 Task: Work and Employment Template: Restroom Maintenance Log.
Action: Mouse pressed left at (89, 144)
Screenshot: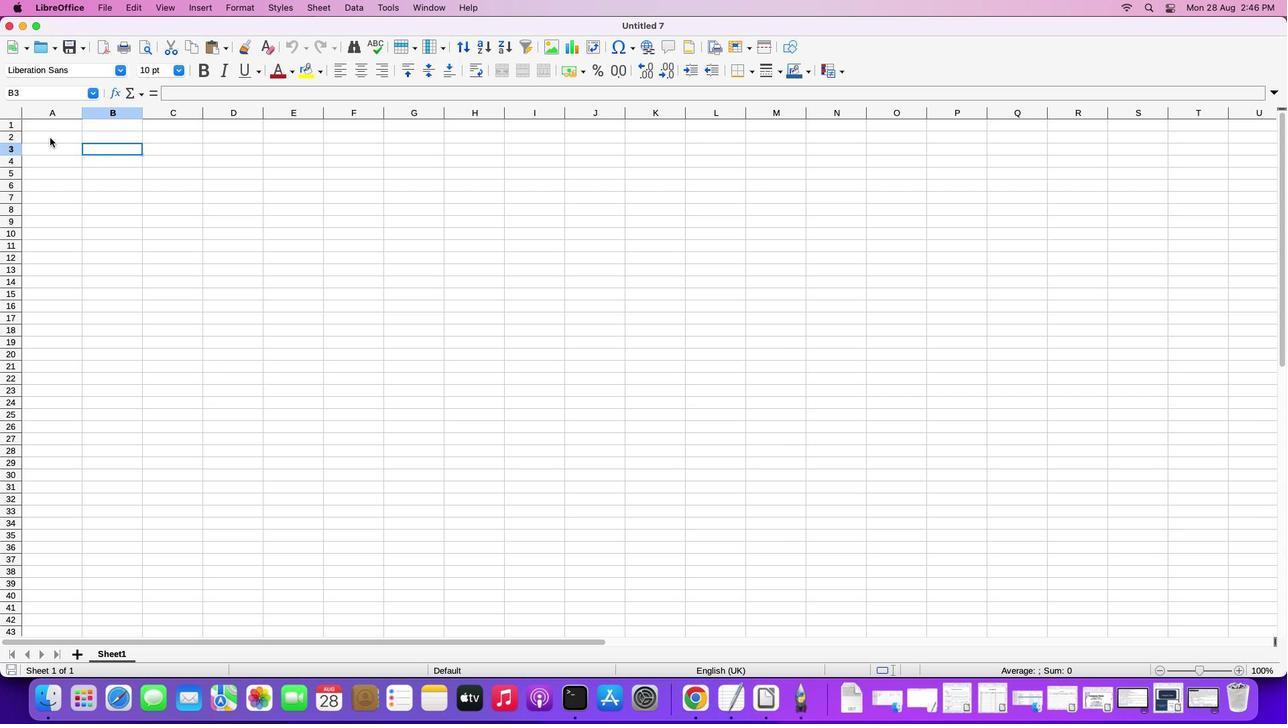 
Action: Mouse moved to (47, 124)
Screenshot: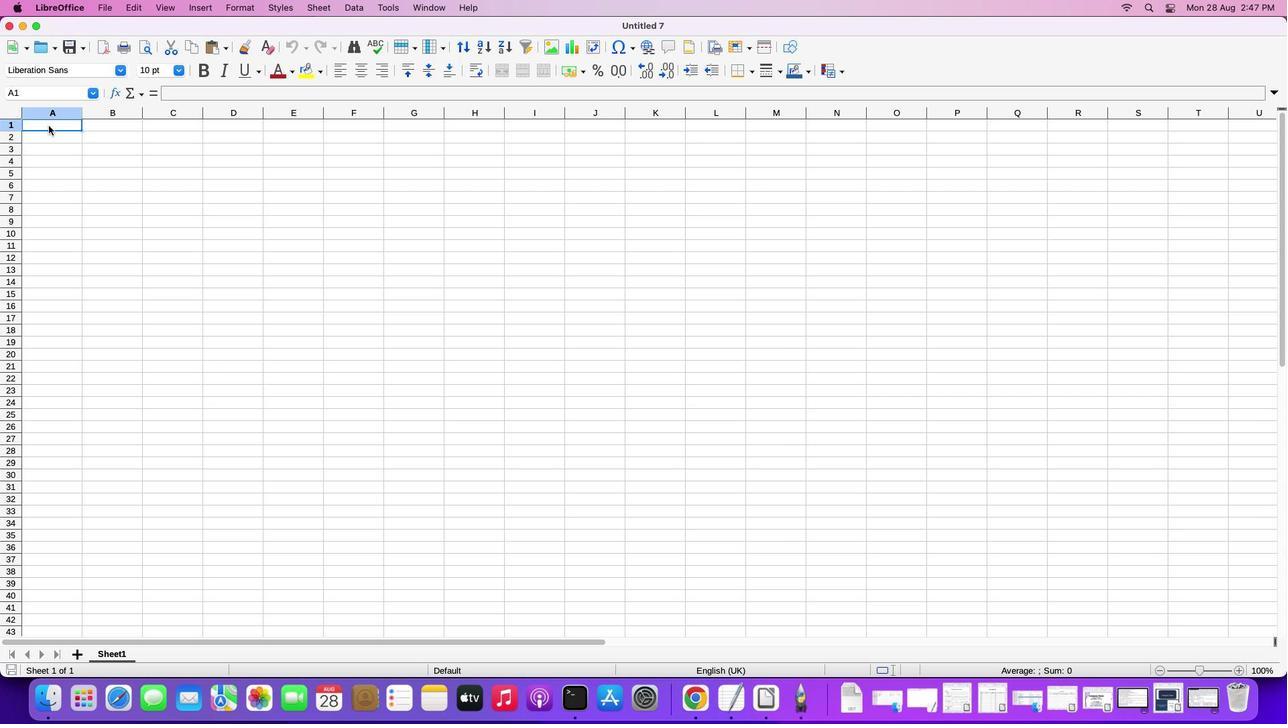 
Action: Mouse pressed left at (47, 124)
Screenshot: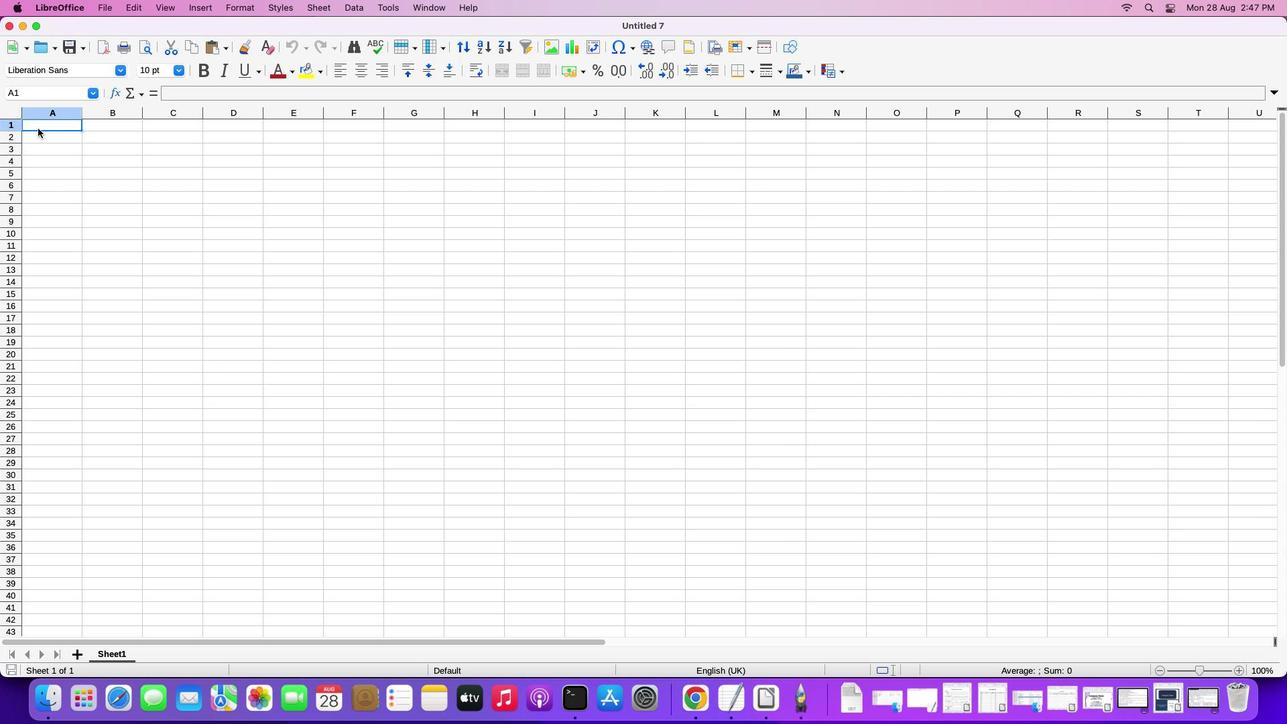 
Action: Mouse moved to (36, 127)
Screenshot: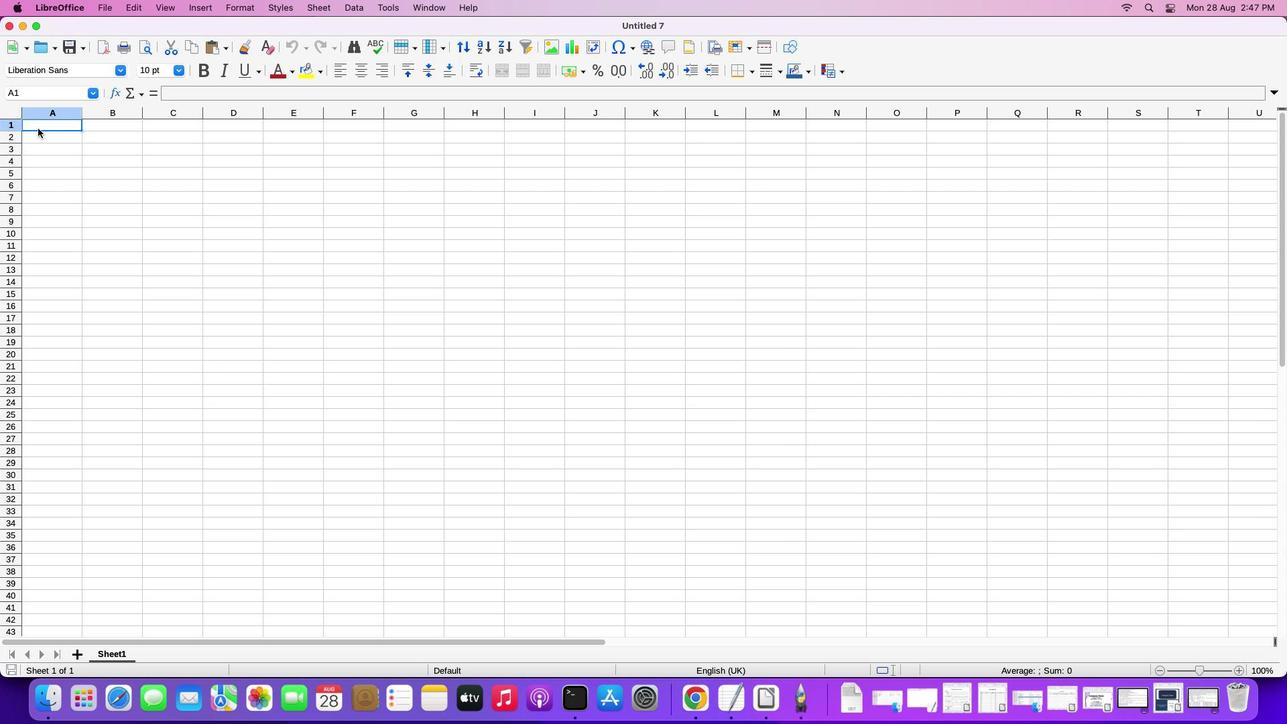 
Action: Key pressed Key.shift'R''e''s''t''r''o''o''m'Key.spaceKey.shift'M''a''i''n''t''e''n''a''n''c''e'Key.spaceKey.shift'L''o''g'Key.enterKey.enterKey.enterKey.enterKey.enterKey.enterKey.enterKey.shift'D''a''t''e'Key.rightKey.rightKey.leftKey.shift'C''l''e''a''n''e''d'Key.space'b''t'Key.backspace'y'Key.rightKey.shift'T''o''i''l''e''t'Key.spaceKey.shift'P''a''p''e''r'Key.downKey.downKey.upKey.shift'C''h''e''c''k''e''d'Key.rightKey.shift'F''i''l''l''e''d'Key.rightKey.upKey.shift'S''e''a''t'Key.downKey.shift'C''h''e''c''k''e''d'Key.rightKey.shift'F''i''l''l''e''d'Key.rightKey.upKey.shift'P''a''p''e''r'Key.spaceKey.shift'T''o''w''e''l''s'Key.downKey.shift'C''h''e''c''k''e''d'Key.rightKey.shift'F''i''l''l''e''d'Key.rightKey.upKey.shift'S''a''o''p'Key.spaceKey.shift'D''i''s''p''e''n''s''e''r''s'Key.leftKey.leftKey.rightKey.right
Screenshot: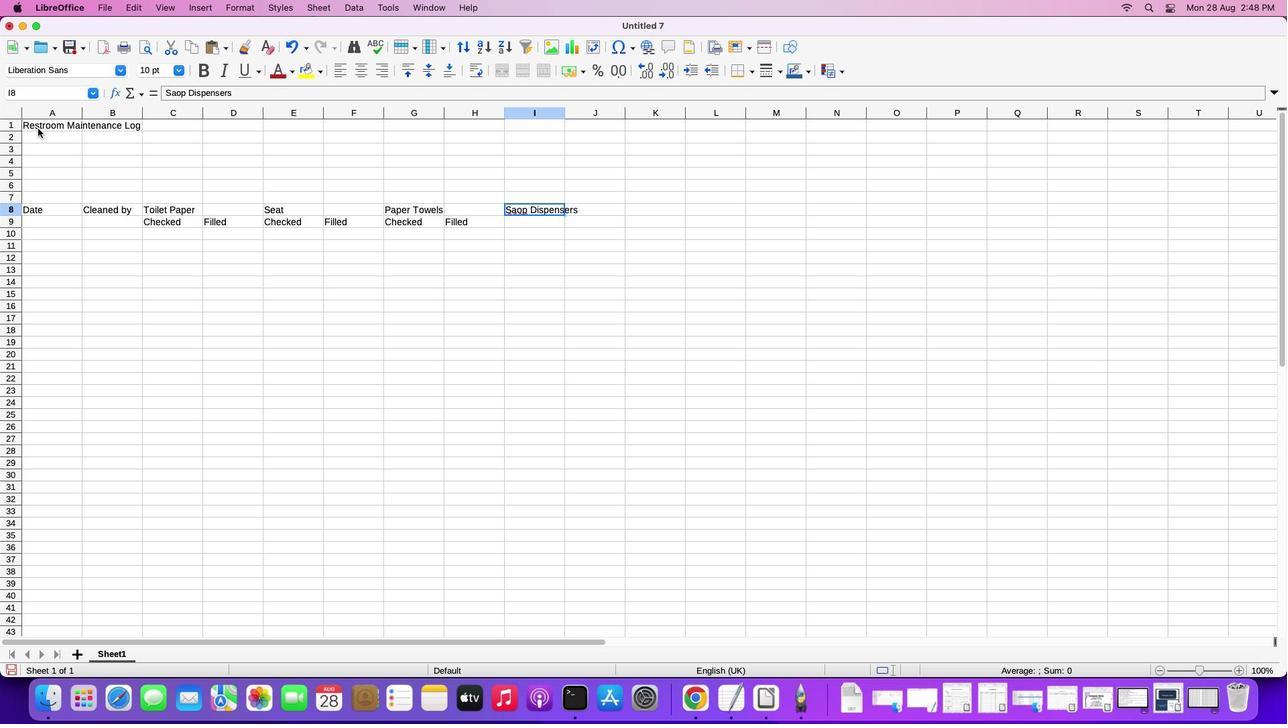 
Action: Mouse moved to (176, 91)
Screenshot: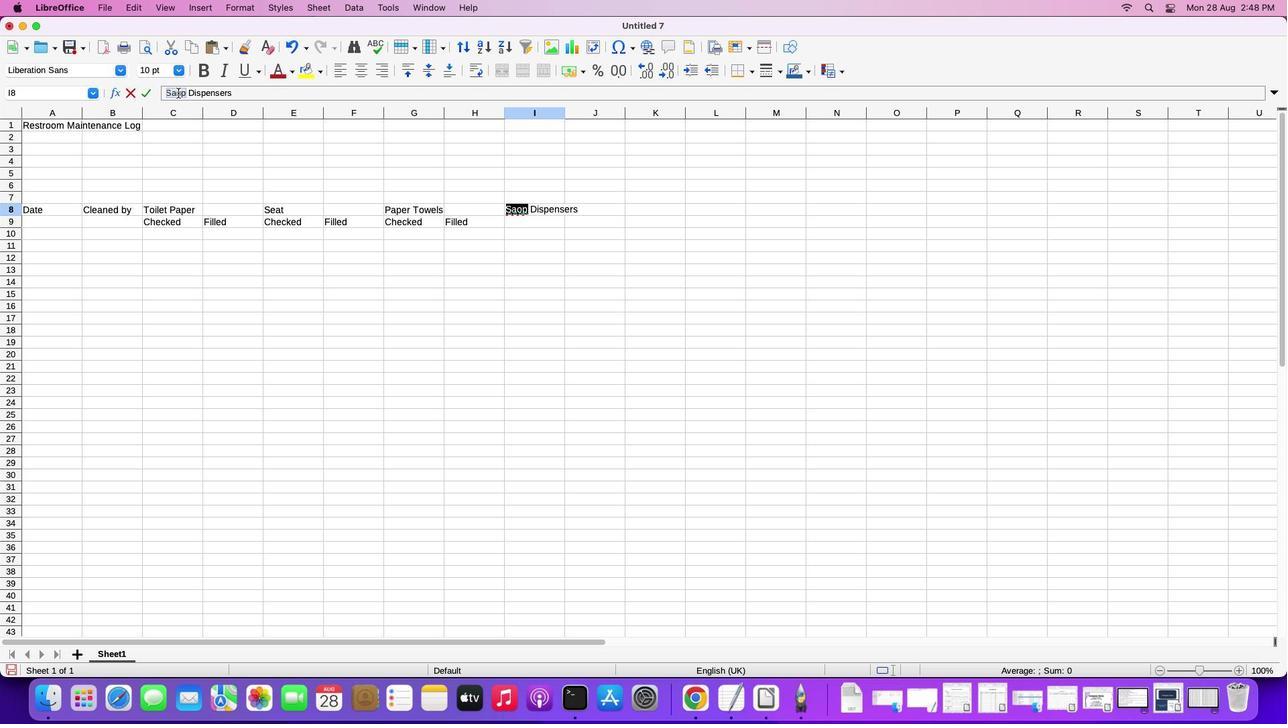 
Action: Mouse pressed left at (176, 91)
Screenshot: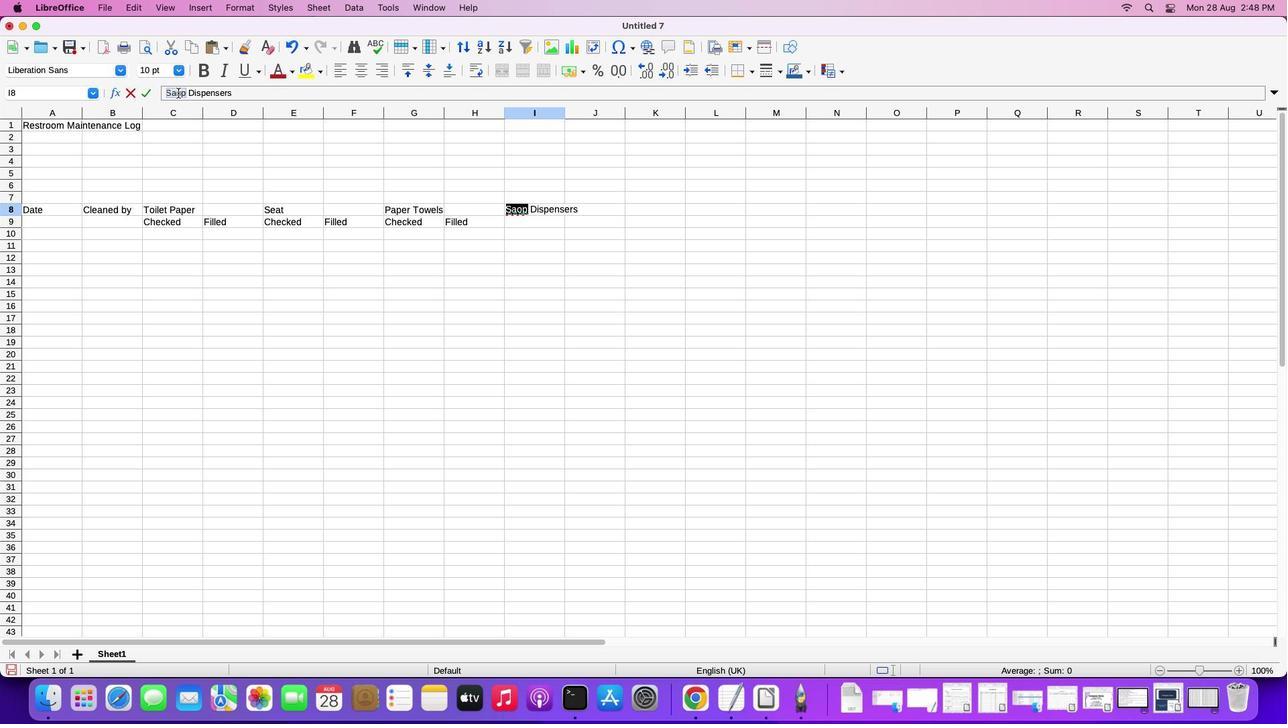 
Action: Mouse pressed left at (176, 91)
Screenshot: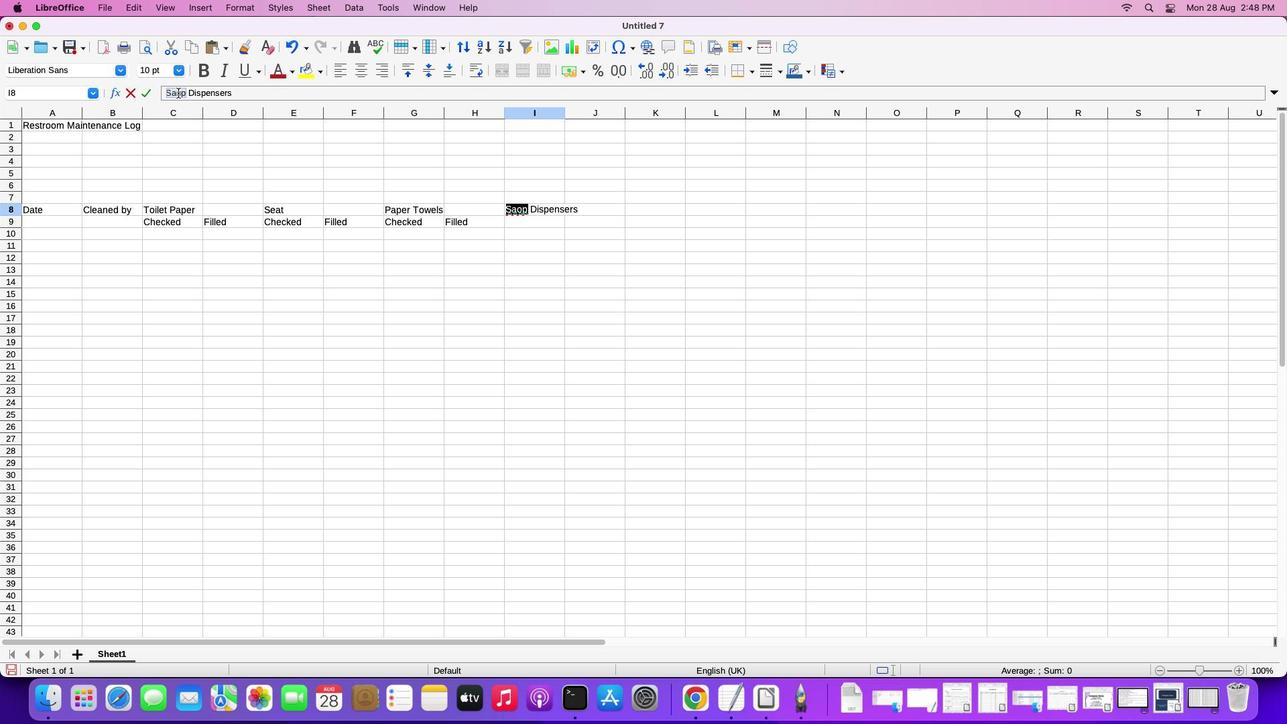 
Action: Mouse moved to (184, 91)
Screenshot: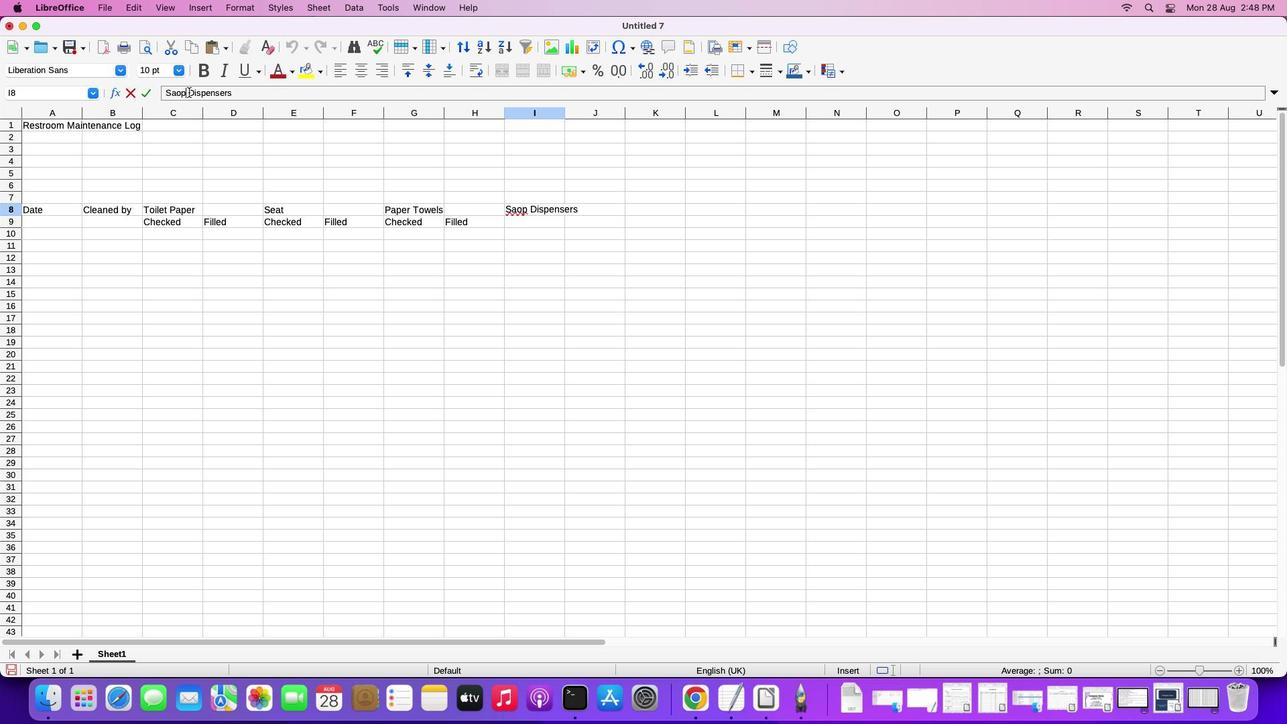 
Action: Mouse pressed left at (184, 91)
Screenshot: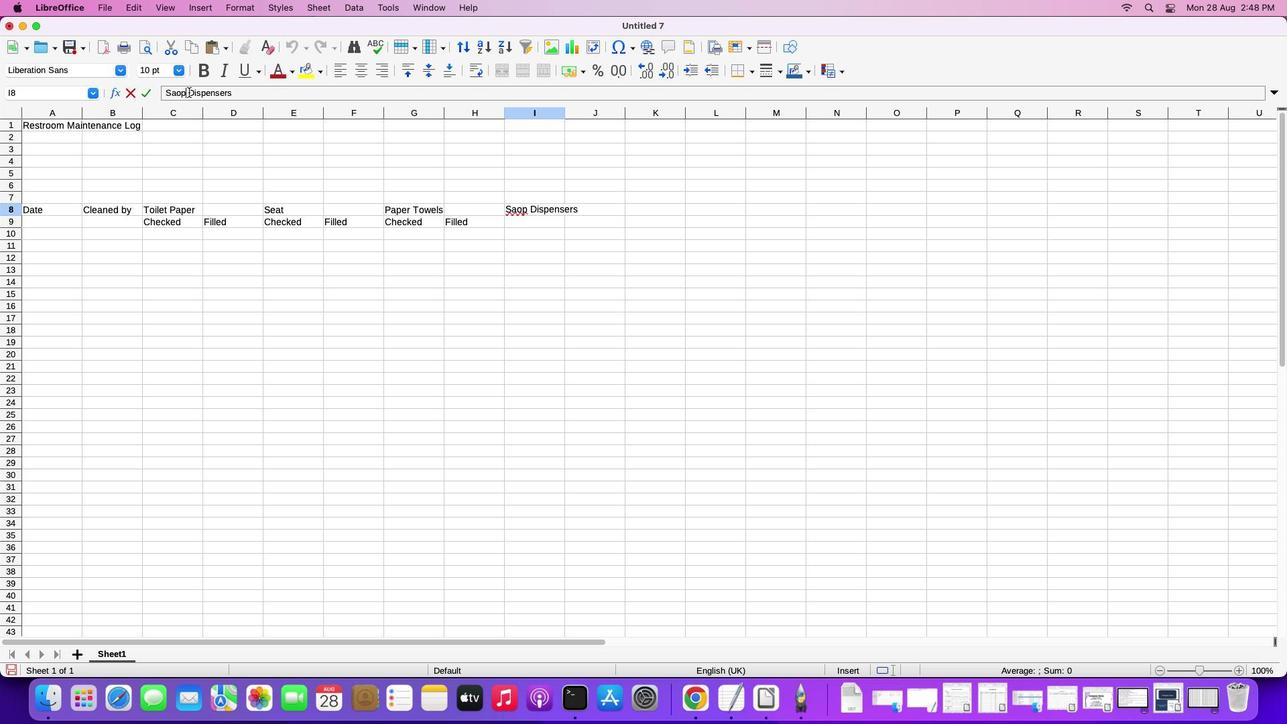 
Action: Mouse moved to (187, 90)
Screenshot: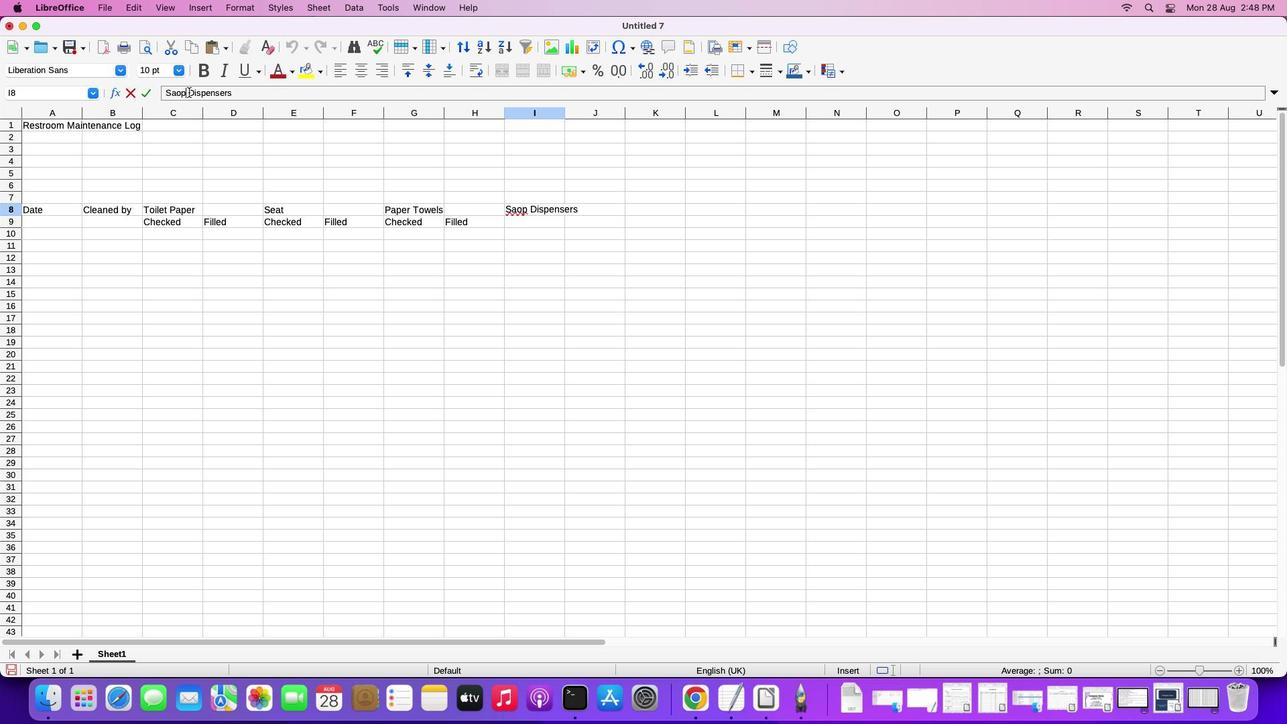 
Action: Key pressed Key.backspaceKey.backspaceKey.backspace'o''a'Key.enter
Screenshot: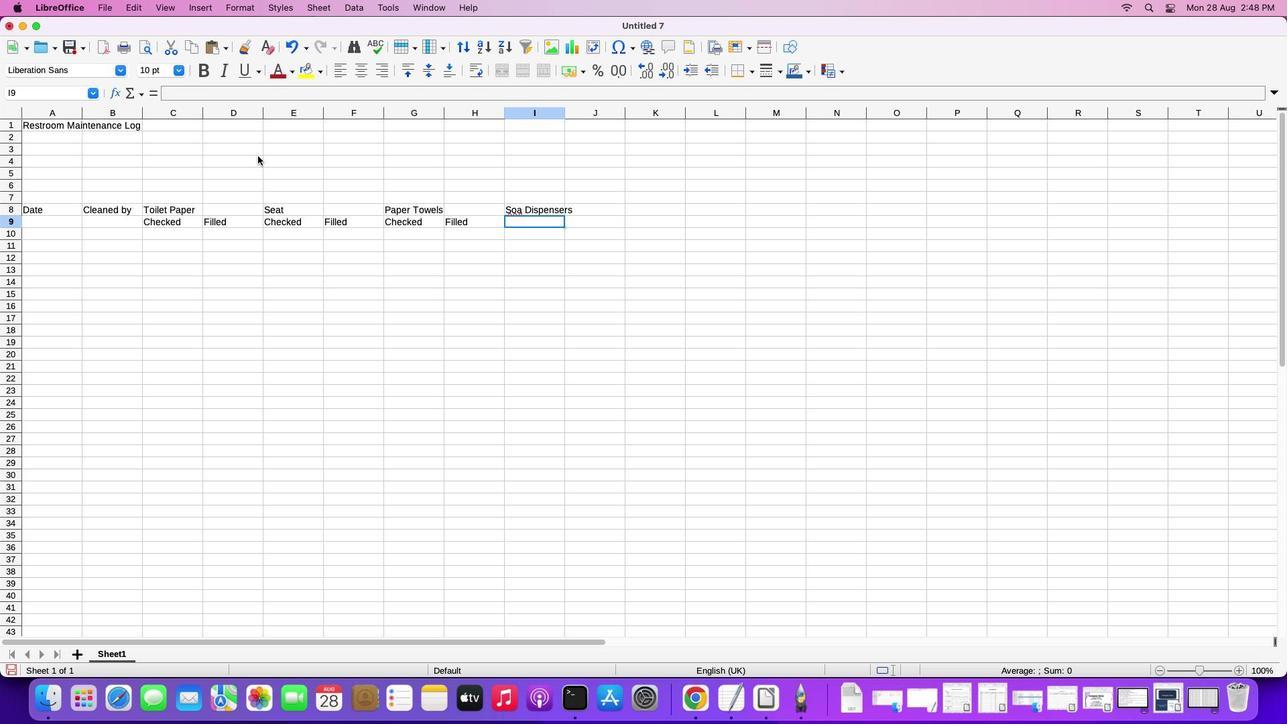 
Action: Mouse moved to (505, 199)
Screenshot: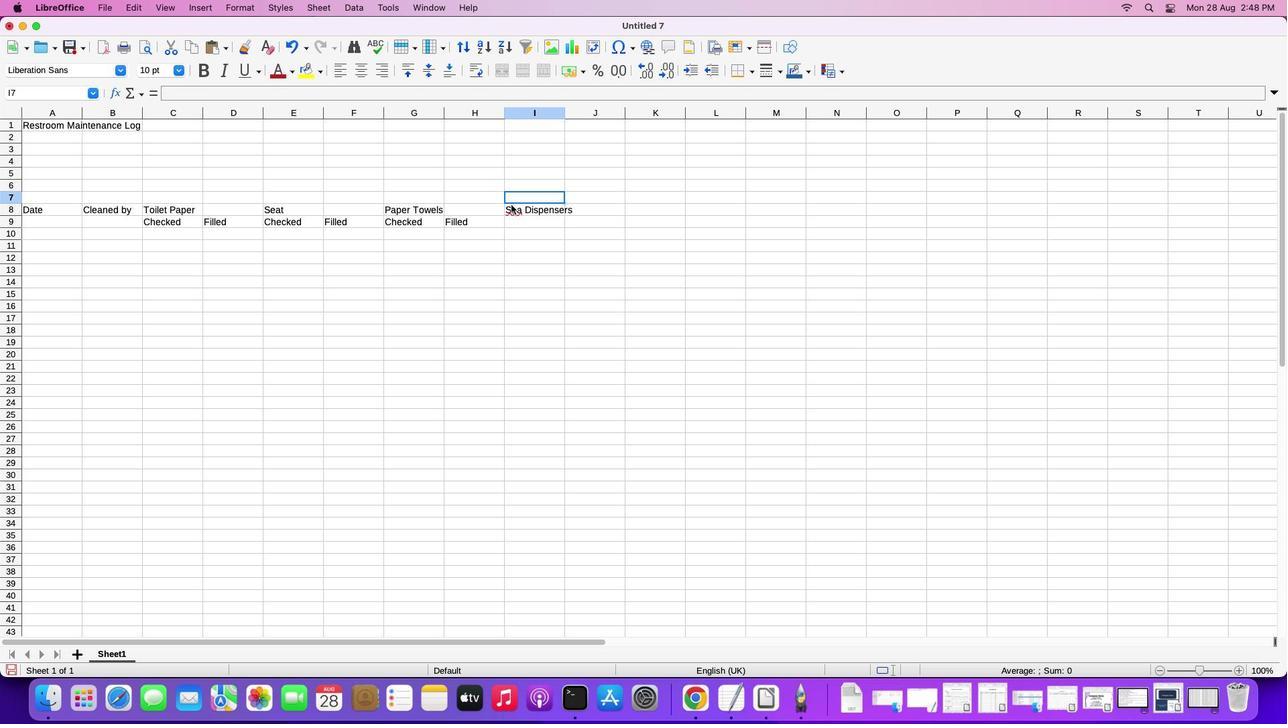 
Action: Mouse pressed left at (505, 199)
Screenshot: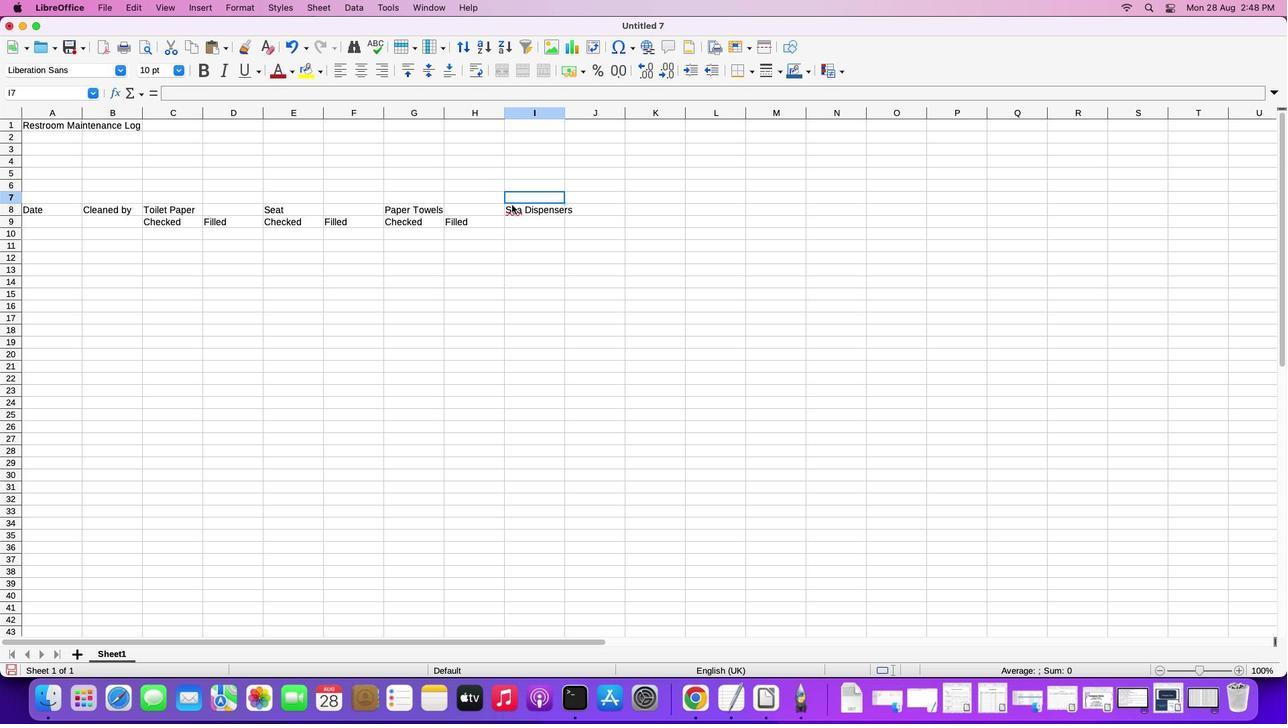 
Action: Mouse moved to (506, 200)
Screenshot: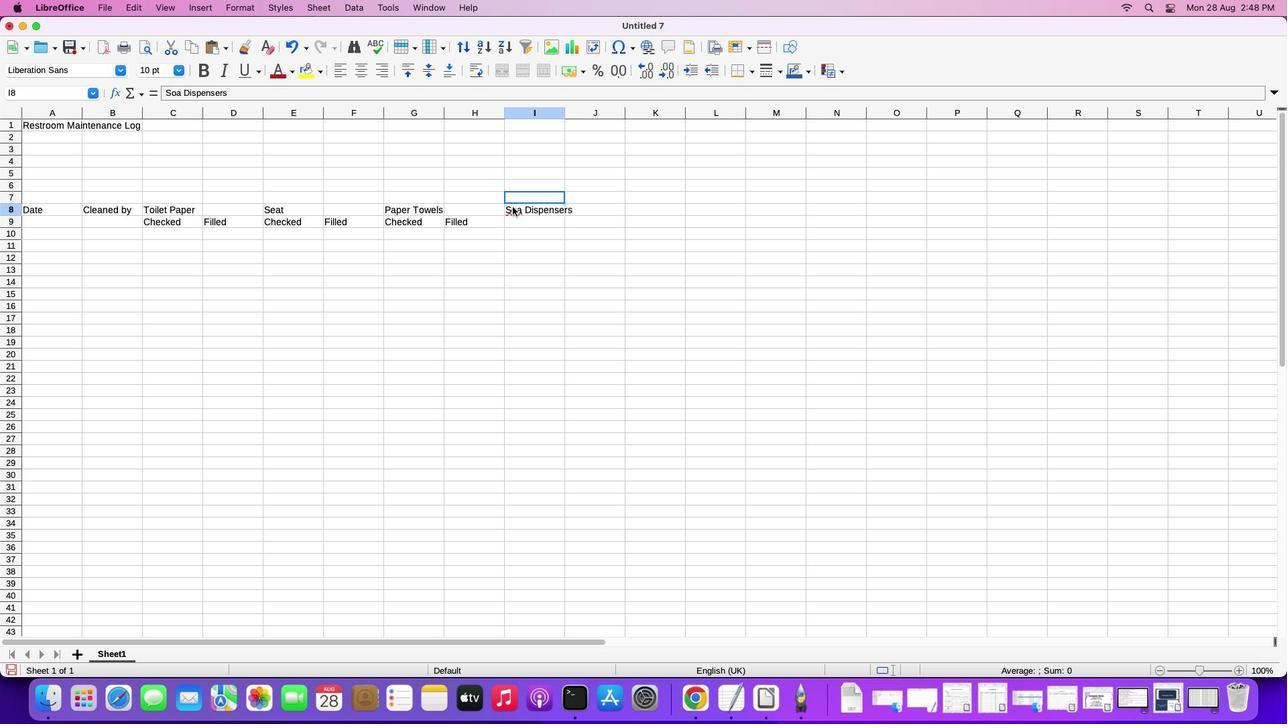 
Action: Mouse pressed left at (506, 200)
Screenshot: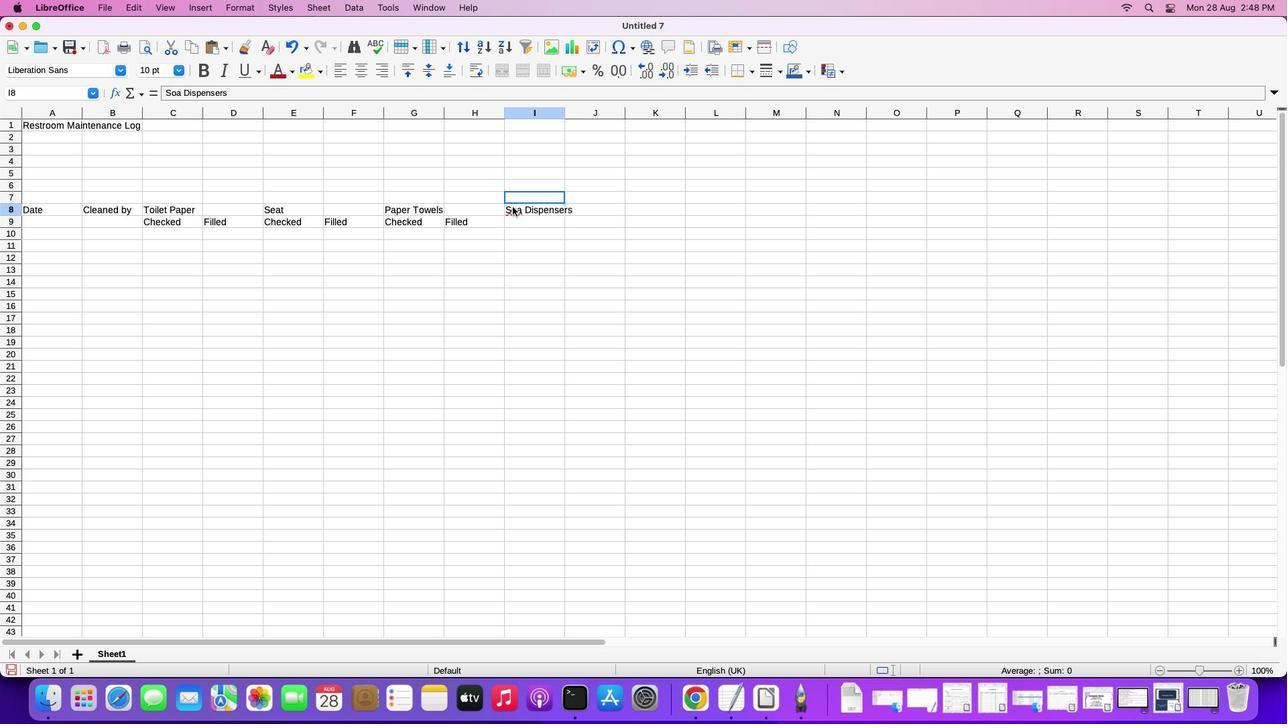 
Action: Mouse moved to (511, 205)
Screenshot: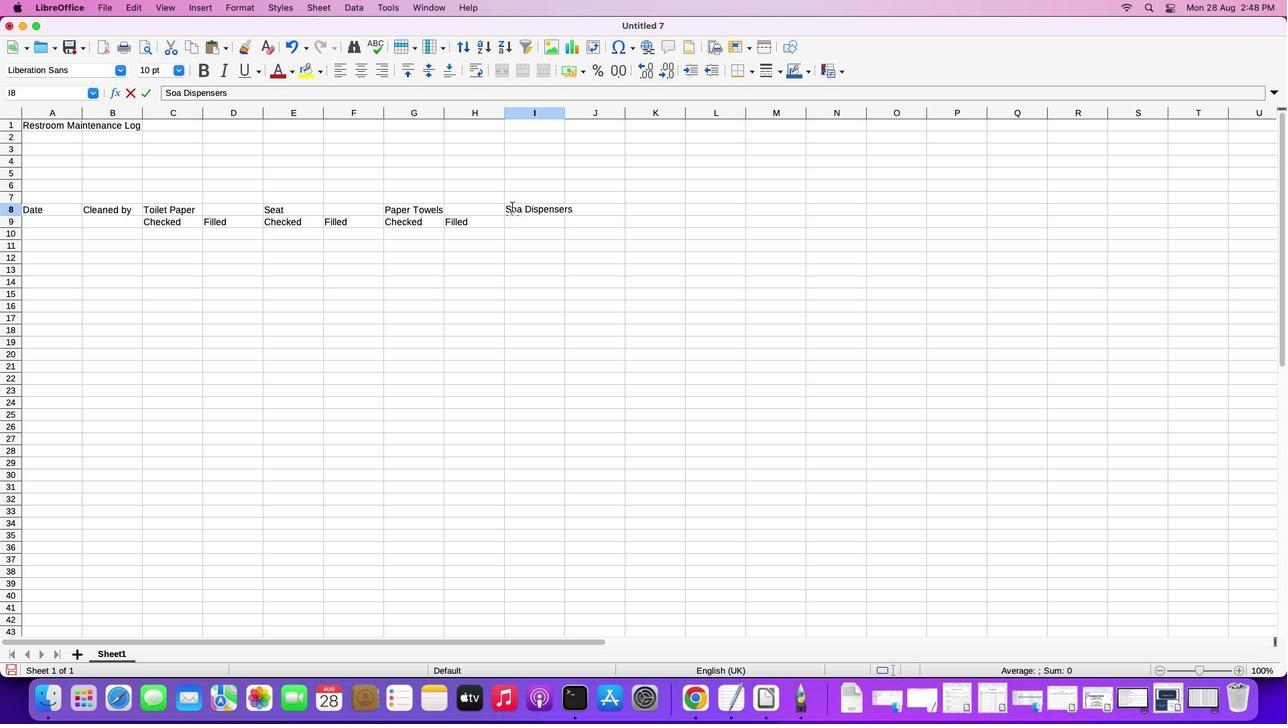 
Action: Mouse pressed left at (511, 205)
Screenshot: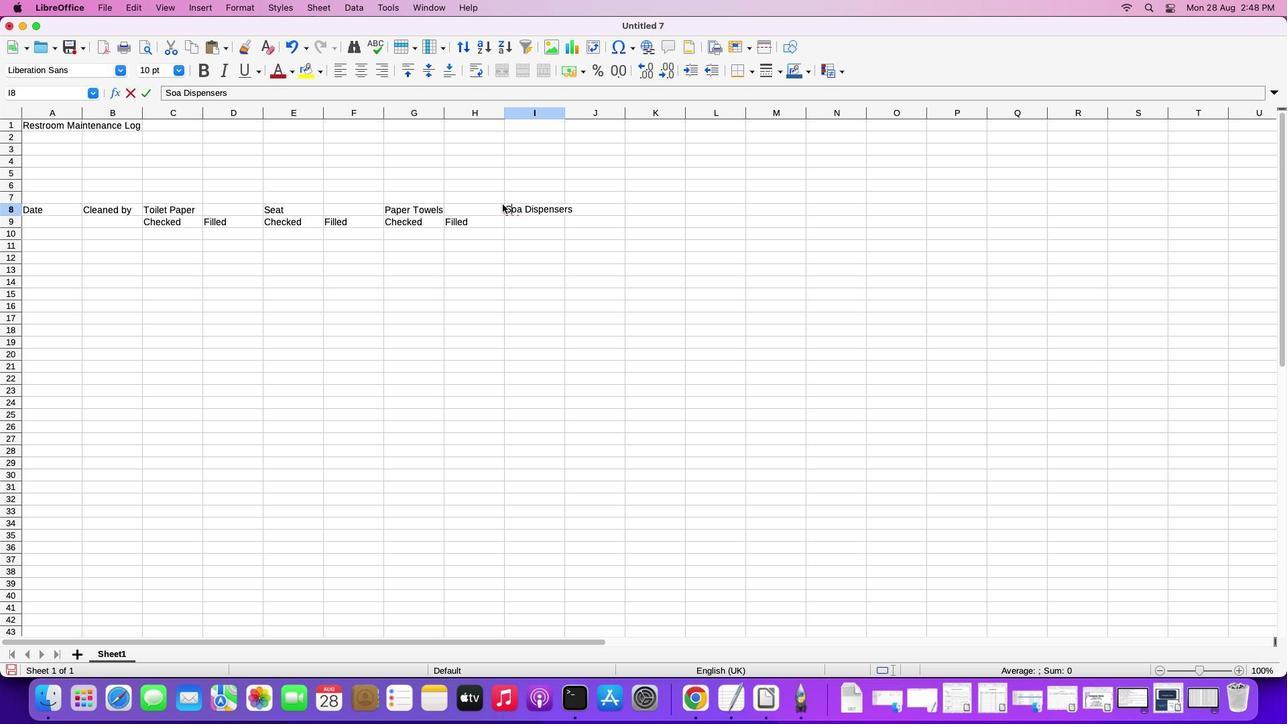 
Action: Mouse moved to (511, 205)
Screenshot: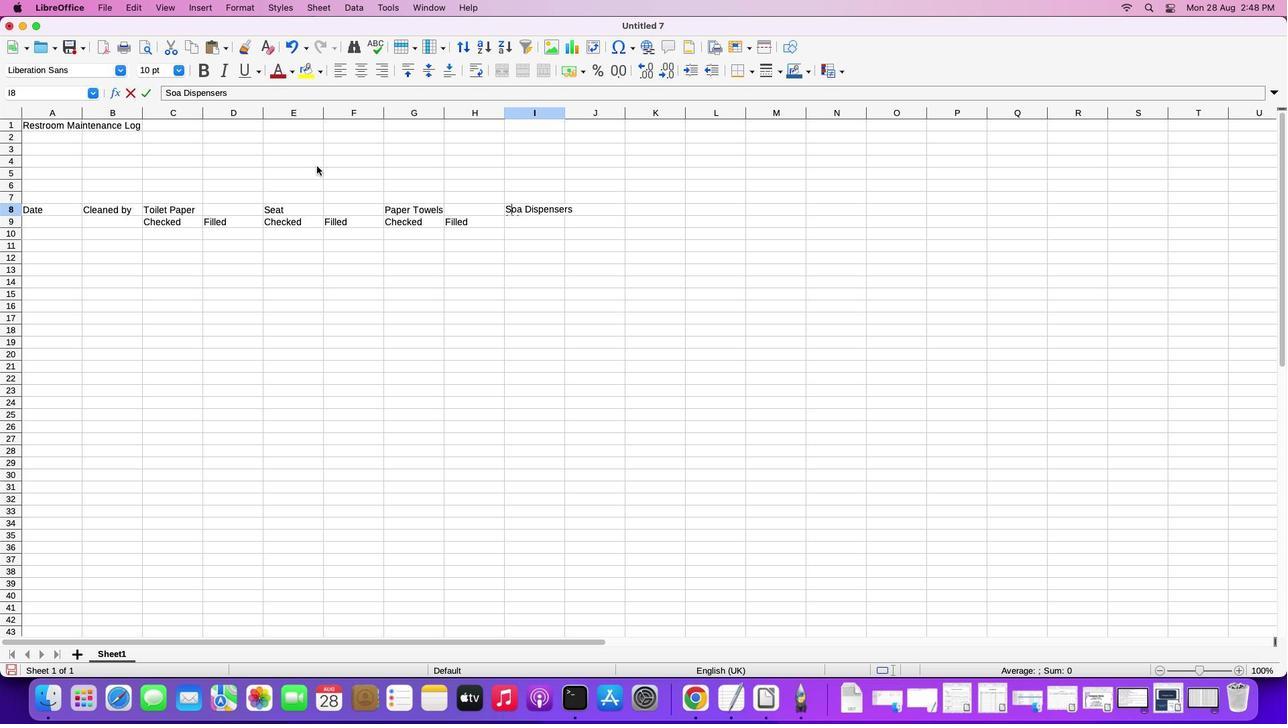 
Action: Mouse pressed left at (511, 205)
Screenshot: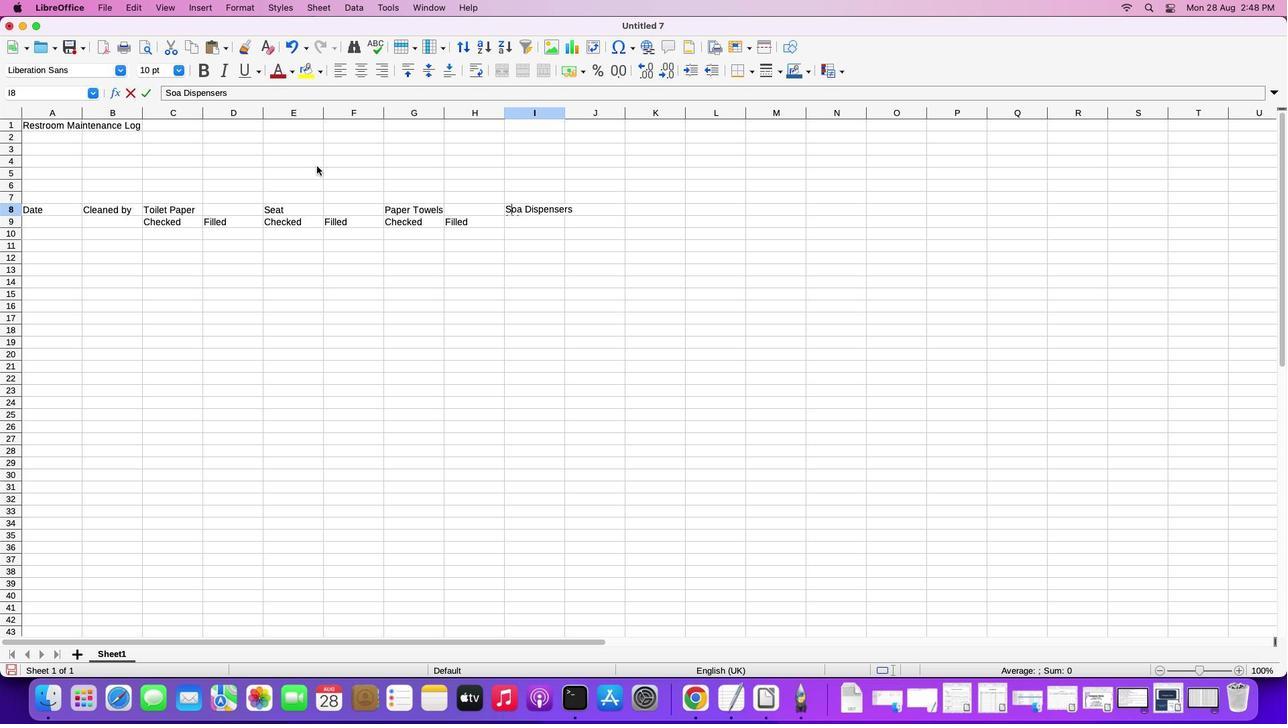 
Action: Mouse moved to (184, 89)
Screenshot: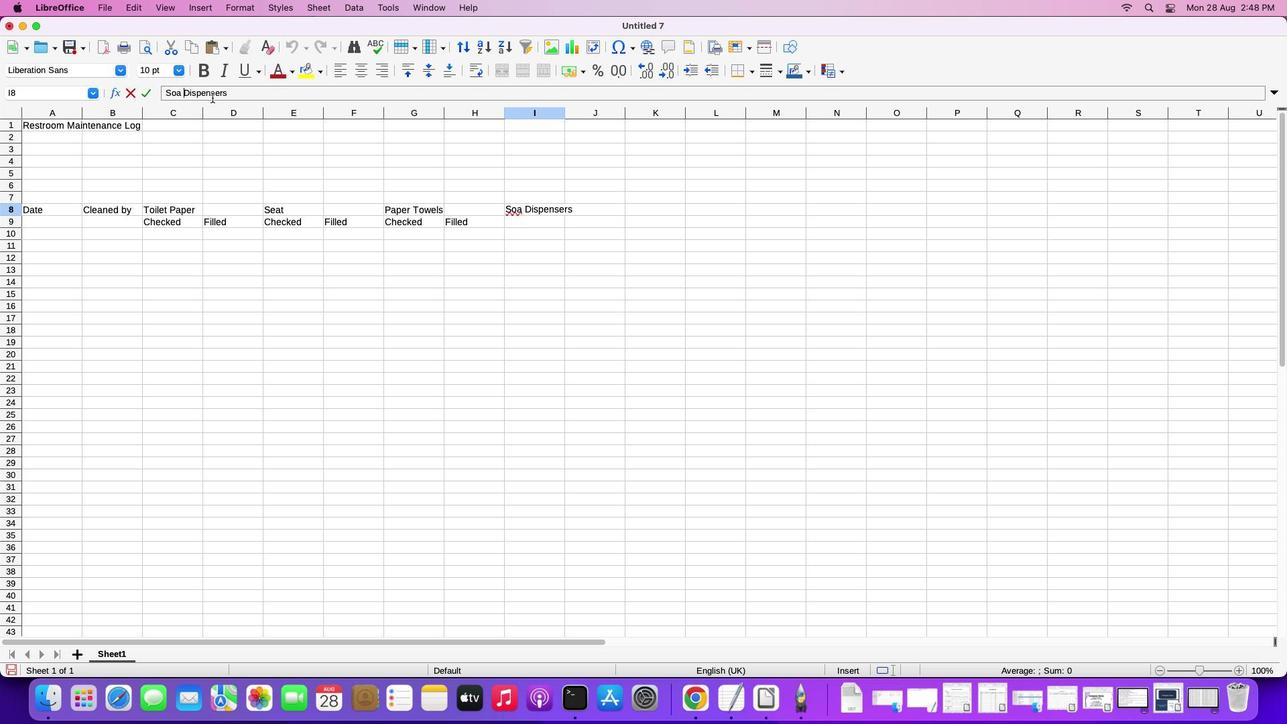 
Action: Mouse pressed left at (184, 89)
Screenshot: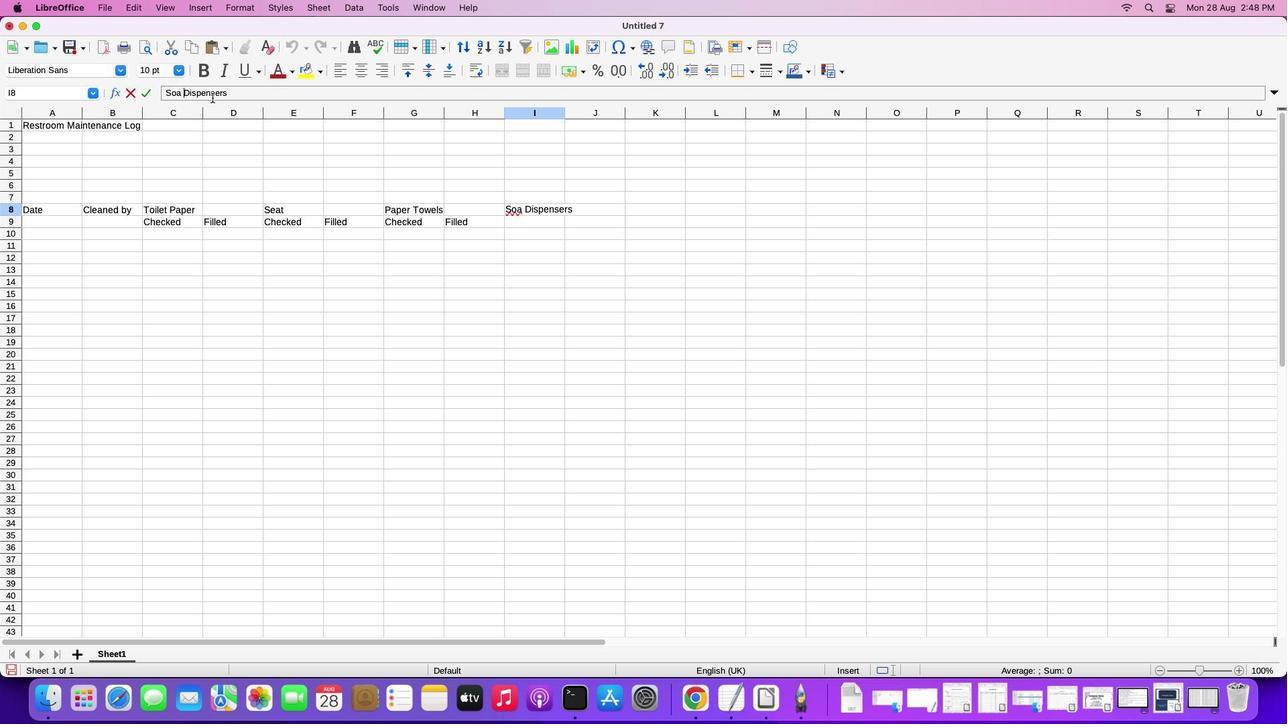 
Action: Mouse moved to (210, 95)
Screenshot: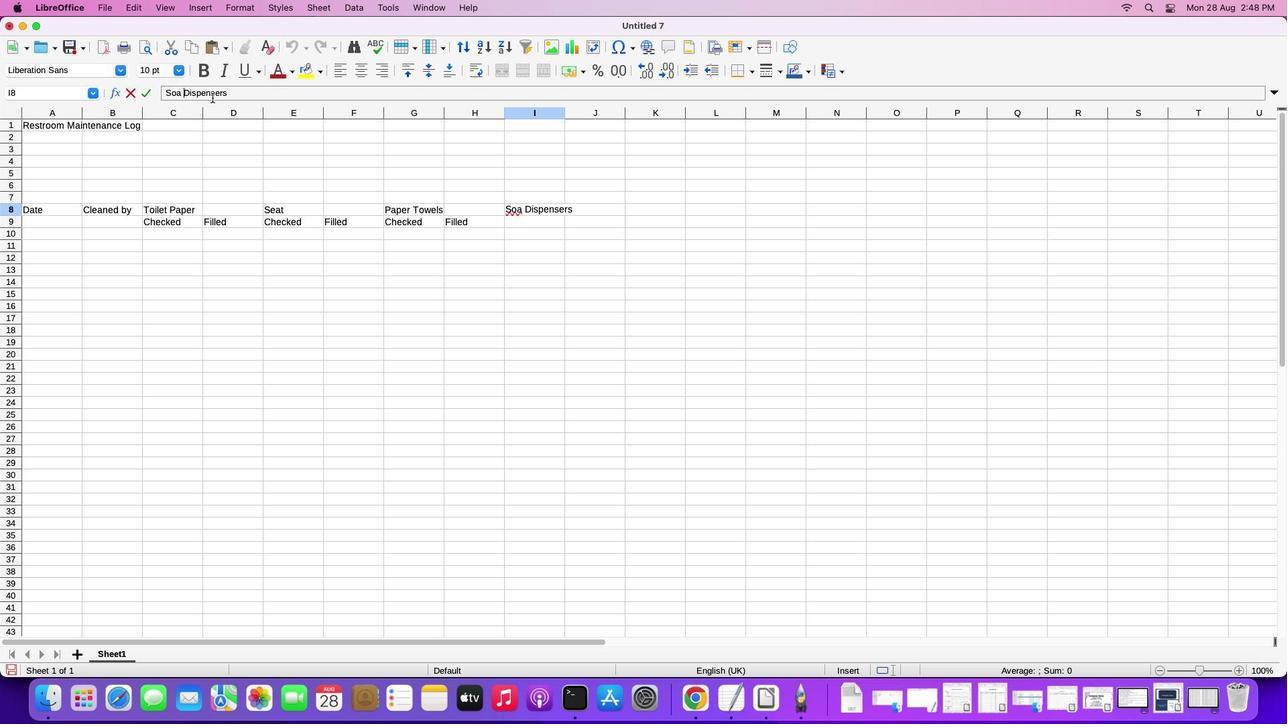 
Action: Key pressed Key.backspace'p'Key.spaceKey.enter
Screenshot: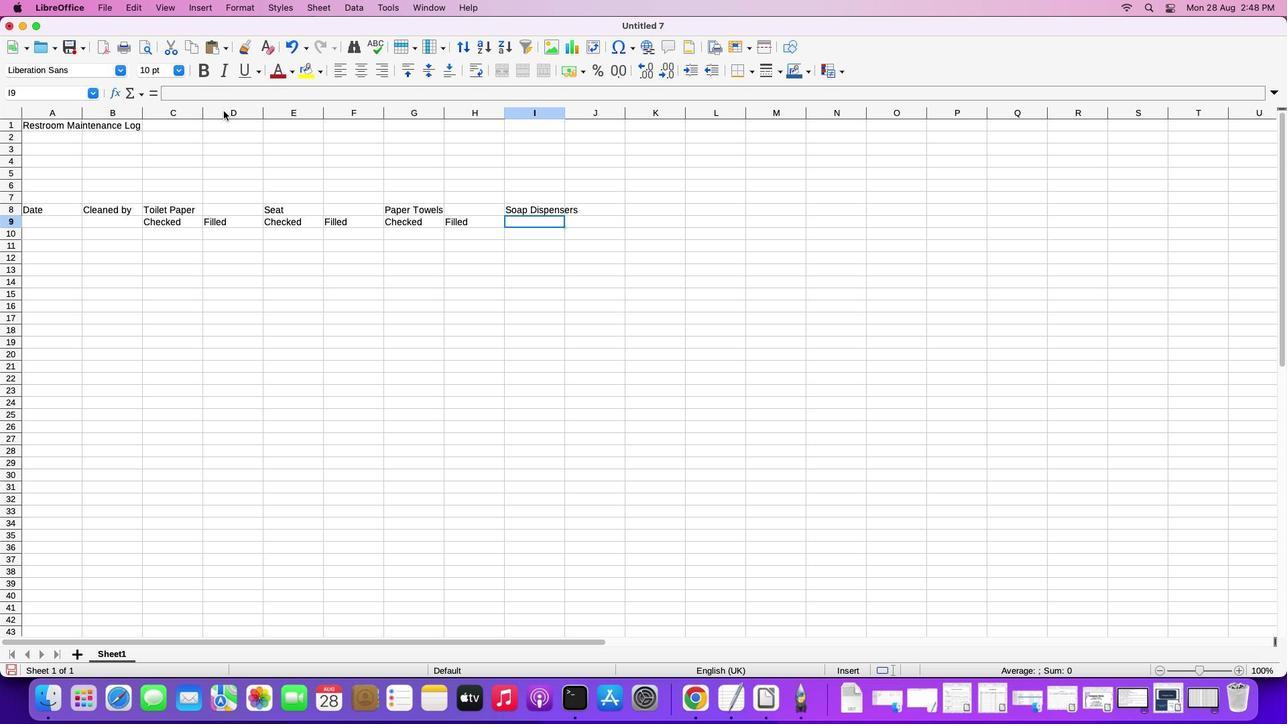 
Action: Mouse moved to (569, 219)
Screenshot: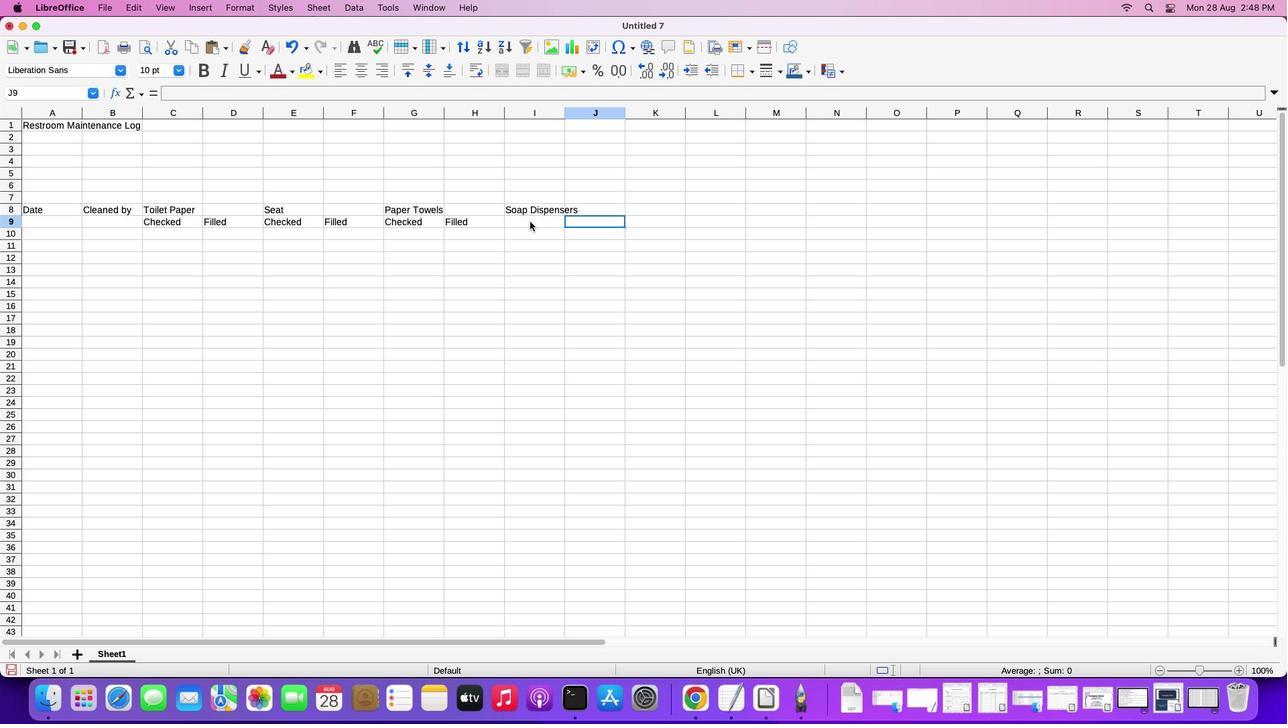 
Action: Mouse pressed left at (569, 219)
Screenshot: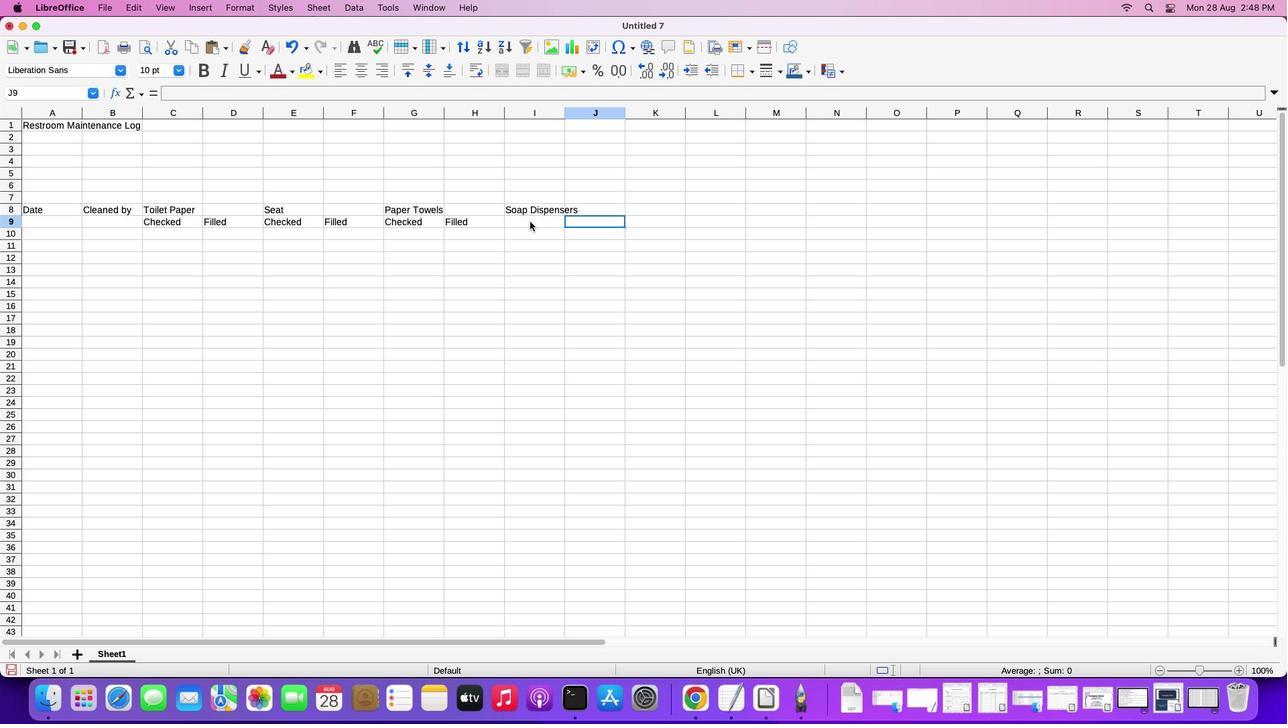 
Action: Mouse moved to (529, 220)
Screenshot: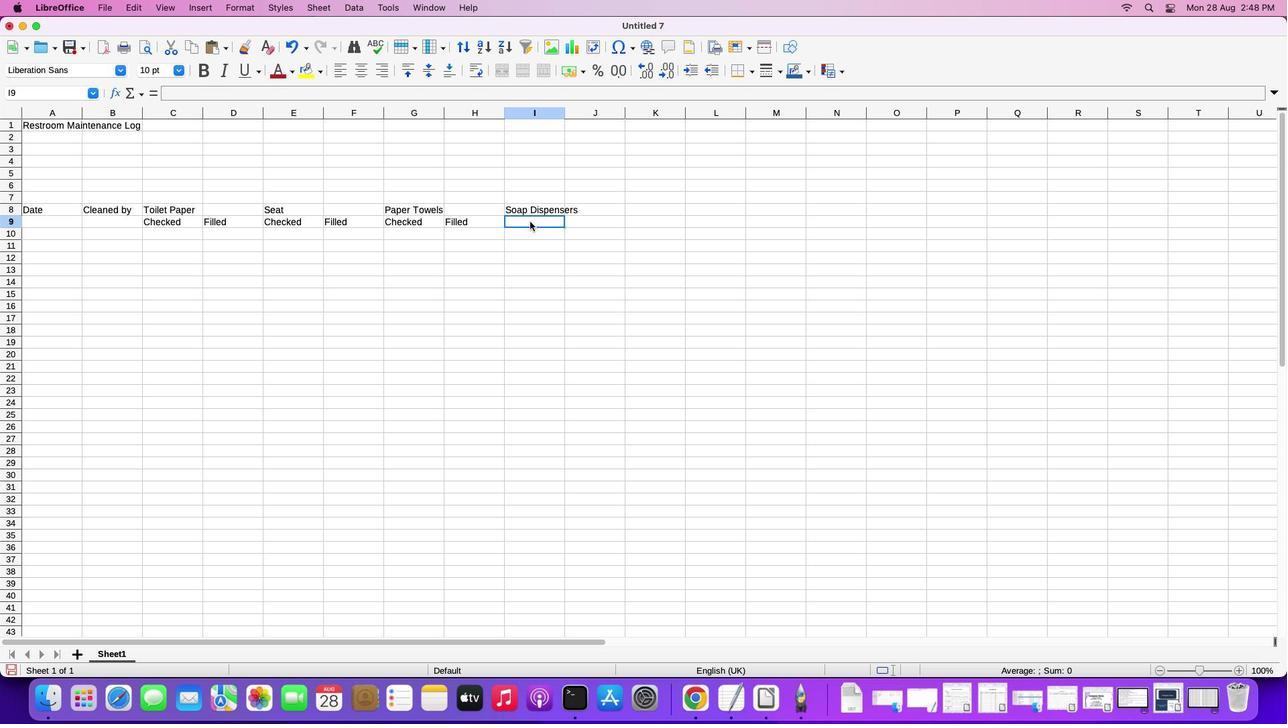 
Action: Mouse pressed left at (529, 220)
Screenshot: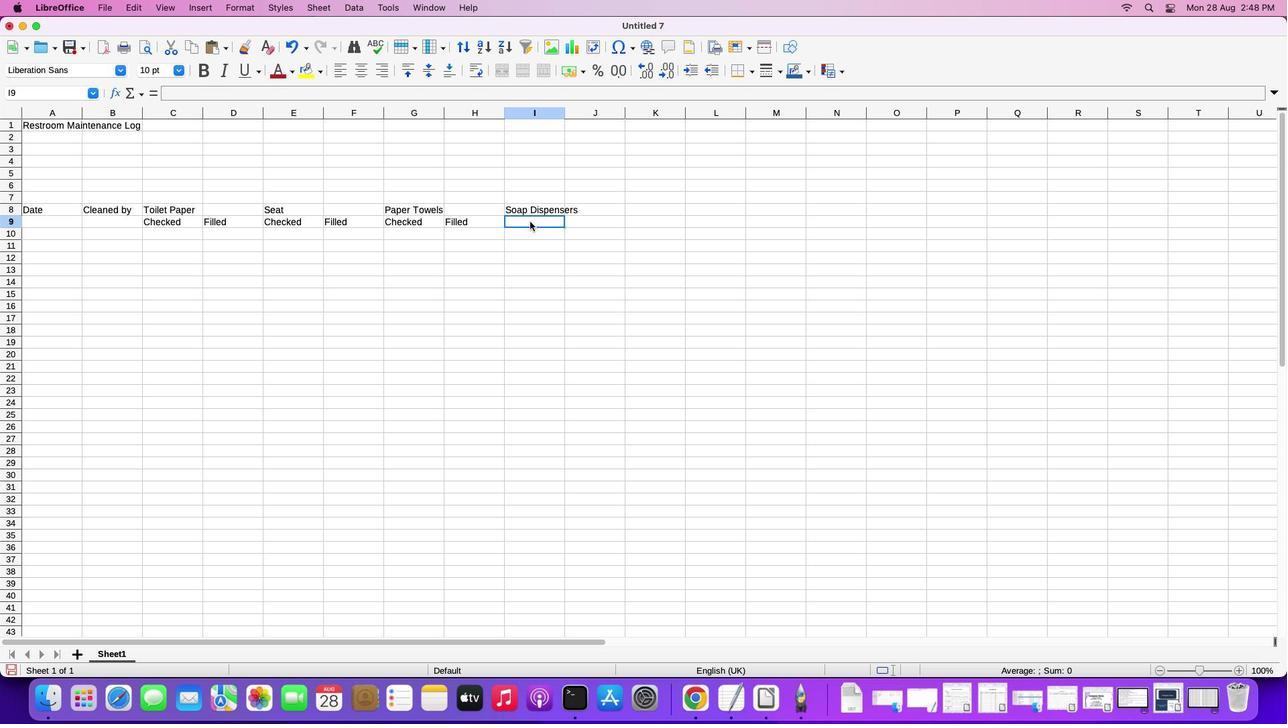 
Action: Key pressed Key.shift'C''h''e''c''k''e''d'Key.spaceKey.rightKey.shift'F''i''l''l''e''d'Key.rightKey.upKey.shift'T''r''a''s''h'Key.rightKey.downKey.leftKey.shift'C''h''e''c''k''e''d'Key.rightKey.shift'F''i''l''l''e''d'Key.rightKey.upKey.shift'A''i''r'Key.spaceKey.shift'F''r''e''s''h''n''e''r'Key.downKey.up
Screenshot: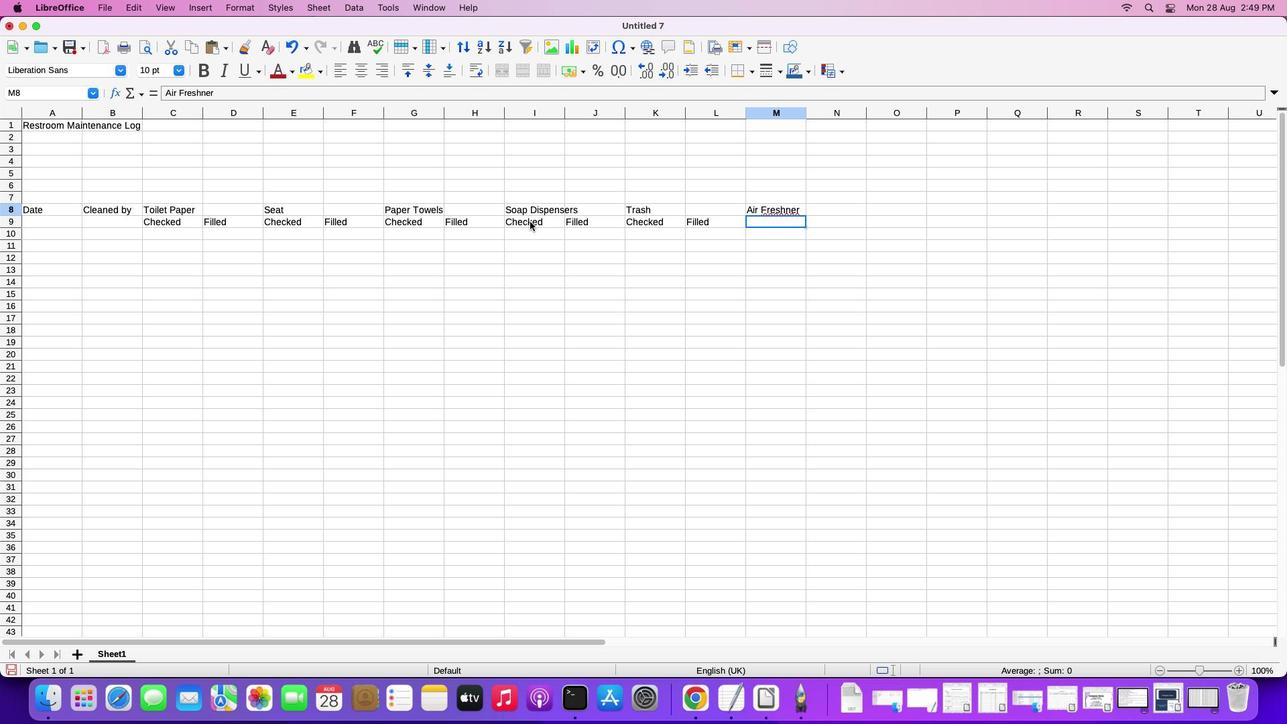 
Action: Mouse moved to (786, 206)
Screenshot: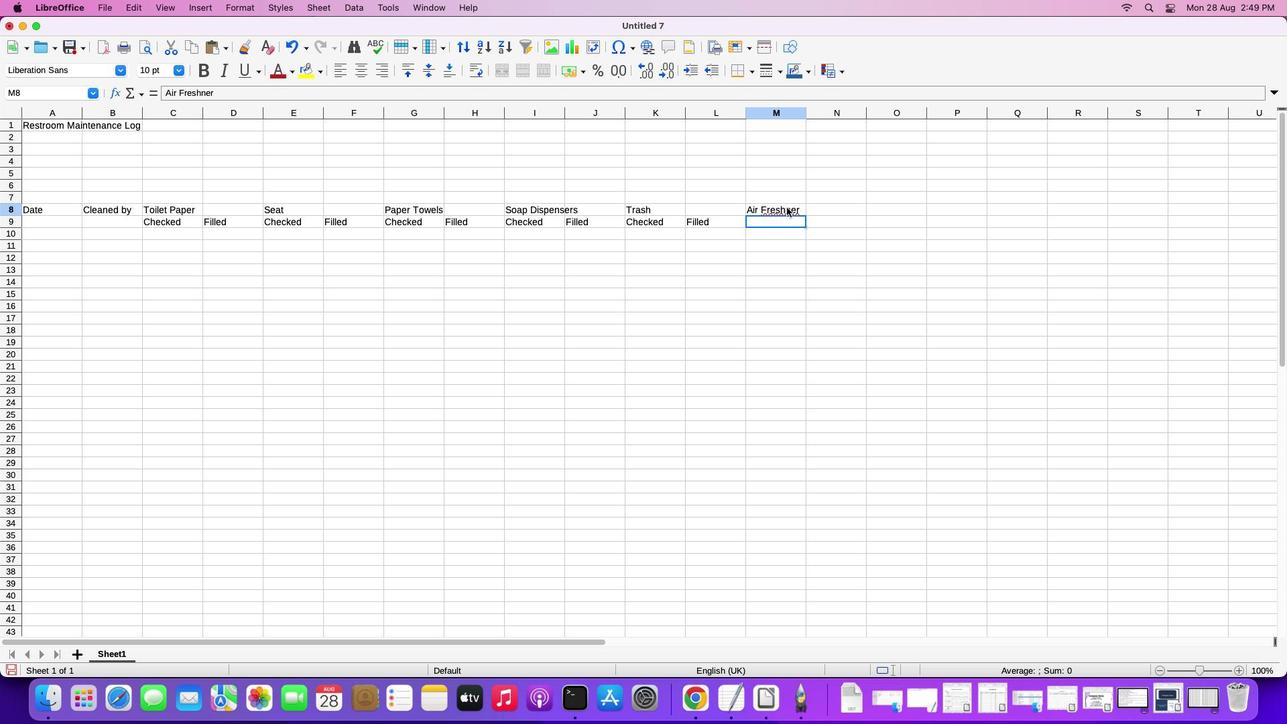 
Action: Mouse pressed left at (786, 206)
Screenshot: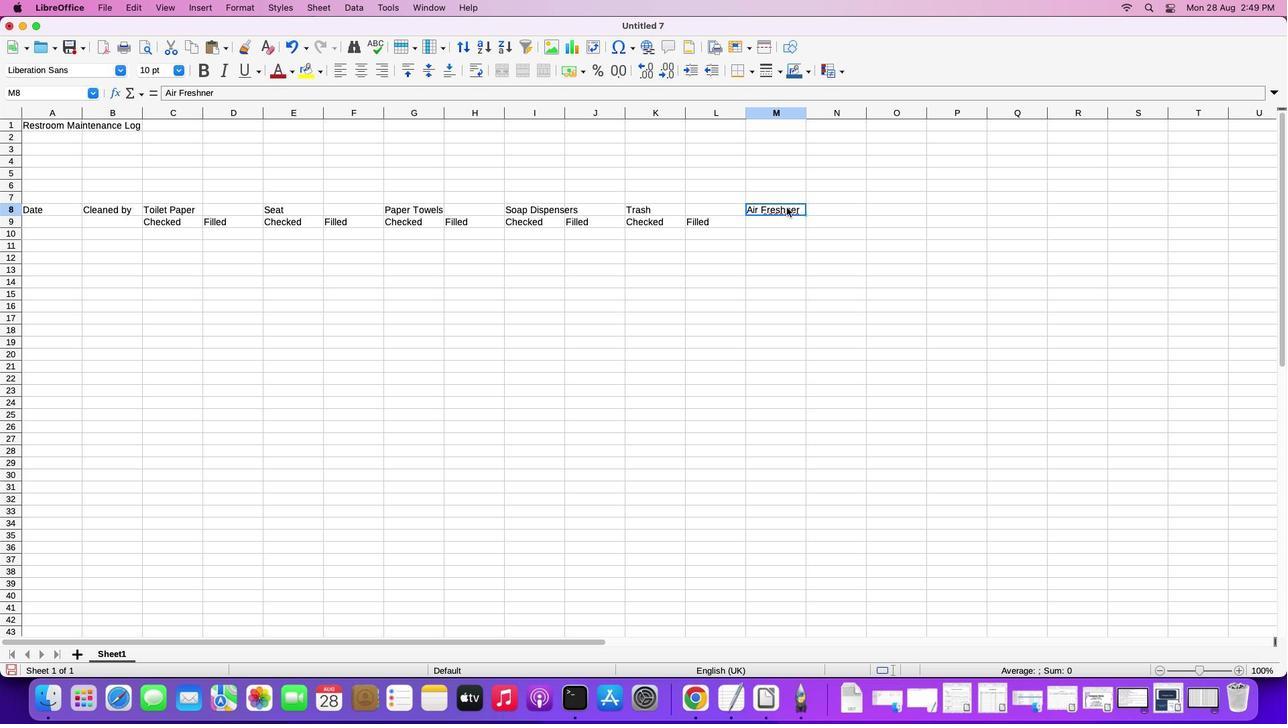 
Action: Mouse pressed left at (786, 206)
Screenshot: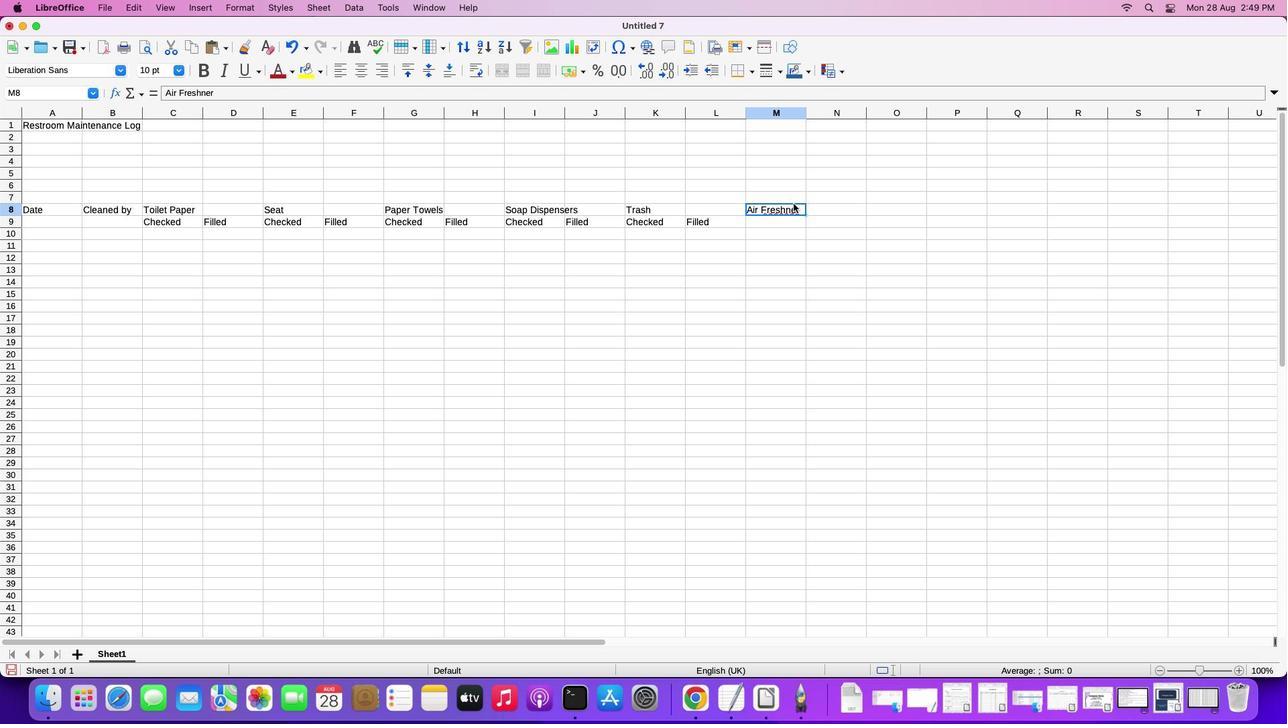 
Action: Mouse moved to (223, 89)
Screenshot: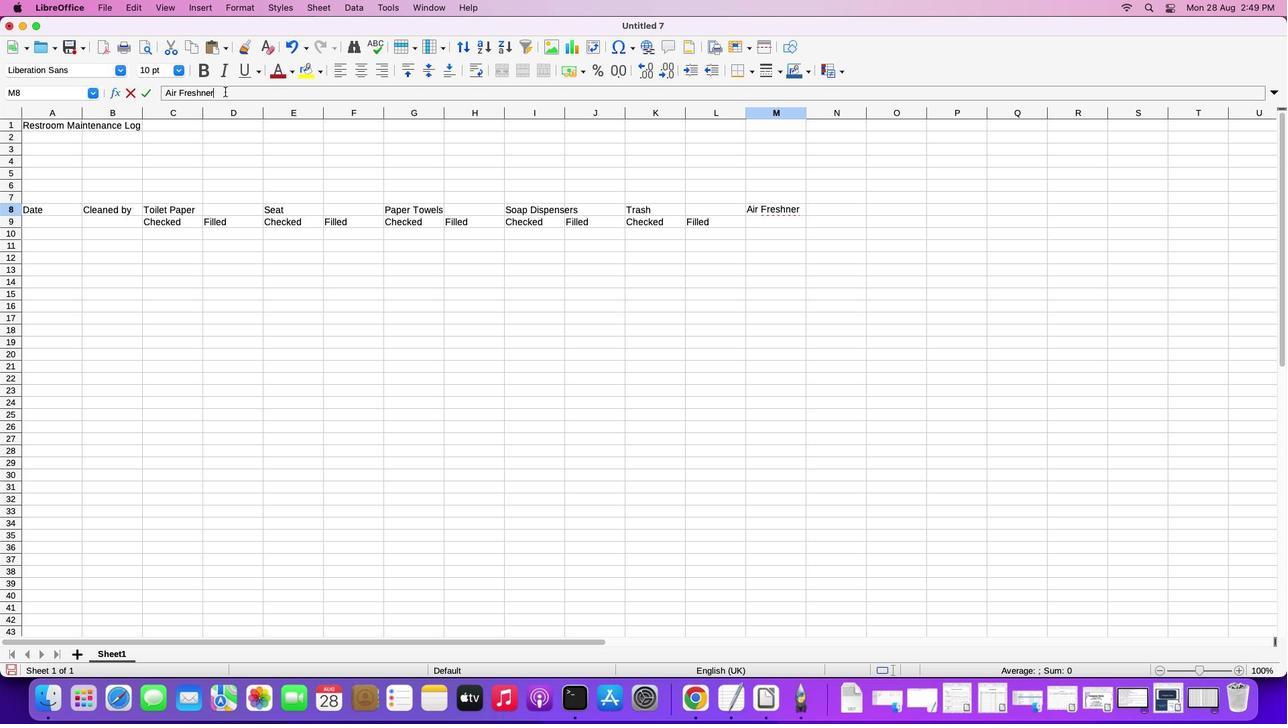 
Action: Mouse pressed left at (223, 89)
Screenshot: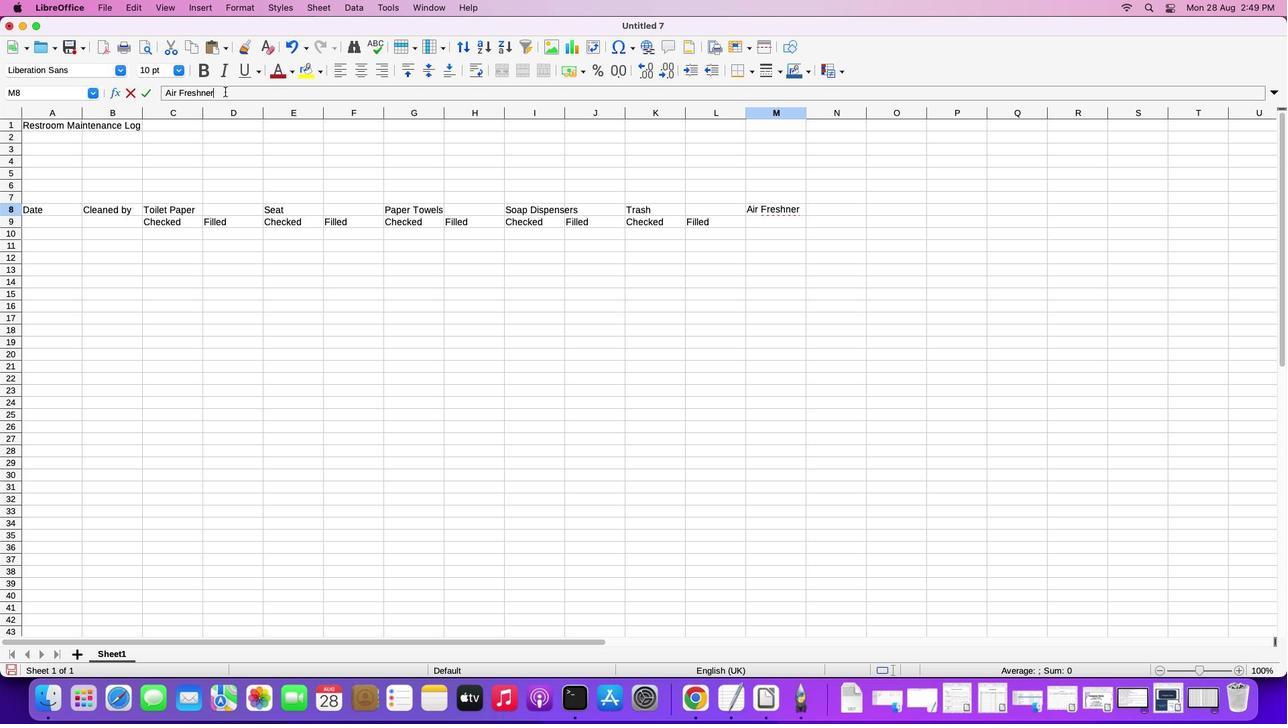 
Action: Mouse moved to (224, 90)
Screenshot: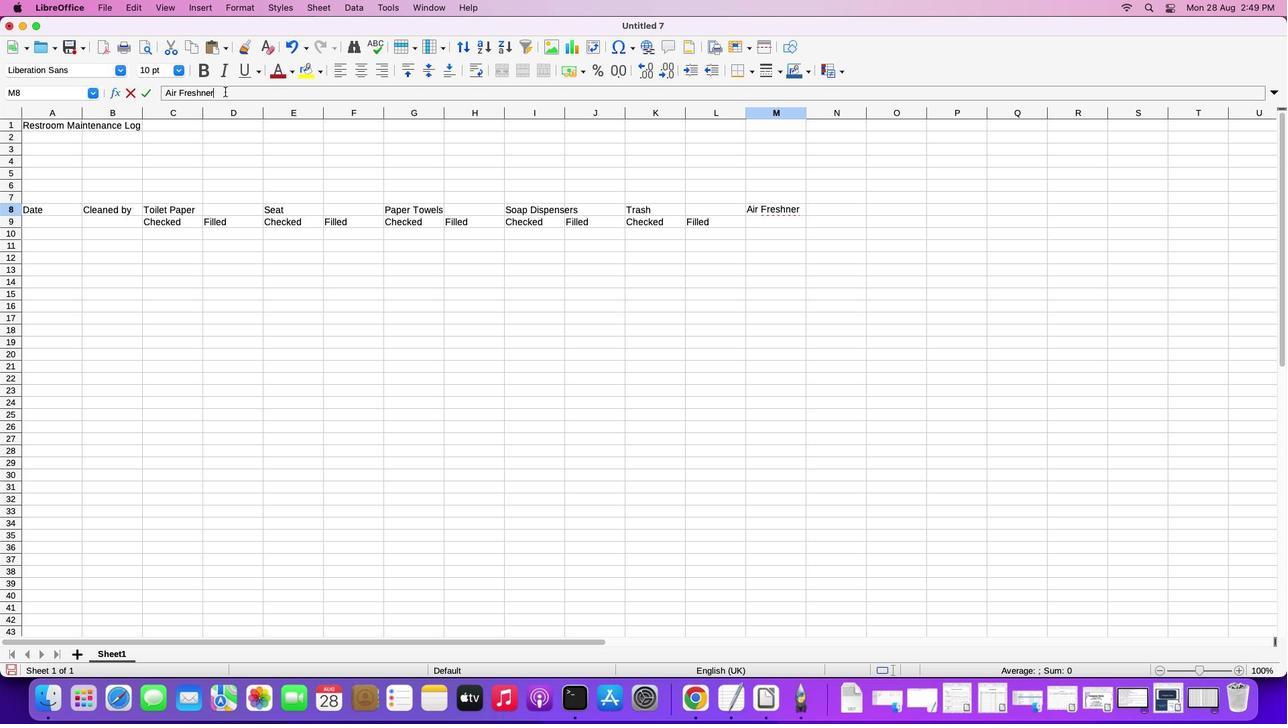 
Action: Key pressed Key.backspaceKey.backspaceKey.backspace'e''n''e''r'Key.enter
Screenshot: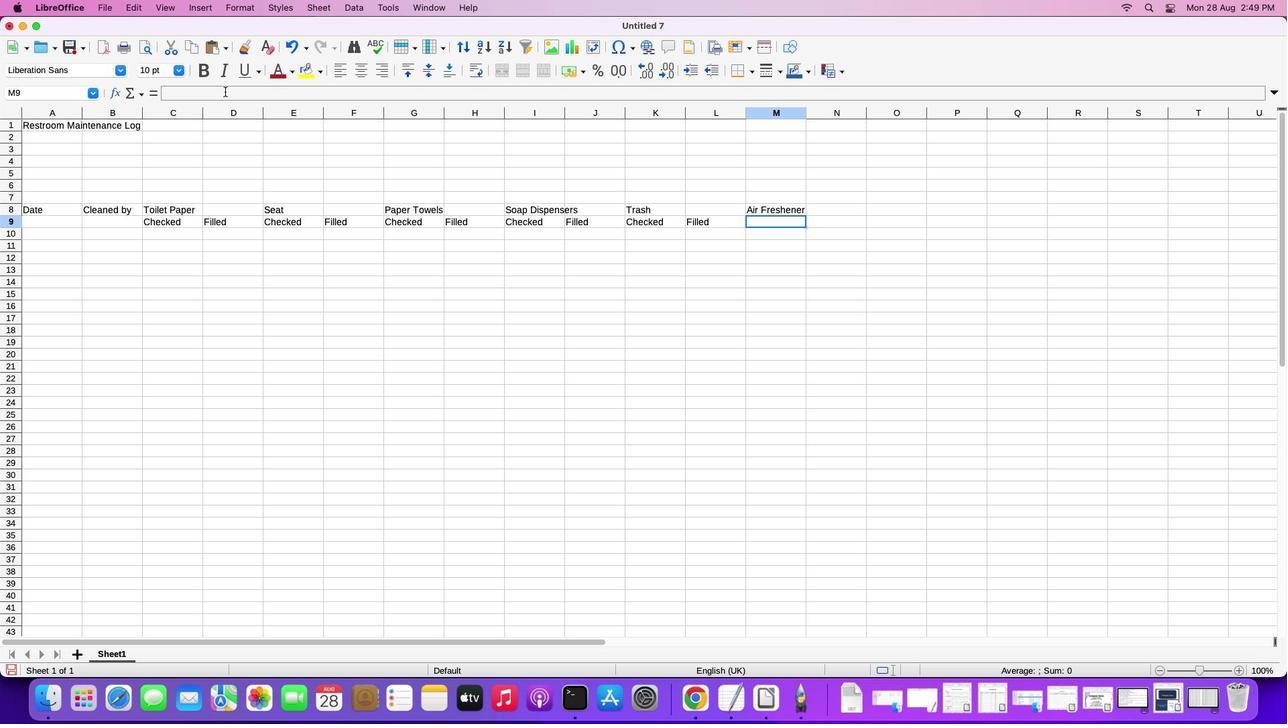 
Action: Mouse moved to (650, 212)
Screenshot: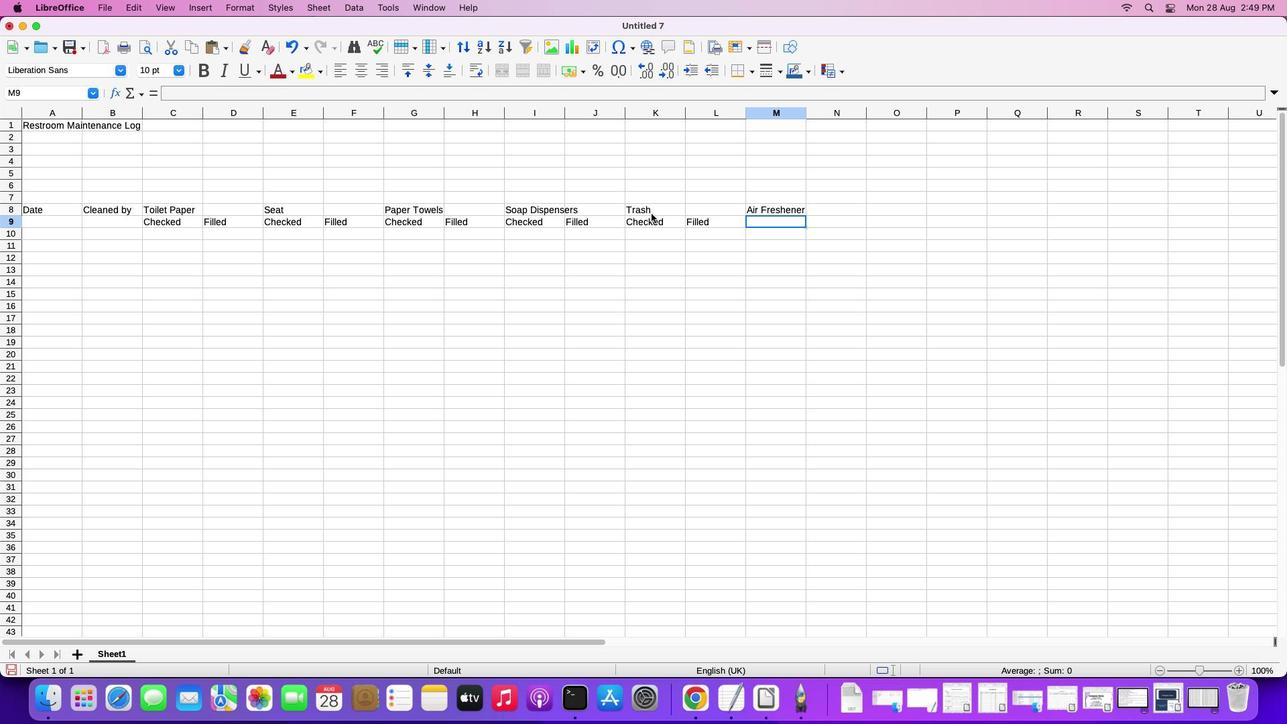 
Action: Key pressed Key.shift'C''h''e''c''k''e''d'Key.spaceKey.rightKey.shift'F''i''l''l''e''d'Key.rightKey.upKey.shift'T''o''i''l''e''t''s'Key.spaceKey.shift'C''l''e''a''n''e''d'Key.rightKey.shift'S''i''n''k''s'Key.spaceKey.shift'C''l''e''a''n''e''d'Key.rightKey.shift'F''l''o''o''r''s'Key.spaceKey.shift'M''o''p''p''e''d'Key.rightKey.shift'F''l''o''o''r''s'Key.spaceKey.shift'S''w''e''p''t'Key.rightKey.shift'M''i''r''r''o''r''s'Key.spaceKey.shift'C''l''e''a''n''e''d'Key.rightKey.shift'I''n''i''t''i''a''l''s'Key.enter
Screenshot: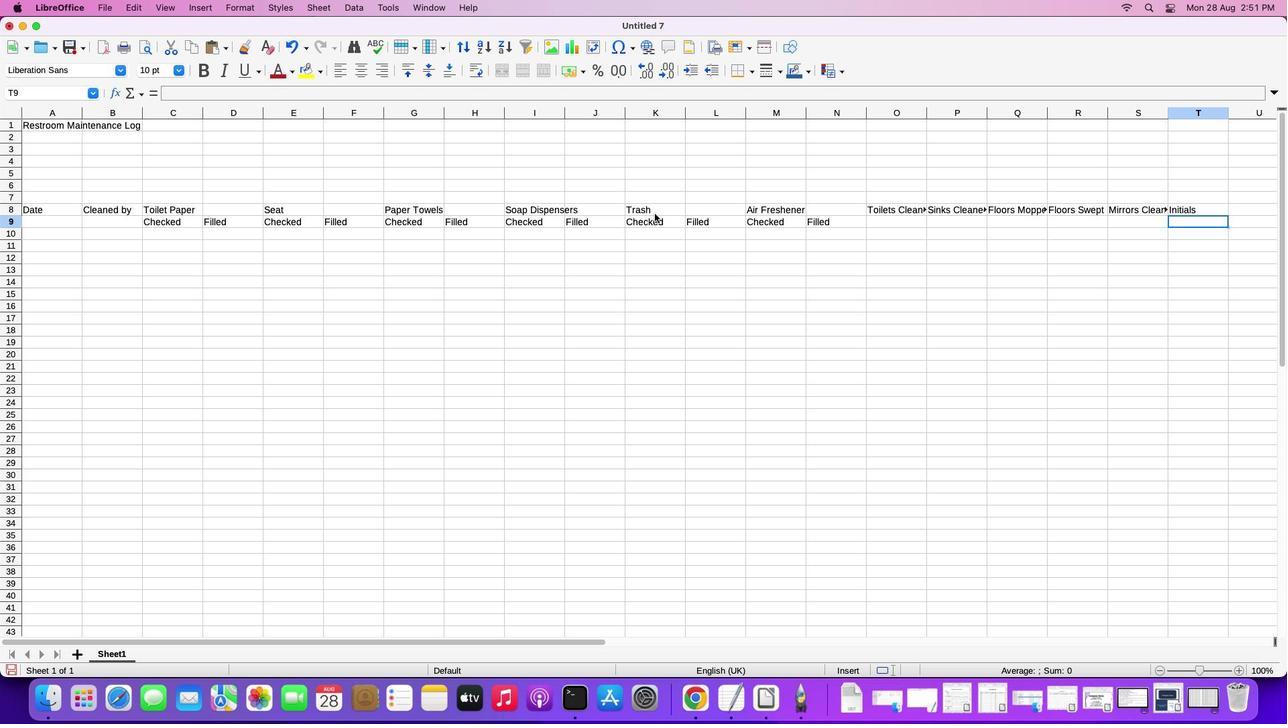 
Action: Mouse moved to (44, 207)
Screenshot: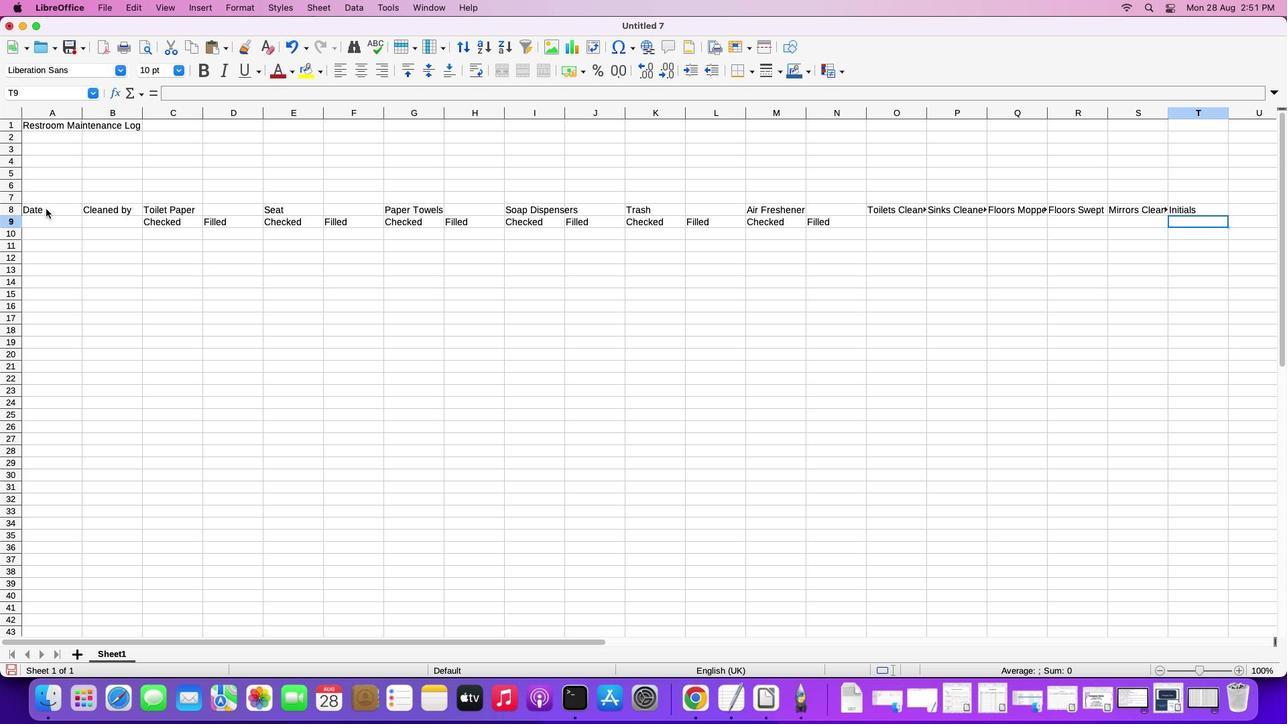 
Action: Mouse pressed left at (44, 207)
Screenshot: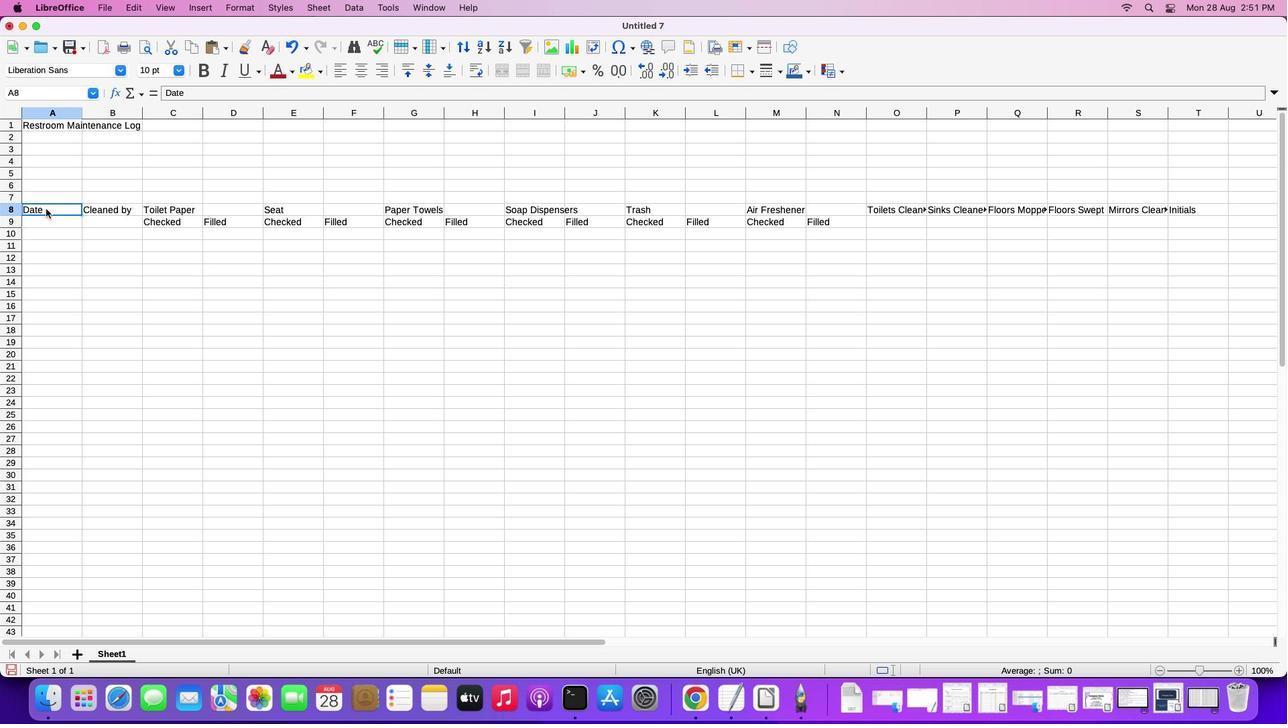 
Action: Key pressed Key.shiftKey.down
Screenshot: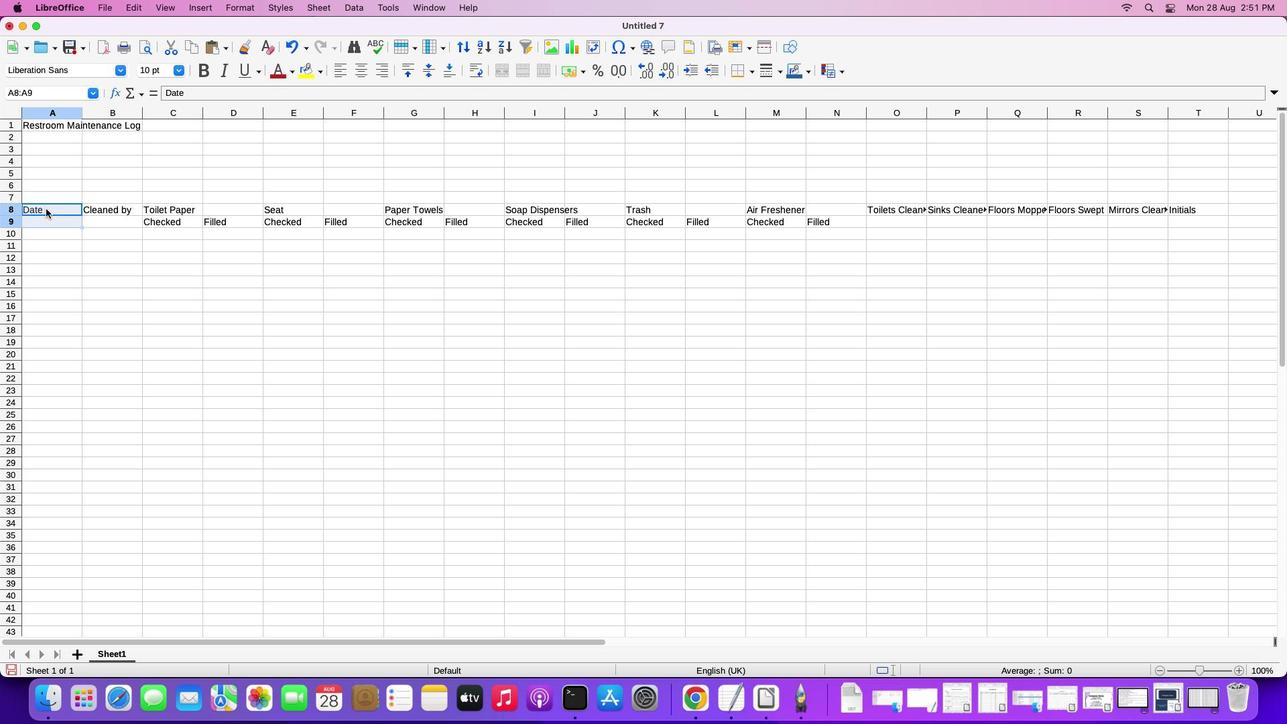 
Action: Mouse moved to (498, 69)
Screenshot: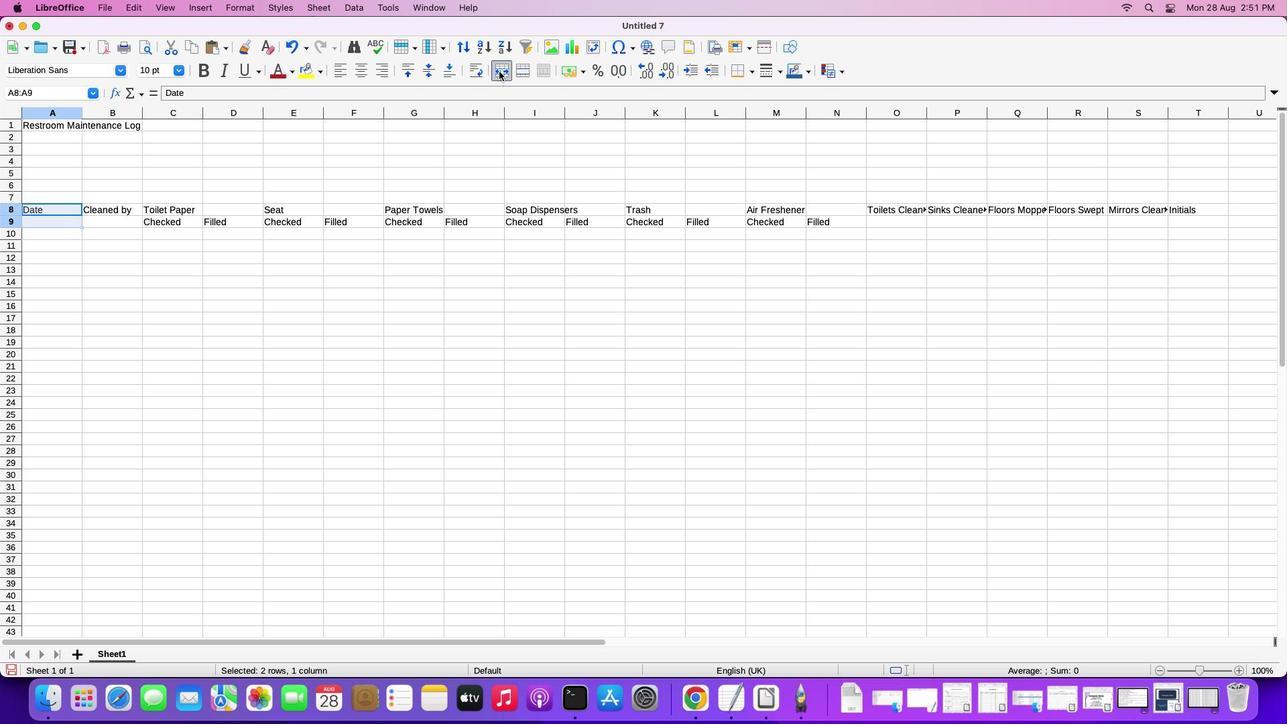 
Action: Mouse pressed left at (498, 69)
Screenshot: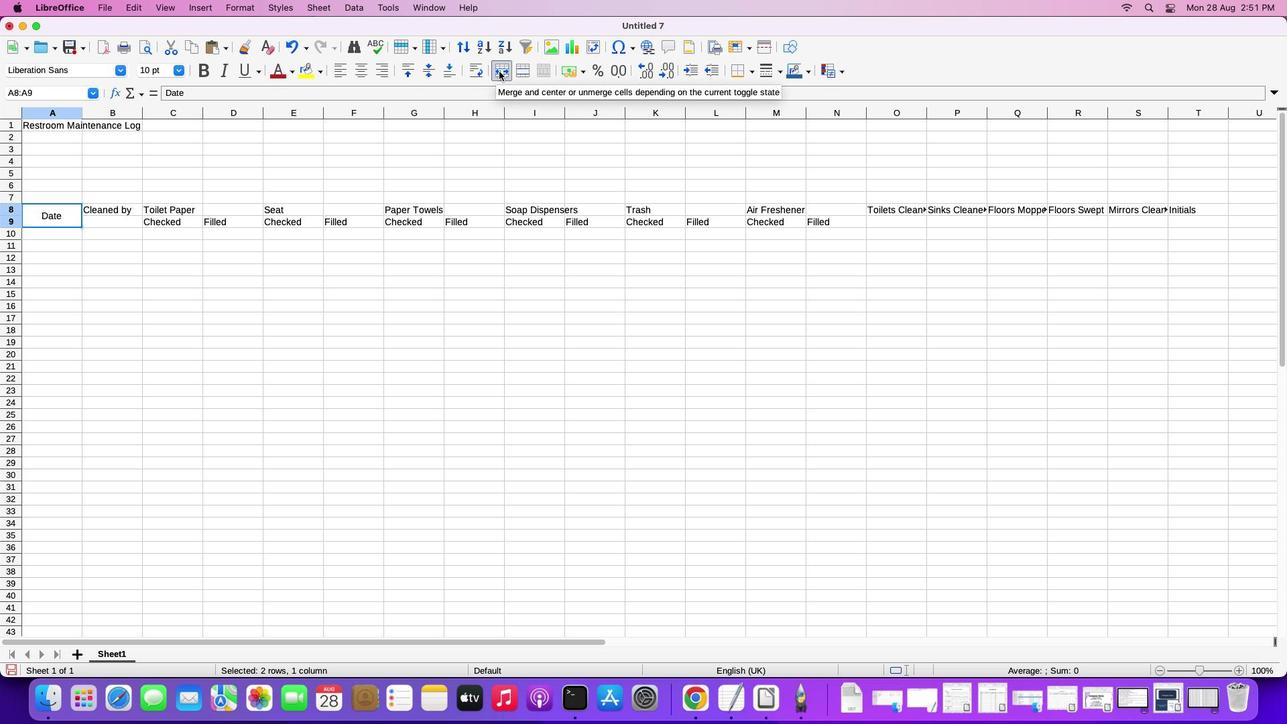 
Action: Mouse moved to (113, 207)
Screenshot: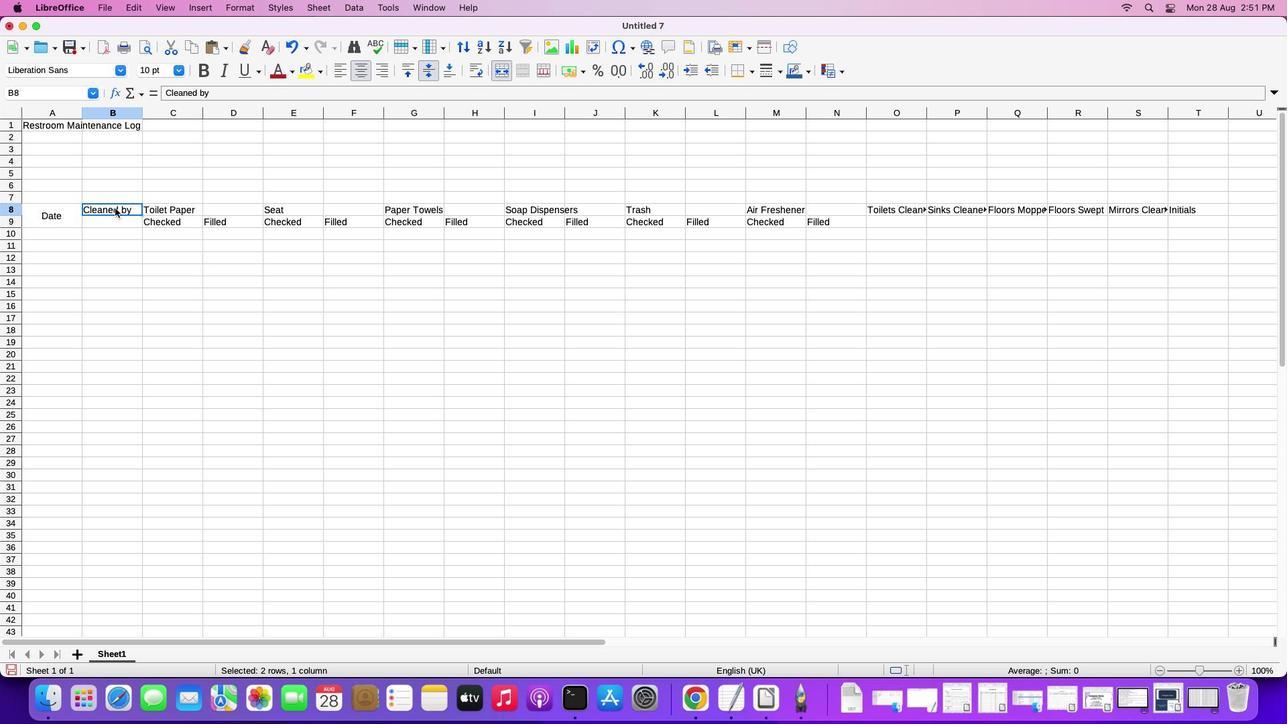 
Action: Mouse pressed left at (113, 207)
Screenshot: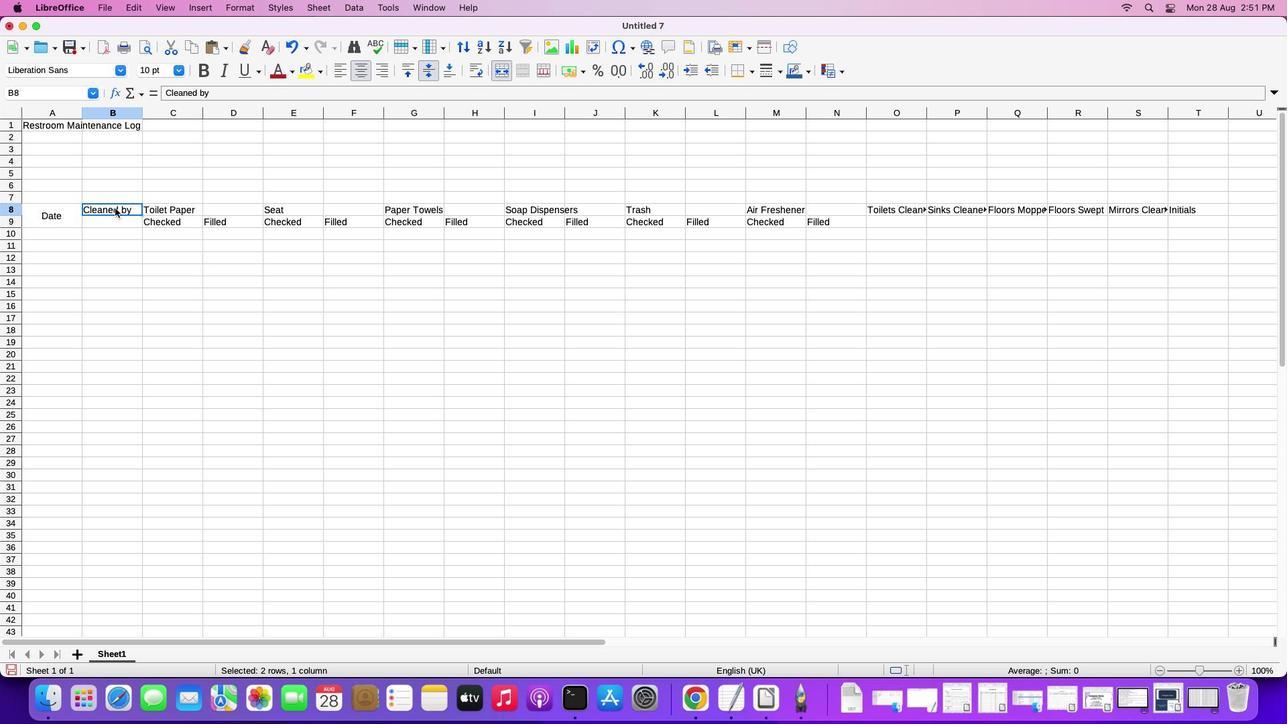 
Action: Key pressed Key.shiftKey.down
Screenshot: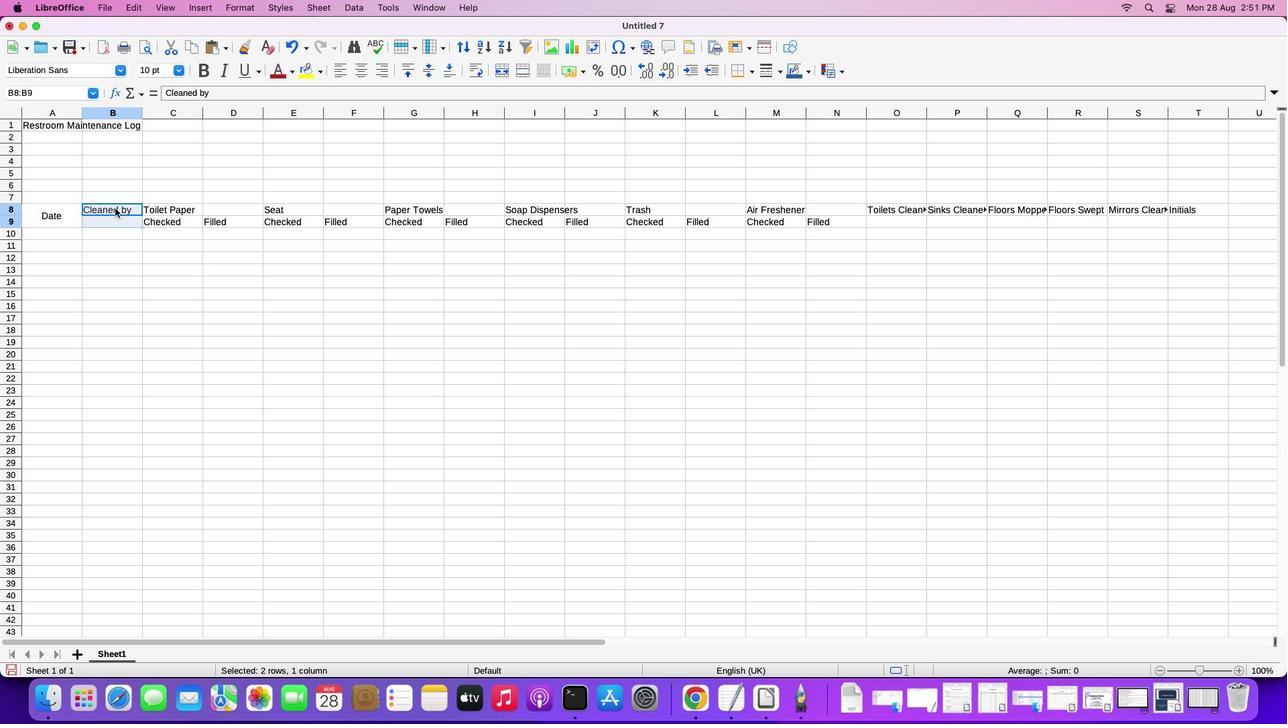 
Action: Mouse moved to (496, 73)
Screenshot: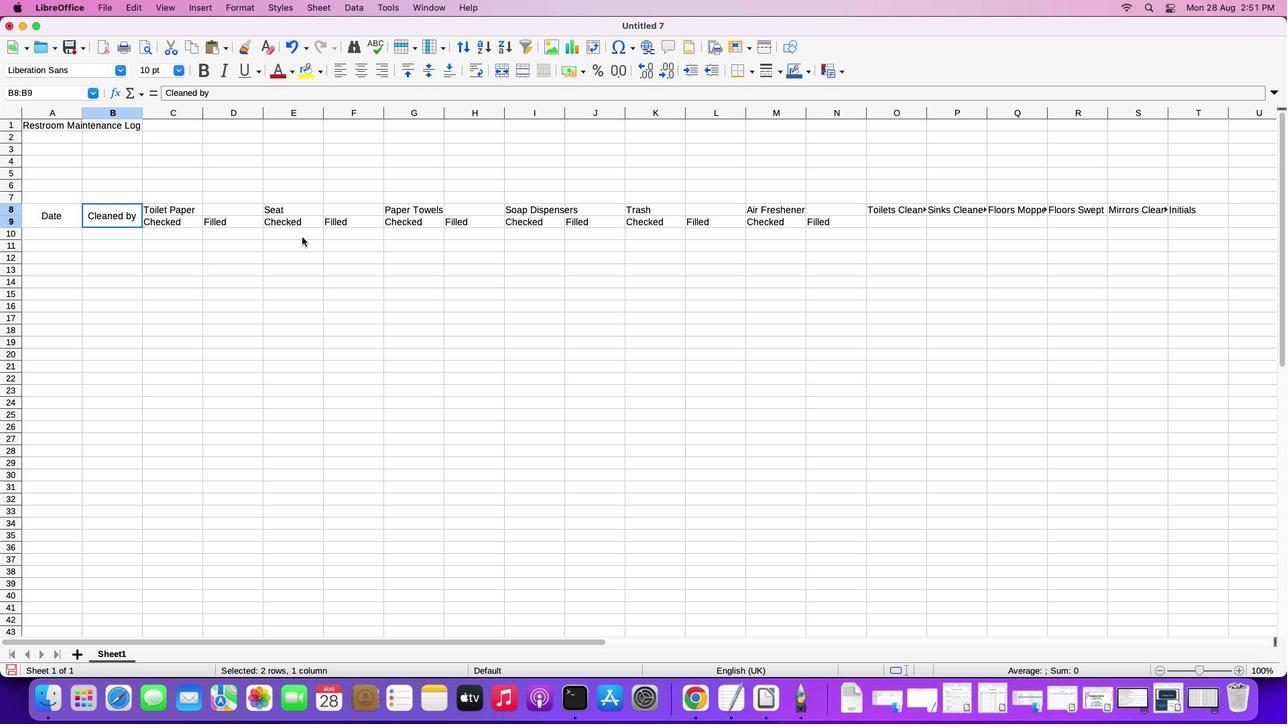 
Action: Mouse pressed left at (496, 73)
Screenshot: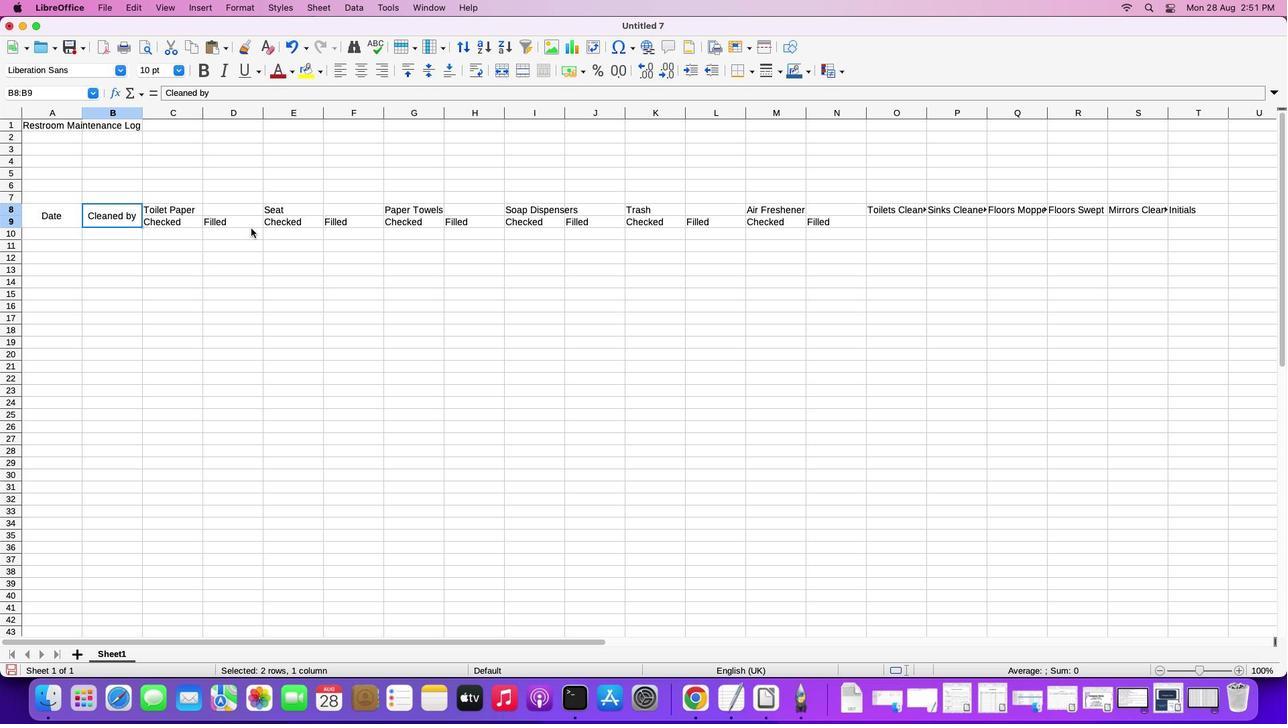 
Action: Mouse moved to (173, 209)
Screenshot: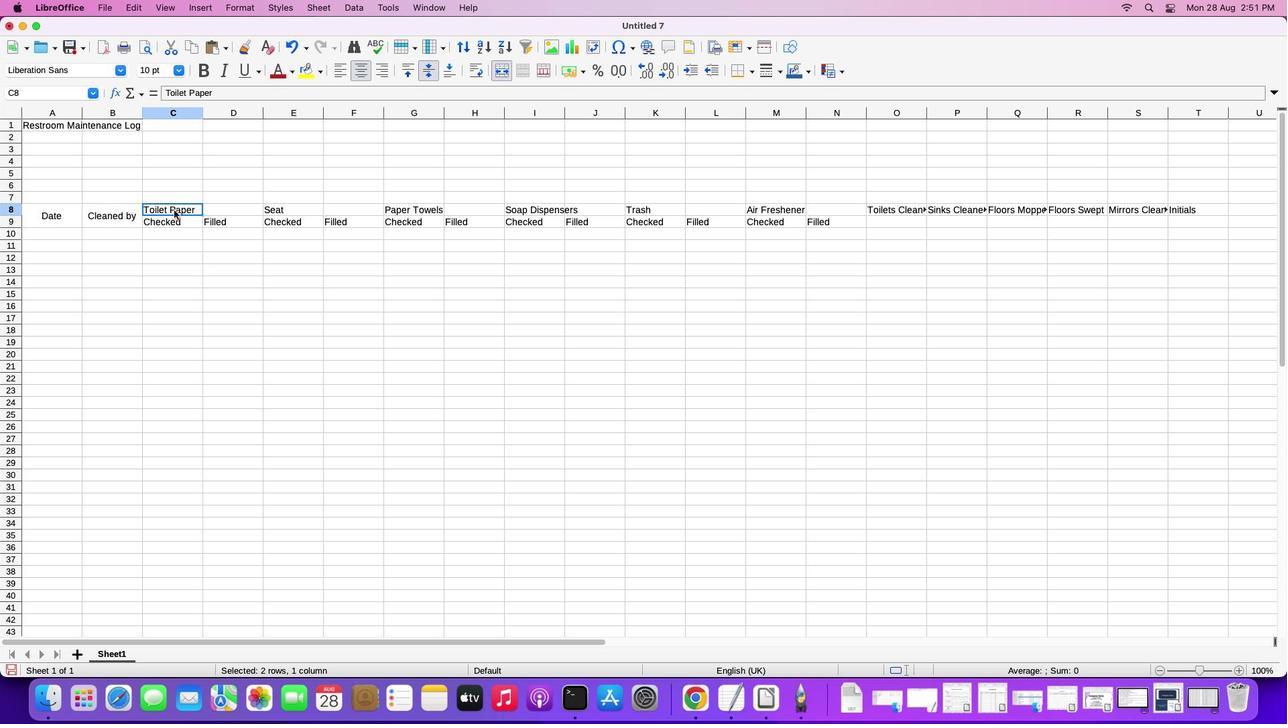 
Action: Mouse pressed left at (173, 209)
Screenshot: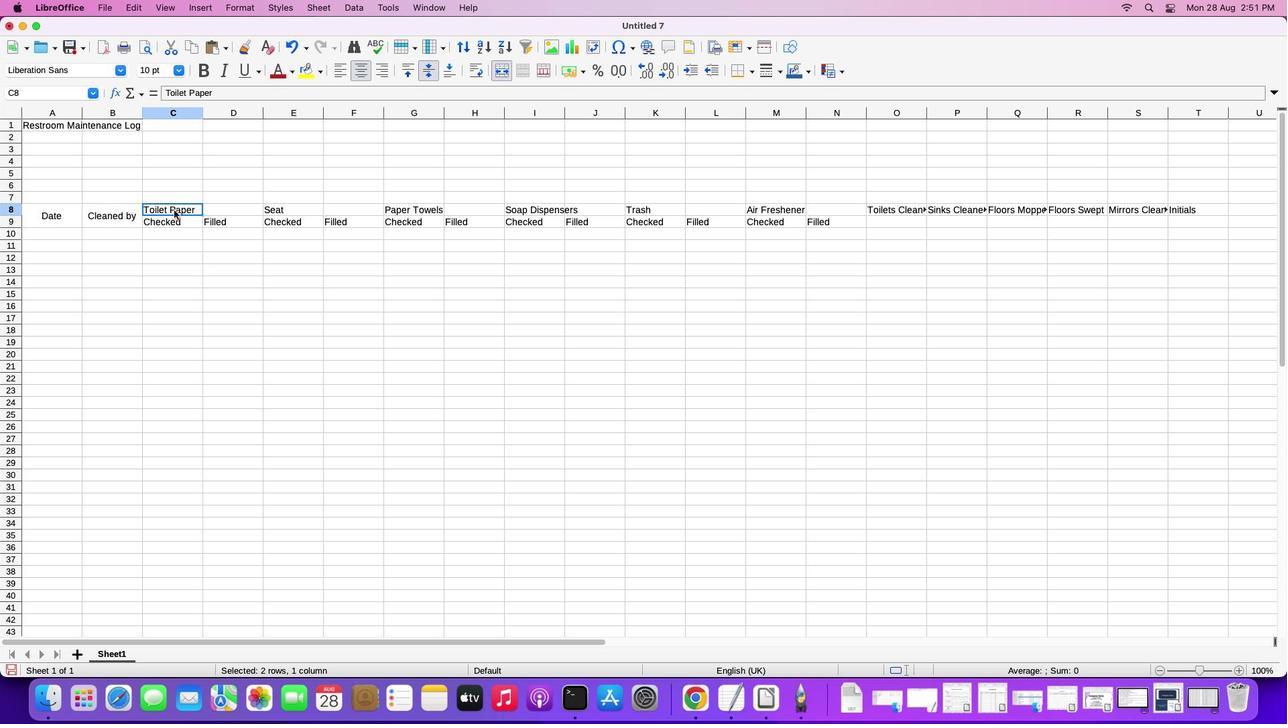 
Action: Mouse moved to (173, 209)
Screenshot: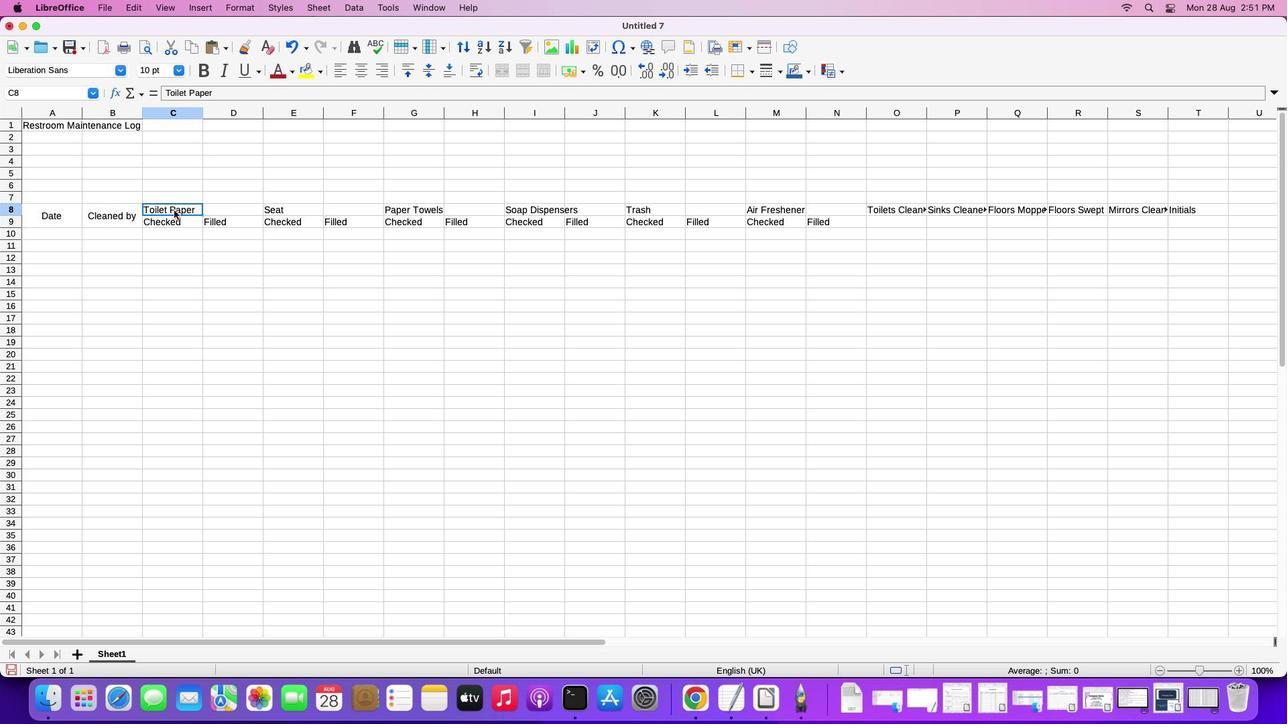 
Action: Key pressed Key.shiftKey.right
Screenshot: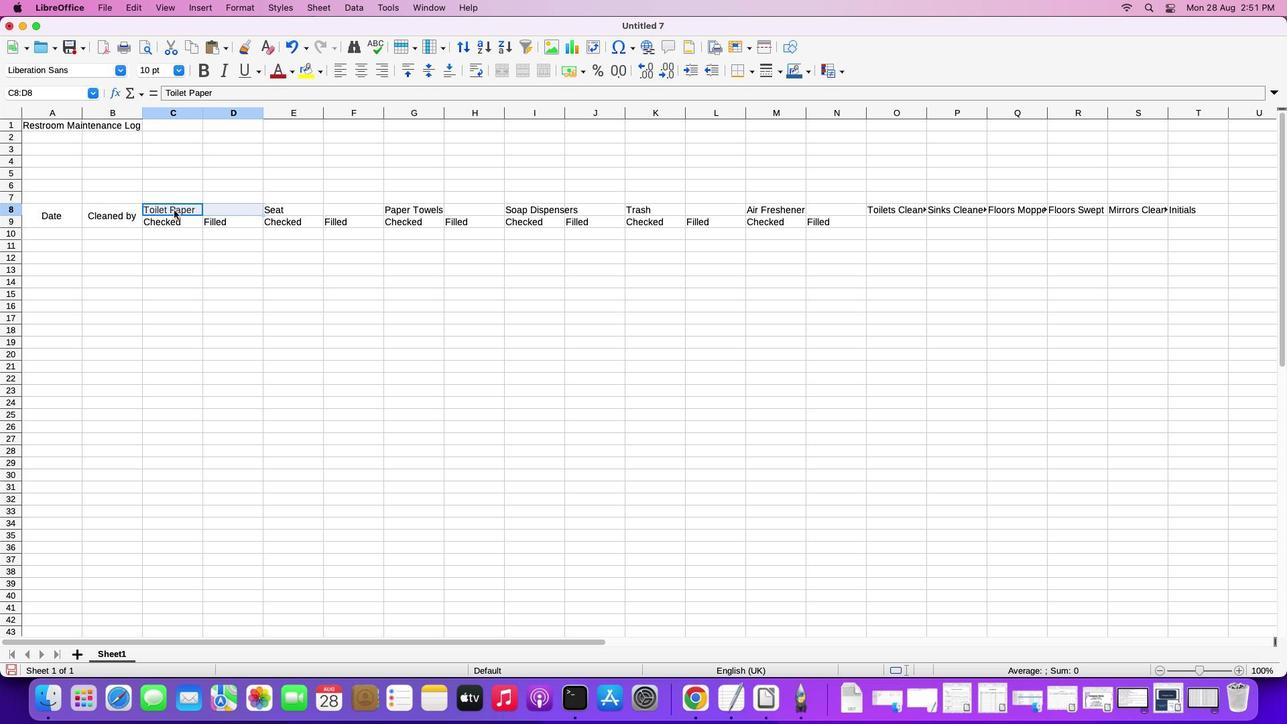 
Action: Mouse moved to (495, 69)
Screenshot: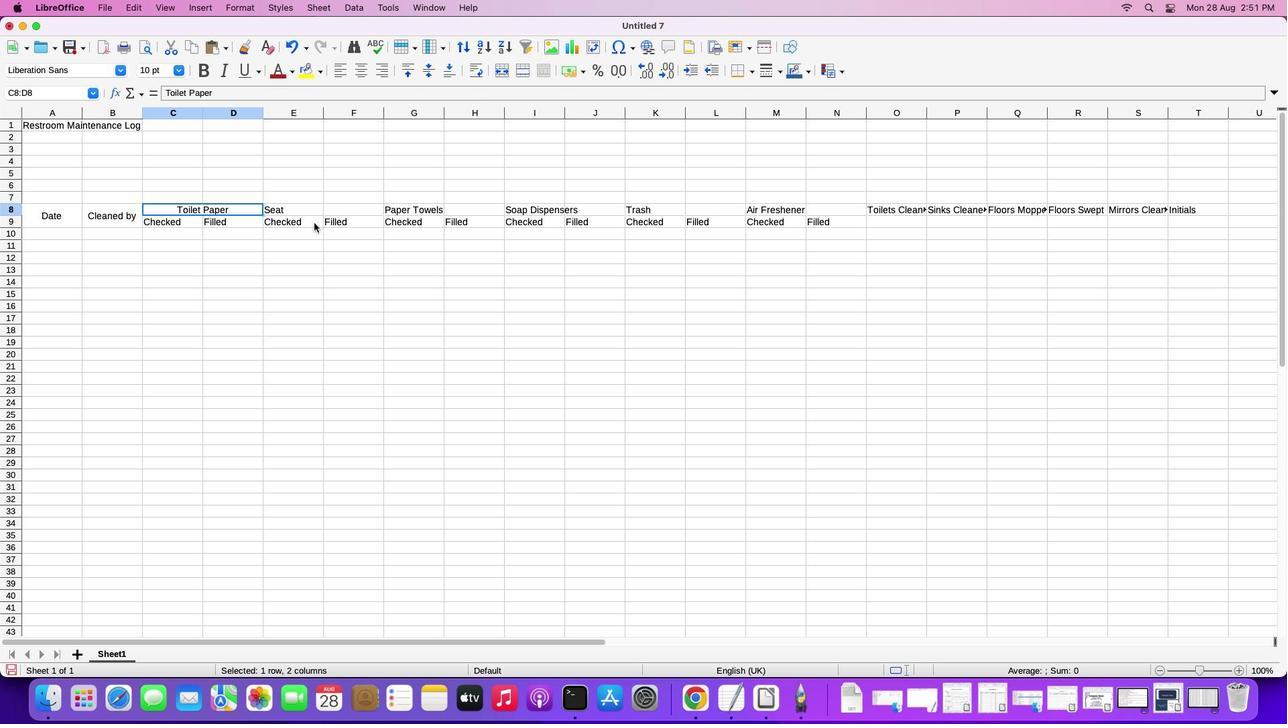 
Action: Mouse pressed left at (495, 69)
Screenshot: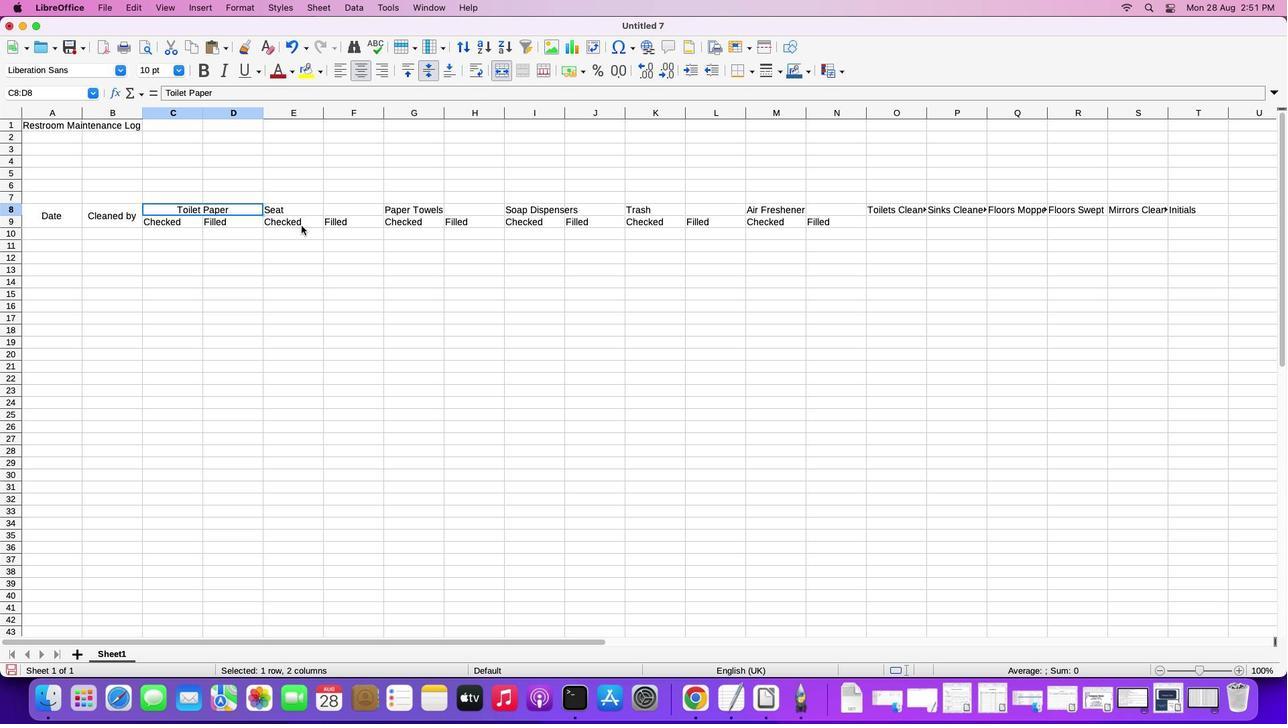 
Action: Mouse moved to (281, 208)
Screenshot: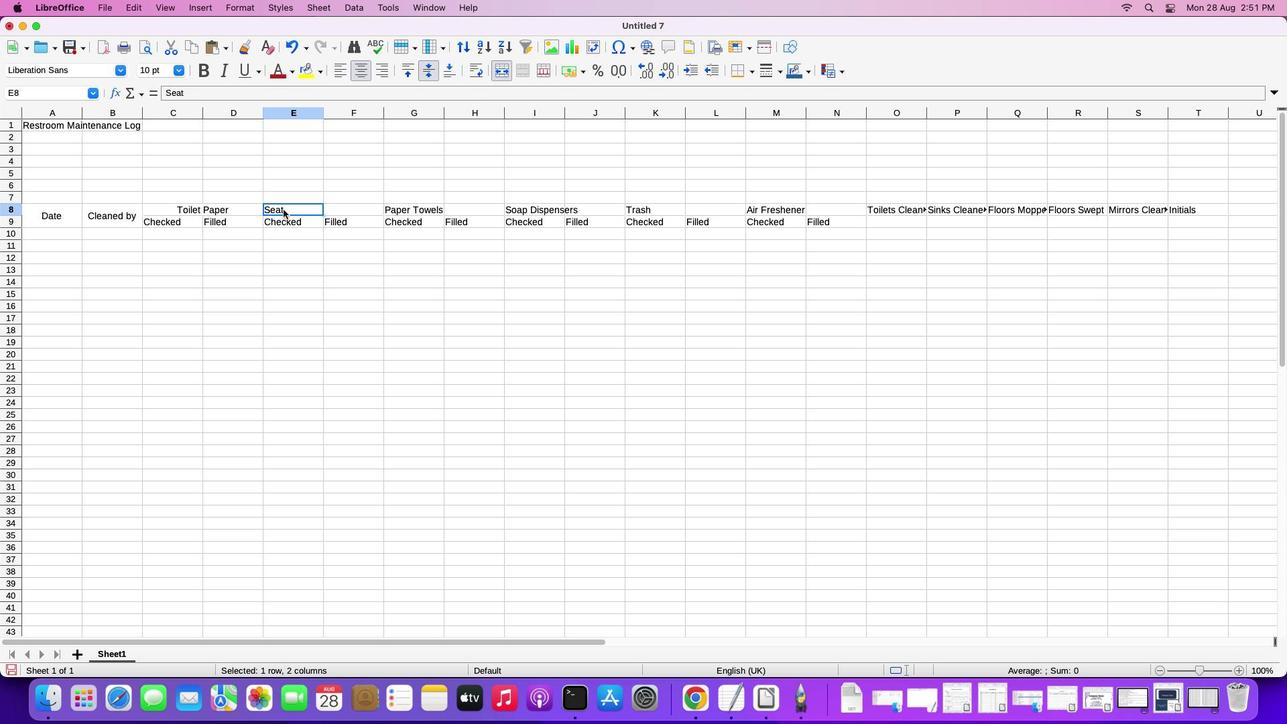 
Action: Mouse pressed left at (281, 208)
Screenshot: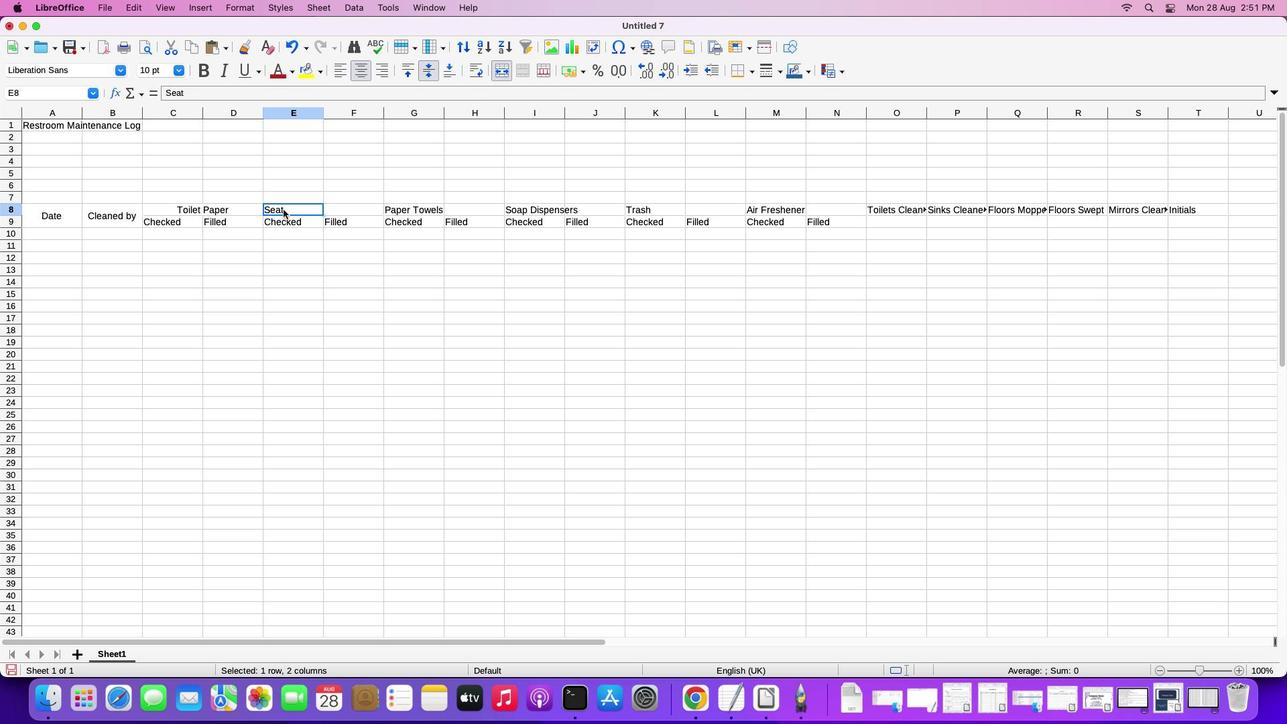 
Action: Mouse moved to (281, 207)
Screenshot: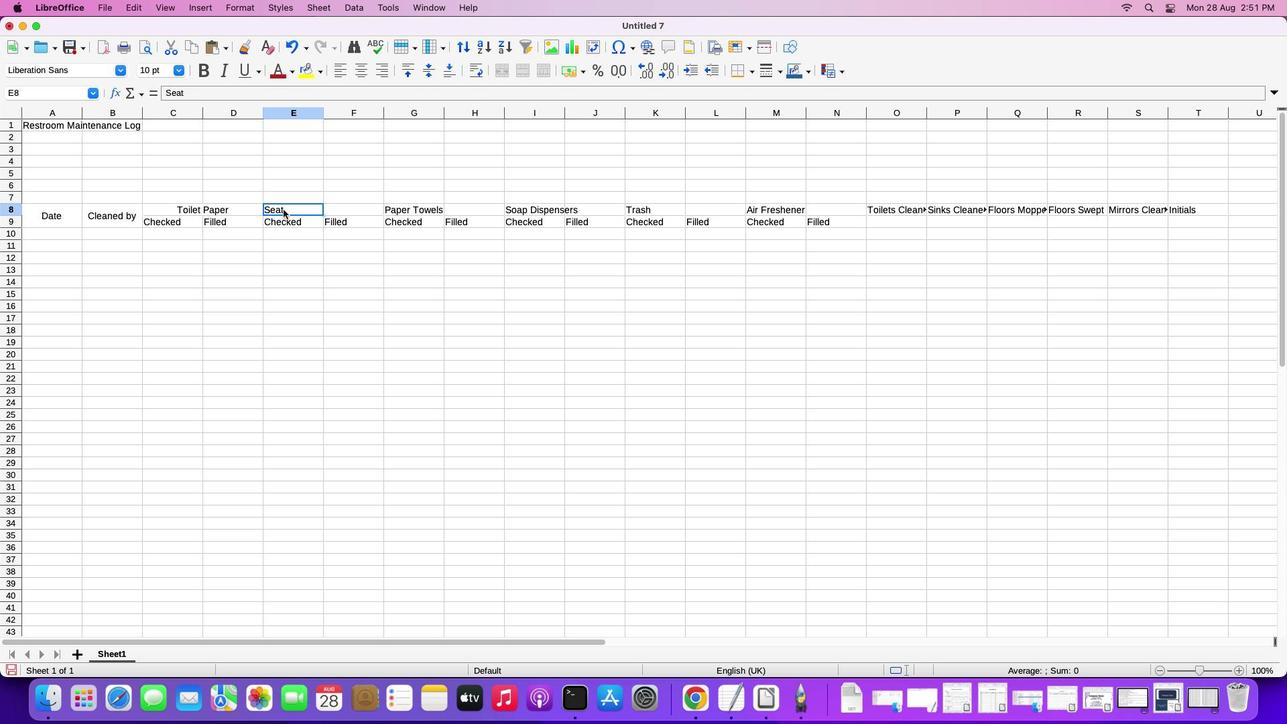 
Action: Key pressed Key.shiftKey.right
Screenshot: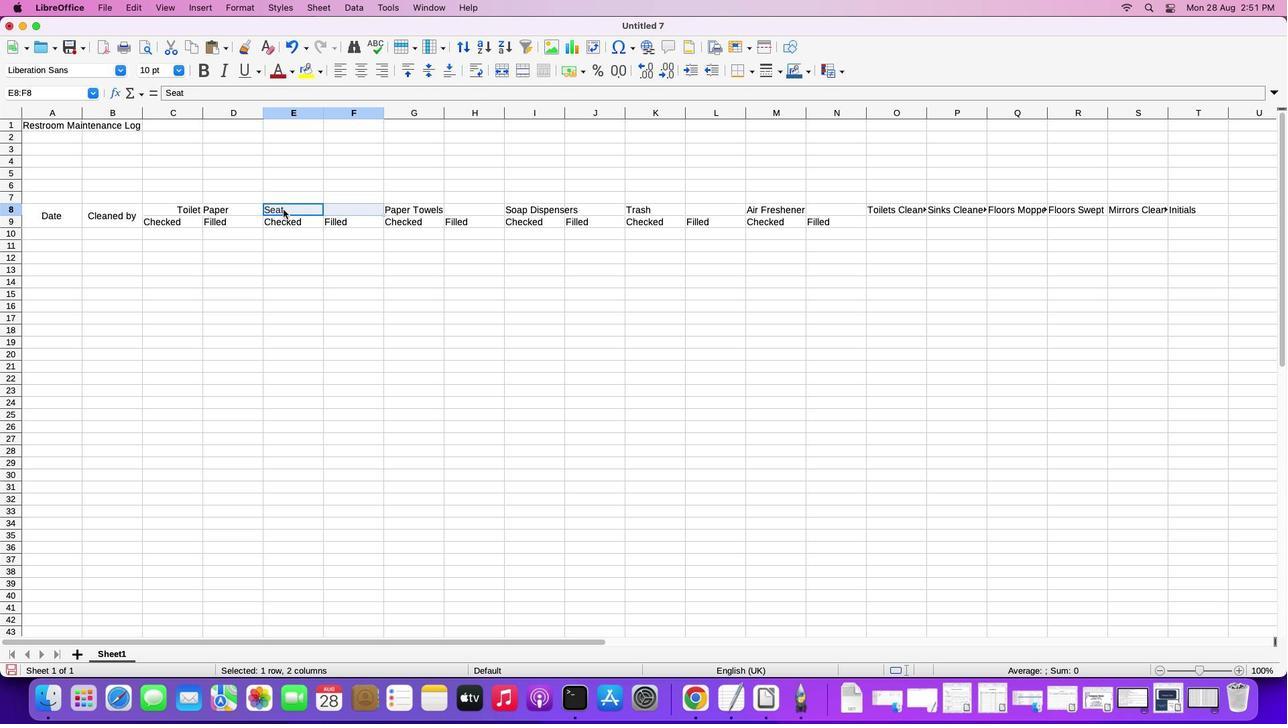 
Action: Mouse moved to (503, 67)
Screenshot: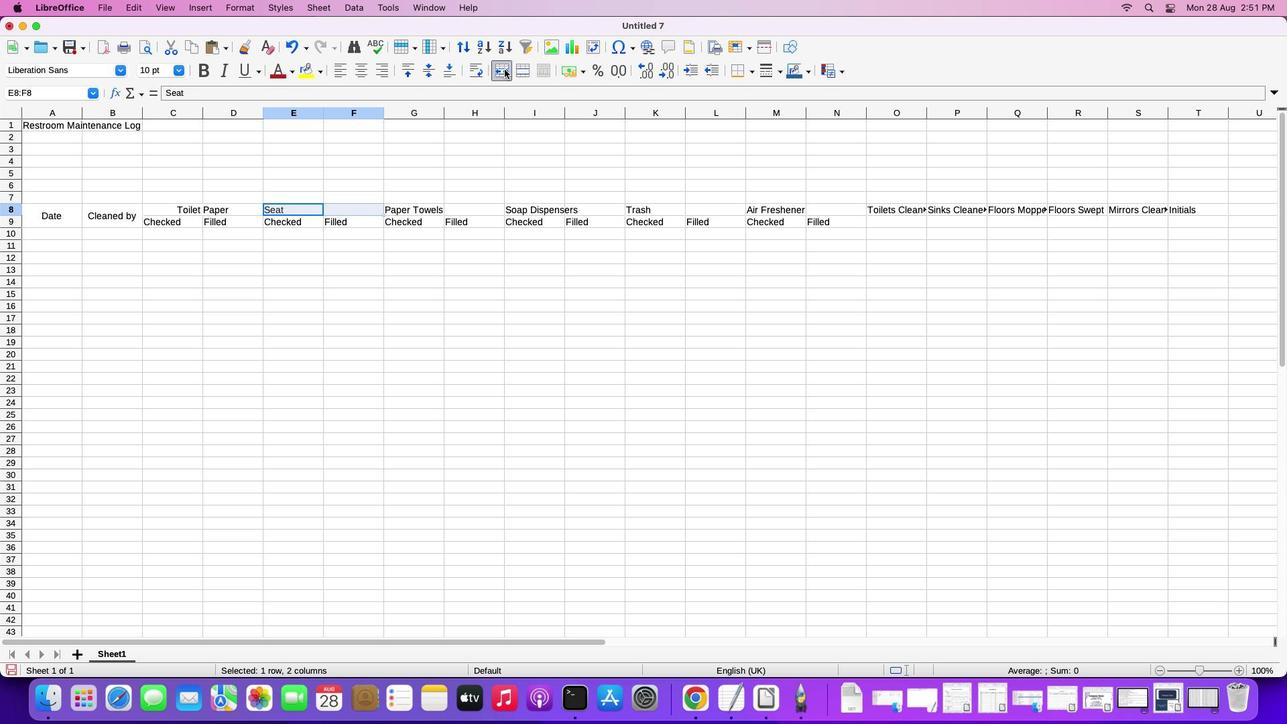 
Action: Mouse pressed left at (503, 67)
Screenshot: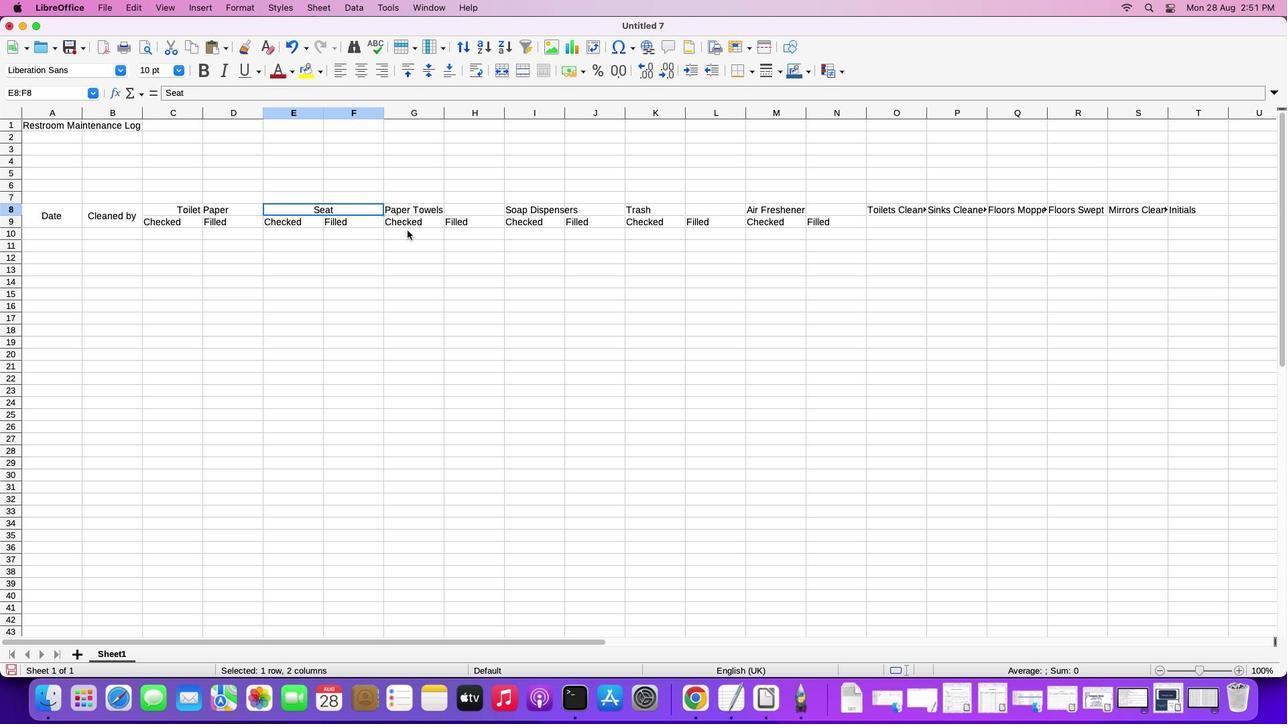 
Action: Mouse moved to (406, 201)
Screenshot: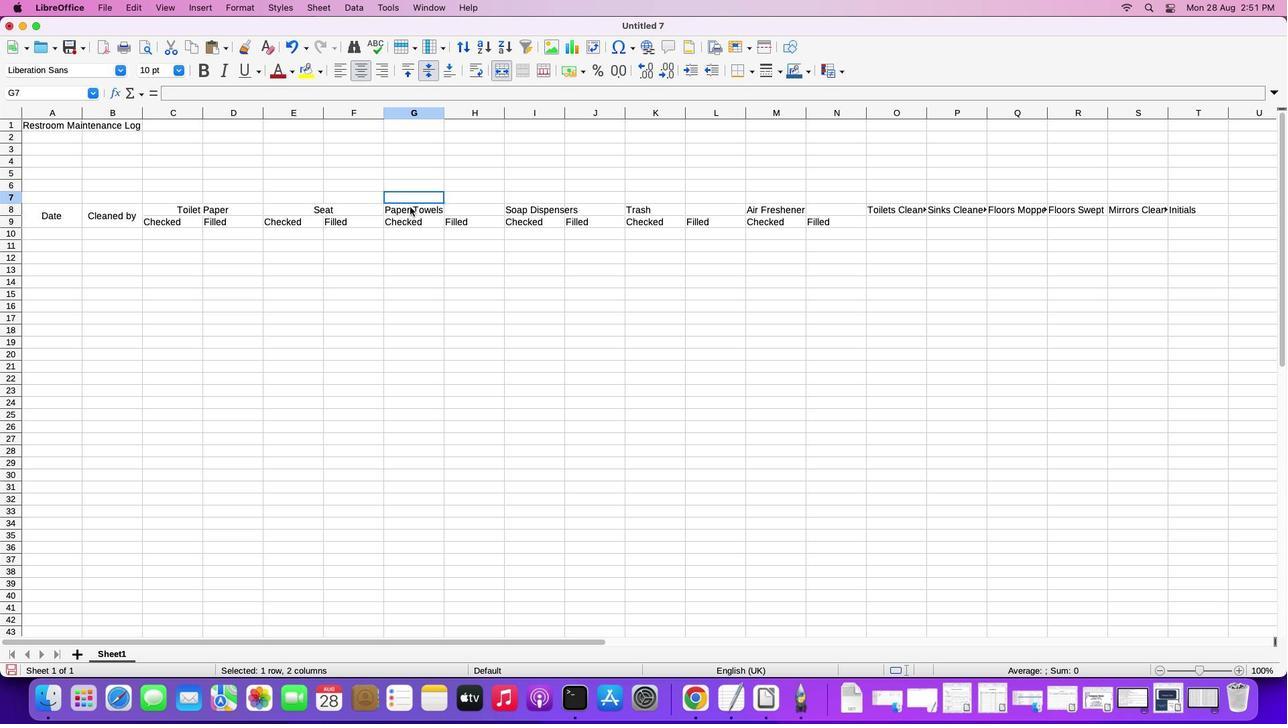 
Action: Mouse pressed left at (406, 201)
Screenshot: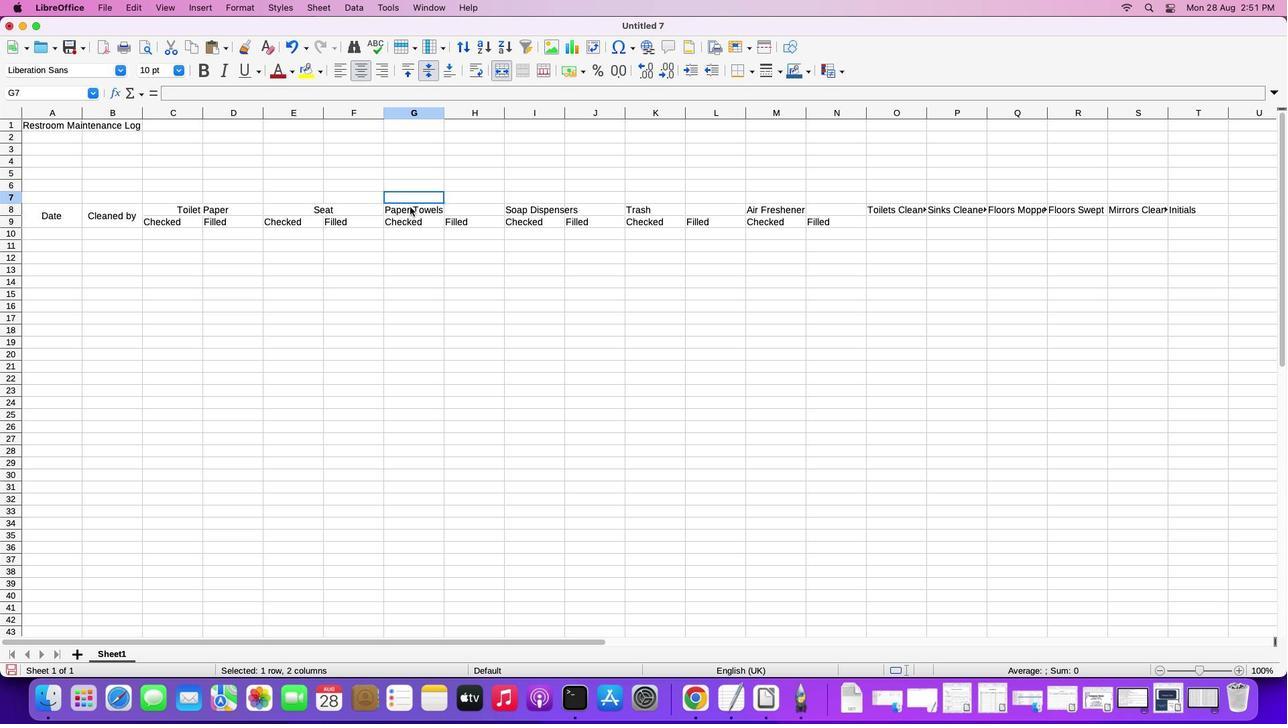
Action: Mouse moved to (409, 206)
Screenshot: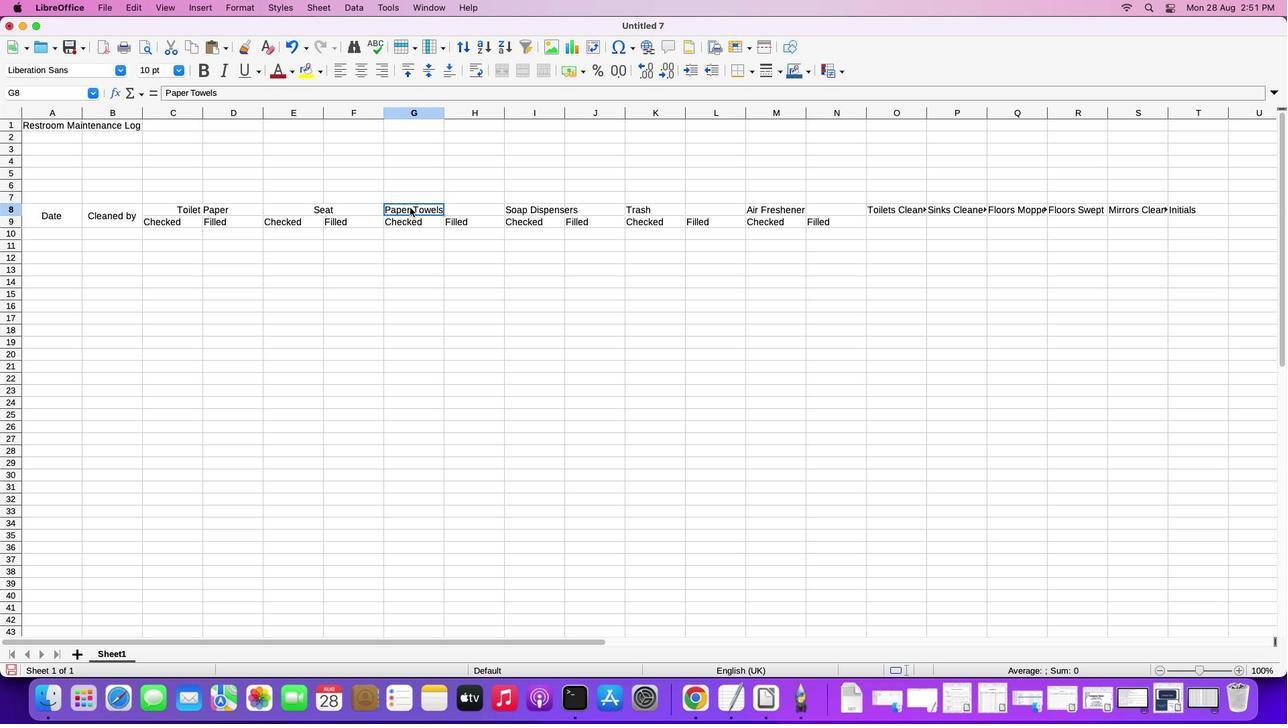 
Action: Mouse pressed left at (409, 206)
Screenshot: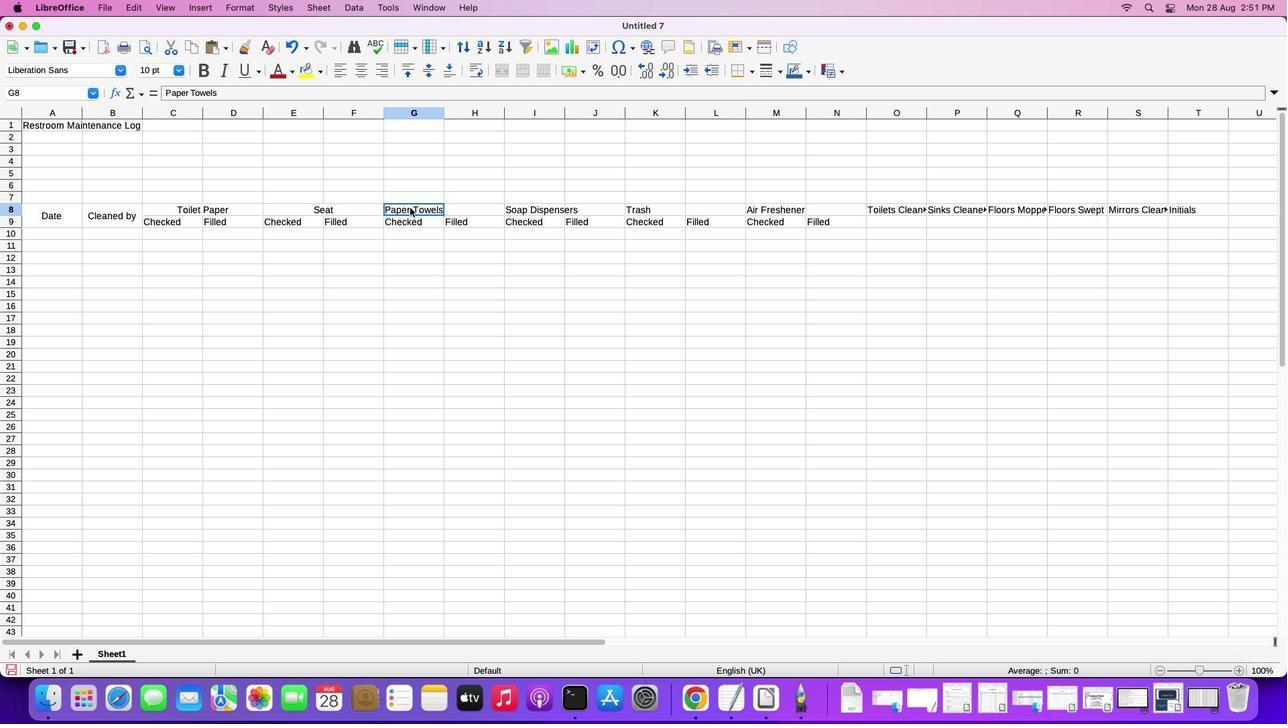 
Action: Key pressed Key.shiftKey.right
Screenshot: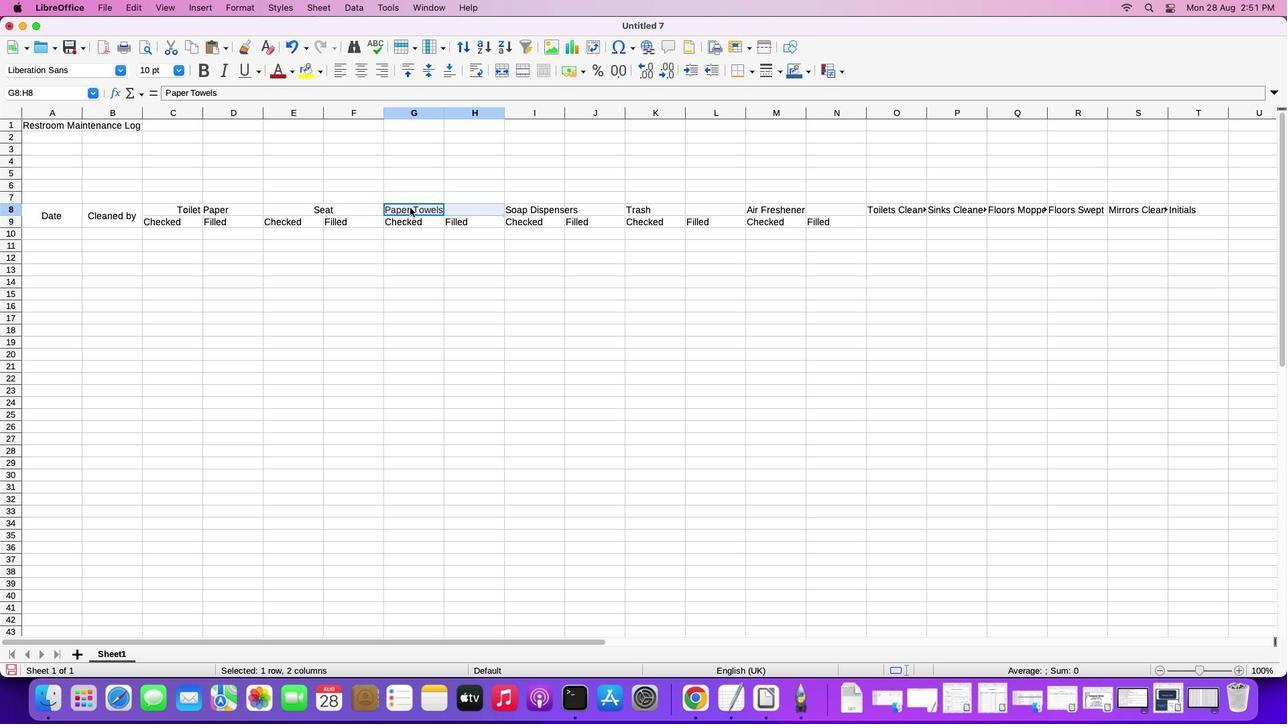 
Action: Mouse moved to (509, 73)
Screenshot: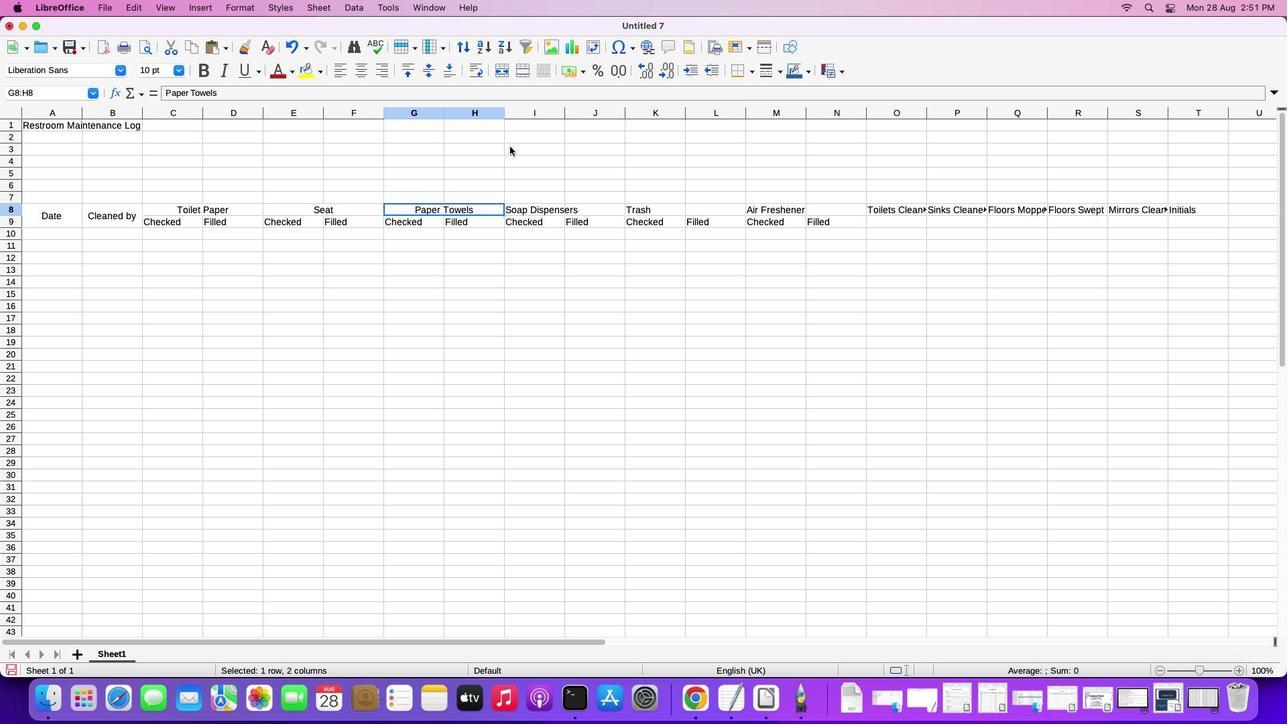 
Action: Mouse pressed left at (509, 73)
Screenshot: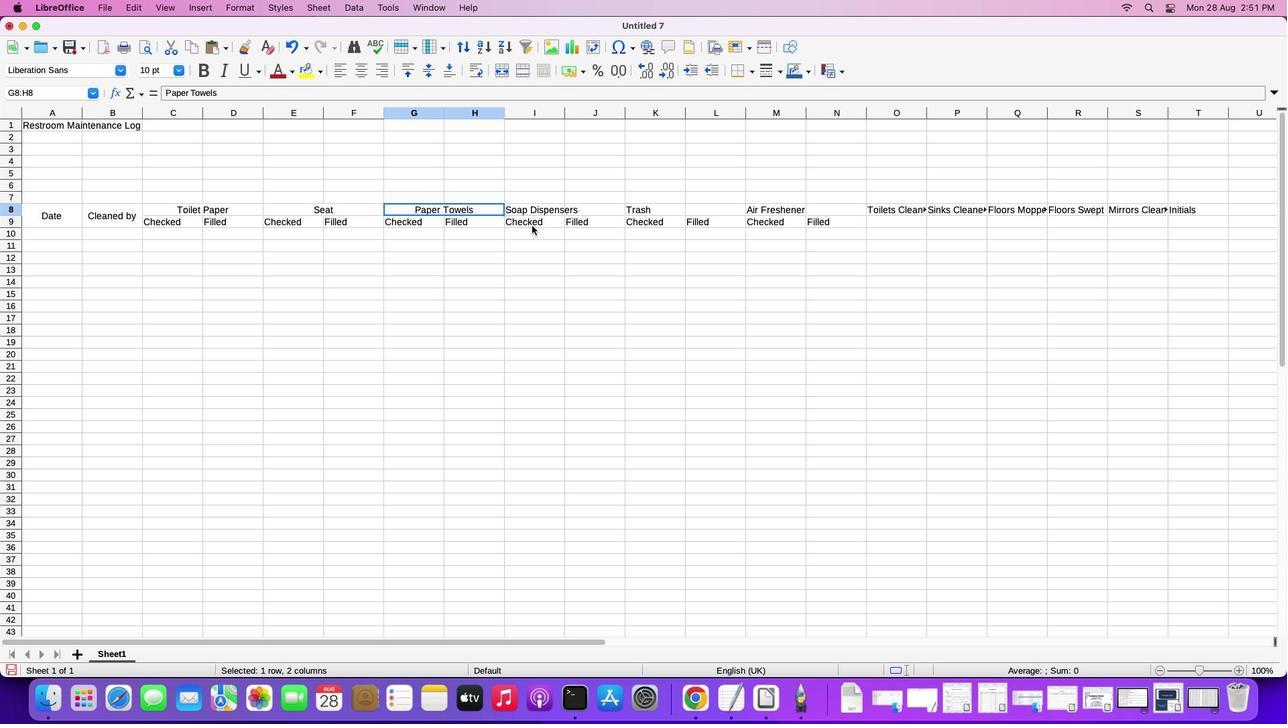 
Action: Mouse moved to (533, 206)
Screenshot: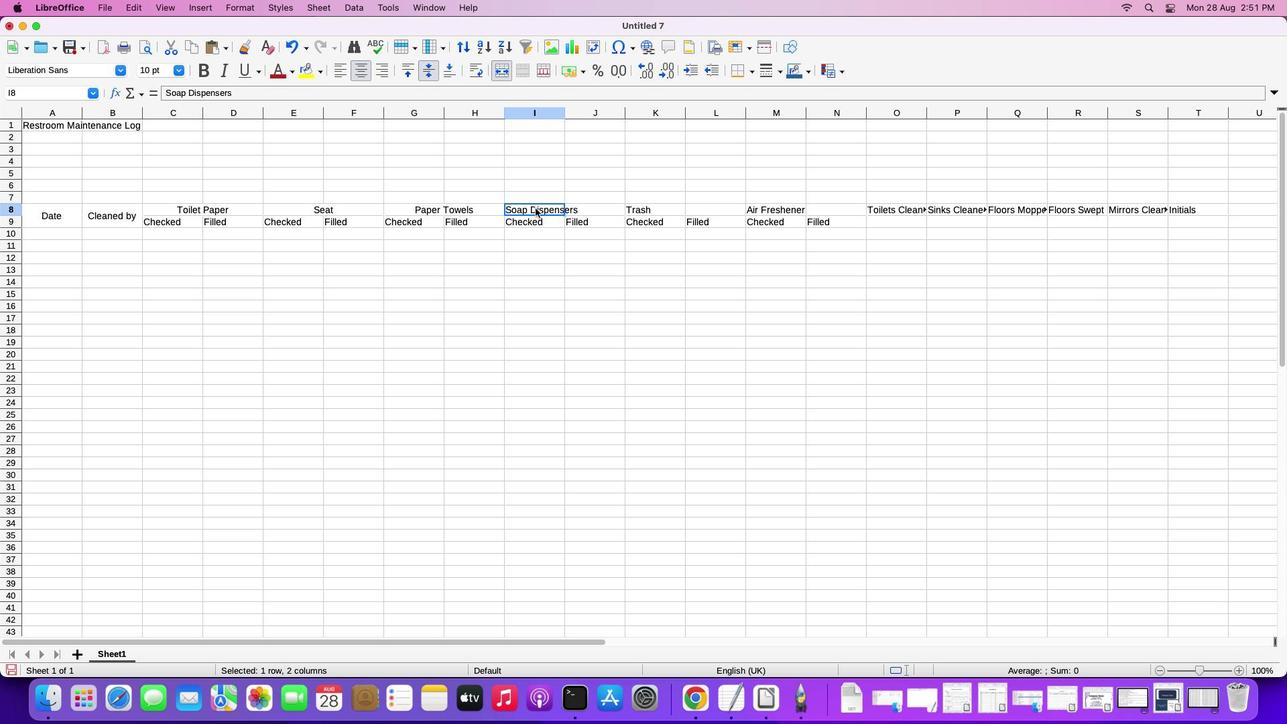 
Action: Mouse pressed left at (533, 206)
Screenshot: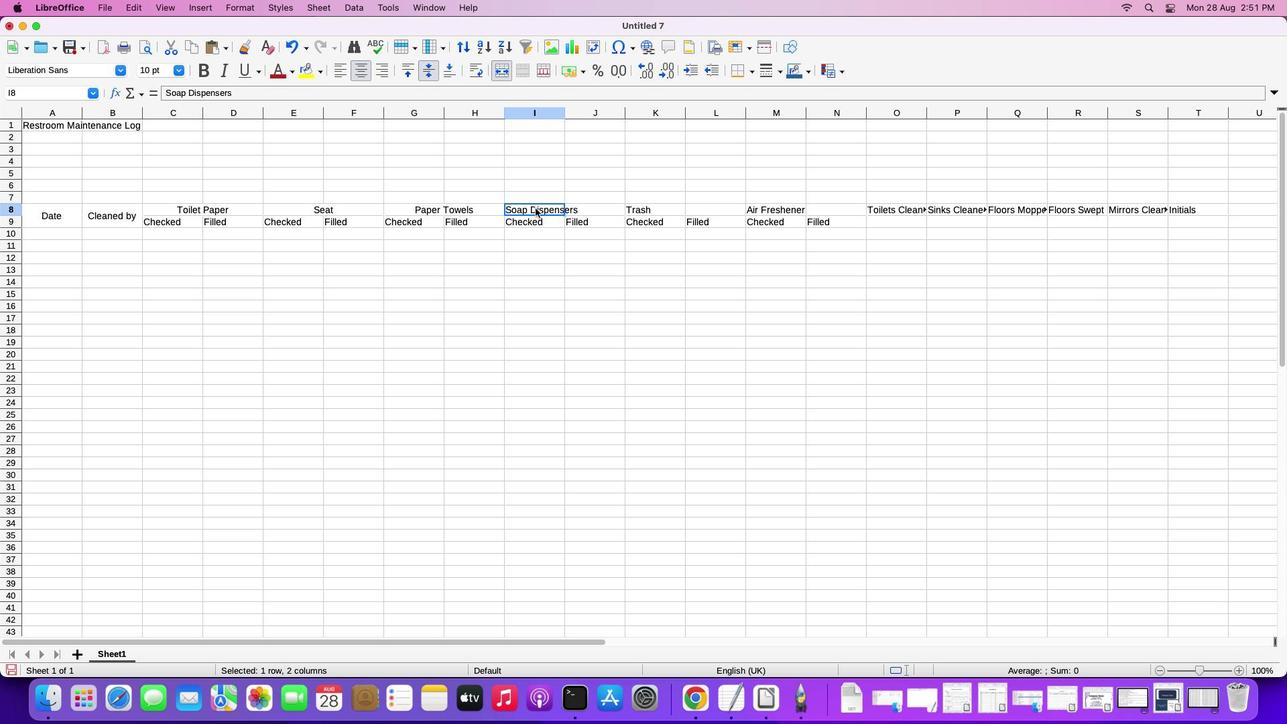 
Action: Key pressed Key.shiftKey.right
Screenshot: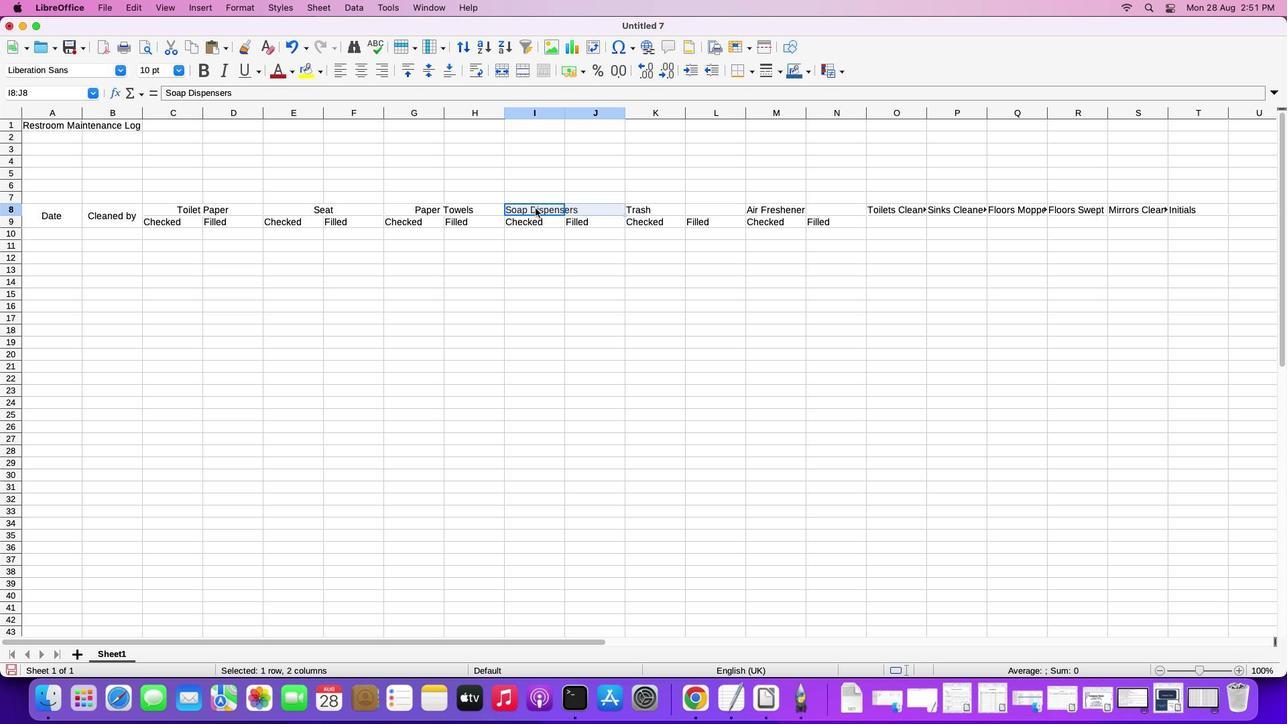
Action: Mouse moved to (506, 71)
Screenshot: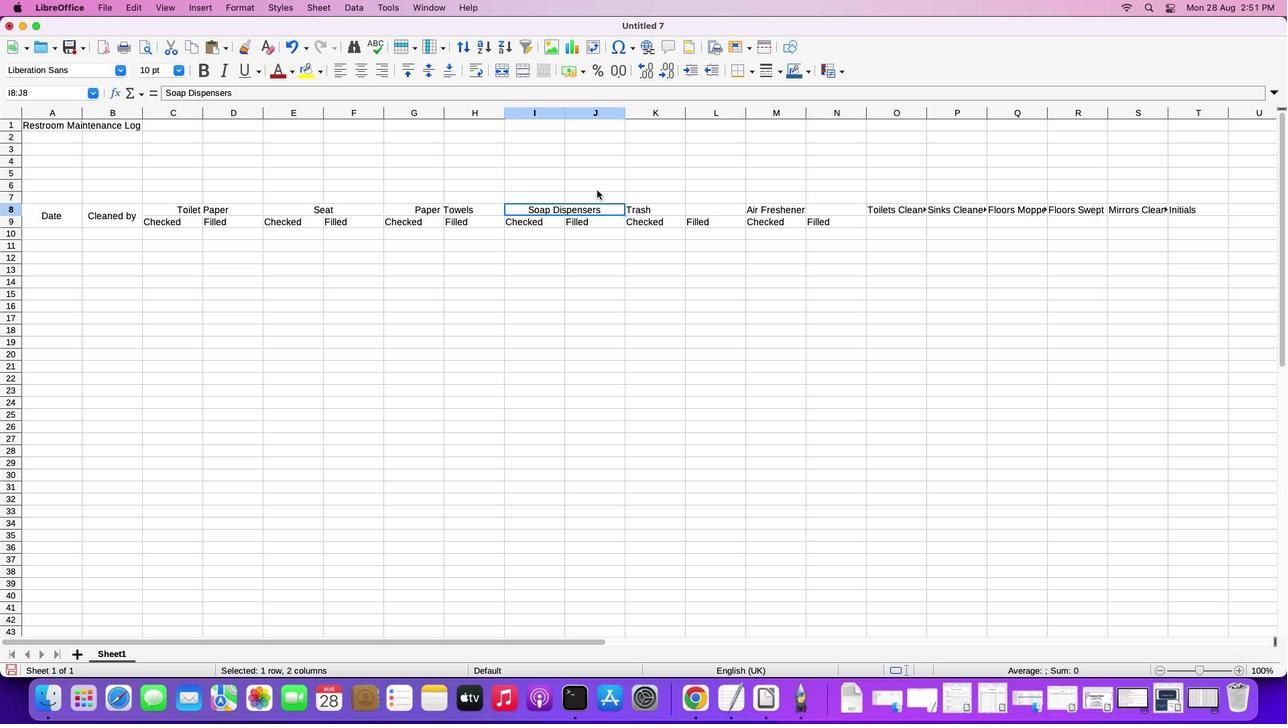 
Action: Mouse pressed left at (506, 71)
Screenshot: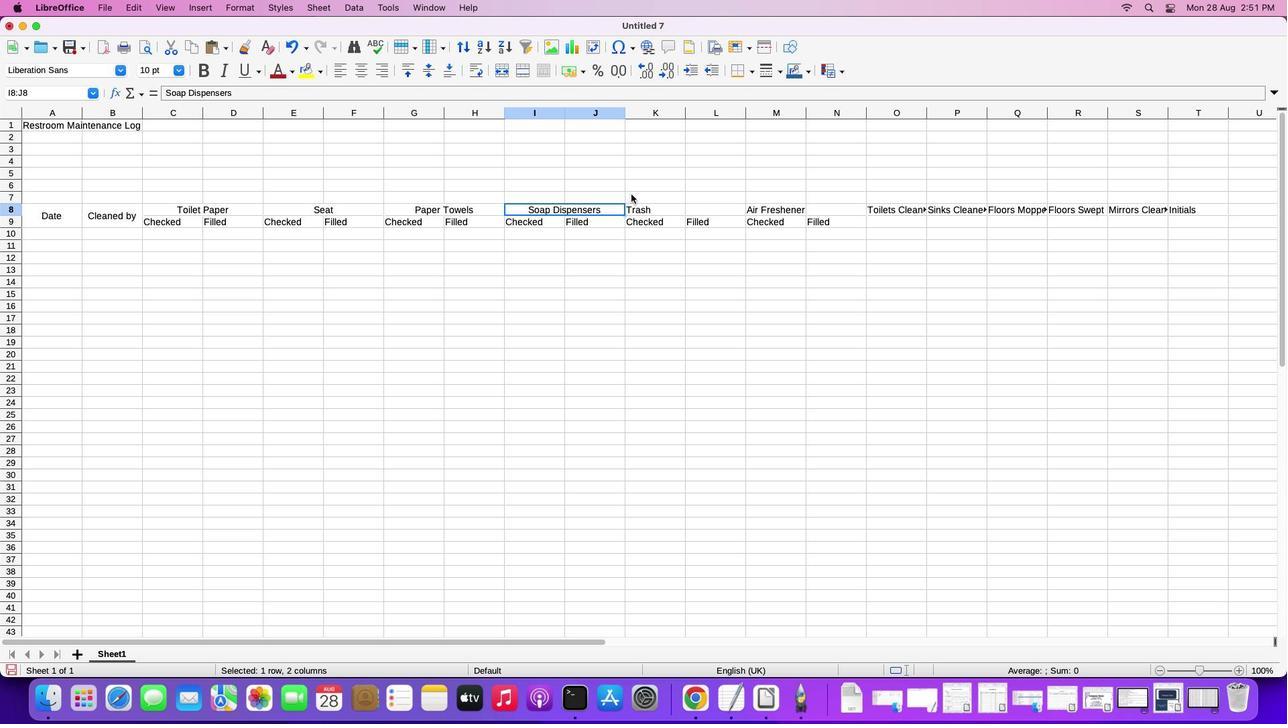 
Action: Mouse moved to (644, 209)
Screenshot: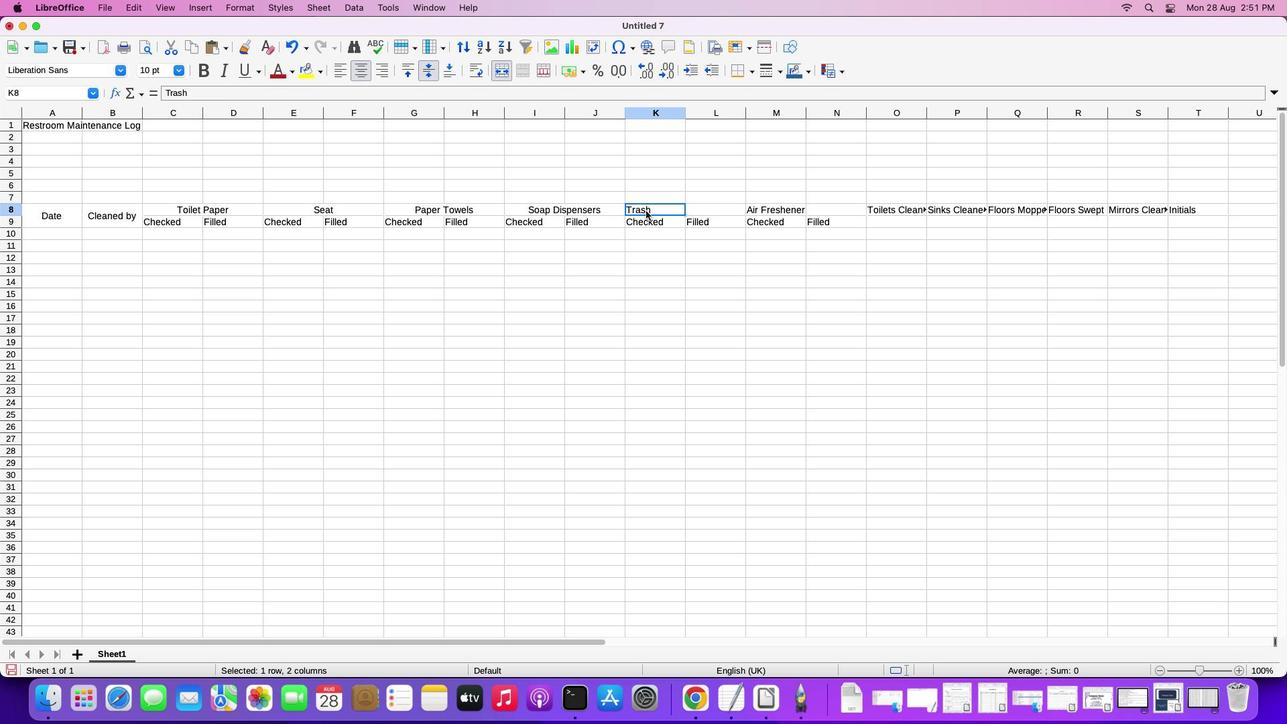 
Action: Mouse pressed left at (644, 209)
Screenshot: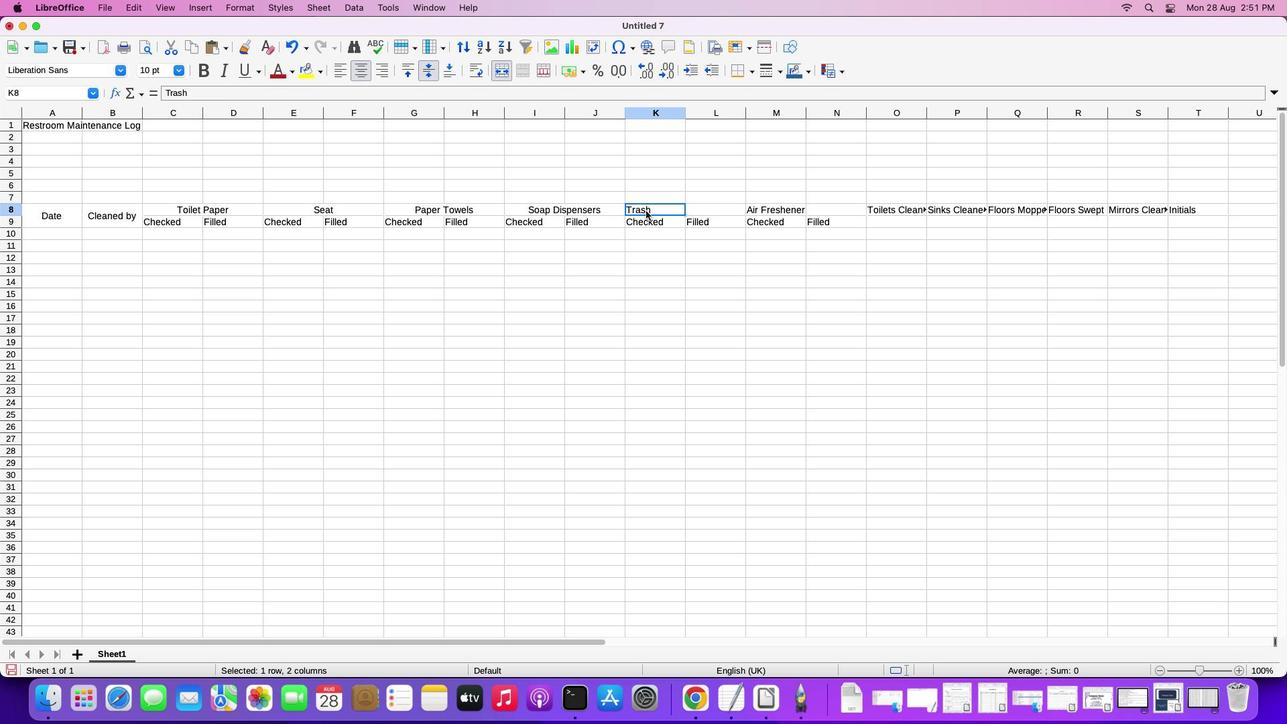 
Action: Key pressed Key.shiftKey.right
Screenshot: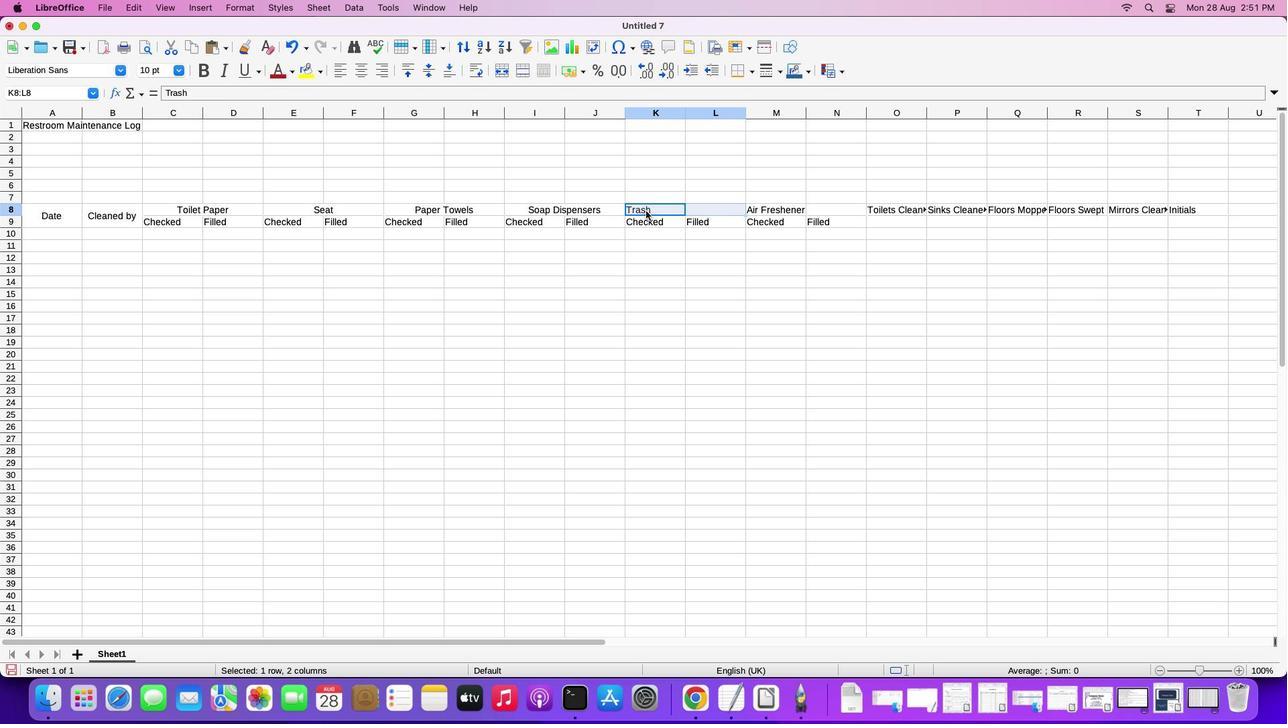 
Action: Mouse moved to (501, 63)
Screenshot: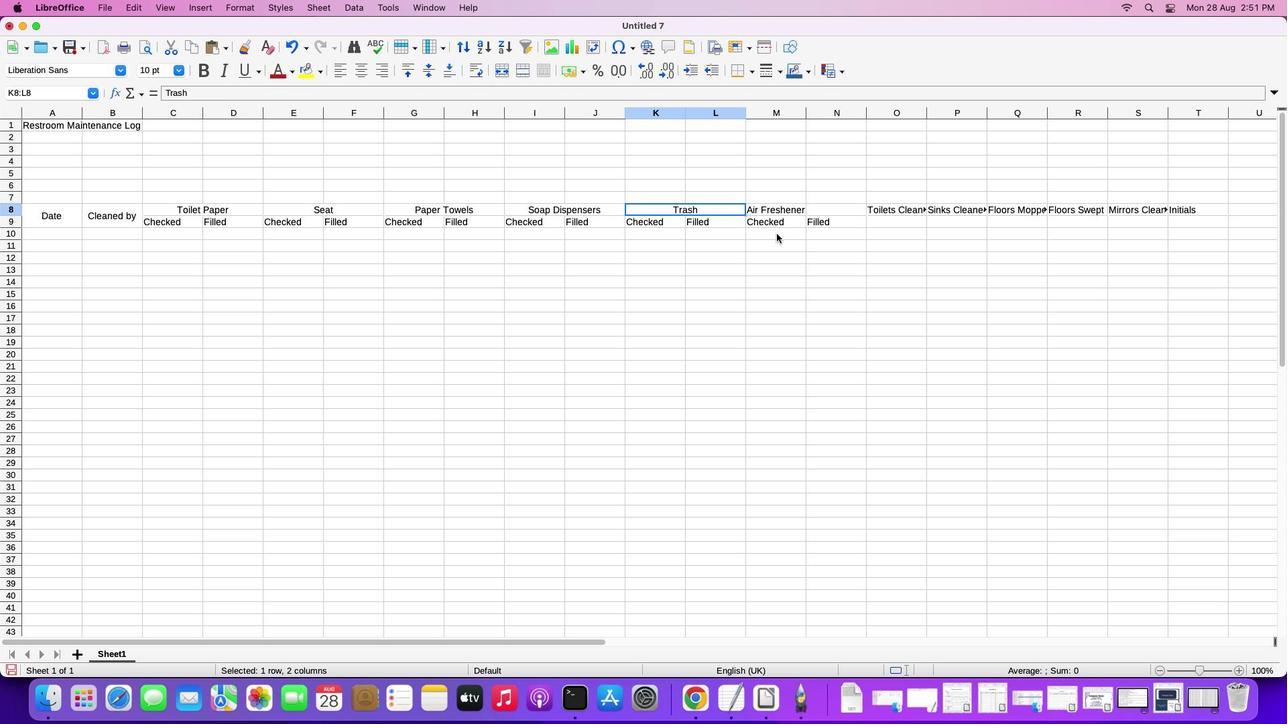 
Action: Mouse pressed left at (501, 63)
Screenshot: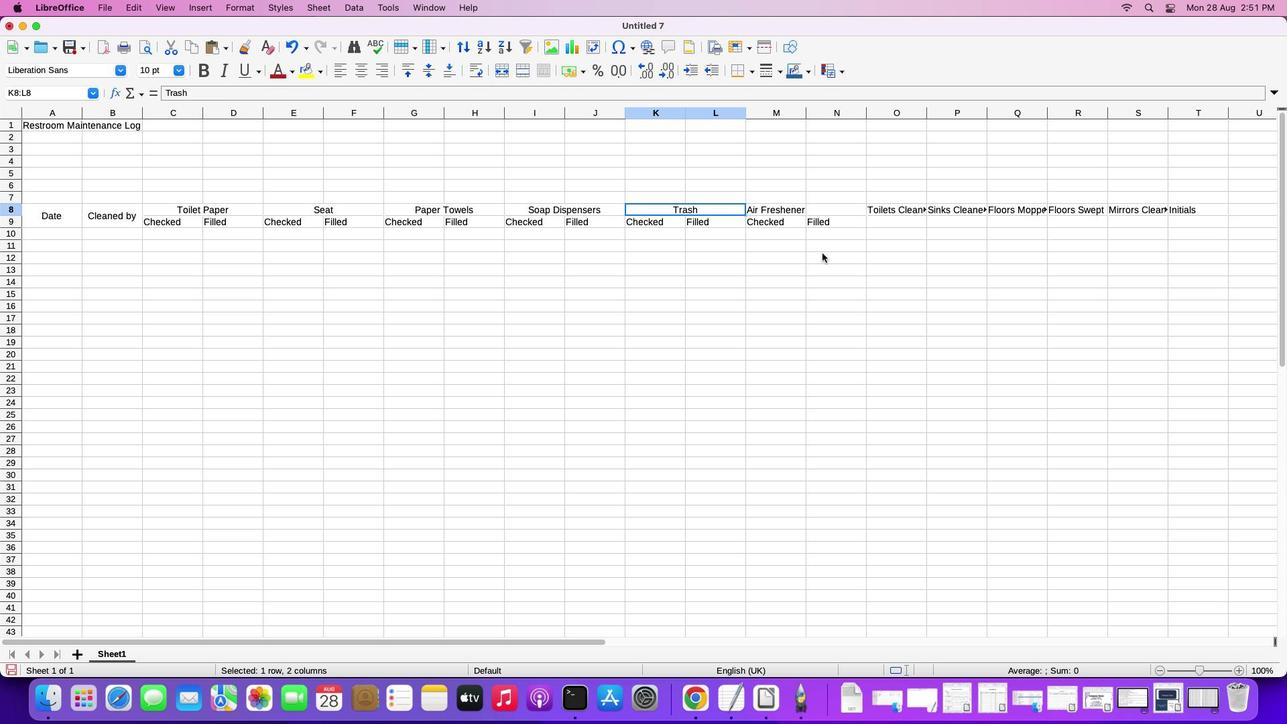
Action: Mouse moved to (776, 203)
Screenshot: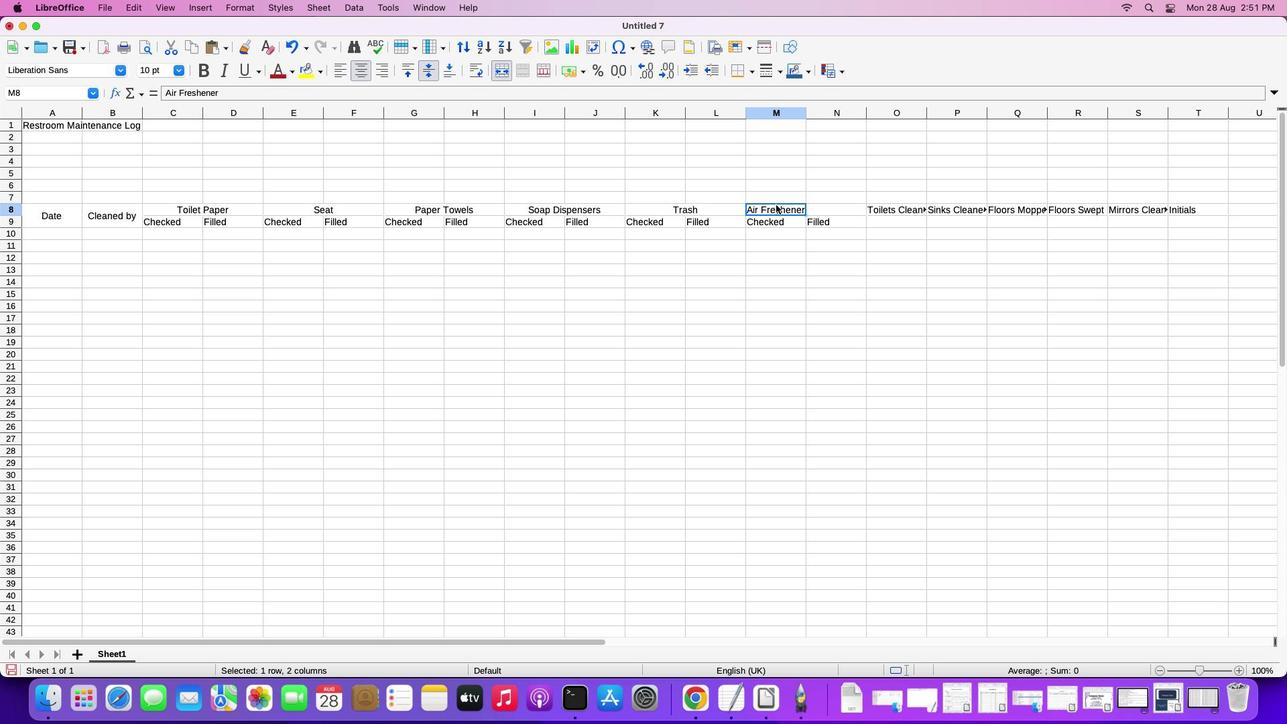 
Action: Mouse pressed left at (776, 203)
Screenshot: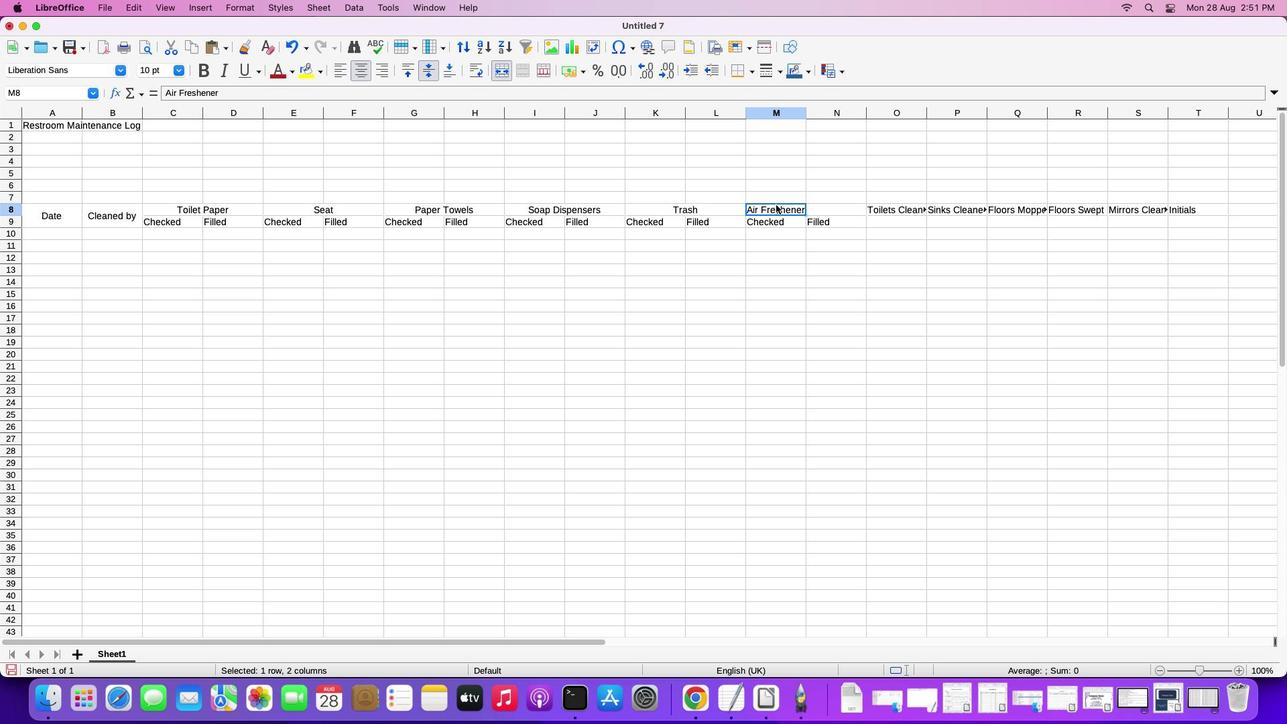 
Action: Mouse moved to (775, 203)
Screenshot: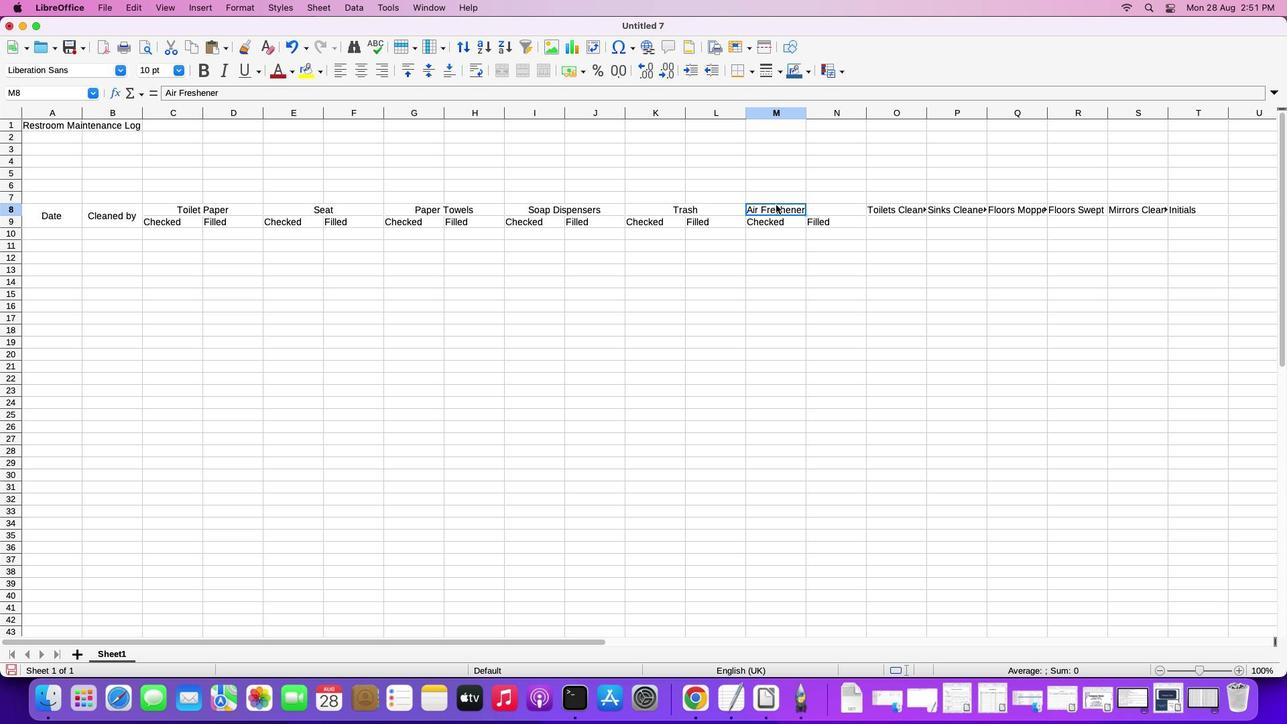 
Action: Key pressed Key.shiftKey.right
Screenshot: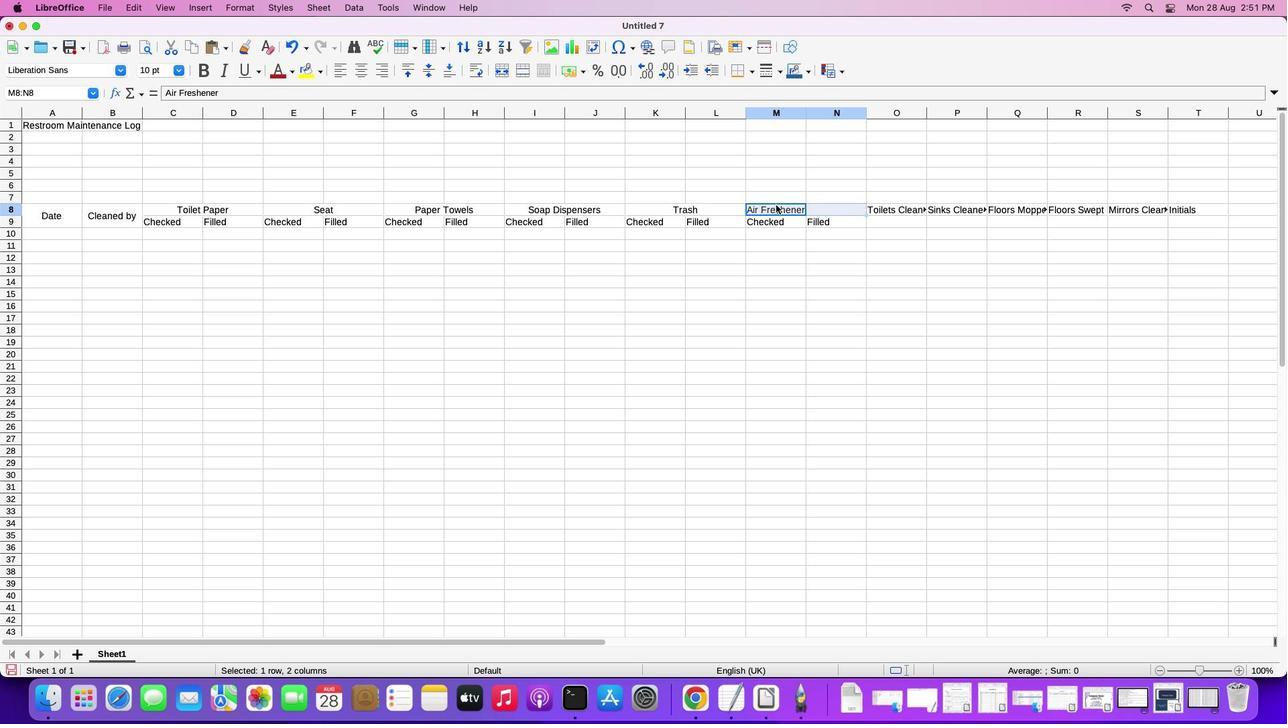 
Action: Mouse moved to (500, 75)
Screenshot: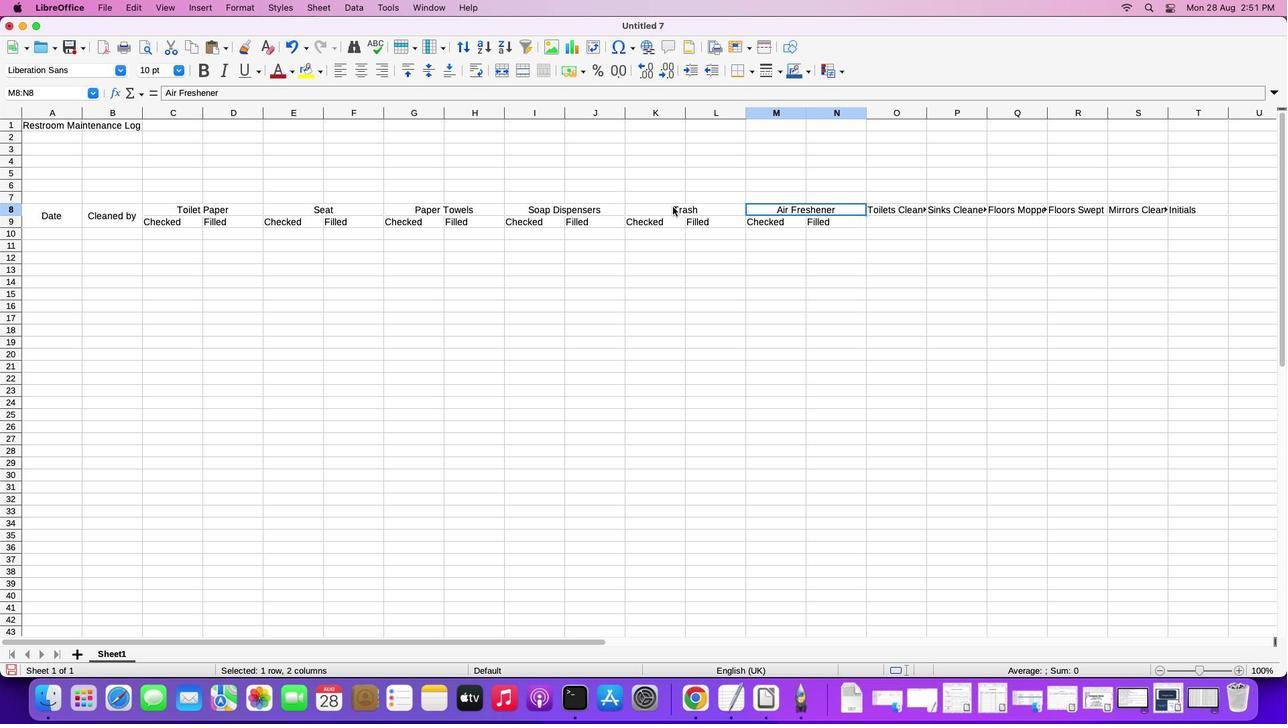 
Action: Mouse pressed left at (500, 75)
Screenshot: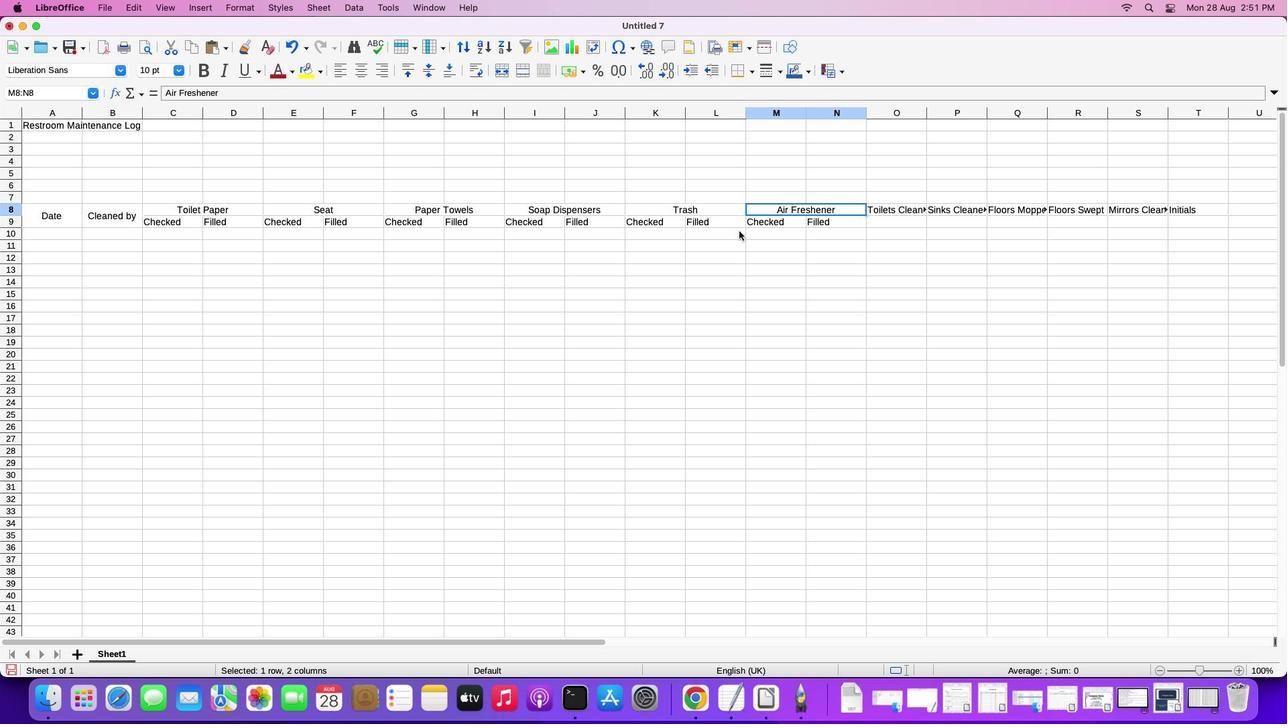 
Action: Mouse moved to (900, 212)
Screenshot: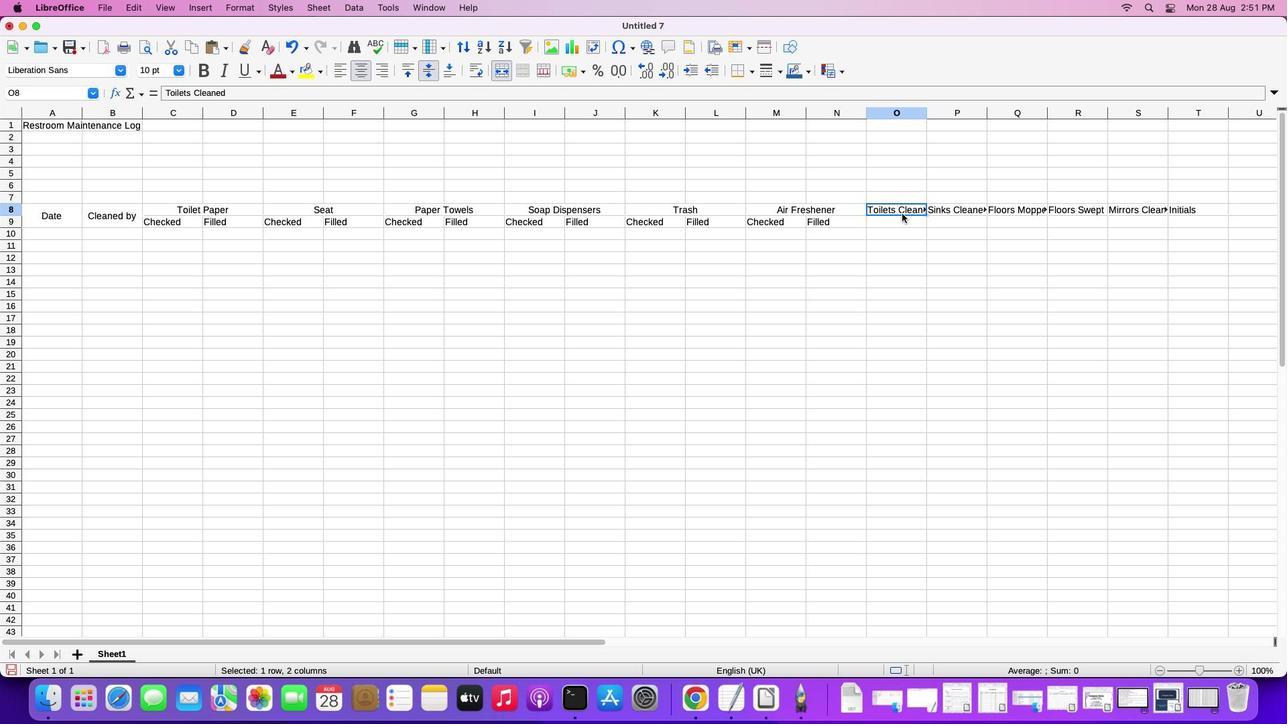 
Action: Mouse pressed left at (900, 212)
Screenshot: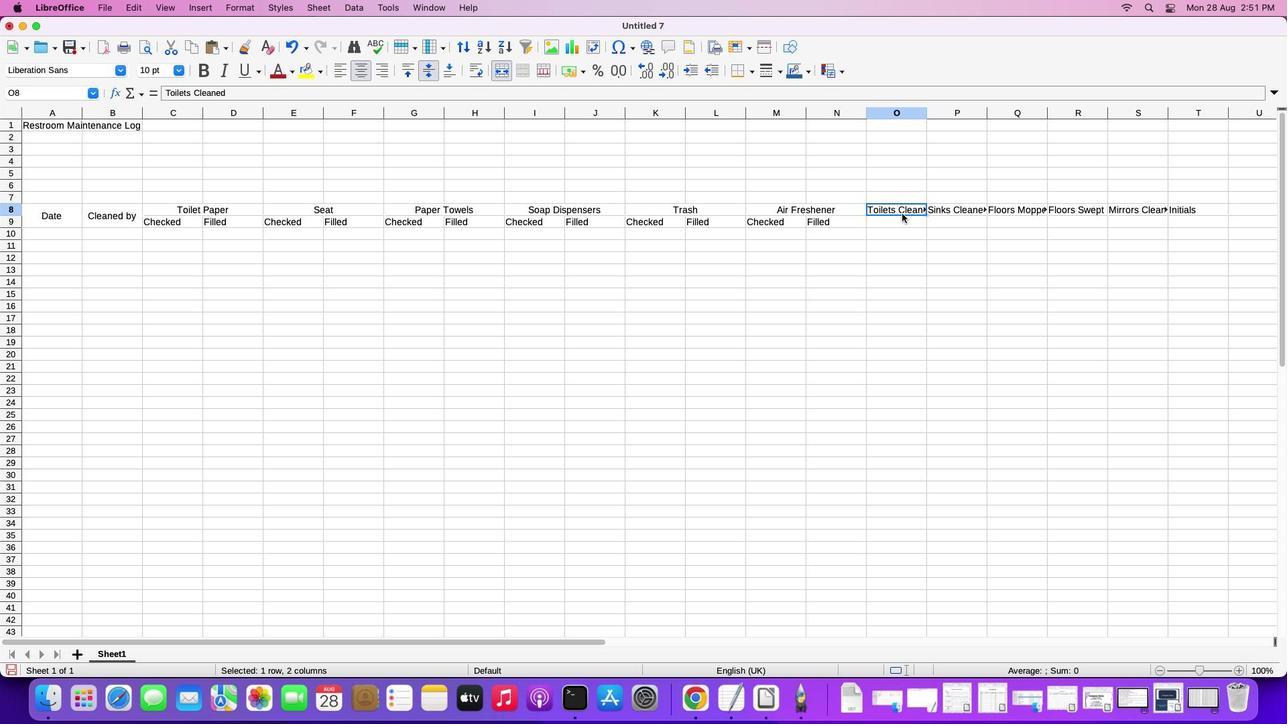
Action: Mouse moved to (901, 212)
Screenshot: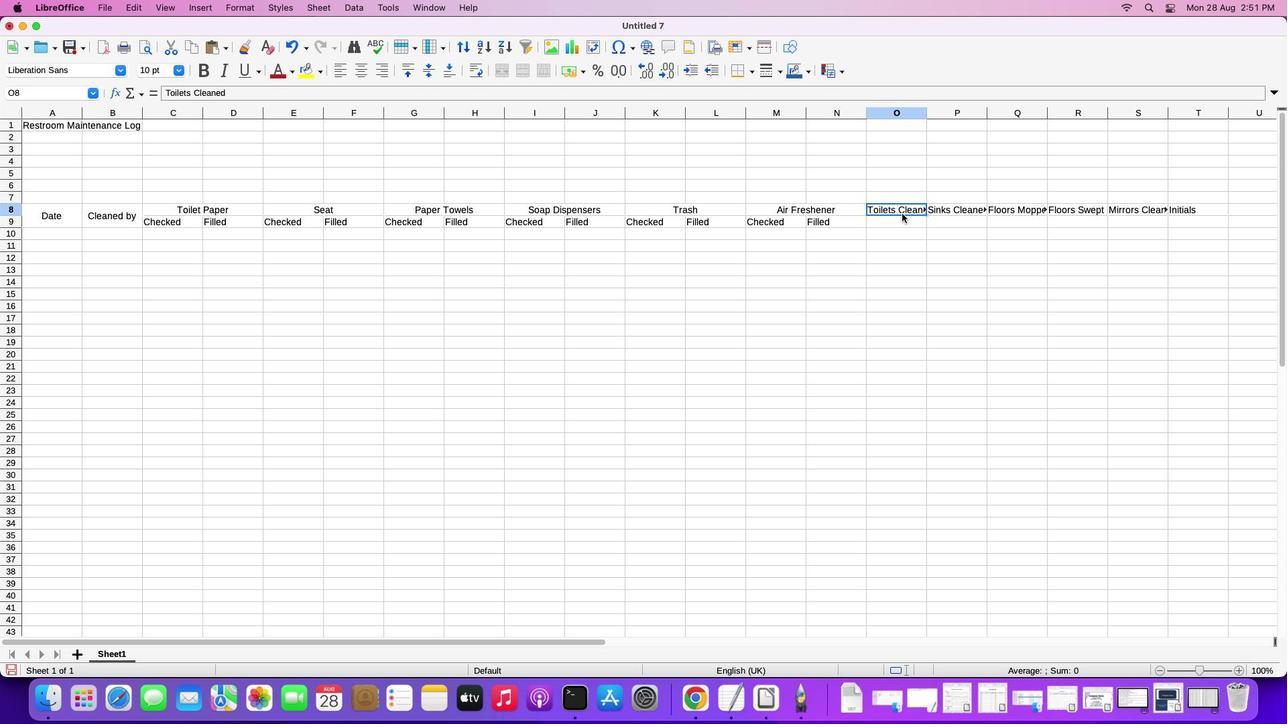 
Action: Key pressed Key.shiftKey.down
Screenshot: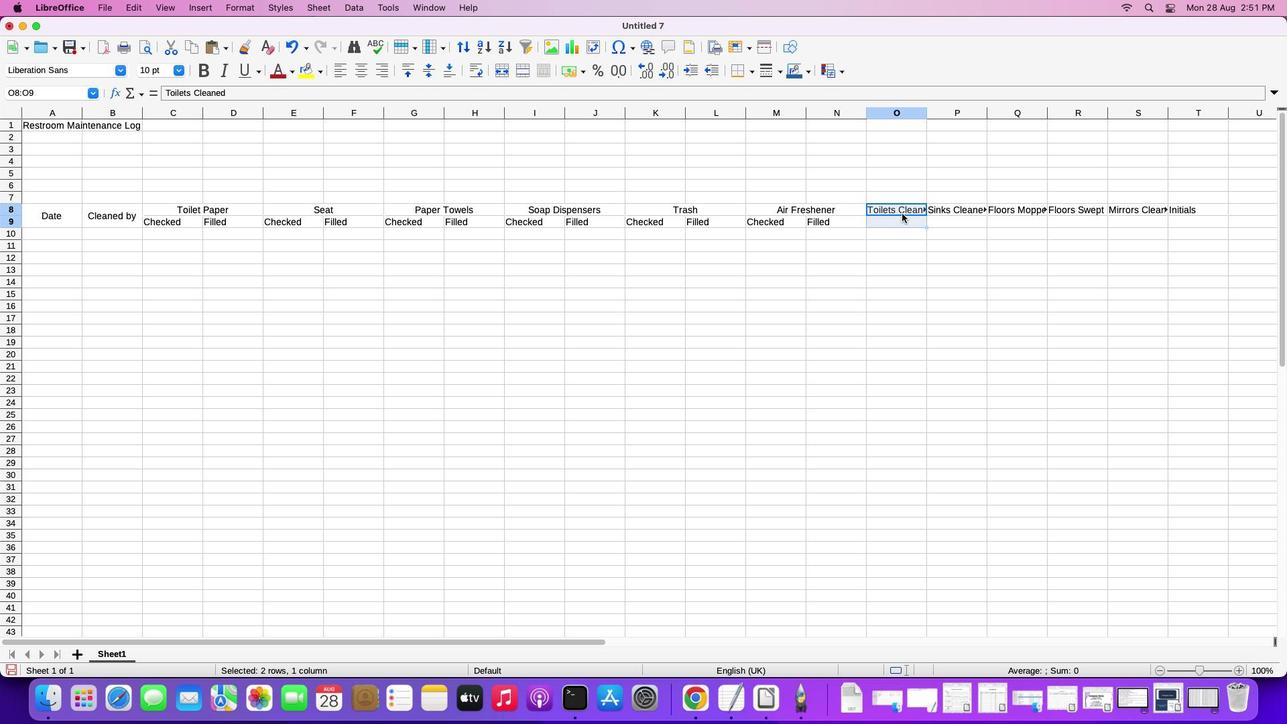 
Action: Mouse moved to (495, 67)
Screenshot: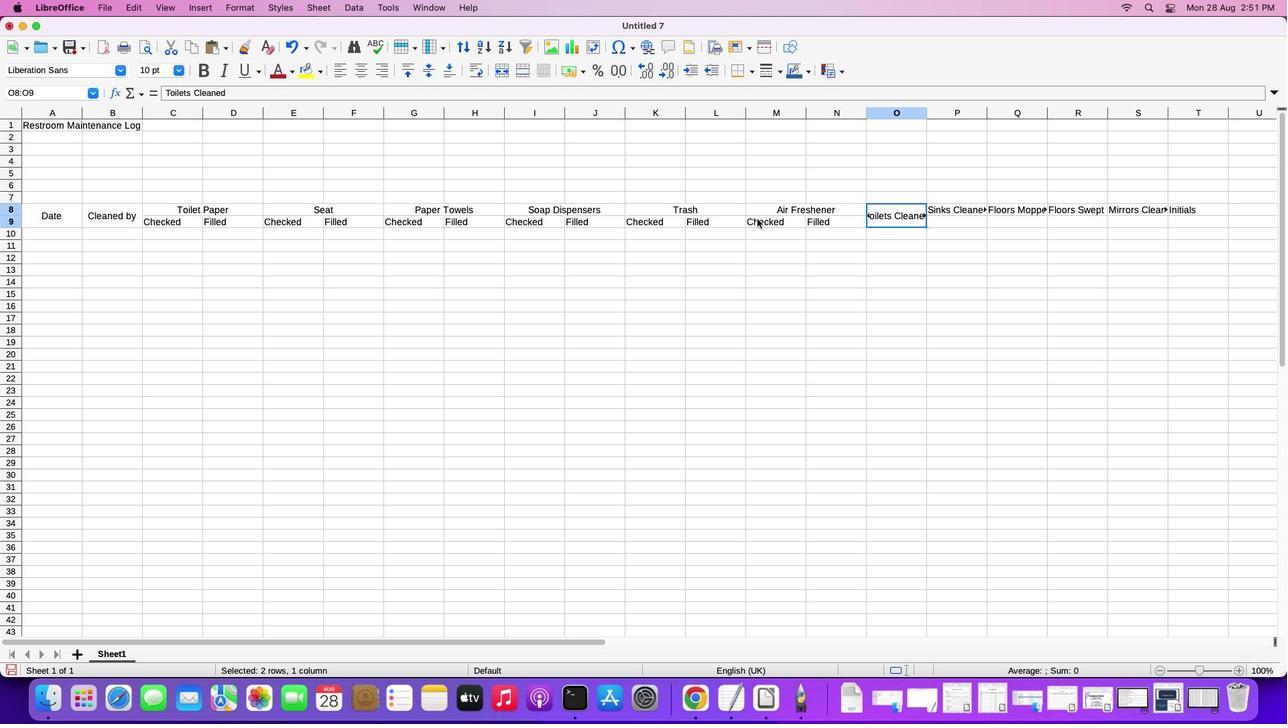 
Action: Mouse pressed left at (495, 67)
Screenshot: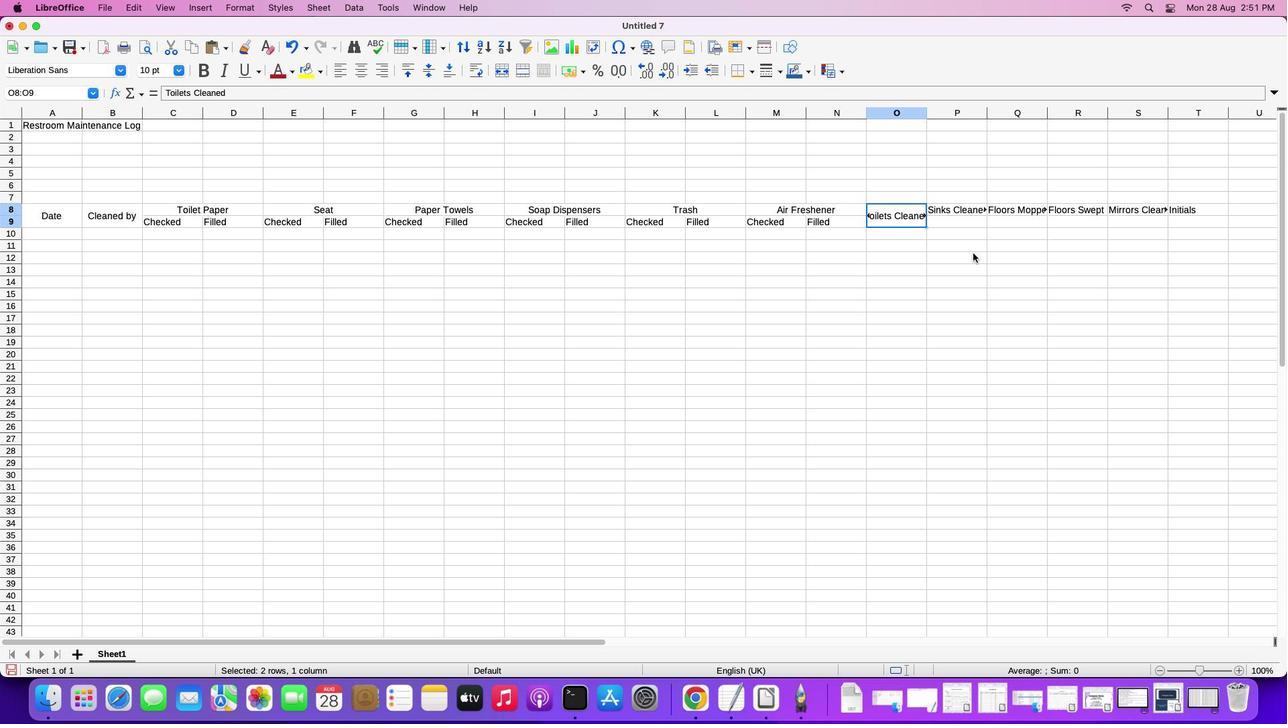 
Action: Mouse moved to (938, 204)
Screenshot: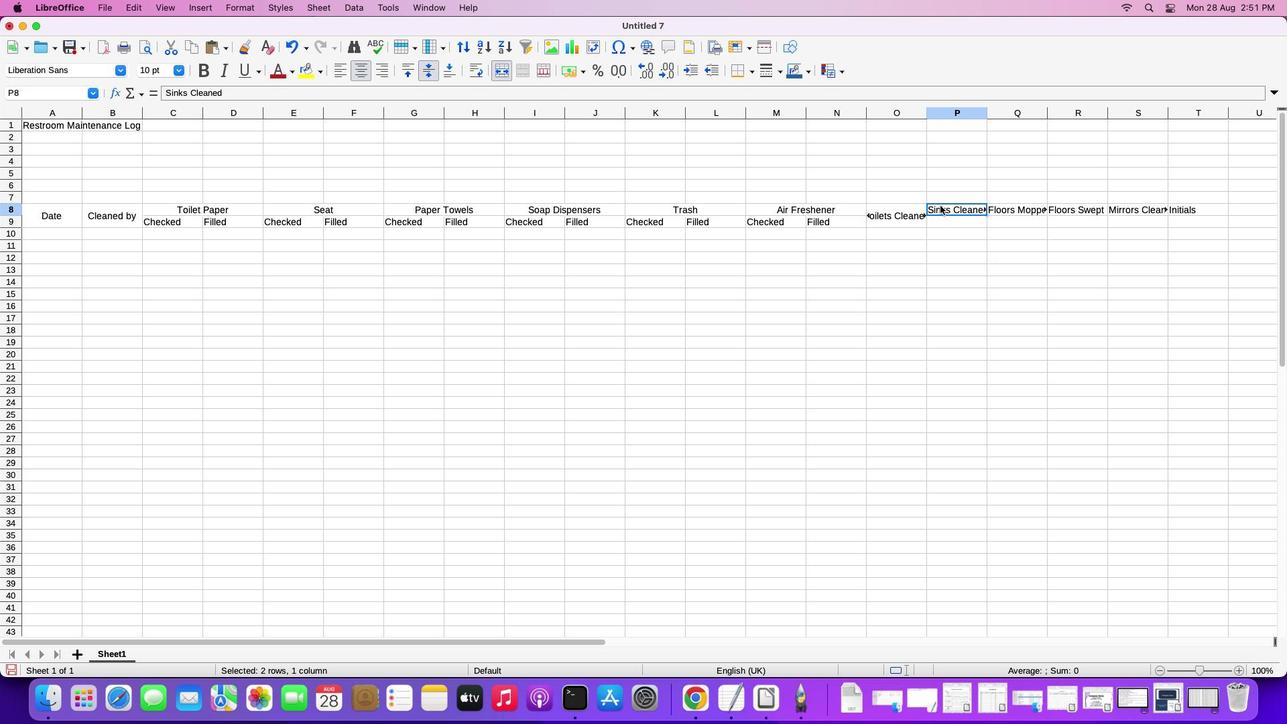 
Action: Mouse pressed left at (938, 204)
Screenshot: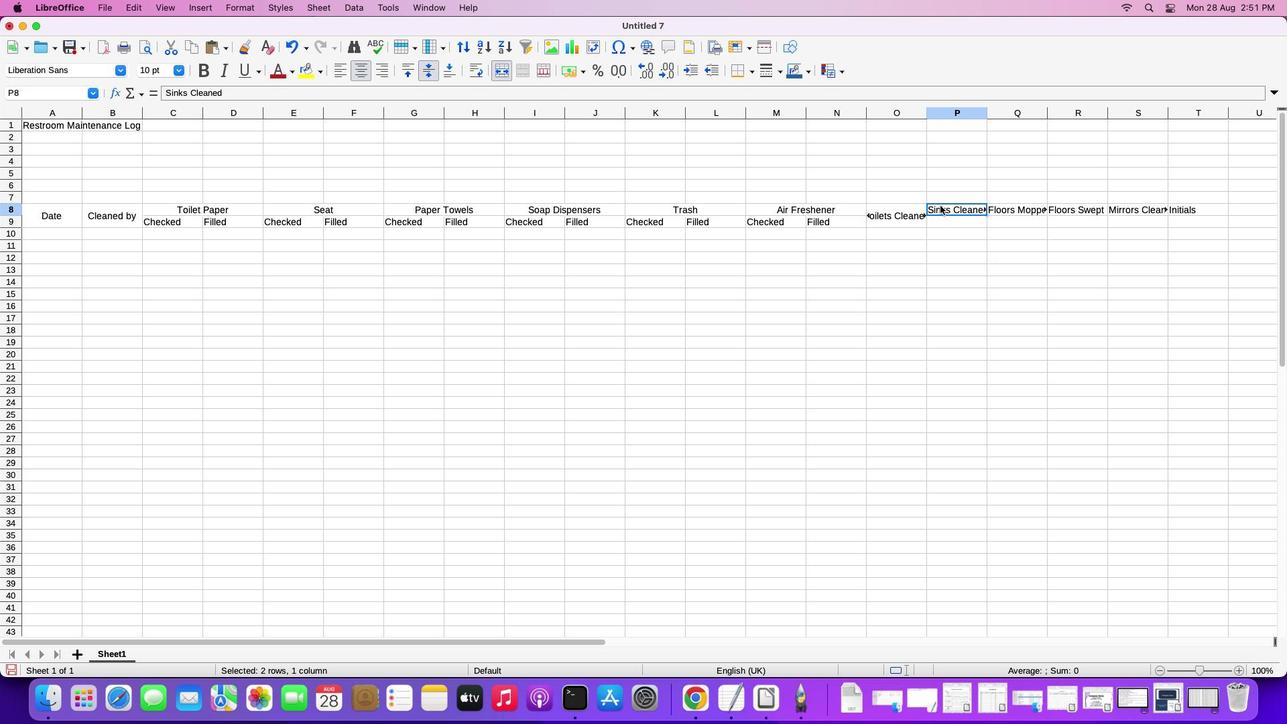 
Action: Key pressed Key.shiftKey.down
Screenshot: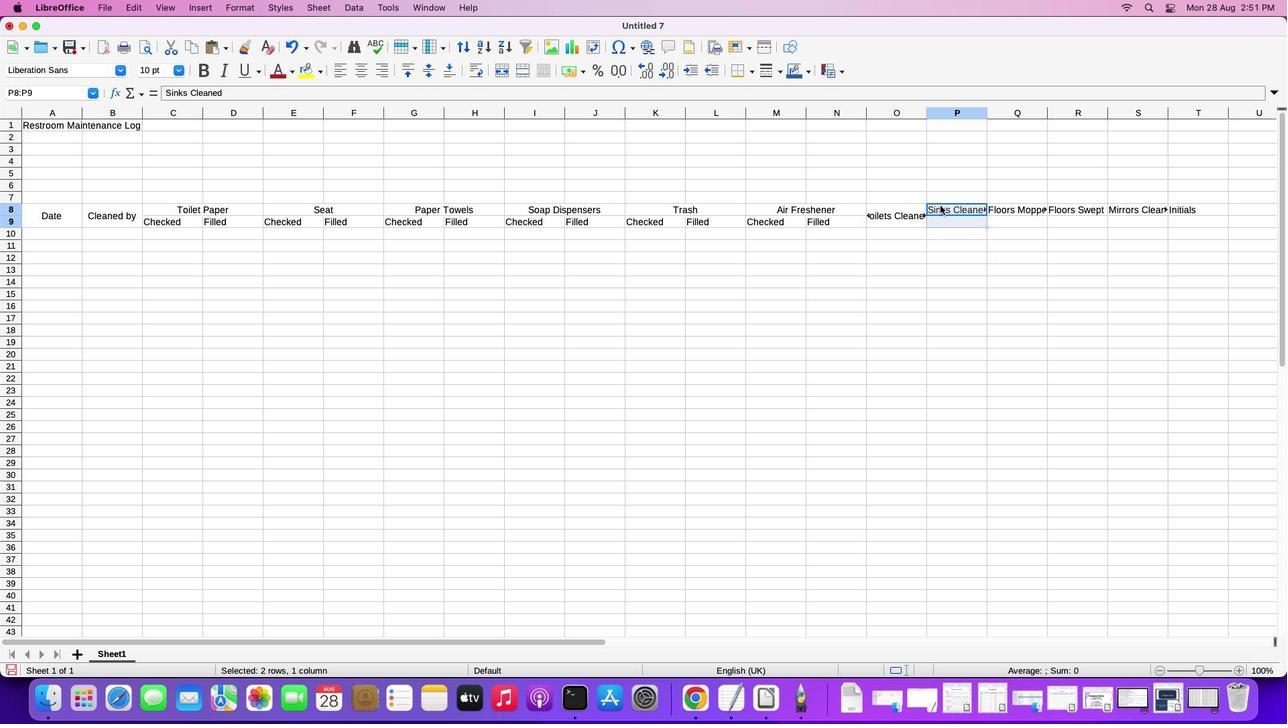 
Action: Mouse moved to (498, 71)
Screenshot: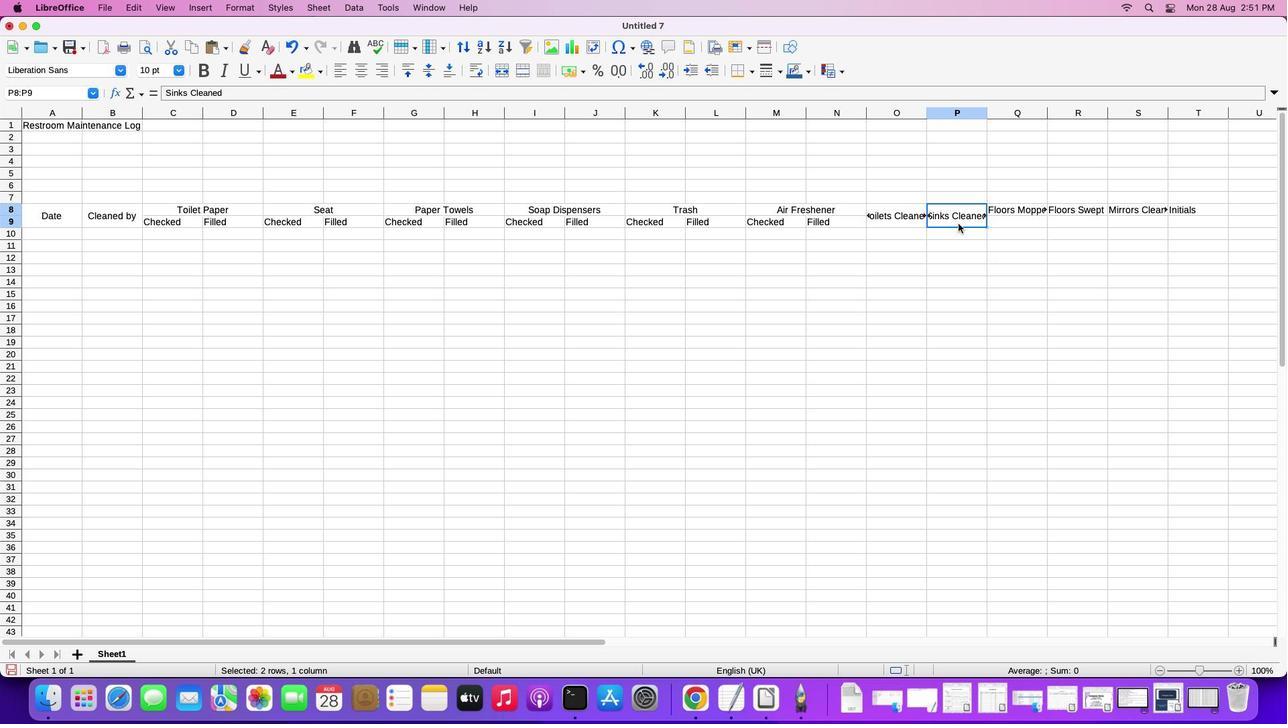 
Action: Mouse pressed left at (498, 71)
Screenshot: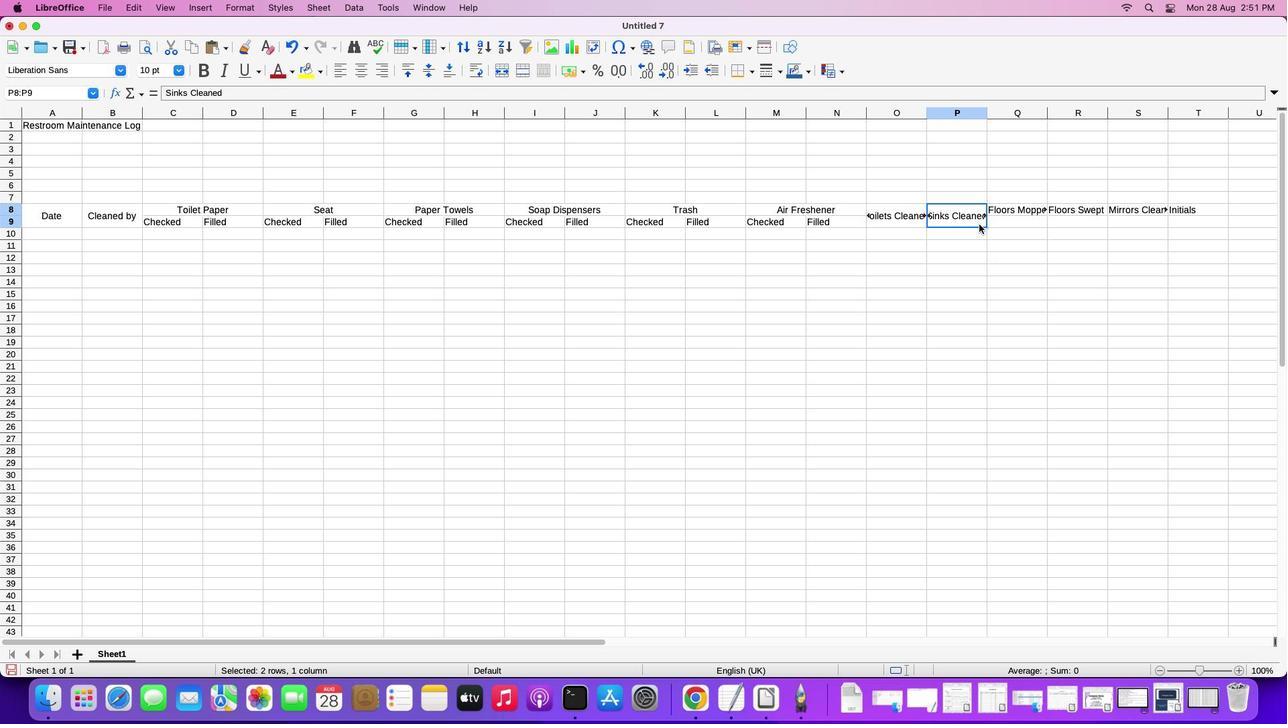 
Action: Mouse moved to (1020, 209)
Screenshot: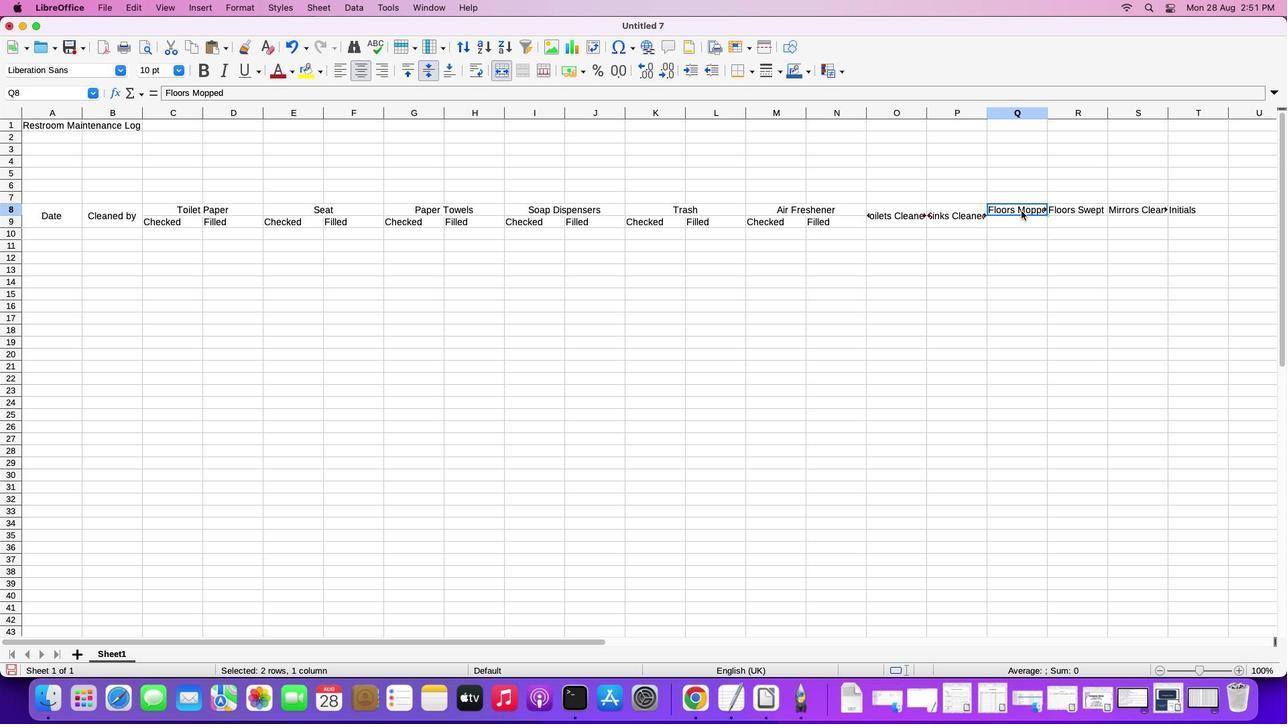 
Action: Mouse pressed left at (1020, 209)
Screenshot: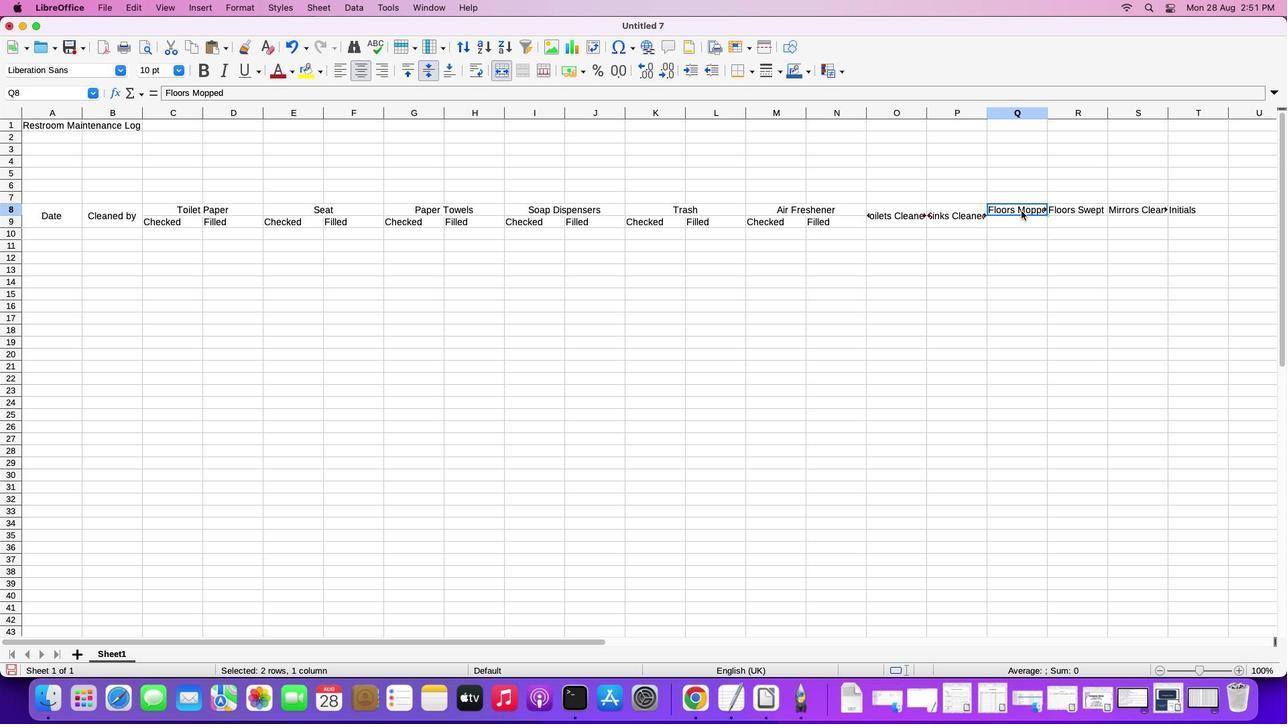 
Action: Key pressed Key.shiftKey.down
Screenshot: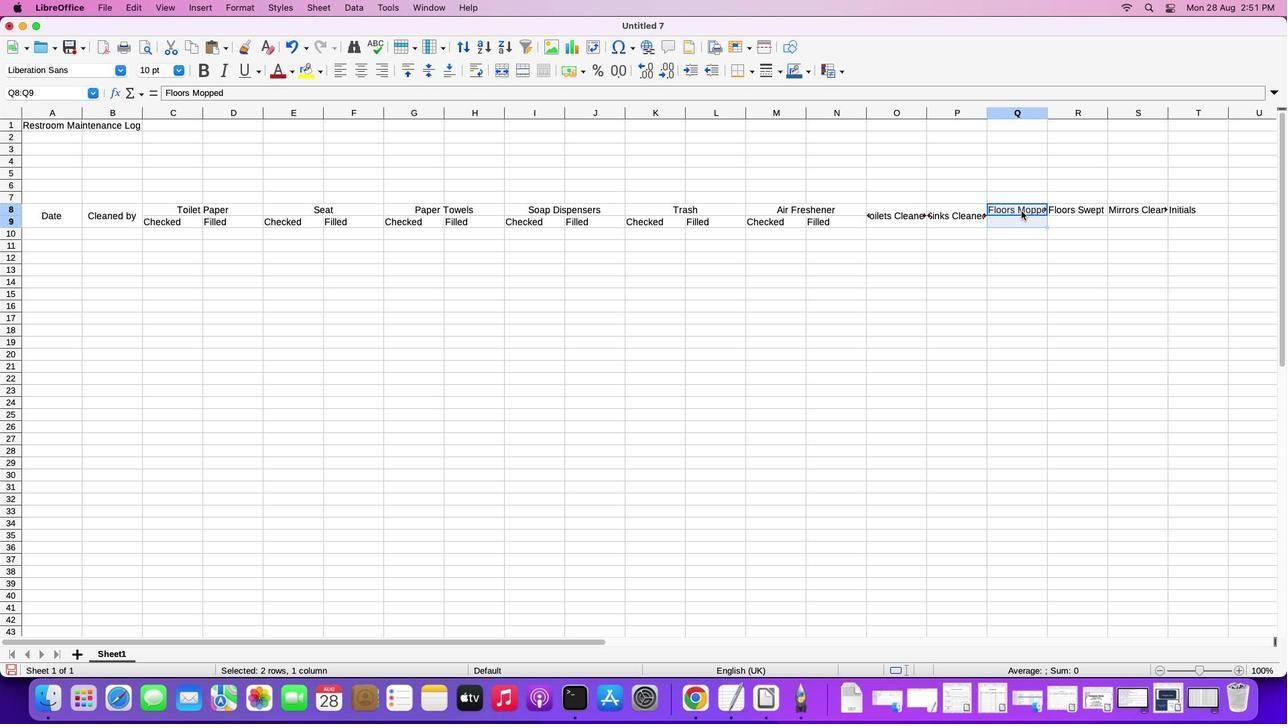 
Action: Mouse moved to (509, 69)
Screenshot: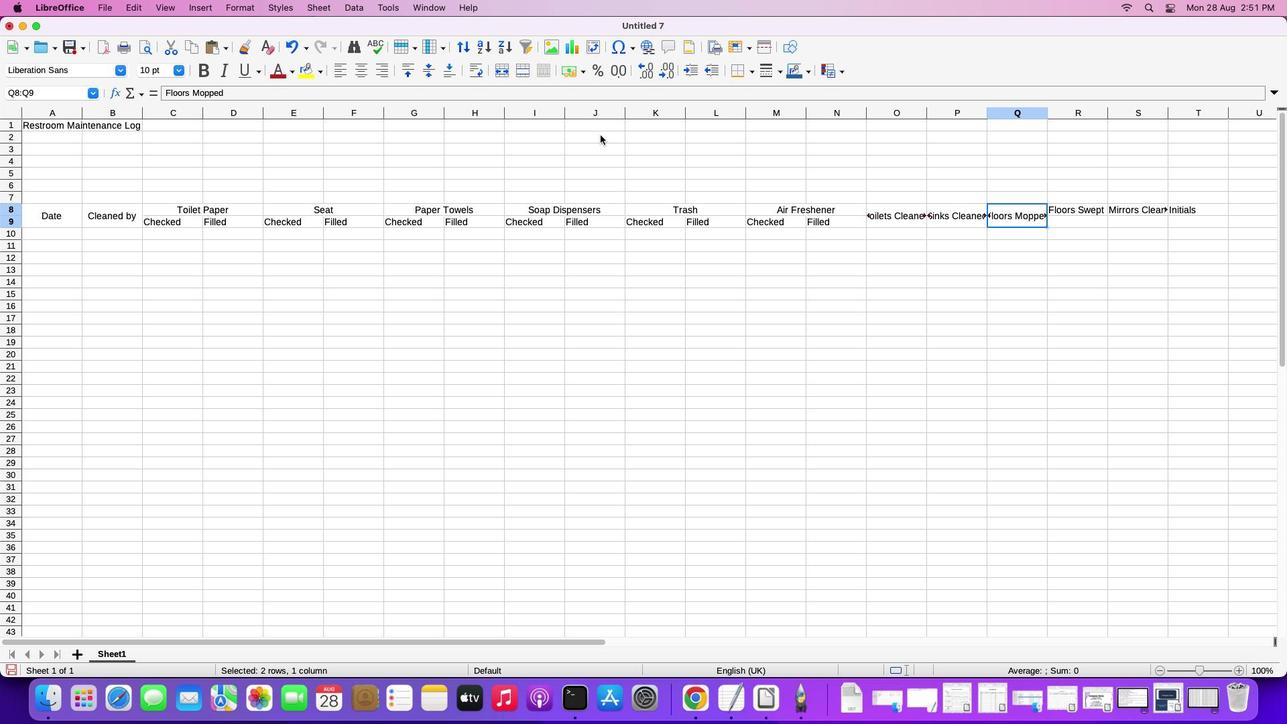 
Action: Mouse pressed left at (509, 69)
Screenshot: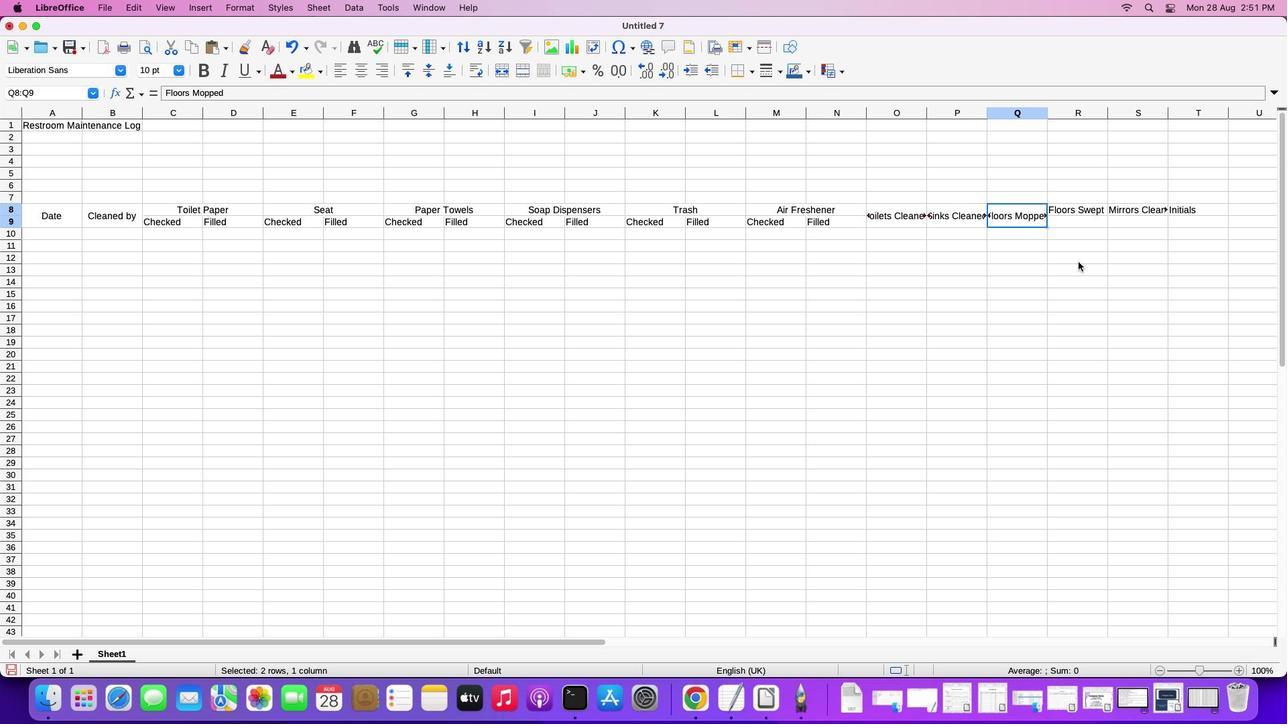 
Action: Mouse moved to (1078, 208)
Screenshot: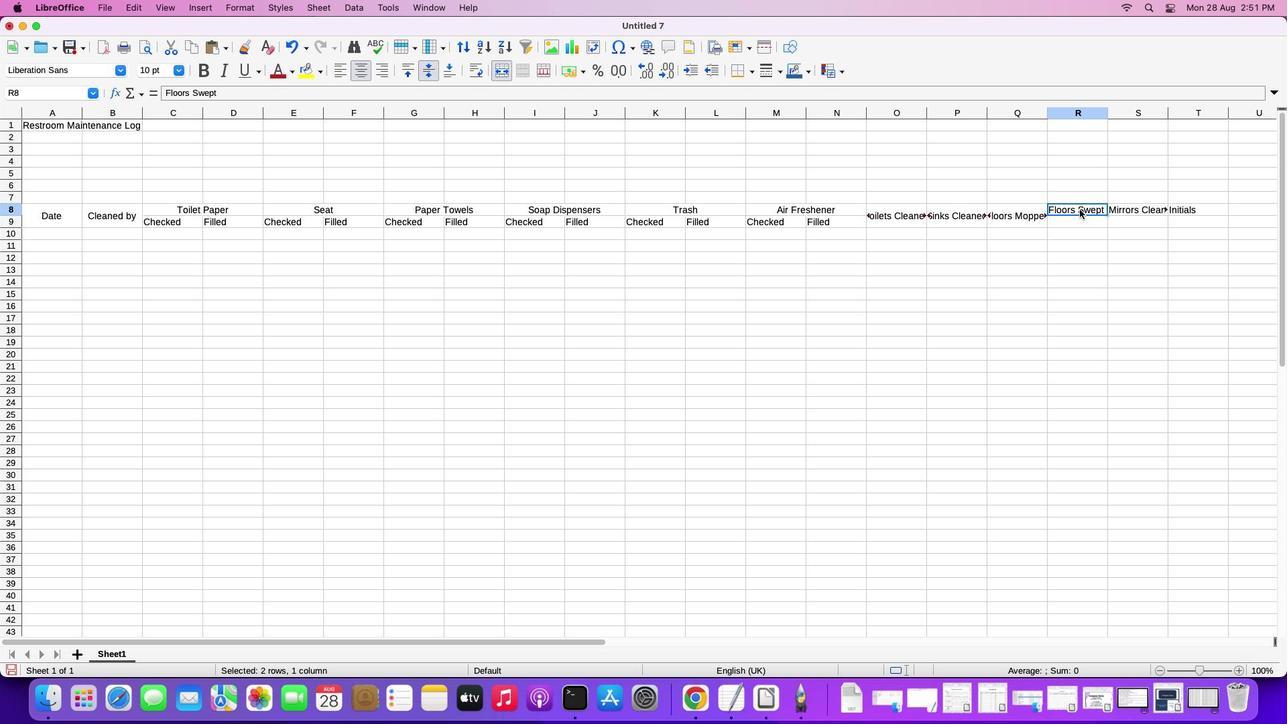 
Action: Mouse pressed left at (1078, 208)
Screenshot: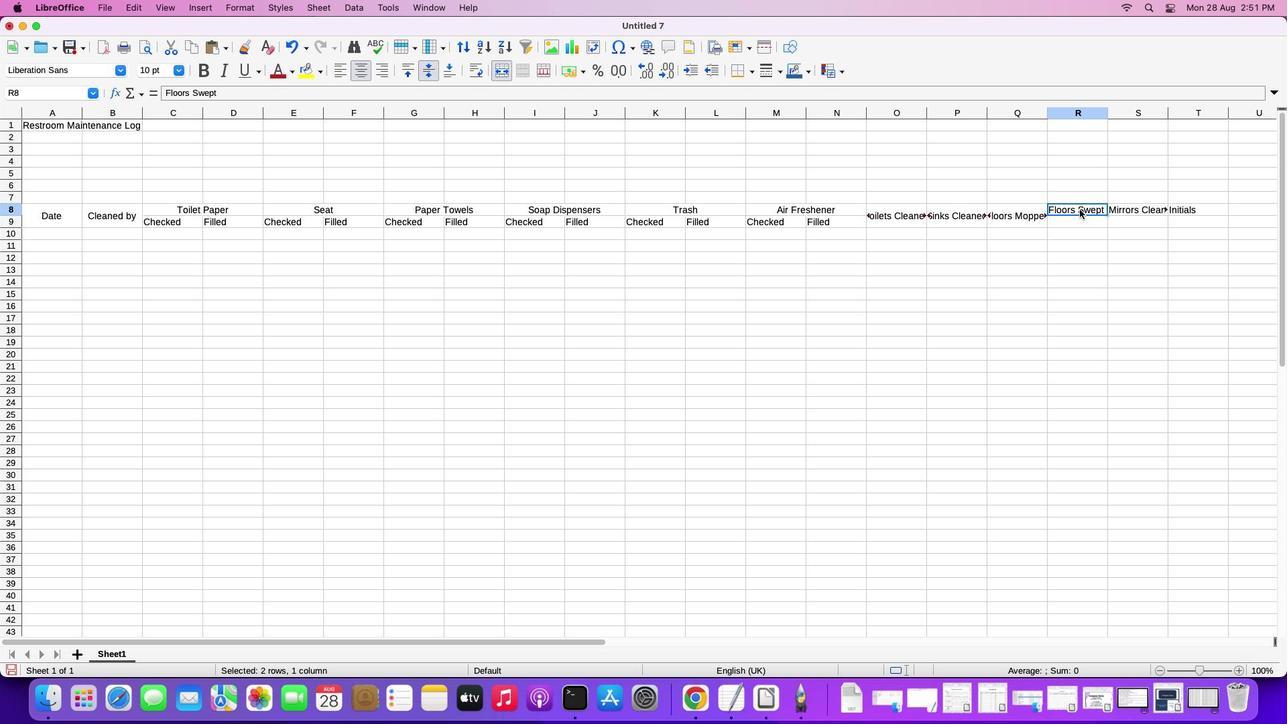 
Action: Key pressed Key.shiftKey.down
Screenshot: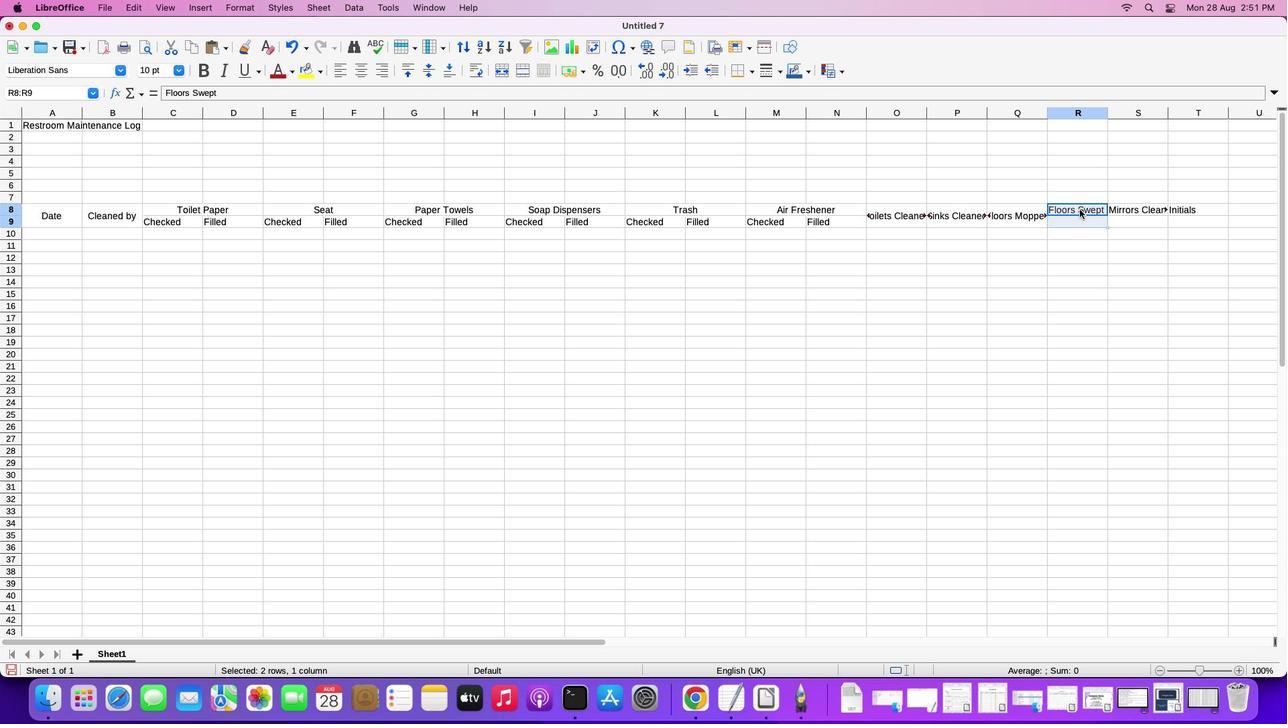 
Action: Mouse moved to (508, 67)
Screenshot: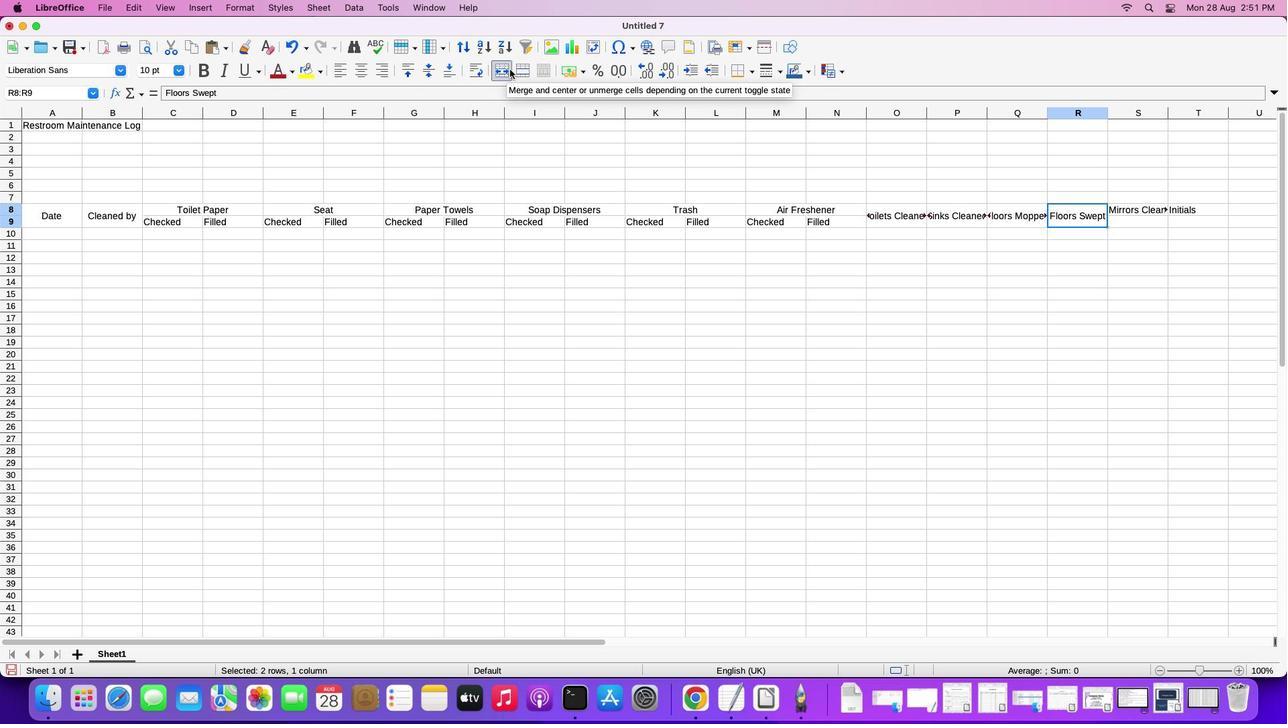 
Action: Mouse pressed left at (508, 67)
Screenshot: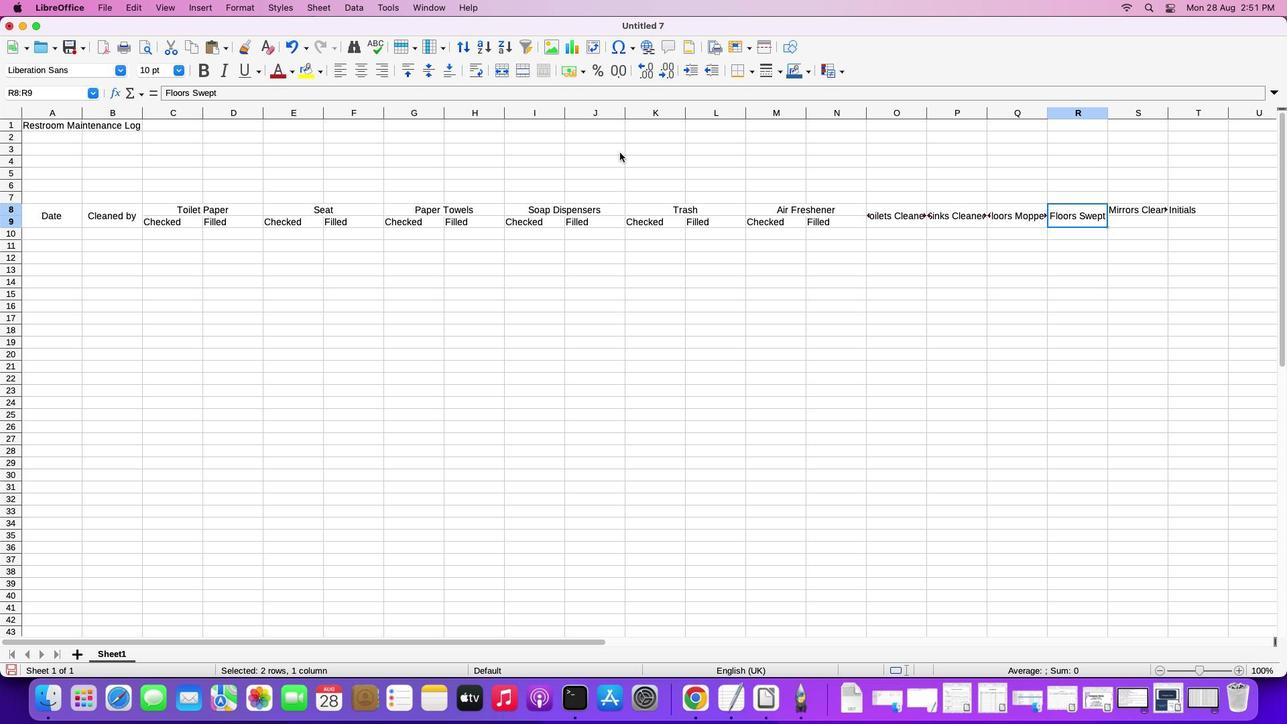 
Action: Mouse moved to (1136, 209)
Screenshot: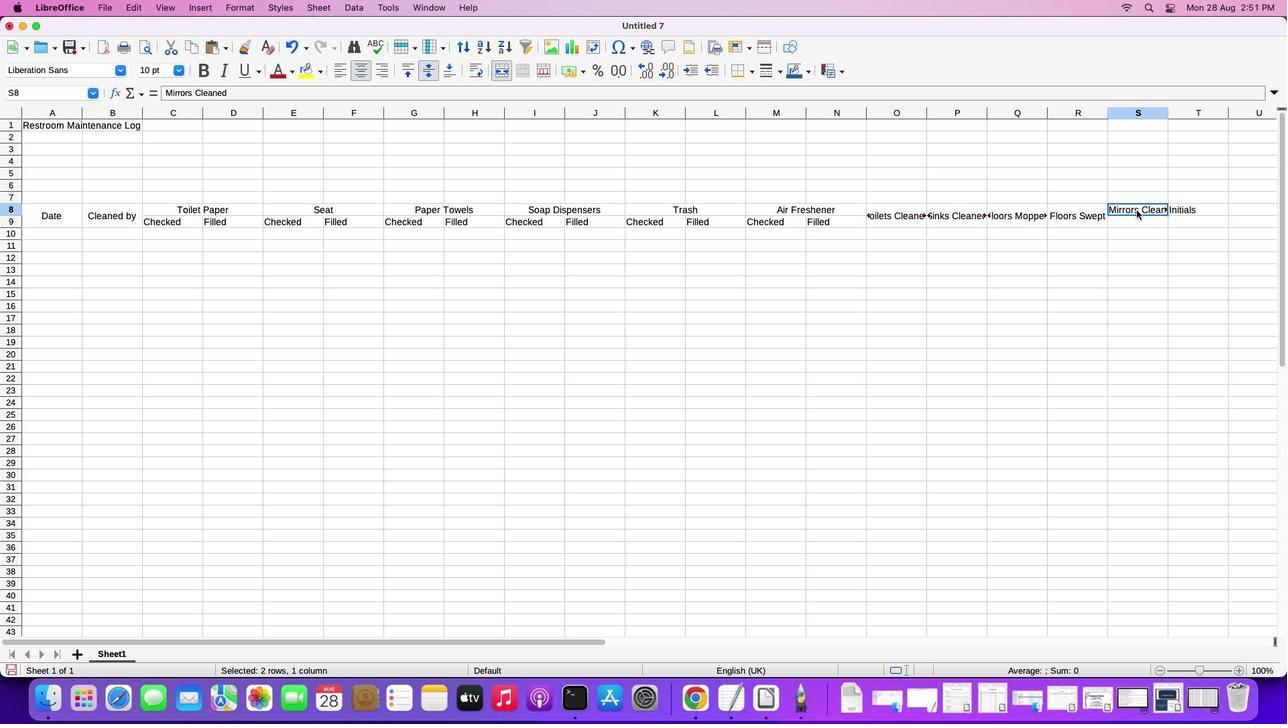 
Action: Mouse pressed left at (1136, 209)
Screenshot: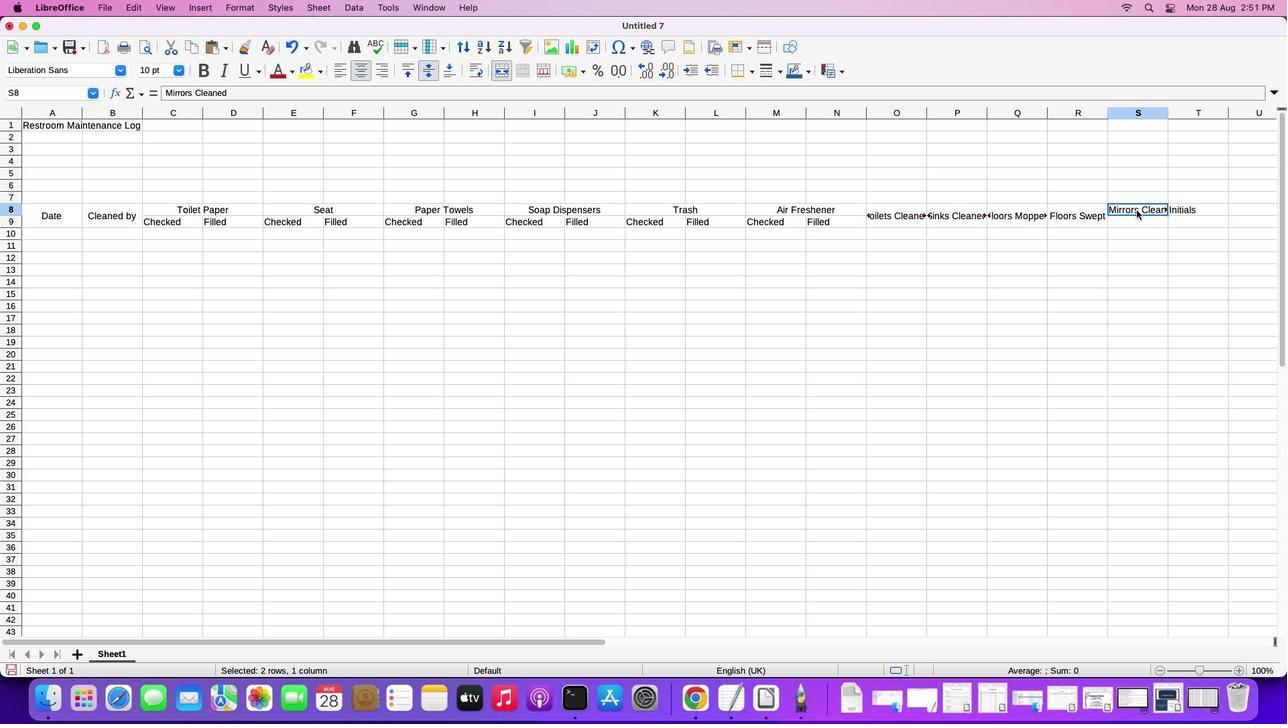 
Action: Key pressed Key.shiftKey.down
Screenshot: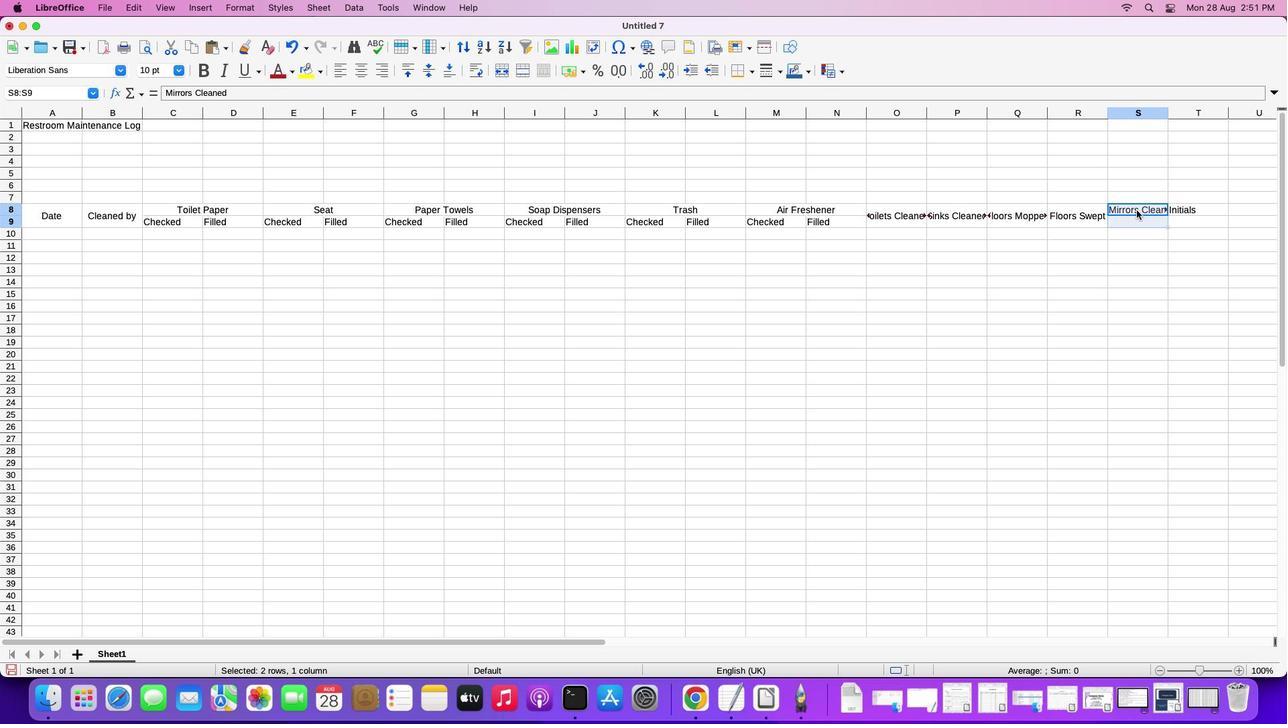 
Action: Mouse moved to (501, 71)
Screenshot: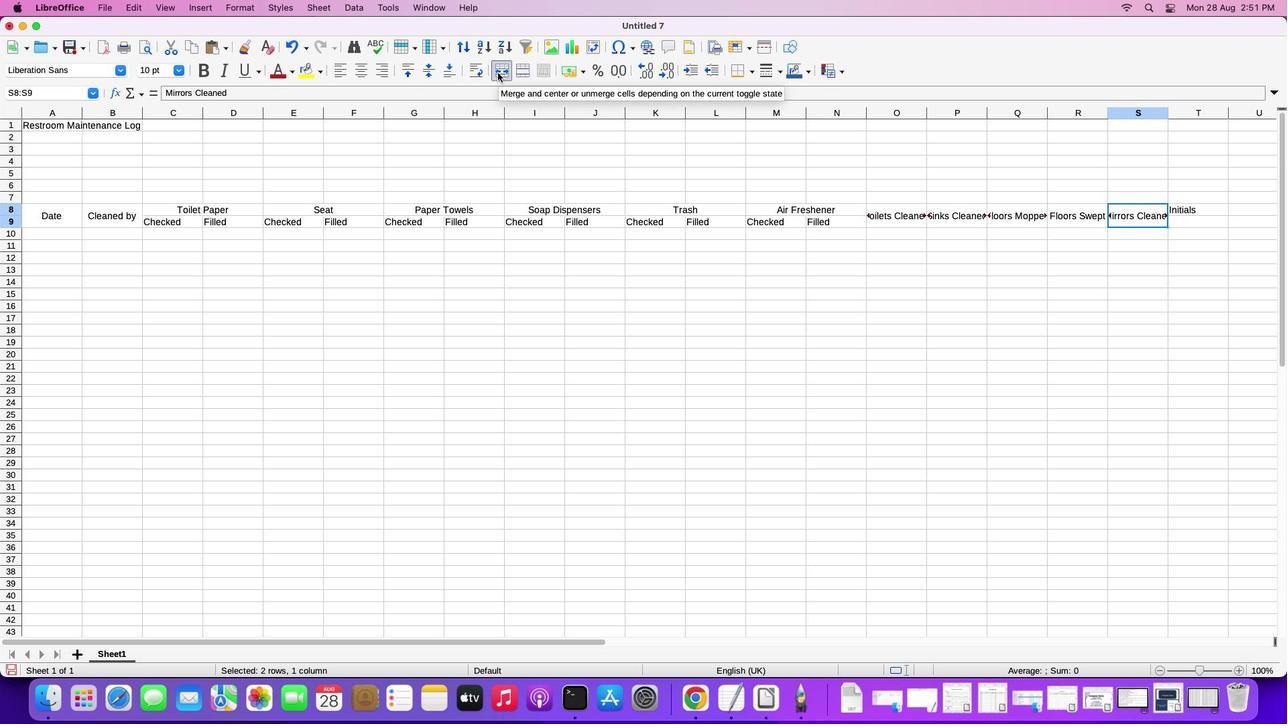 
Action: Mouse pressed left at (501, 71)
Screenshot: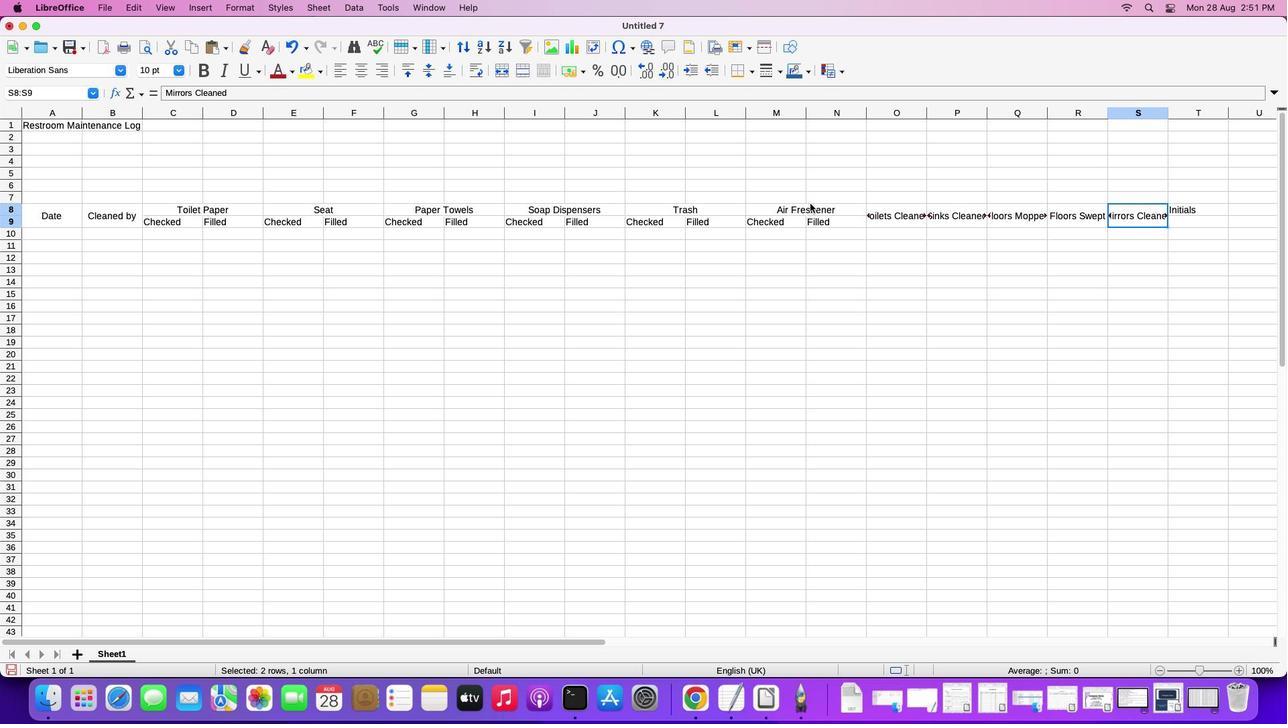 
Action: Mouse moved to (1188, 208)
Screenshot: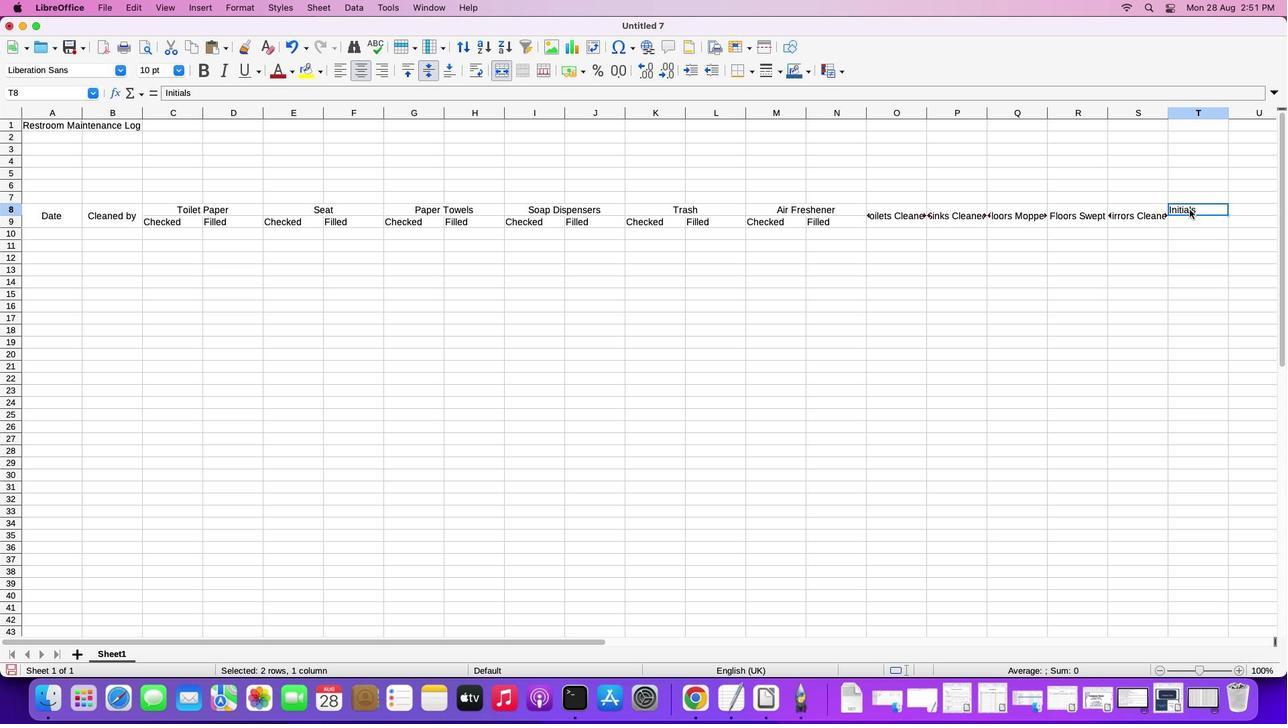 
Action: Mouse pressed left at (1188, 208)
Screenshot: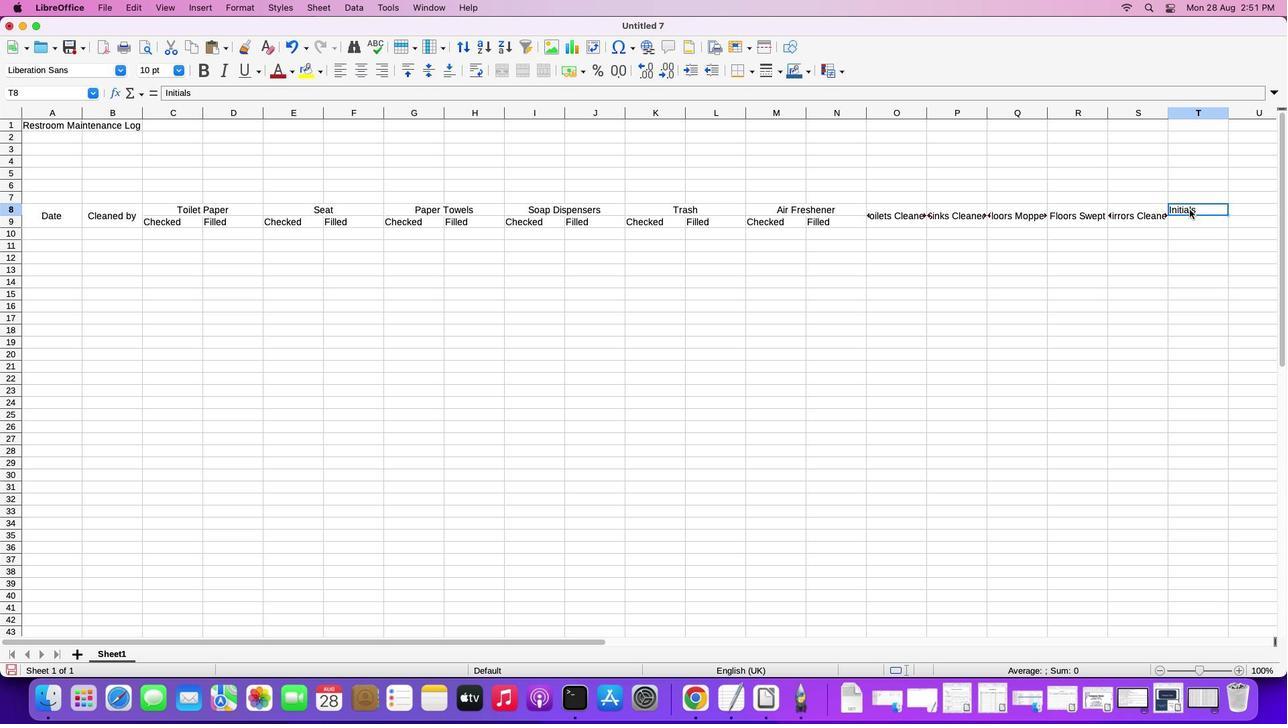 
Action: Mouse moved to (1188, 207)
Screenshot: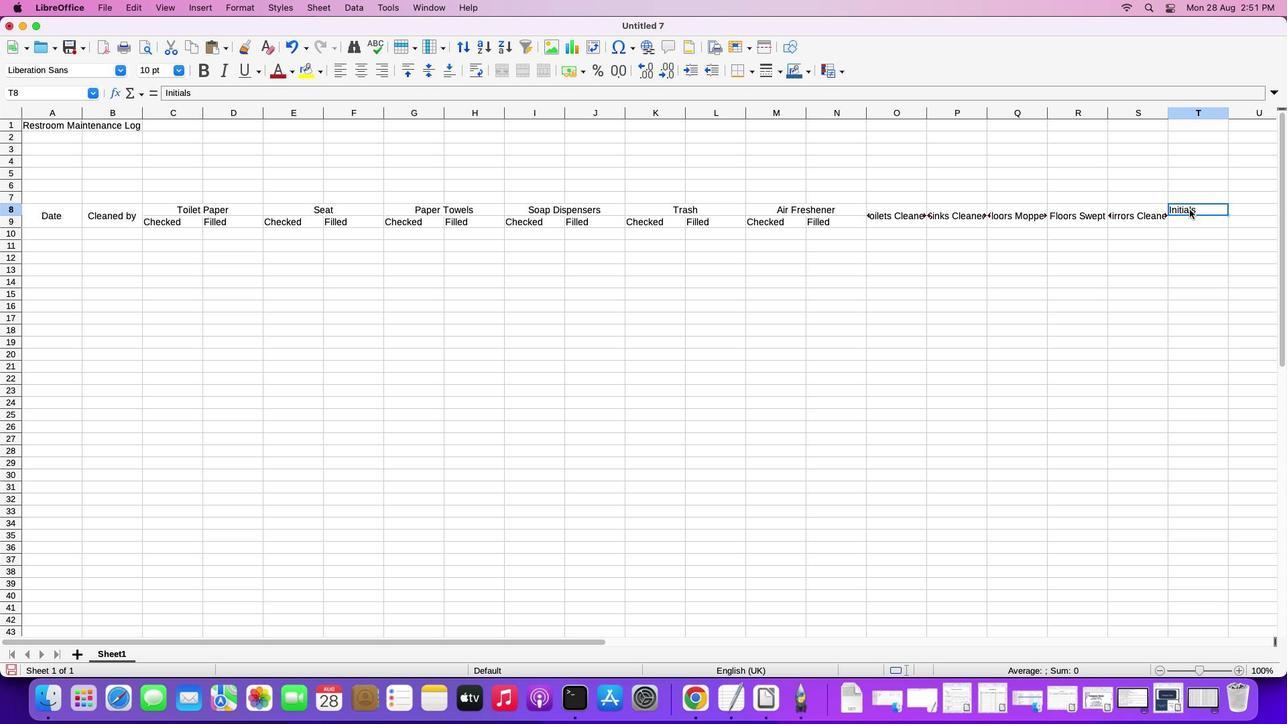
Action: Key pressed Key.shiftKey.down
Screenshot: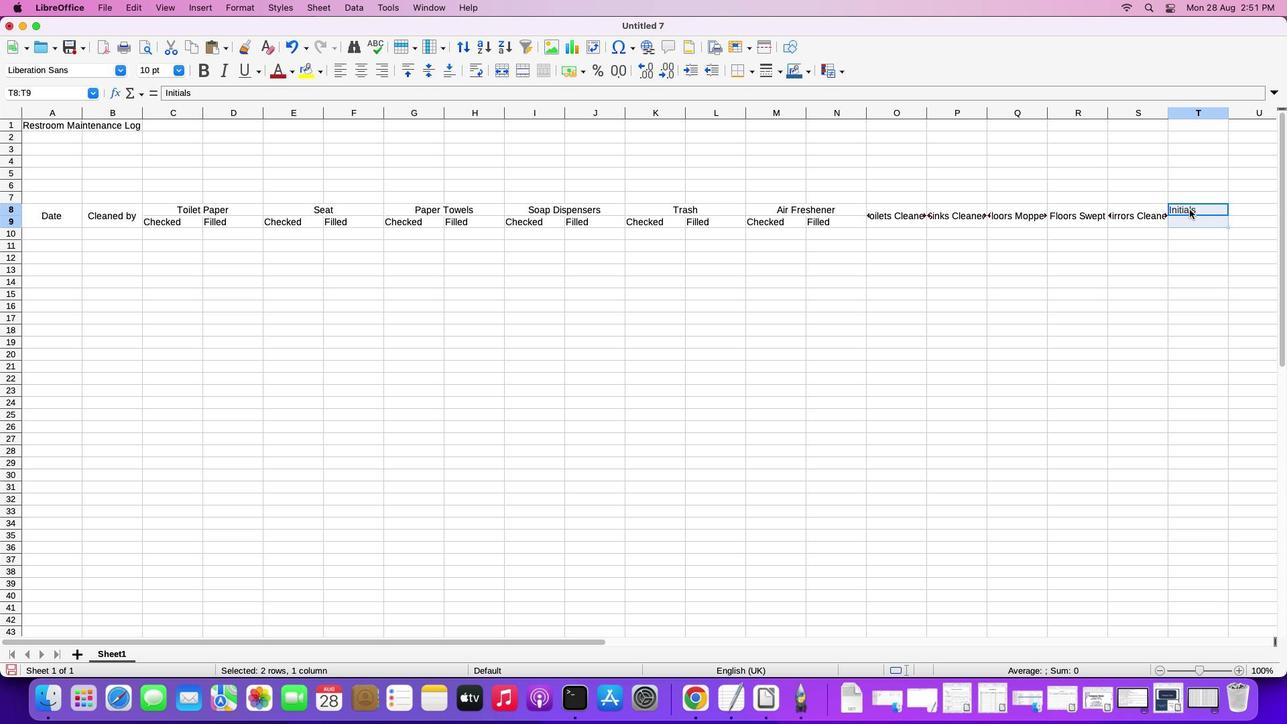 
Action: Mouse moved to (494, 69)
Screenshot: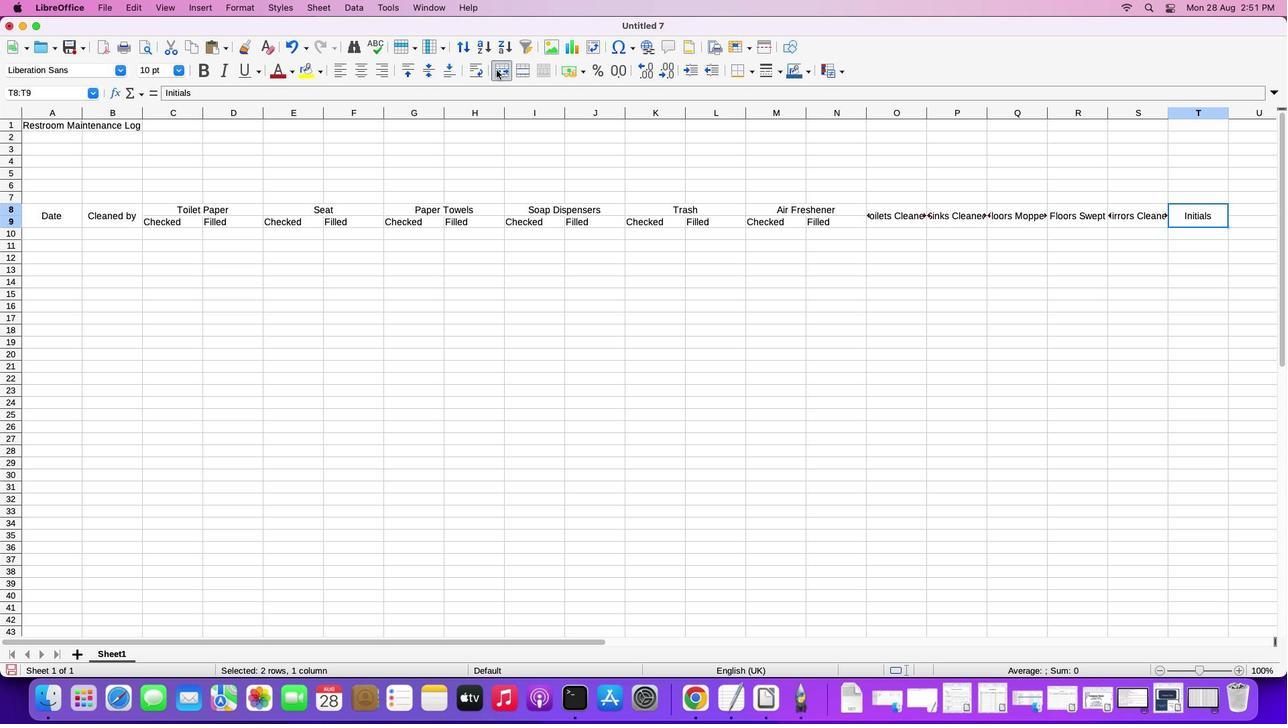 
Action: Mouse pressed left at (494, 69)
Screenshot: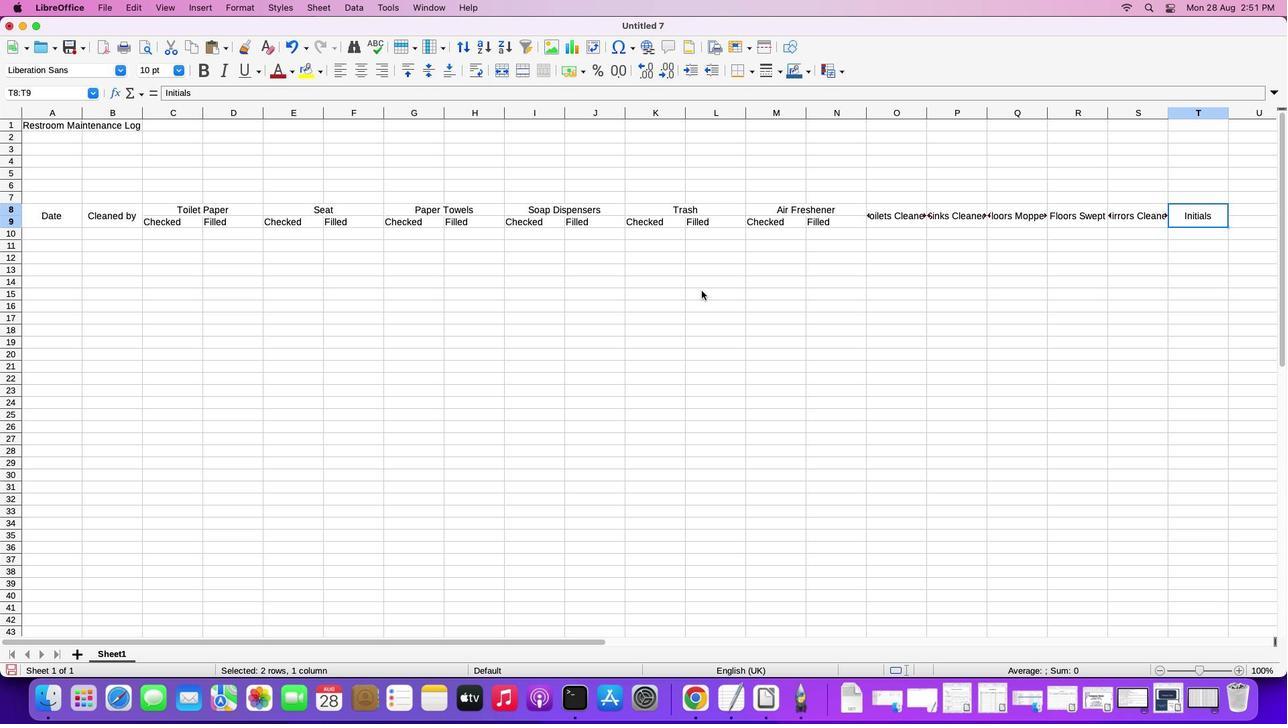 
Action: Mouse moved to (898, 110)
Screenshot: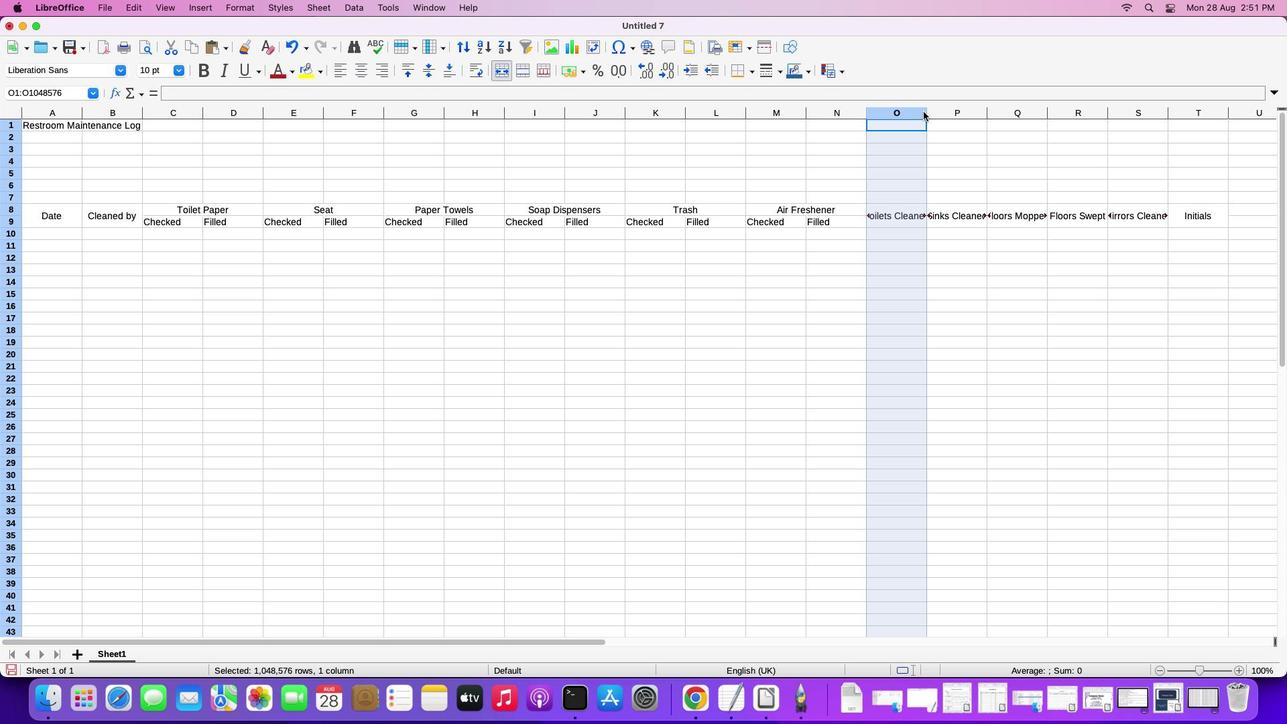 
Action: Mouse pressed left at (898, 110)
Screenshot: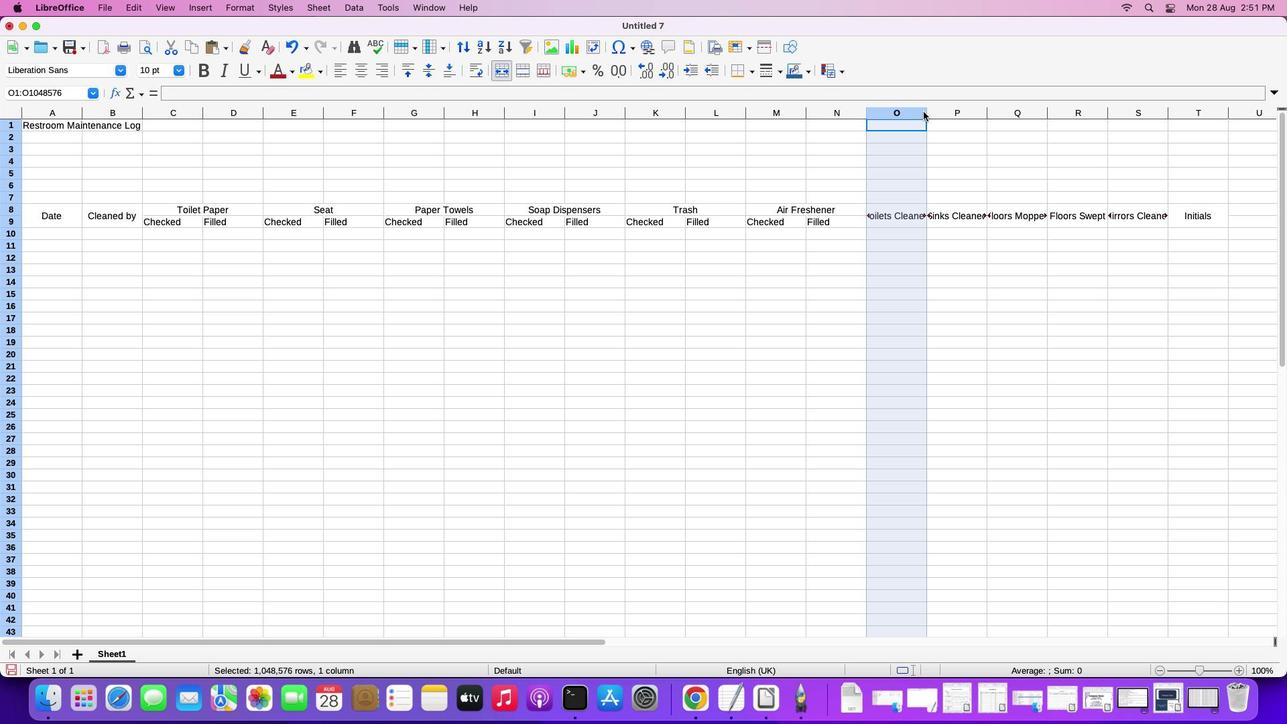 
Action: Mouse moved to (924, 108)
Screenshot: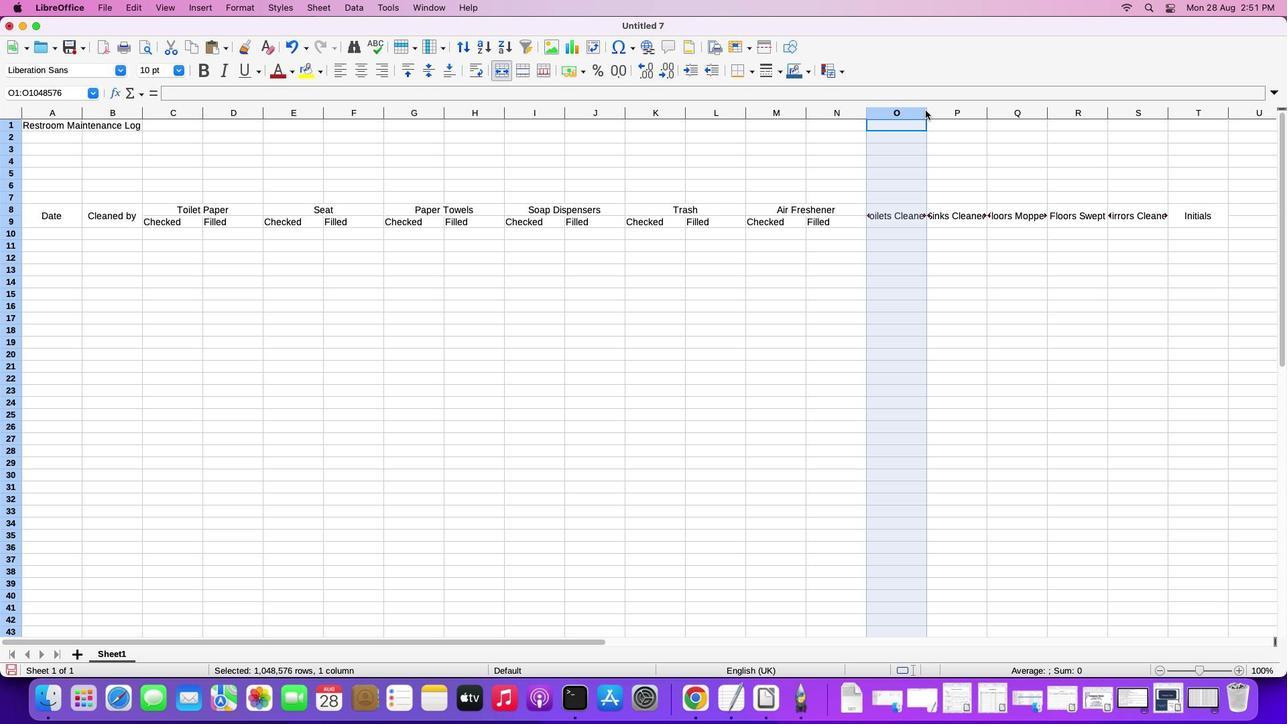 
Action: Mouse pressed left at (924, 108)
Screenshot: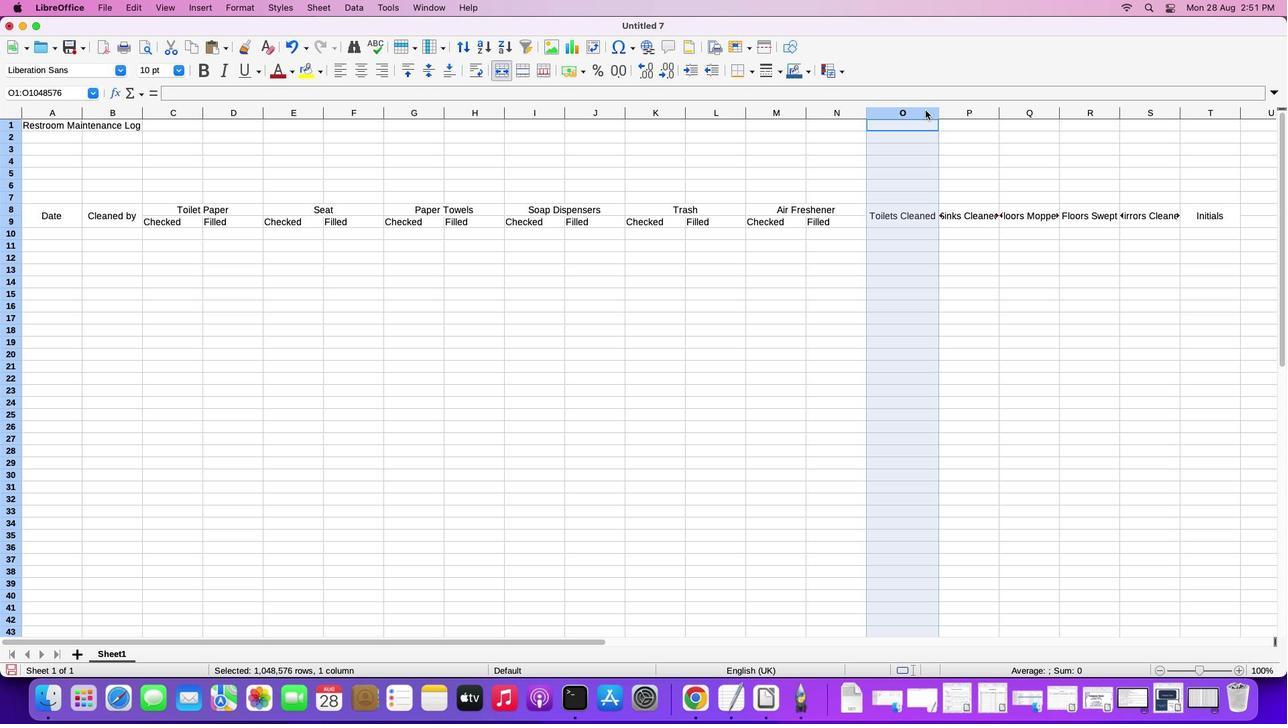 
Action: Mouse pressed left at (924, 108)
Screenshot: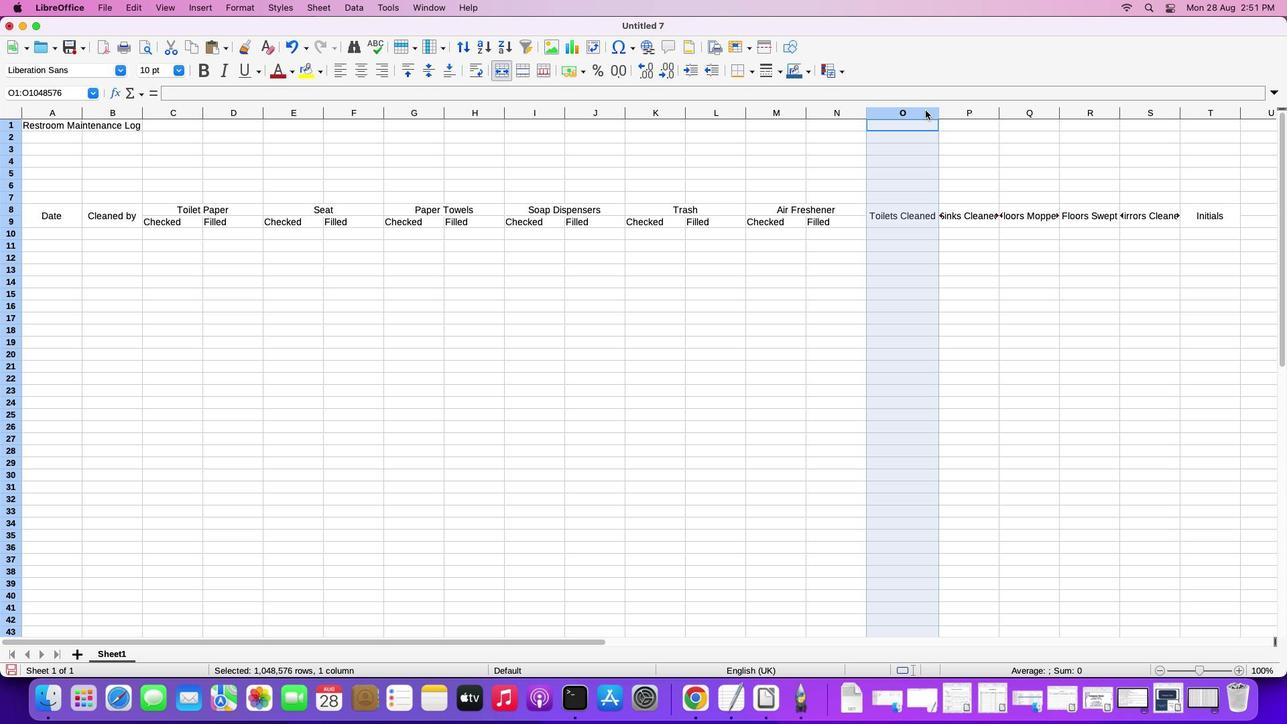 
Action: Mouse moved to (970, 108)
Screenshot: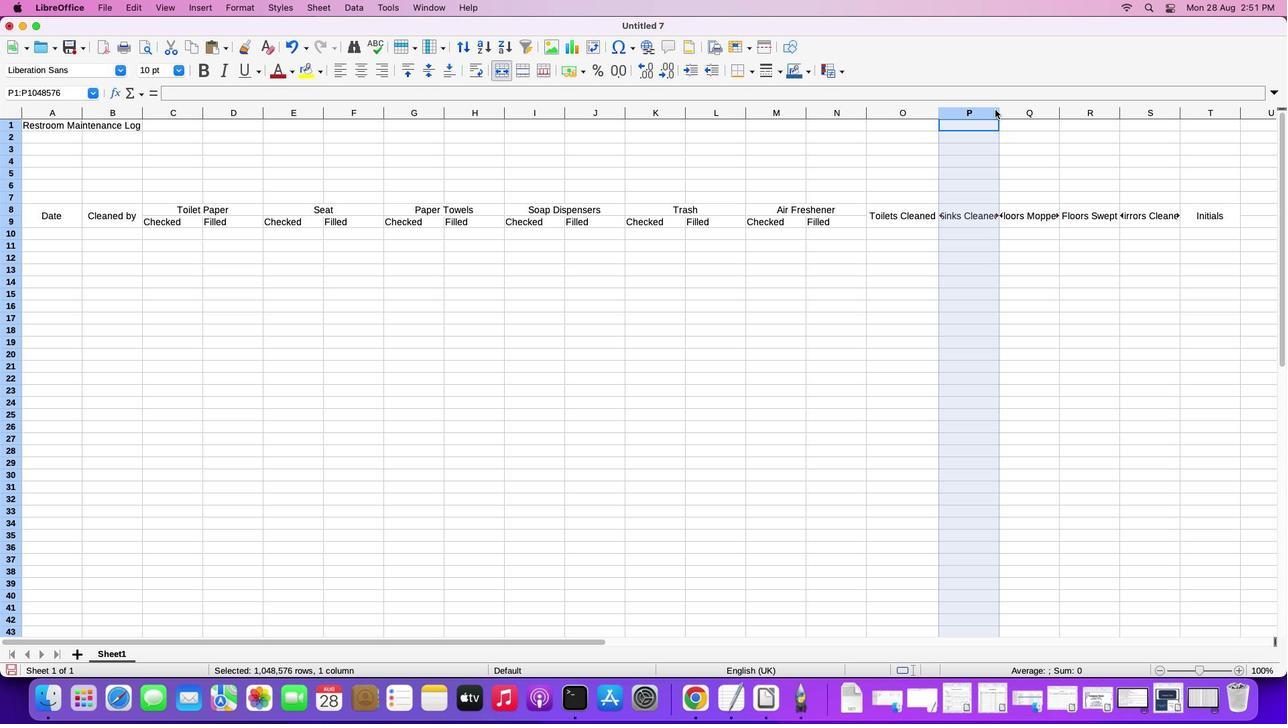 
Action: Mouse pressed left at (970, 108)
Screenshot: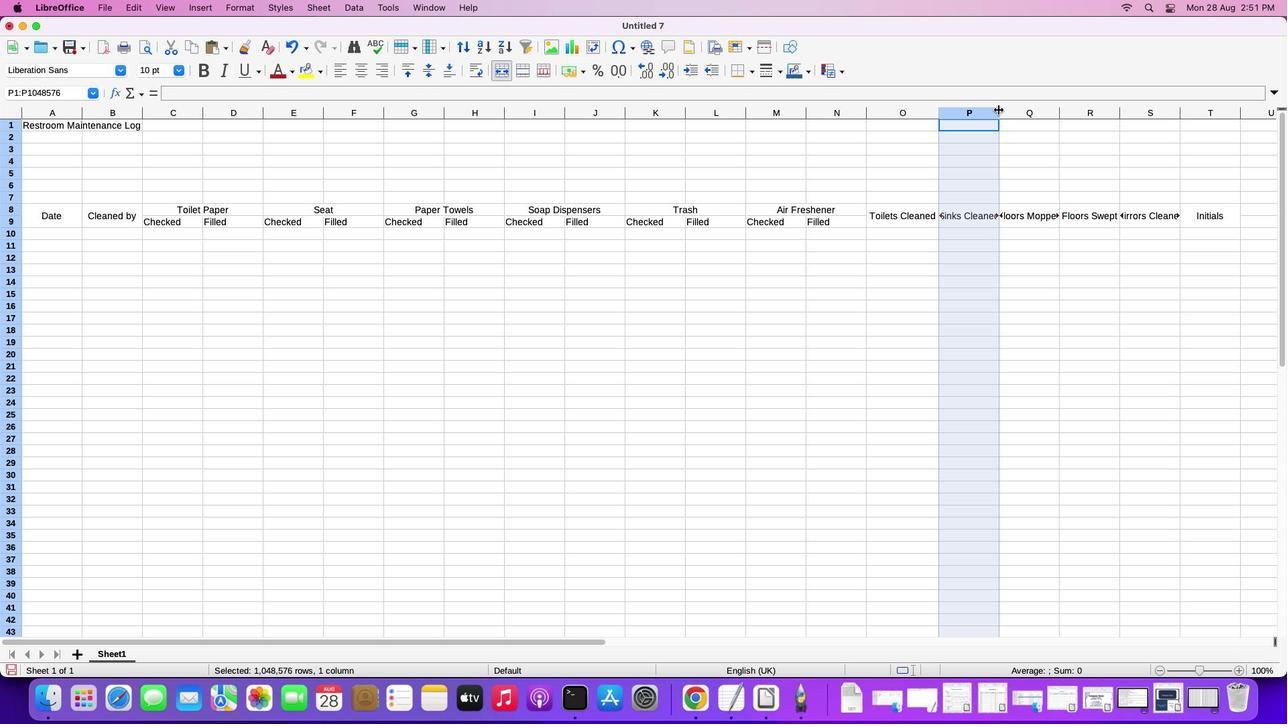 
Action: Mouse moved to (998, 107)
Screenshot: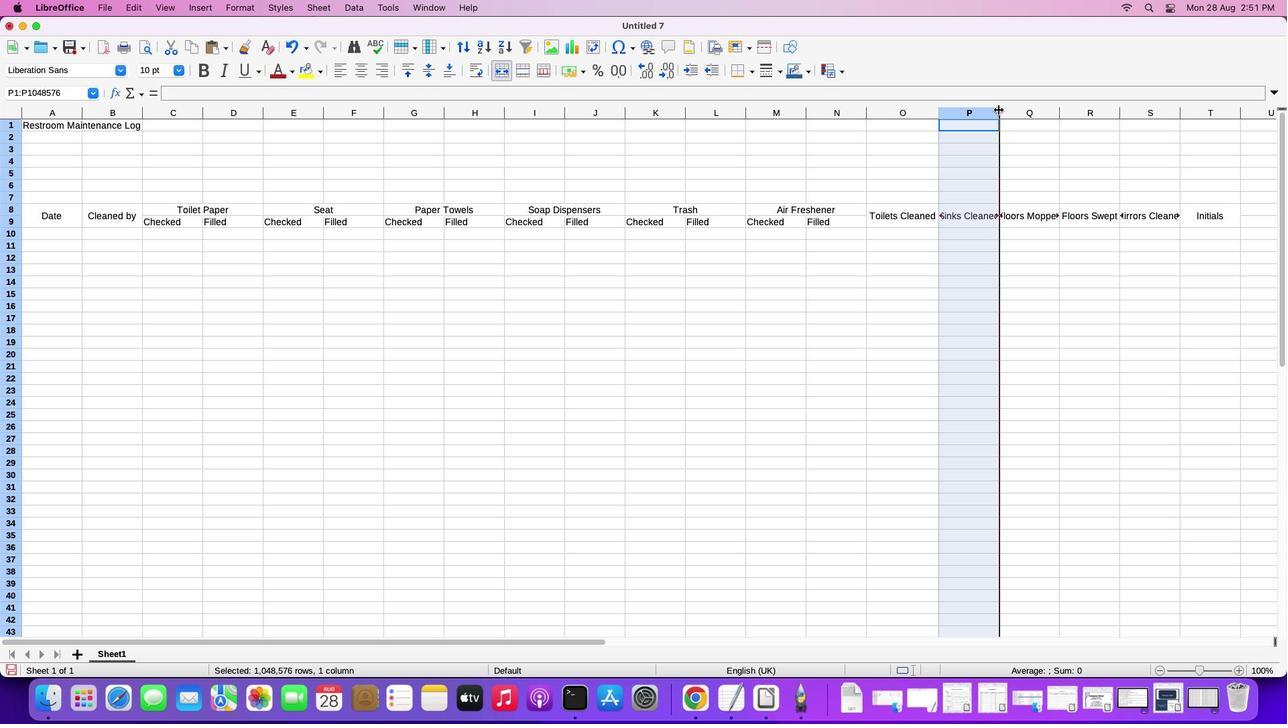 
Action: Mouse pressed left at (998, 107)
Screenshot: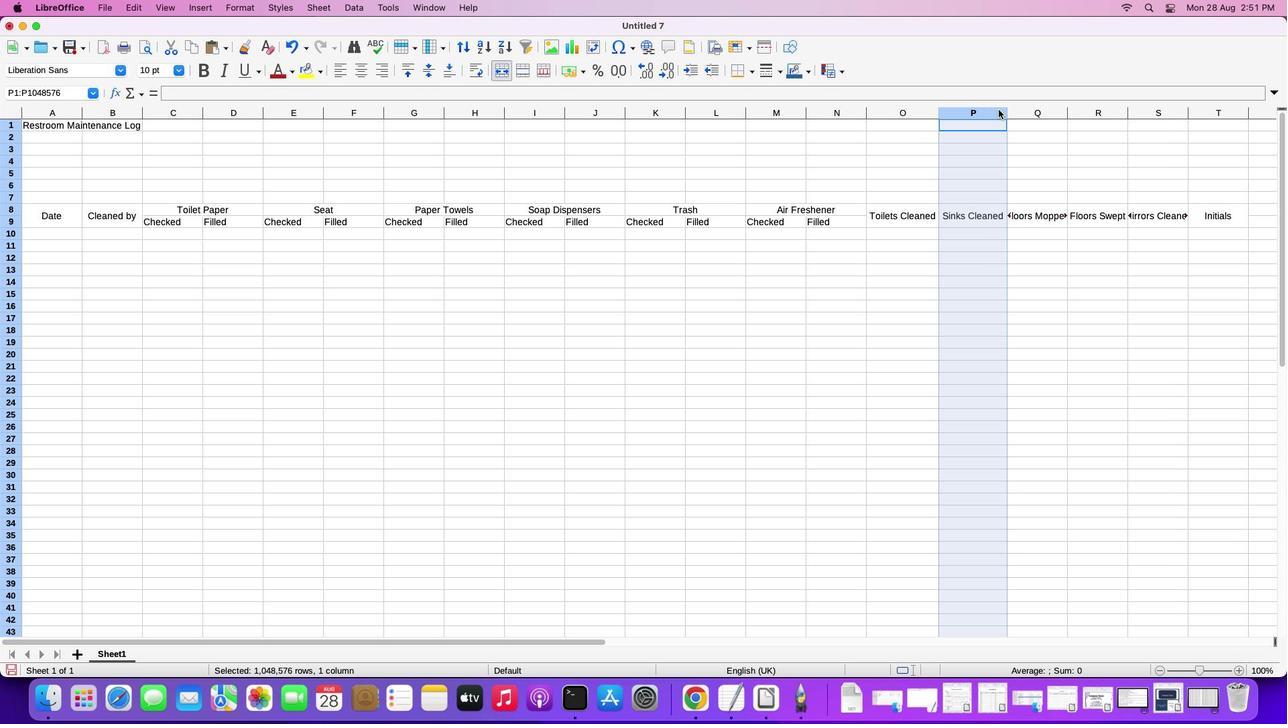 
Action: Mouse pressed left at (998, 107)
Screenshot: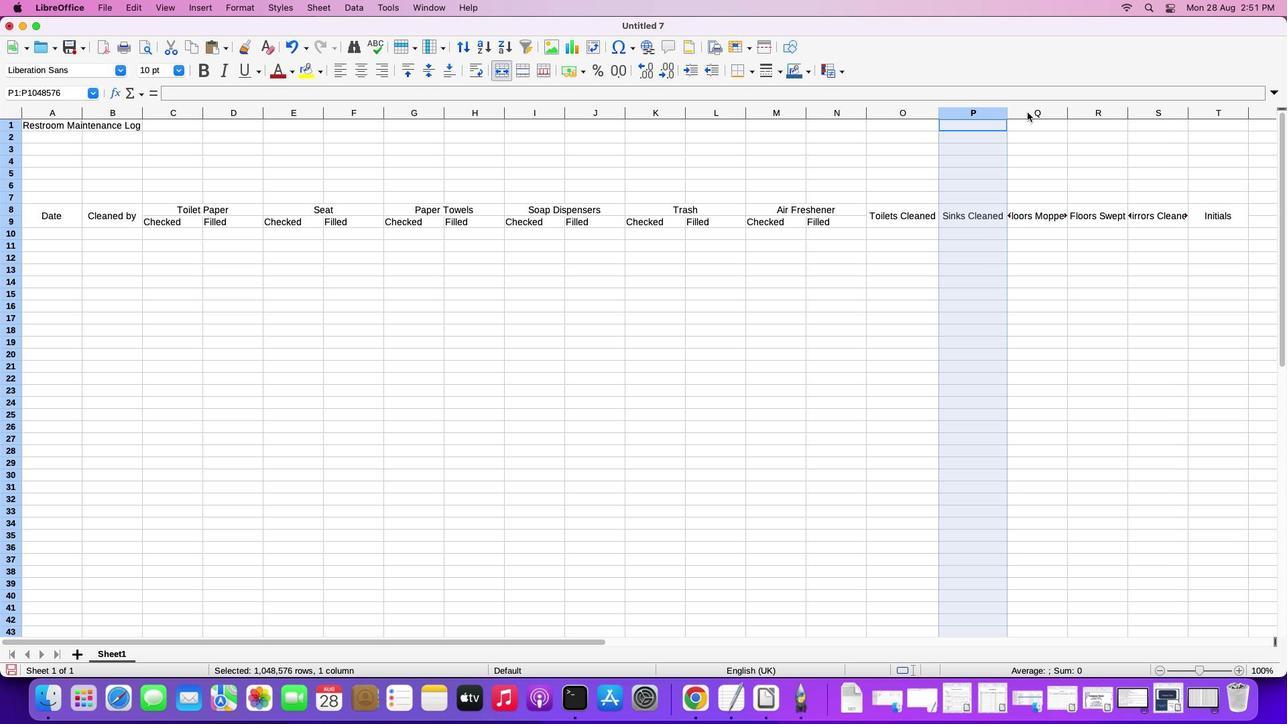 
Action: Mouse moved to (1046, 112)
Screenshot: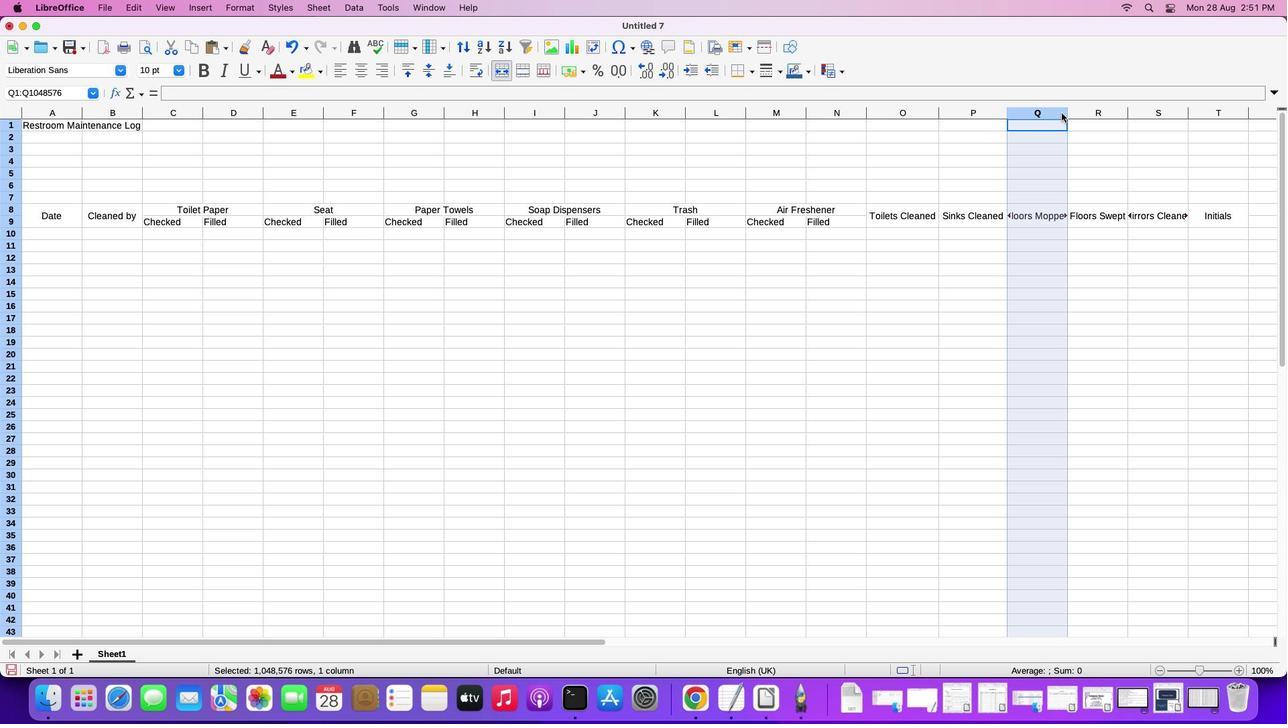
Action: Mouse pressed left at (1046, 112)
Screenshot: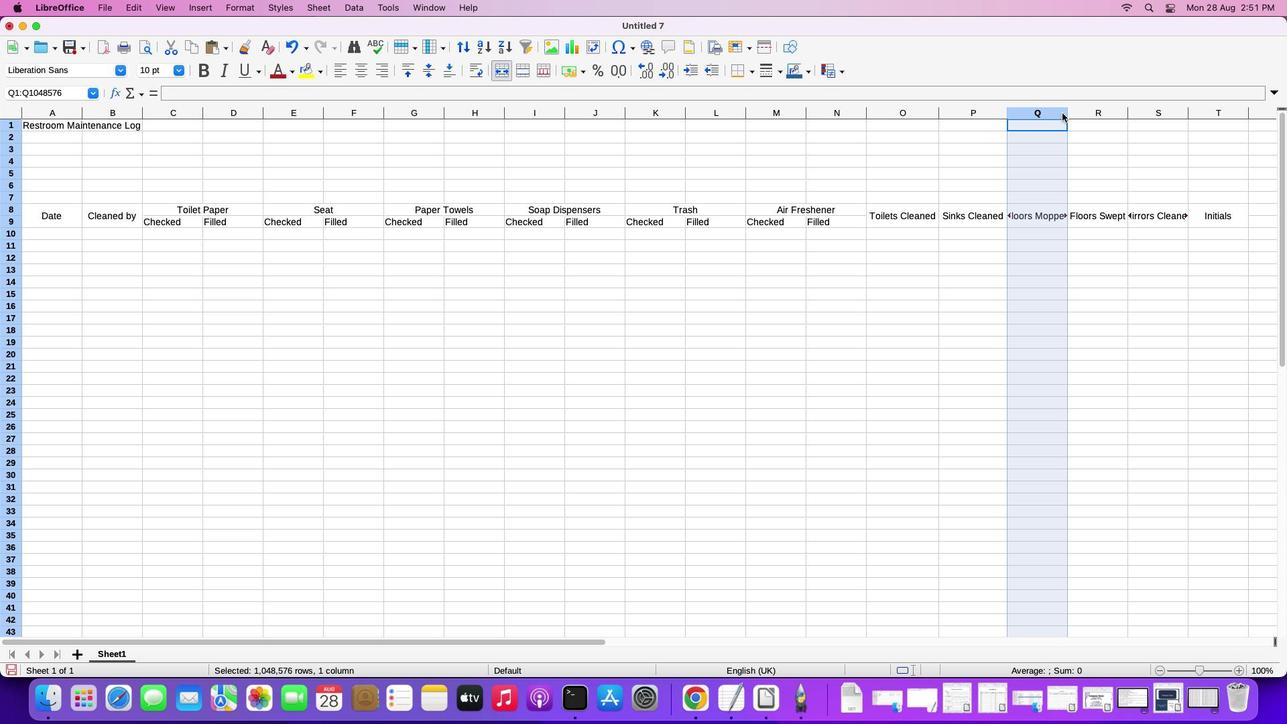 
Action: Mouse moved to (1065, 109)
Screenshot: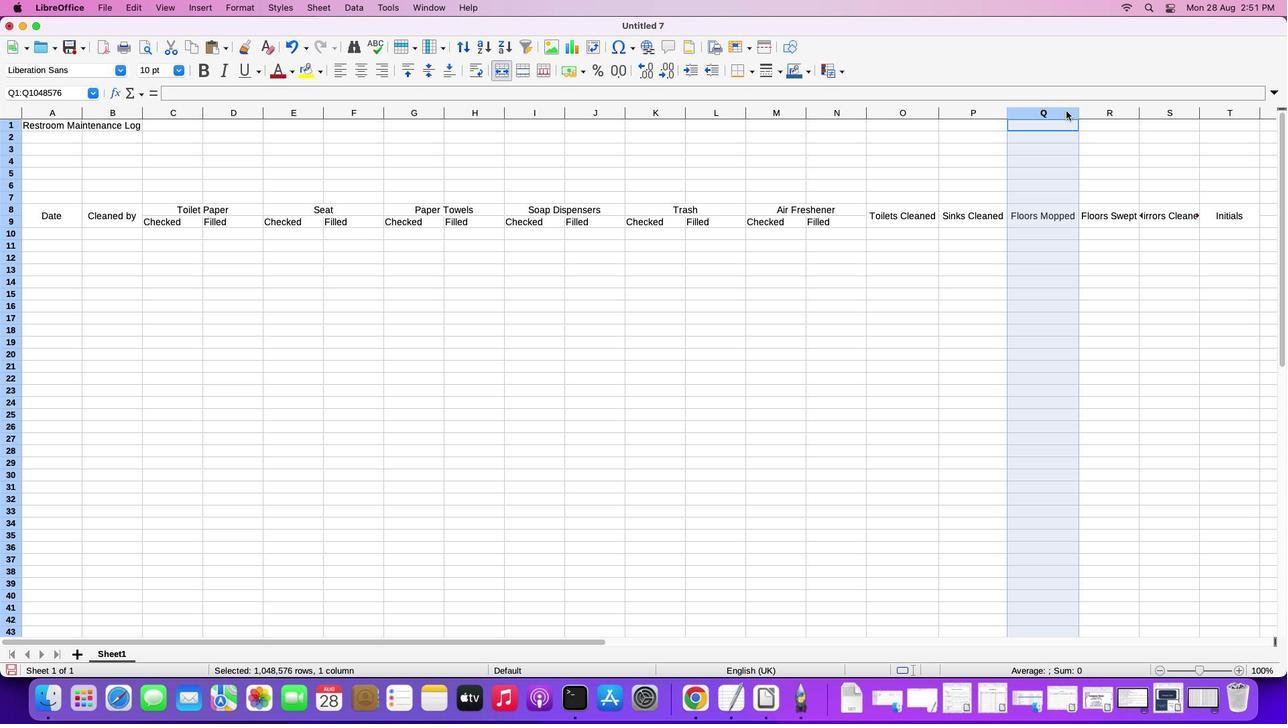 
Action: Mouse pressed left at (1065, 109)
Screenshot: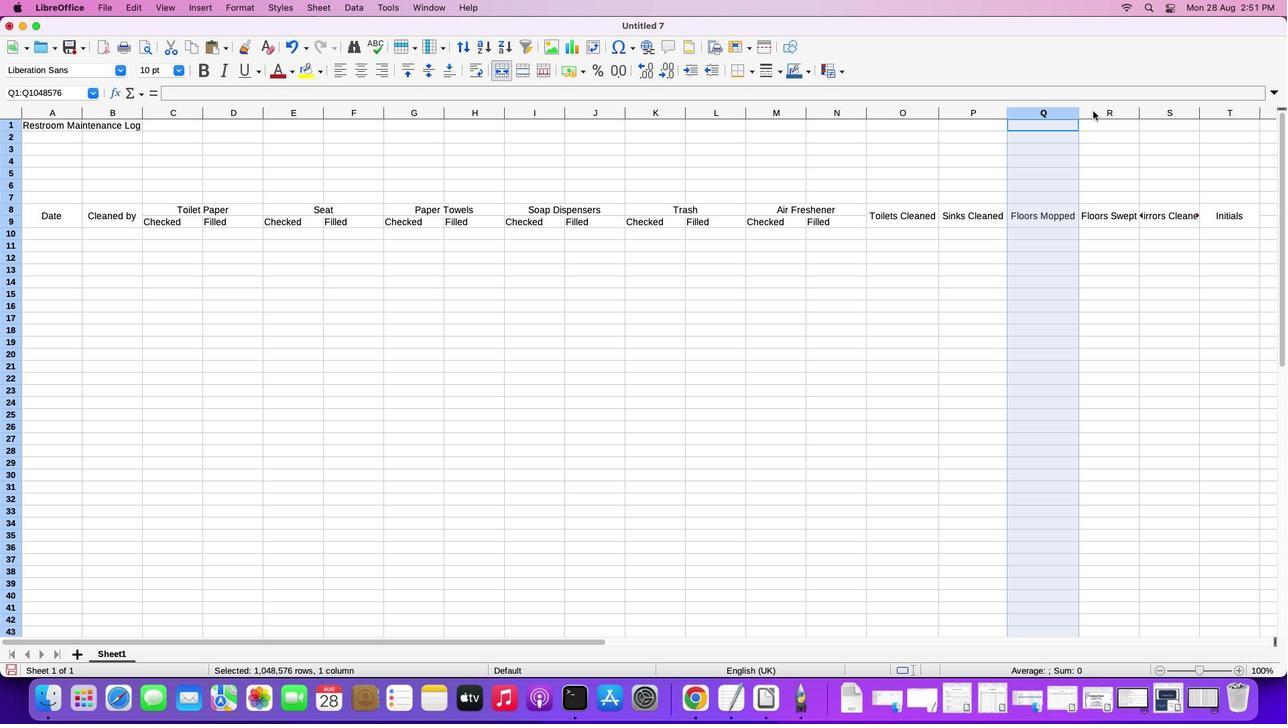 
Action: Mouse pressed left at (1065, 109)
Screenshot: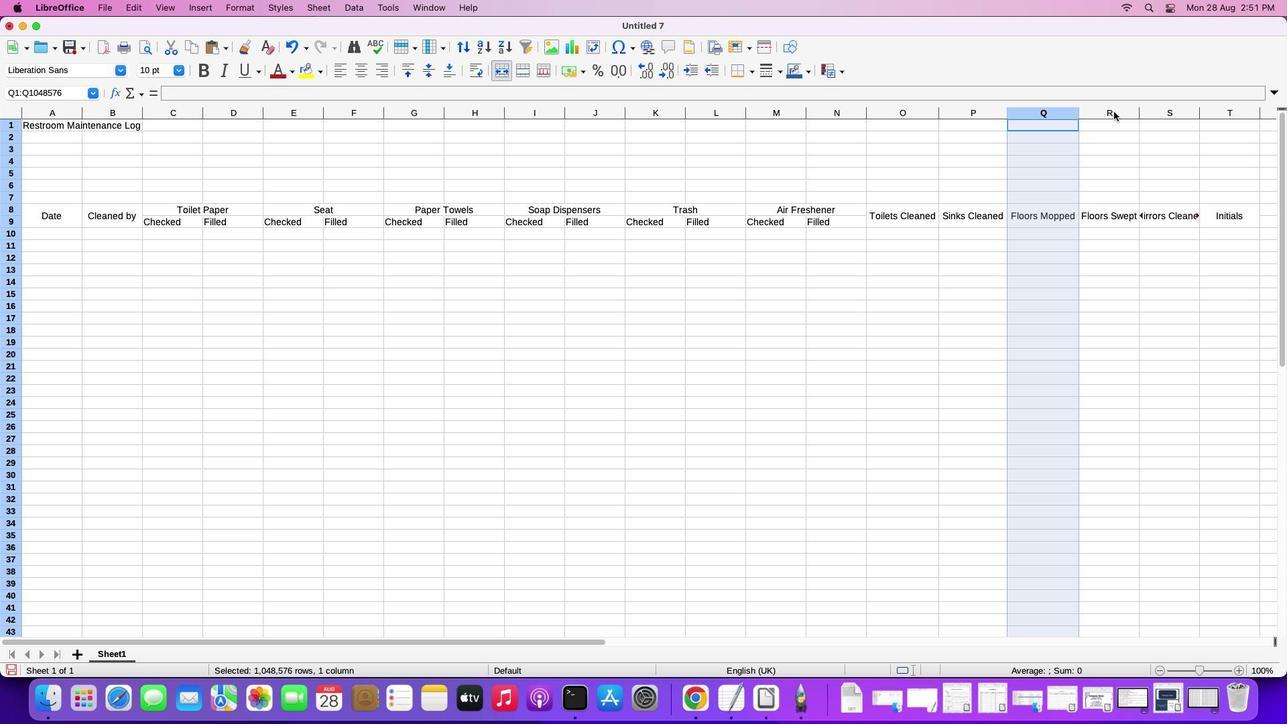 
Action: Mouse moved to (1113, 109)
Screenshot: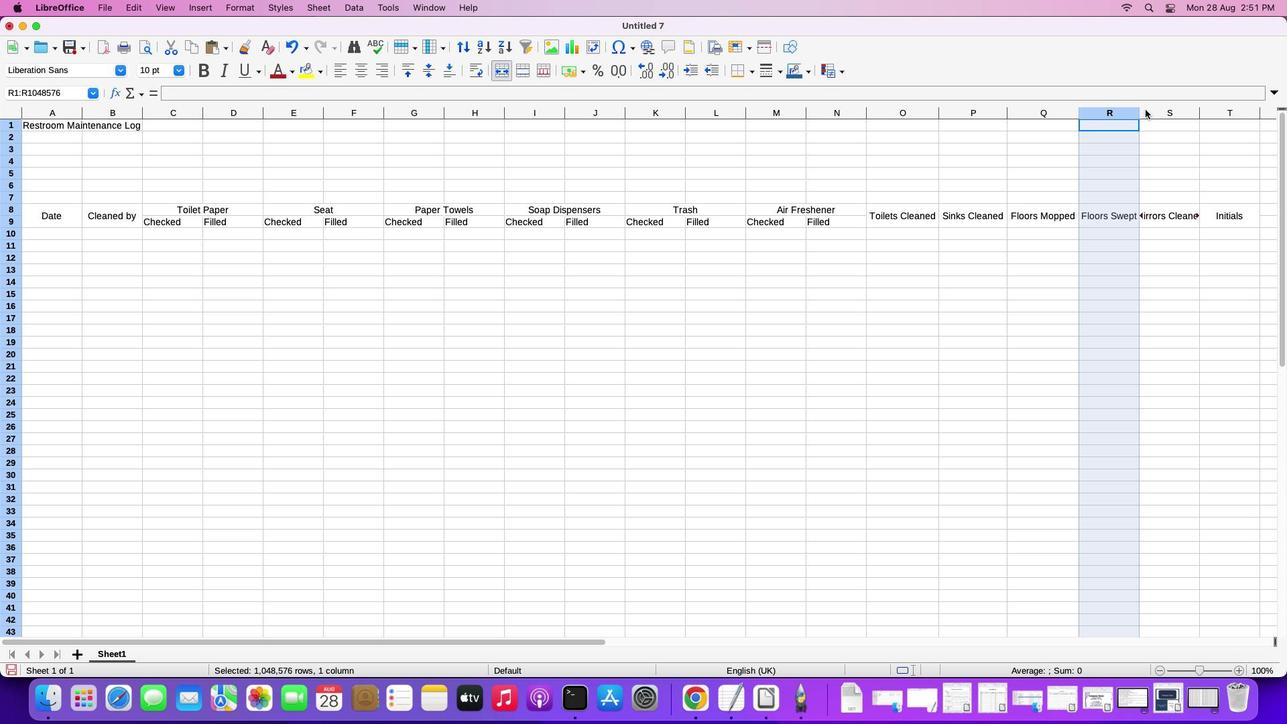 
Action: Mouse pressed left at (1113, 109)
Screenshot: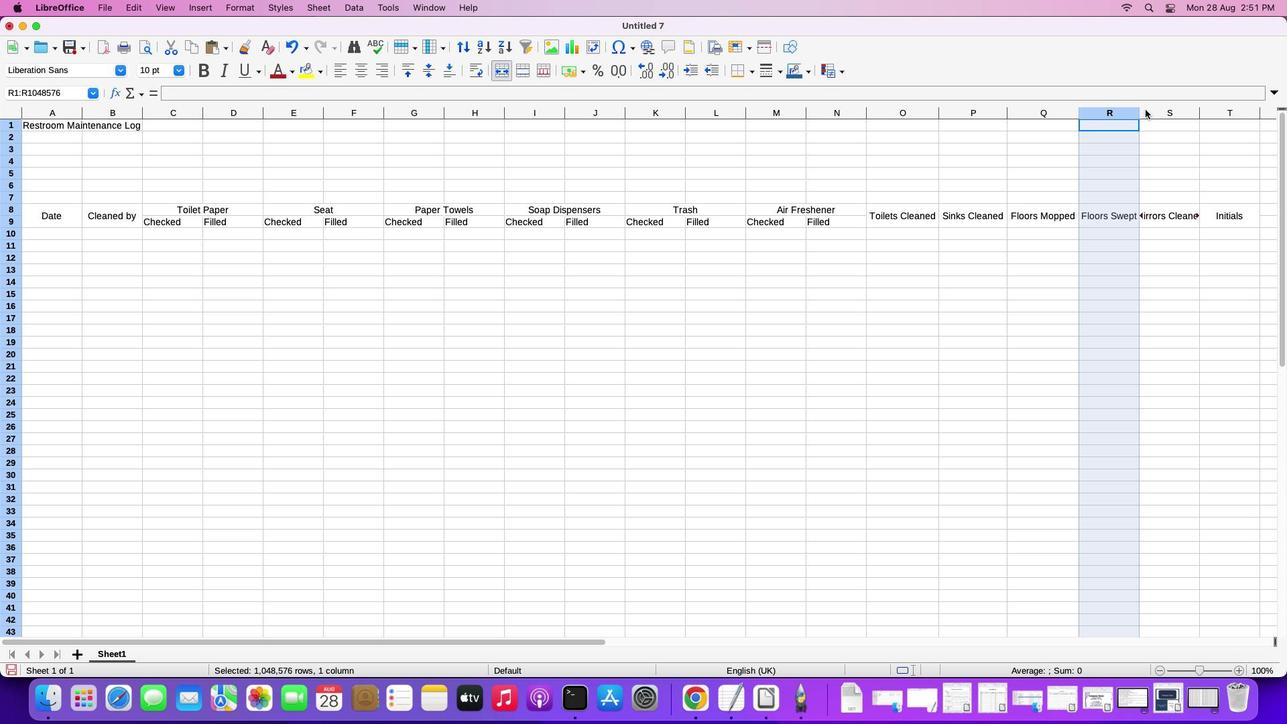 
Action: Mouse moved to (1136, 107)
Screenshot: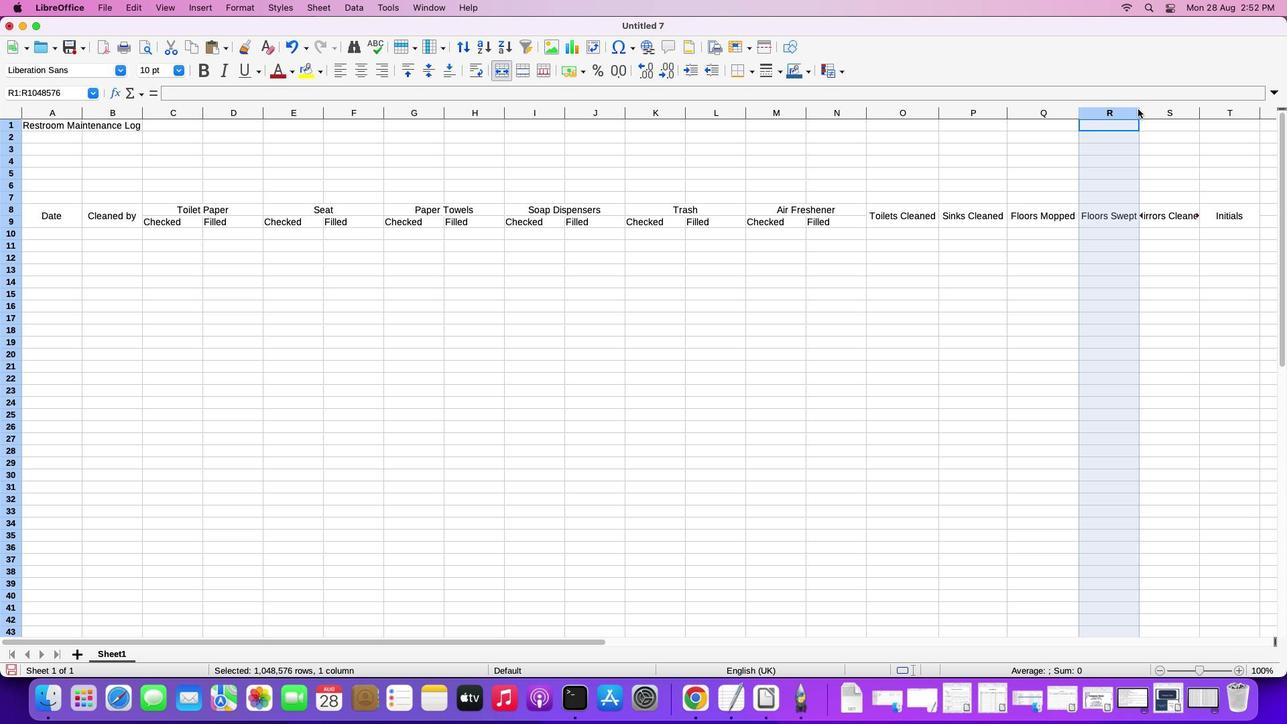 
Action: Mouse pressed left at (1136, 107)
Screenshot: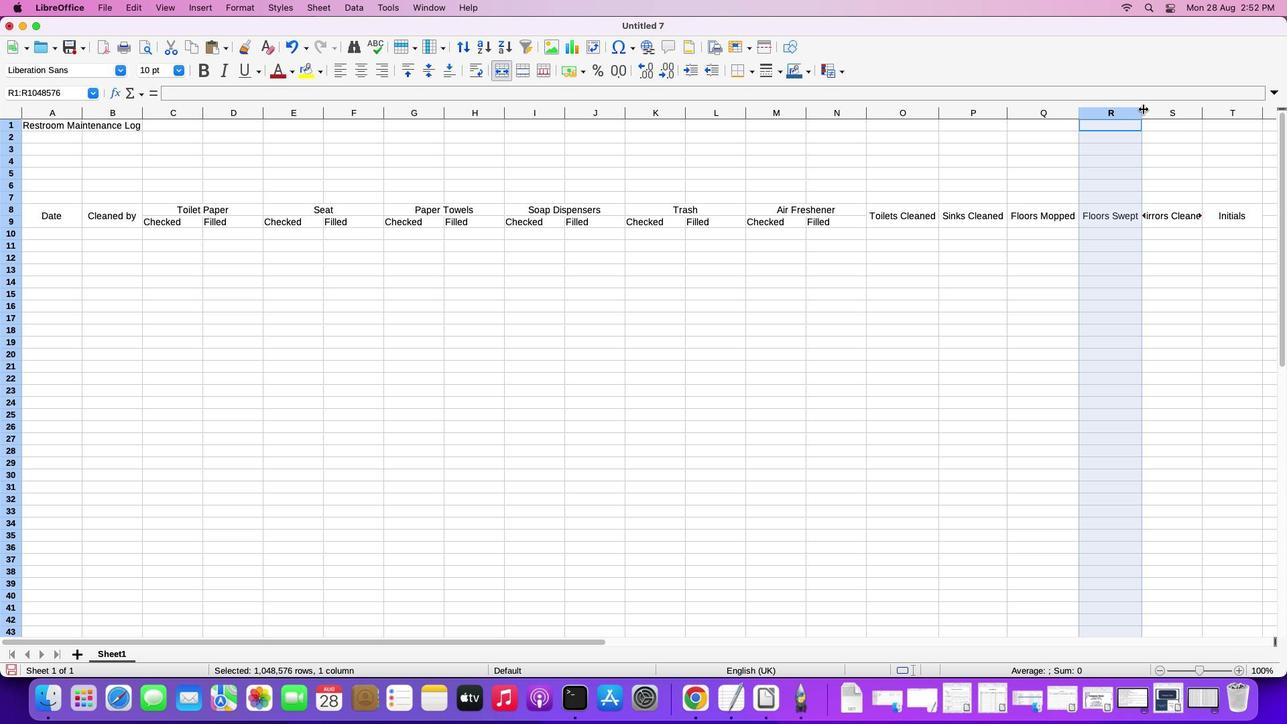 
Action: Mouse pressed left at (1136, 107)
Screenshot: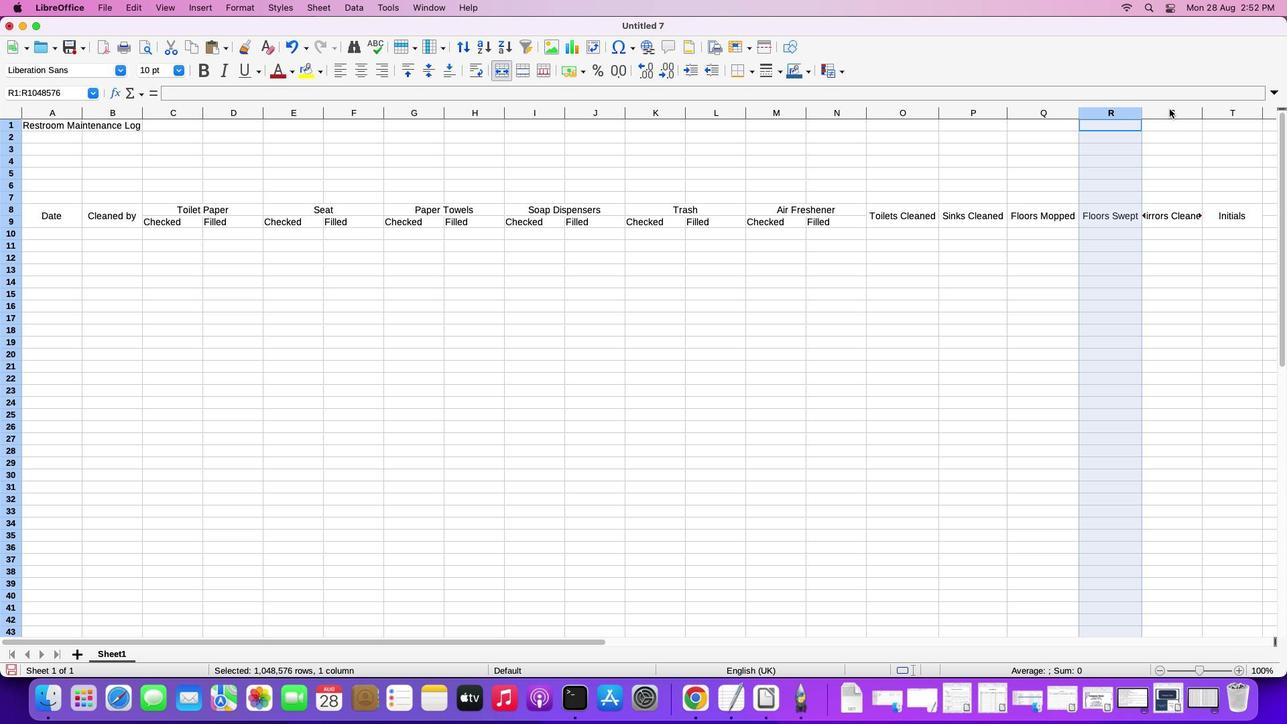
Action: Mouse moved to (1168, 107)
Screenshot: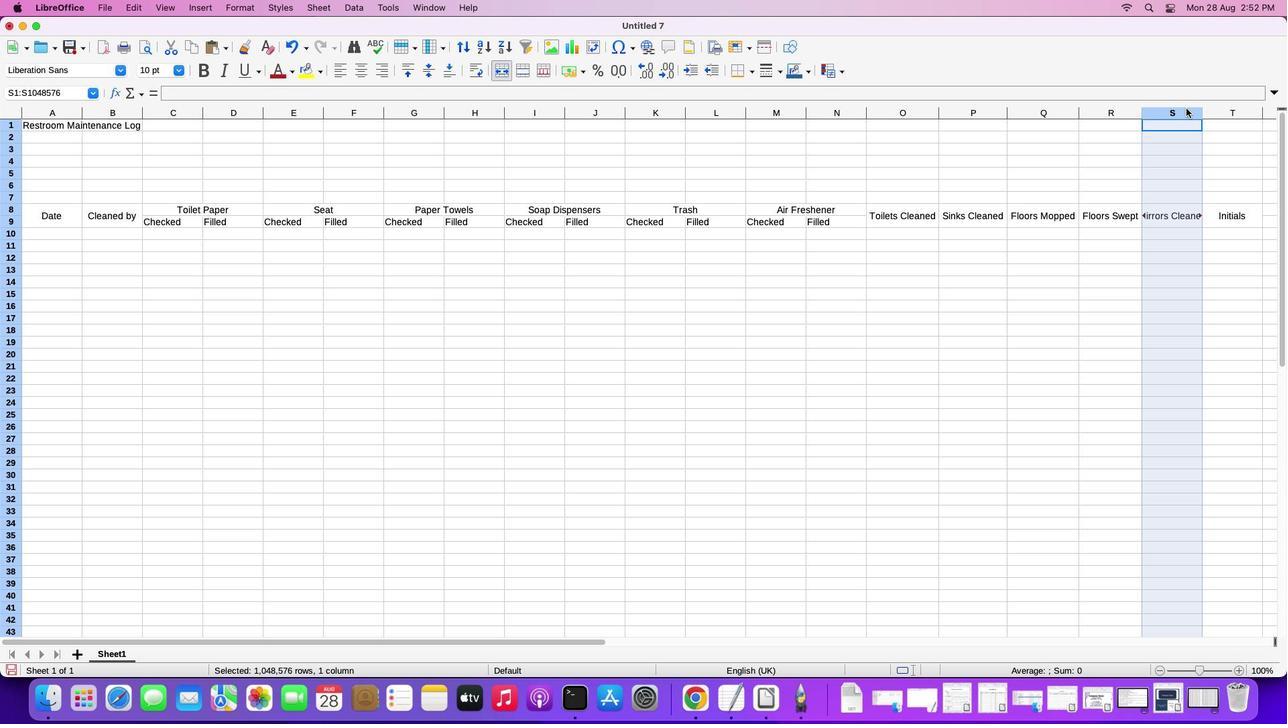 
Action: Mouse pressed left at (1168, 107)
Screenshot: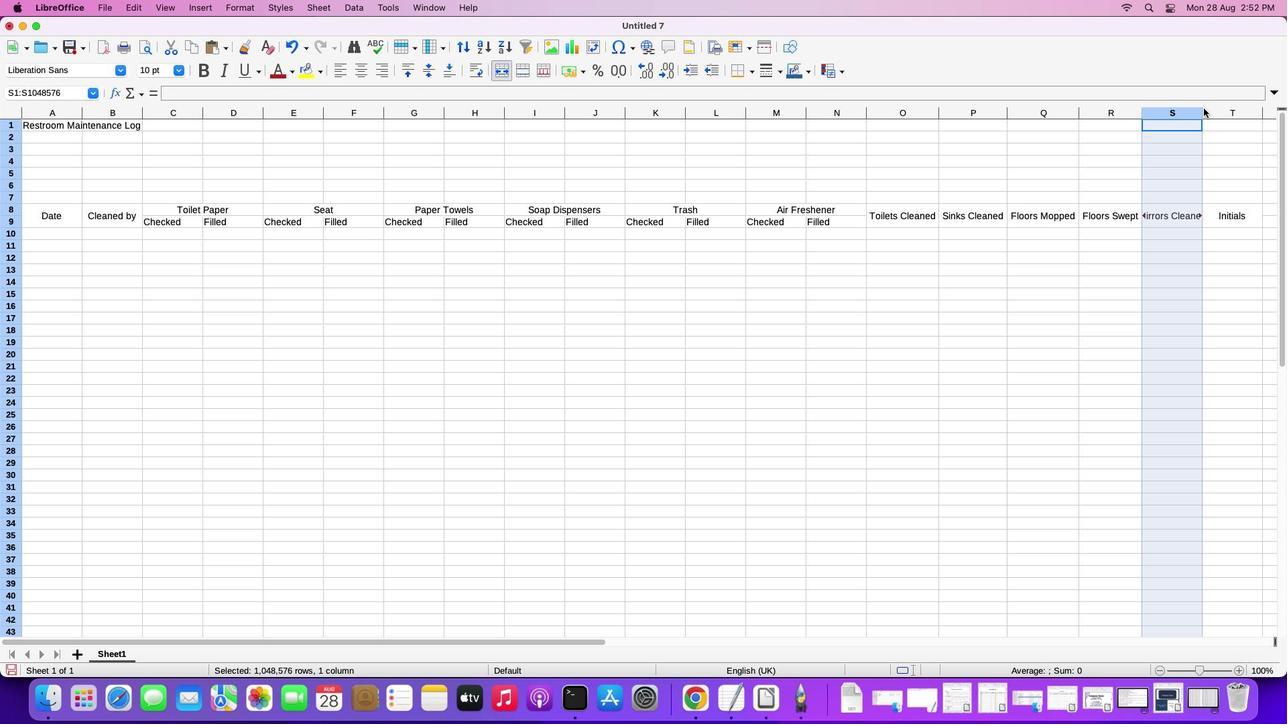 
Action: Mouse moved to (1203, 107)
Screenshot: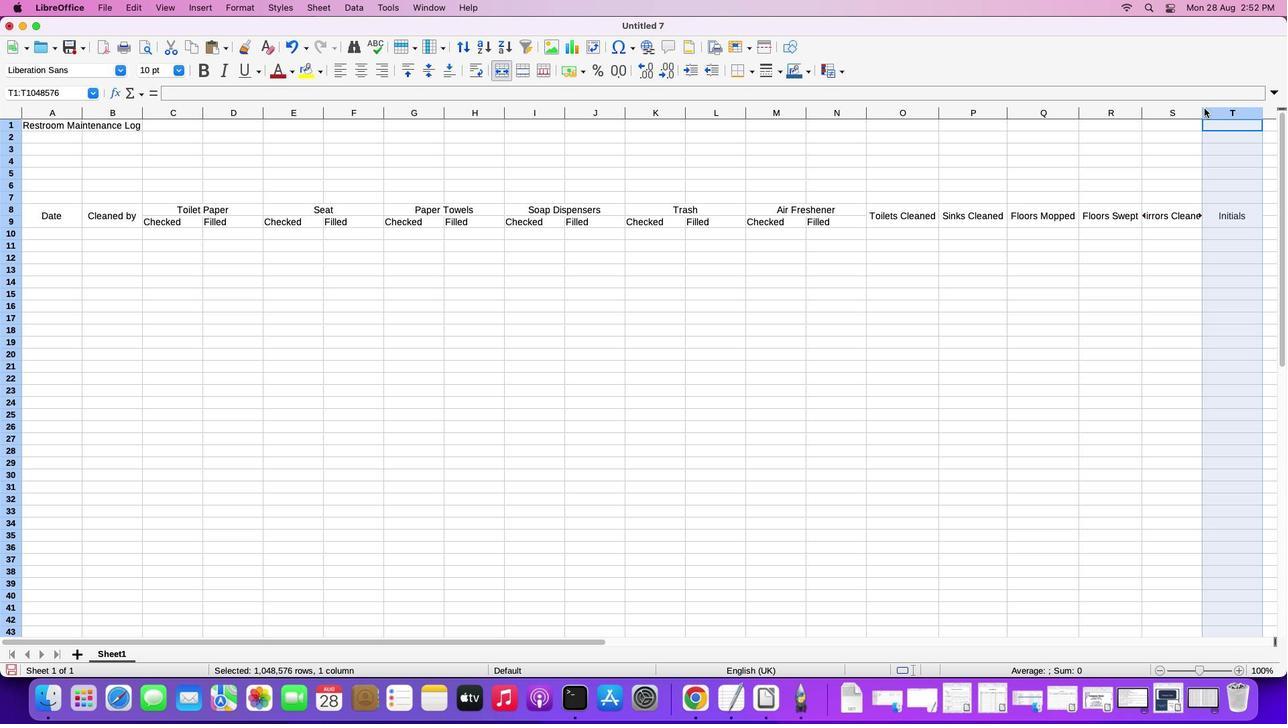 
Action: Mouse pressed left at (1203, 107)
Screenshot: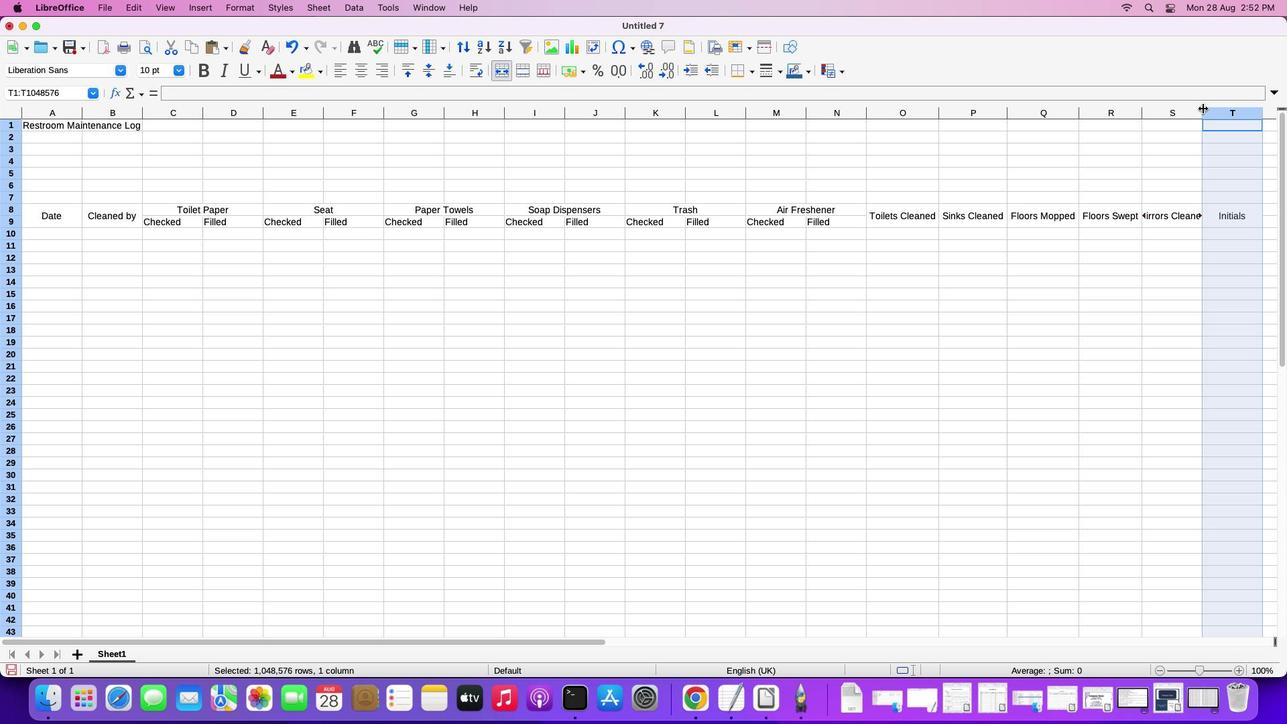 
Action: Mouse moved to (1202, 107)
Screenshot: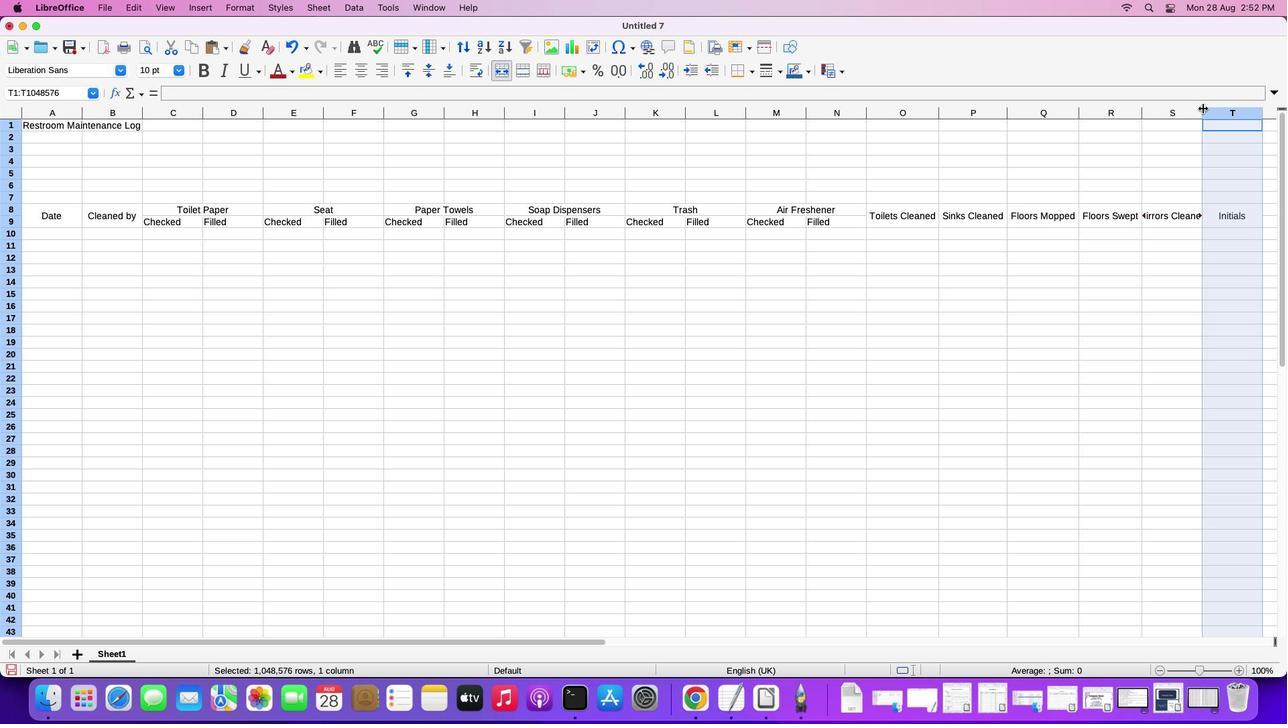 
Action: Mouse pressed left at (1202, 107)
Screenshot: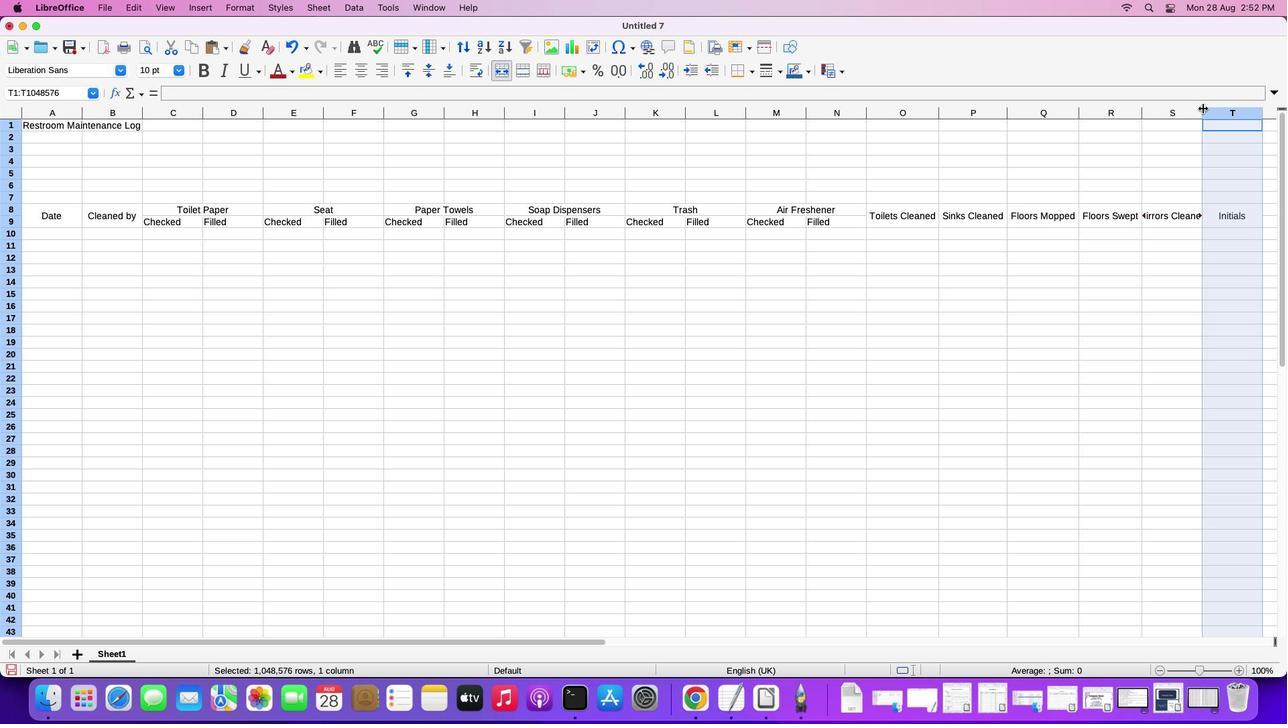 
Action: Mouse moved to (1195, 106)
Screenshot: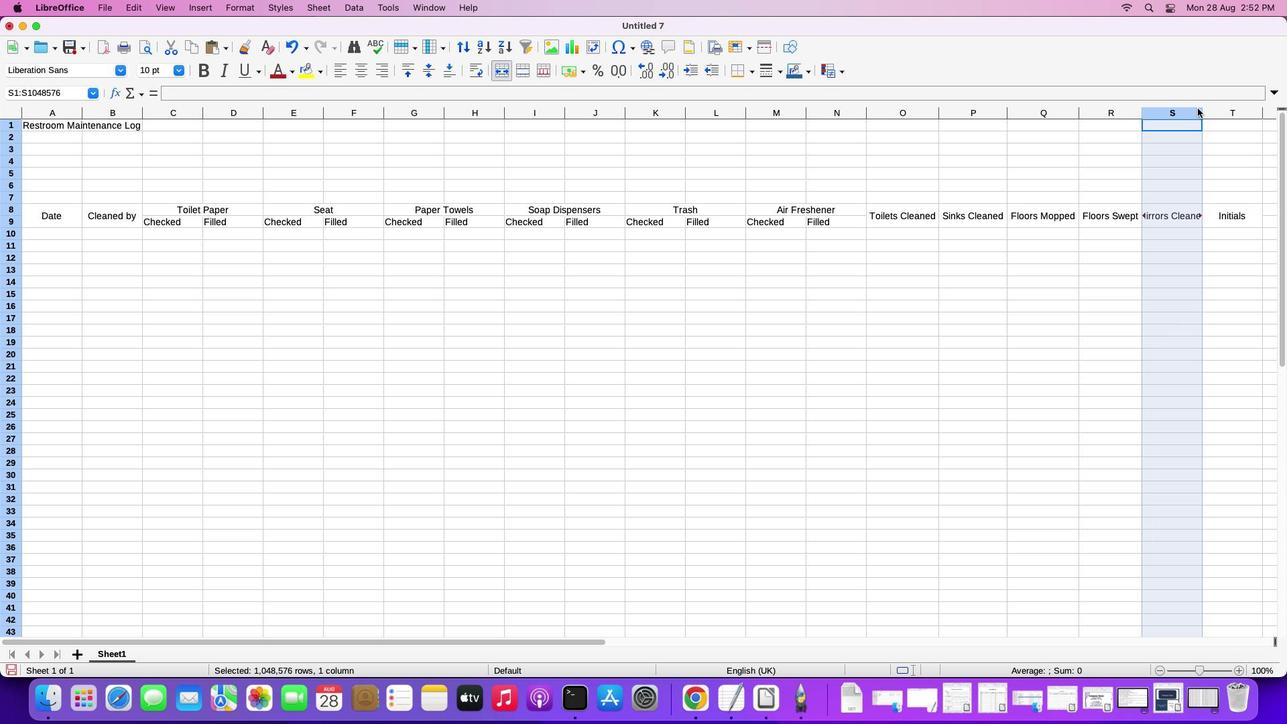 
Action: Mouse pressed left at (1195, 106)
Screenshot: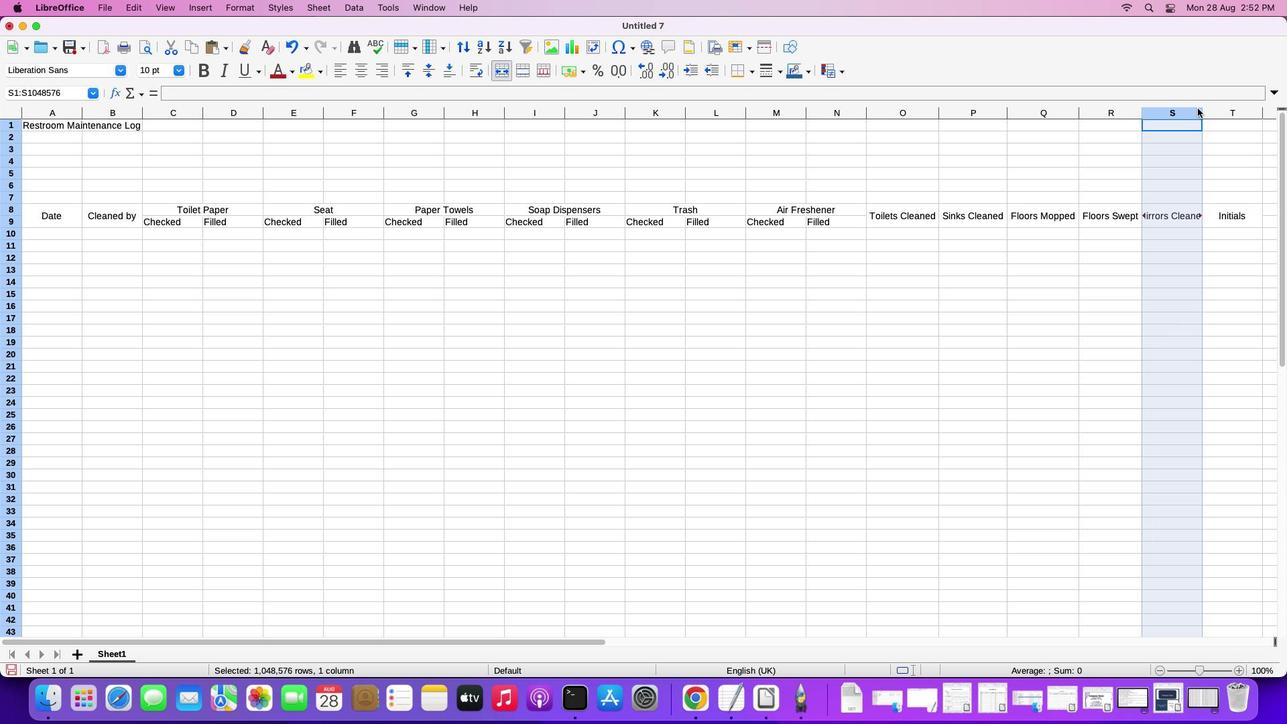 
Action: Mouse moved to (1196, 106)
Screenshot: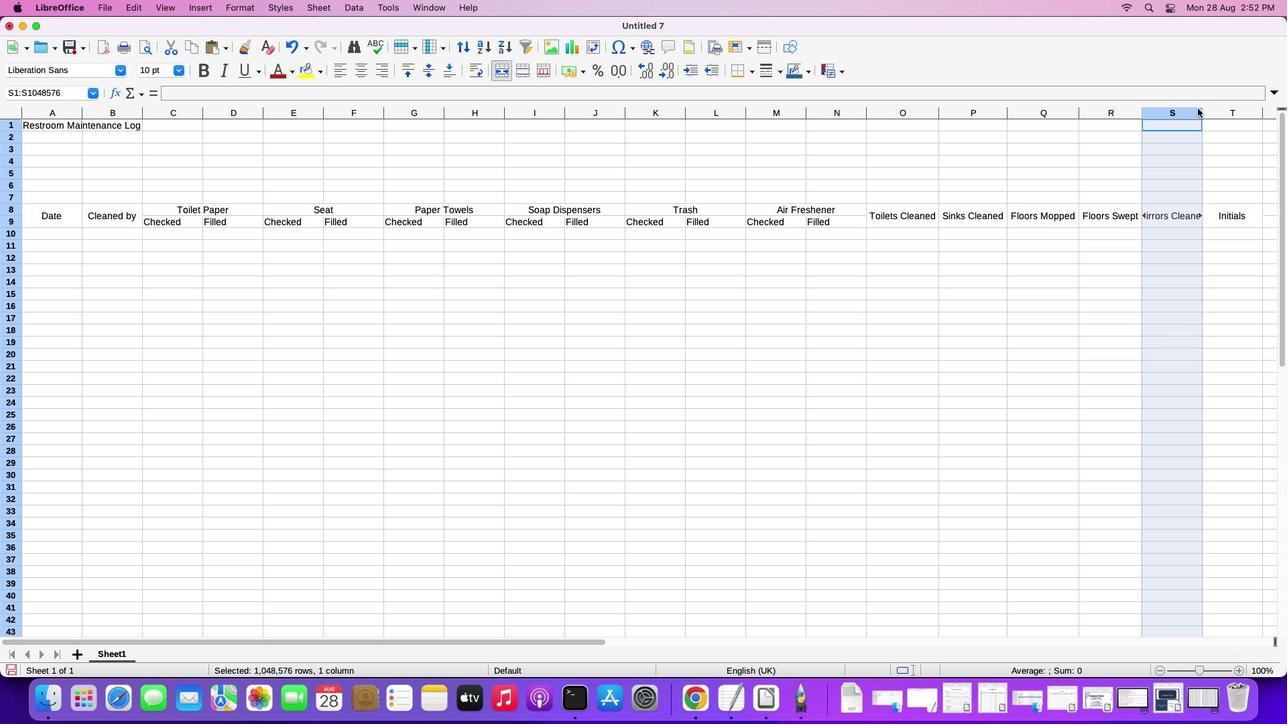 
Action: Mouse pressed left at (1196, 106)
Screenshot: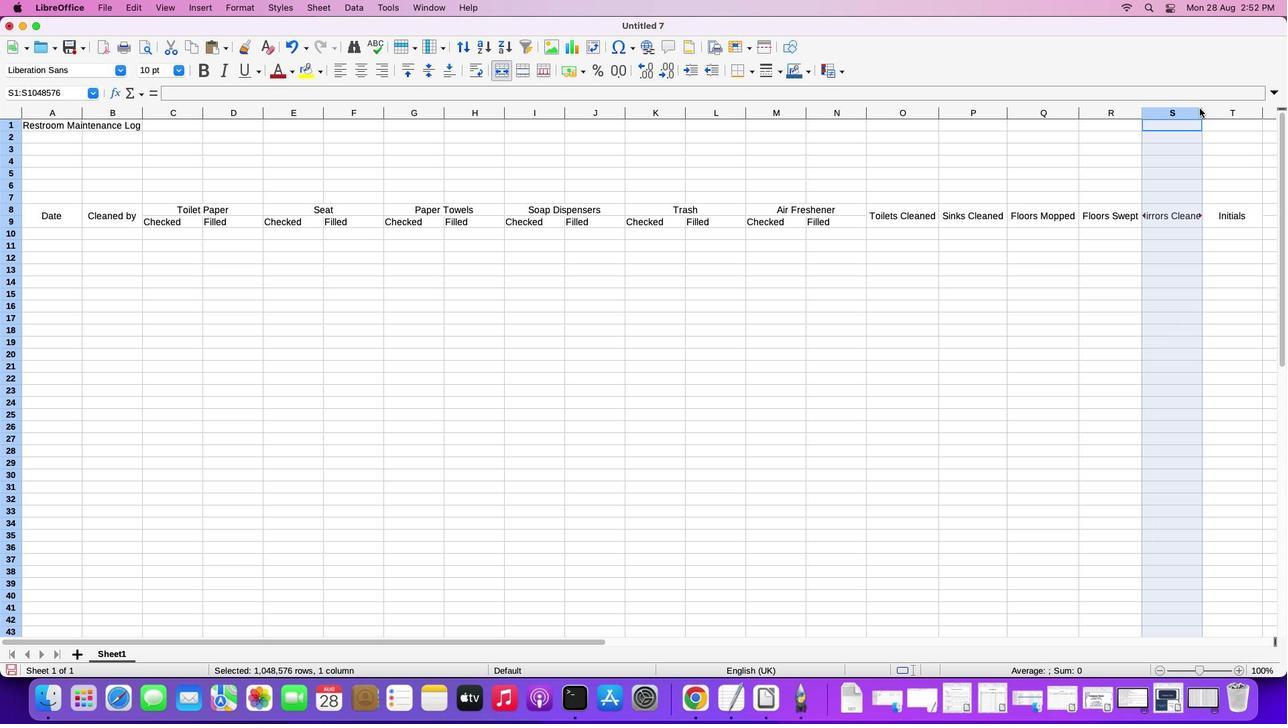 
Action: Mouse moved to (1200, 107)
Screenshot: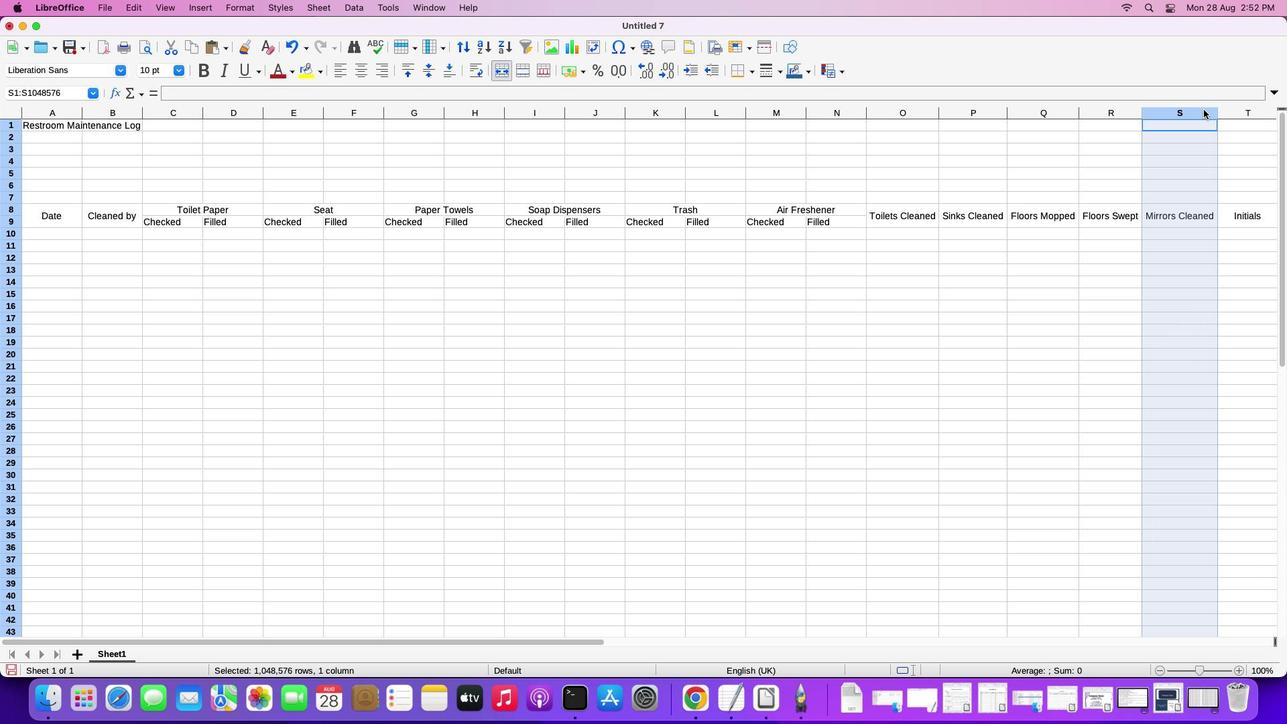 
Action: Mouse pressed left at (1200, 107)
Screenshot: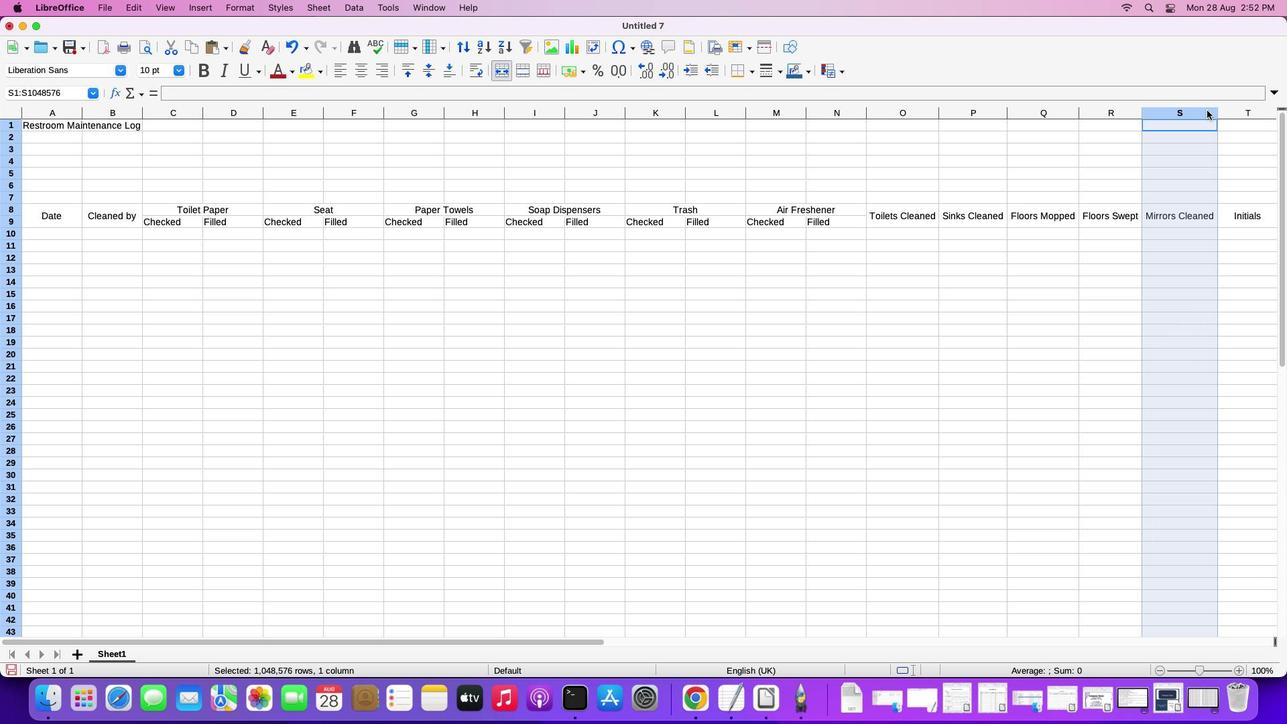 
Action: Mouse pressed left at (1200, 107)
Screenshot: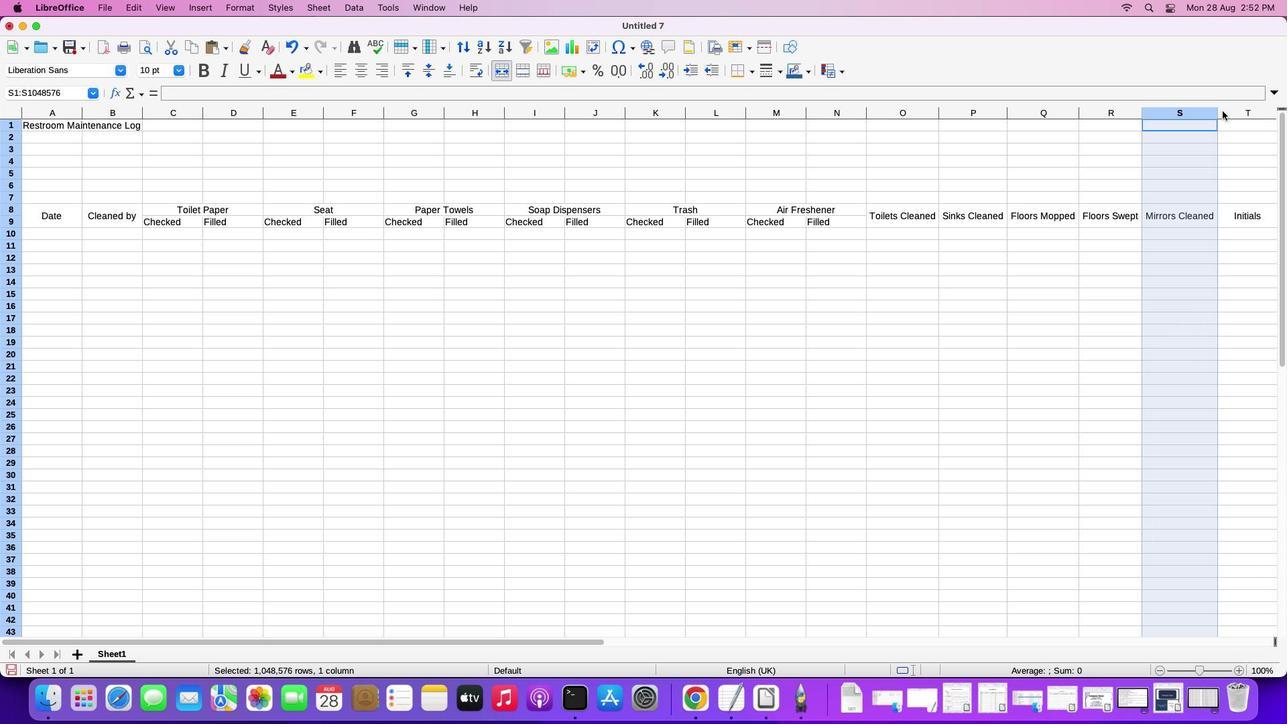 
Action: Mouse moved to (1224, 108)
Screenshot: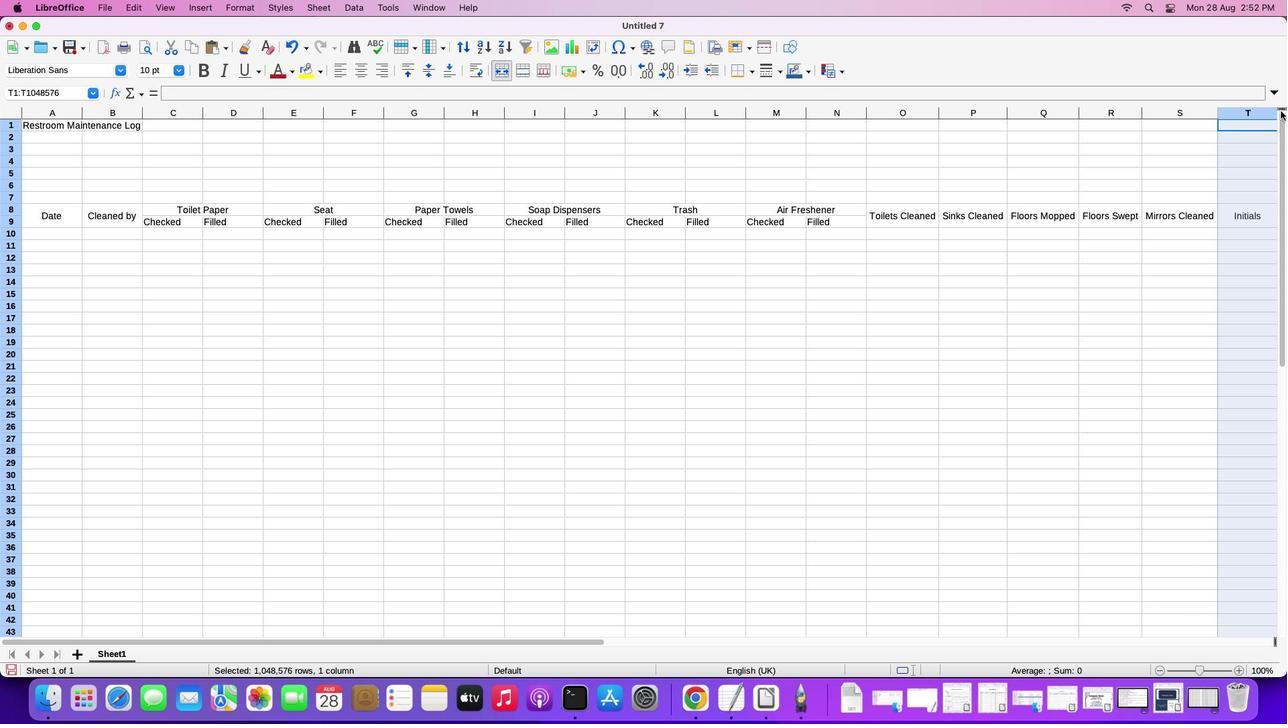 
Action: Mouse pressed left at (1224, 108)
Screenshot: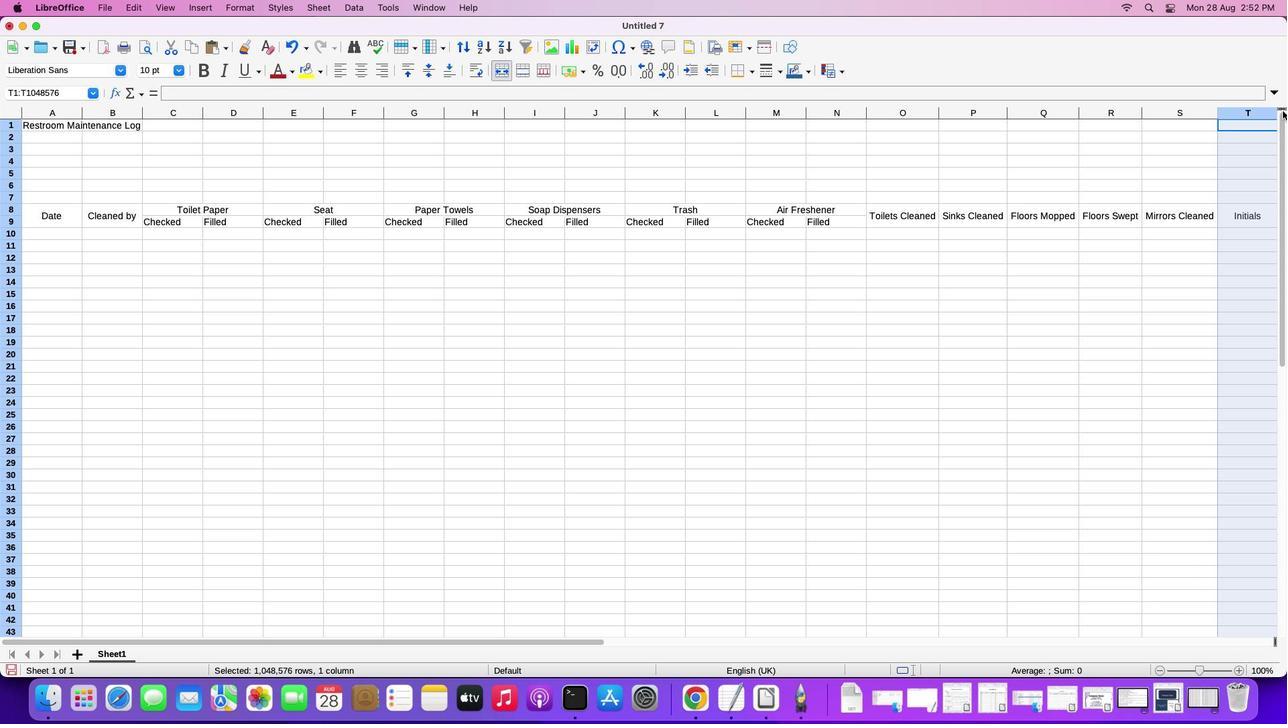 
Action: Mouse moved to (1216, 110)
Screenshot: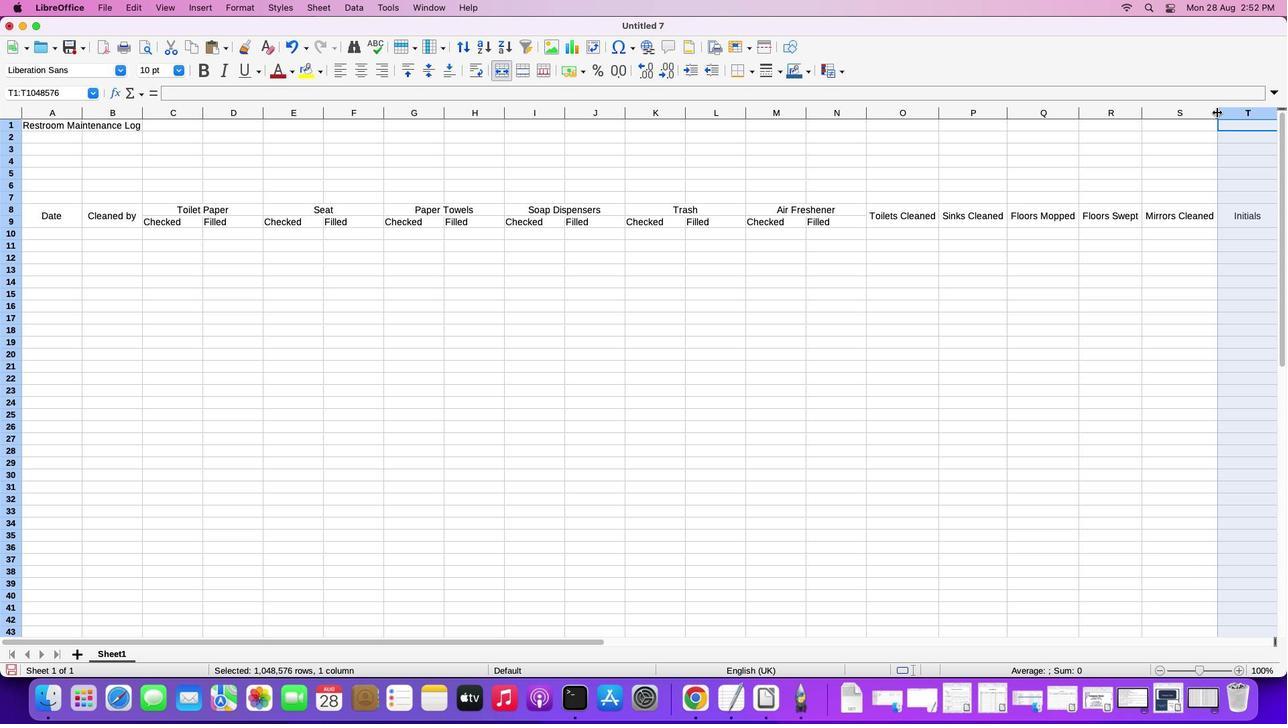 
Action: Mouse pressed left at (1216, 110)
Screenshot: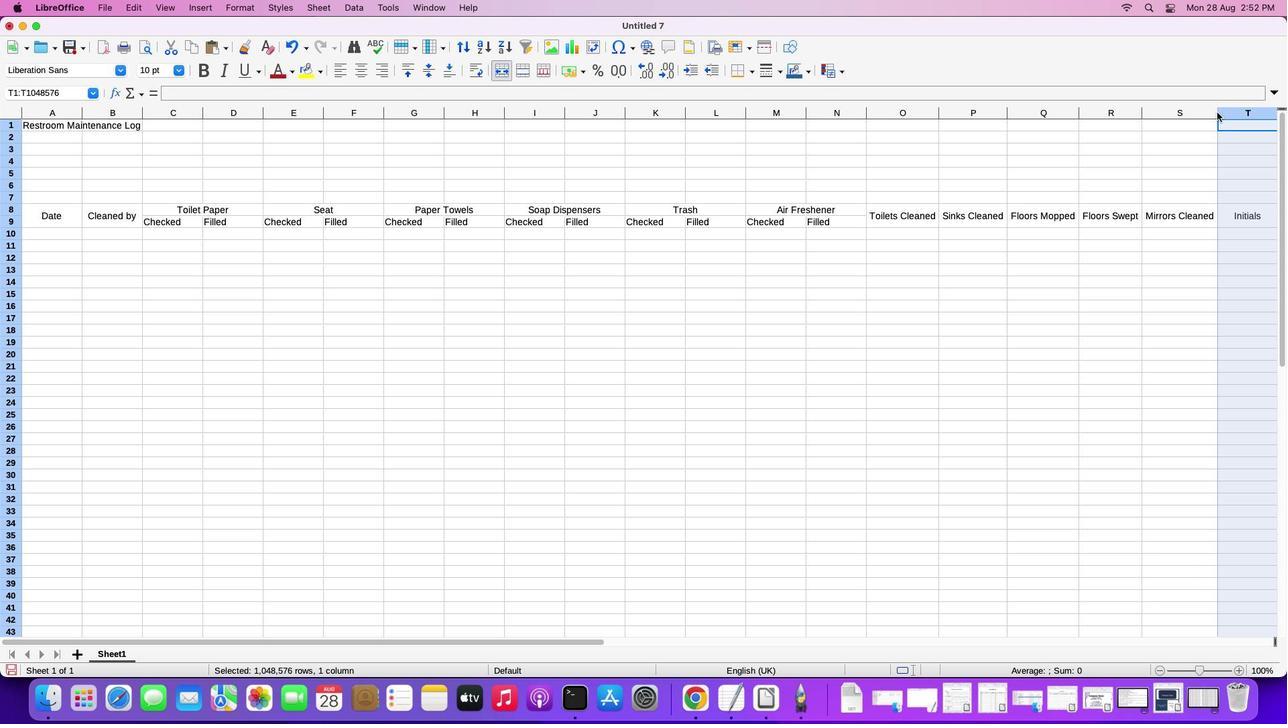 
Action: Mouse pressed left at (1216, 110)
Screenshot: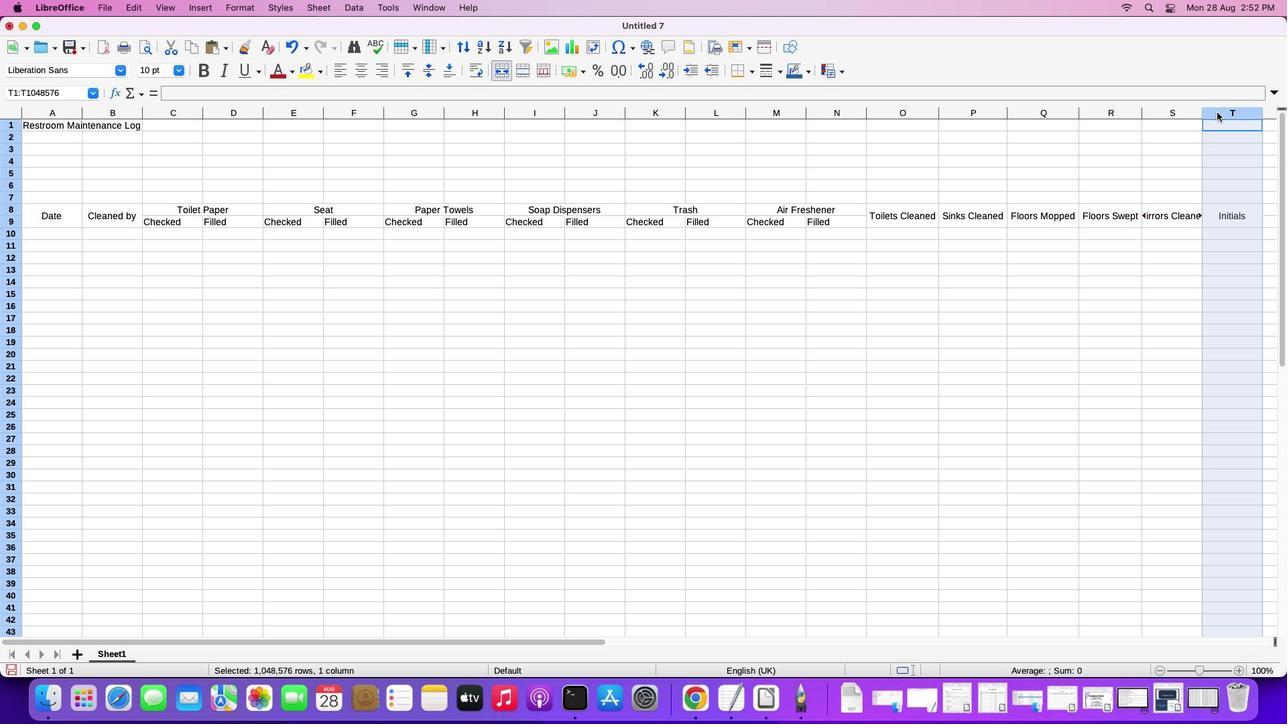 
Action: Mouse moved to (1178, 109)
Screenshot: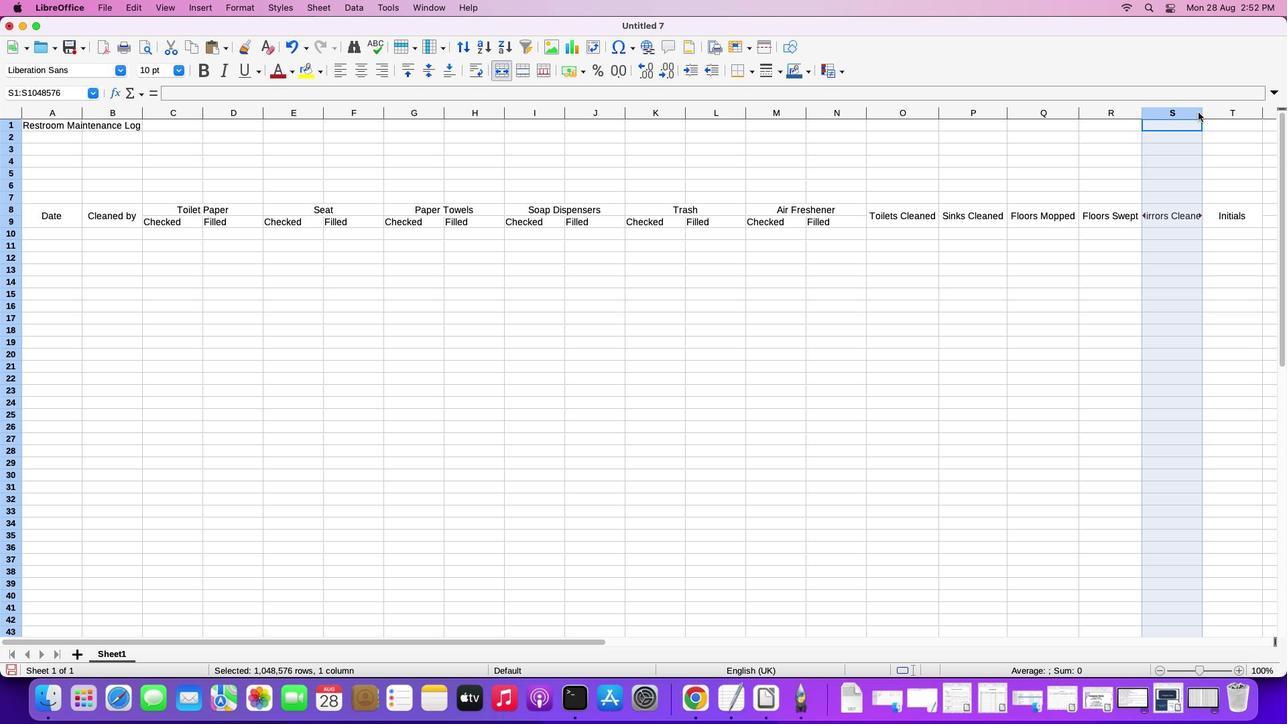 
Action: Mouse pressed left at (1178, 109)
Screenshot: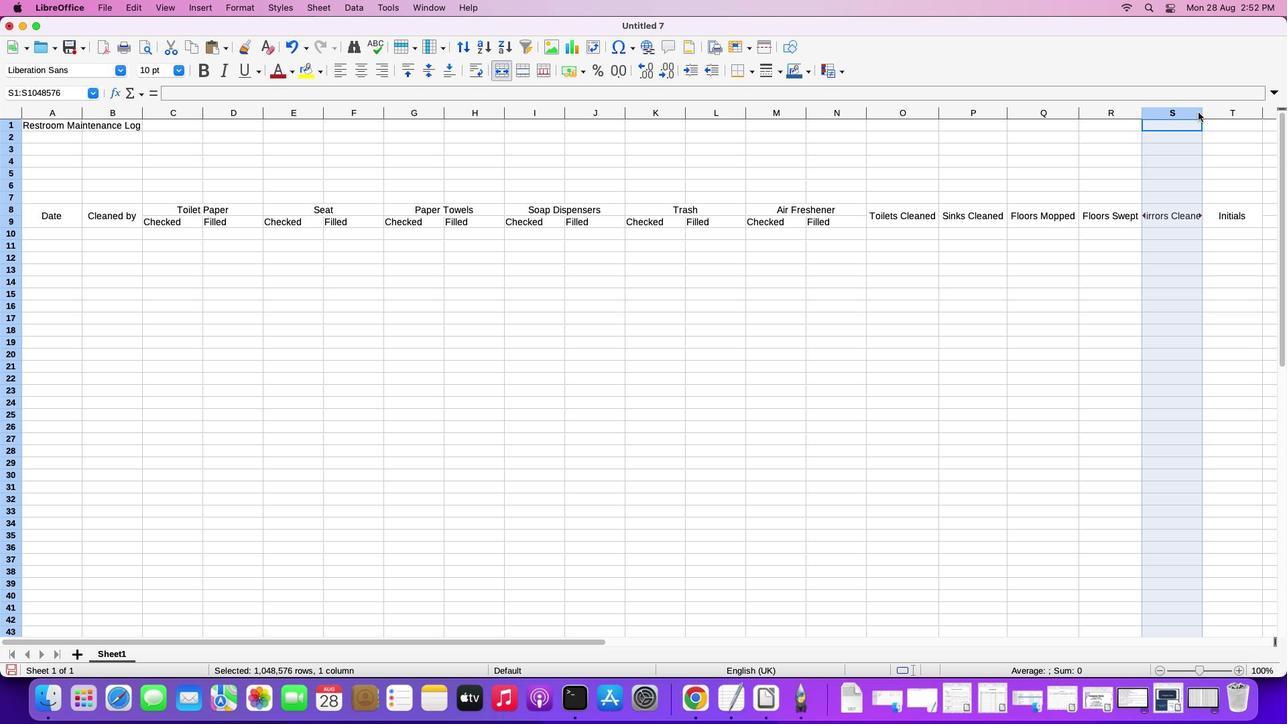 
Action: Mouse moved to (1200, 109)
Screenshot: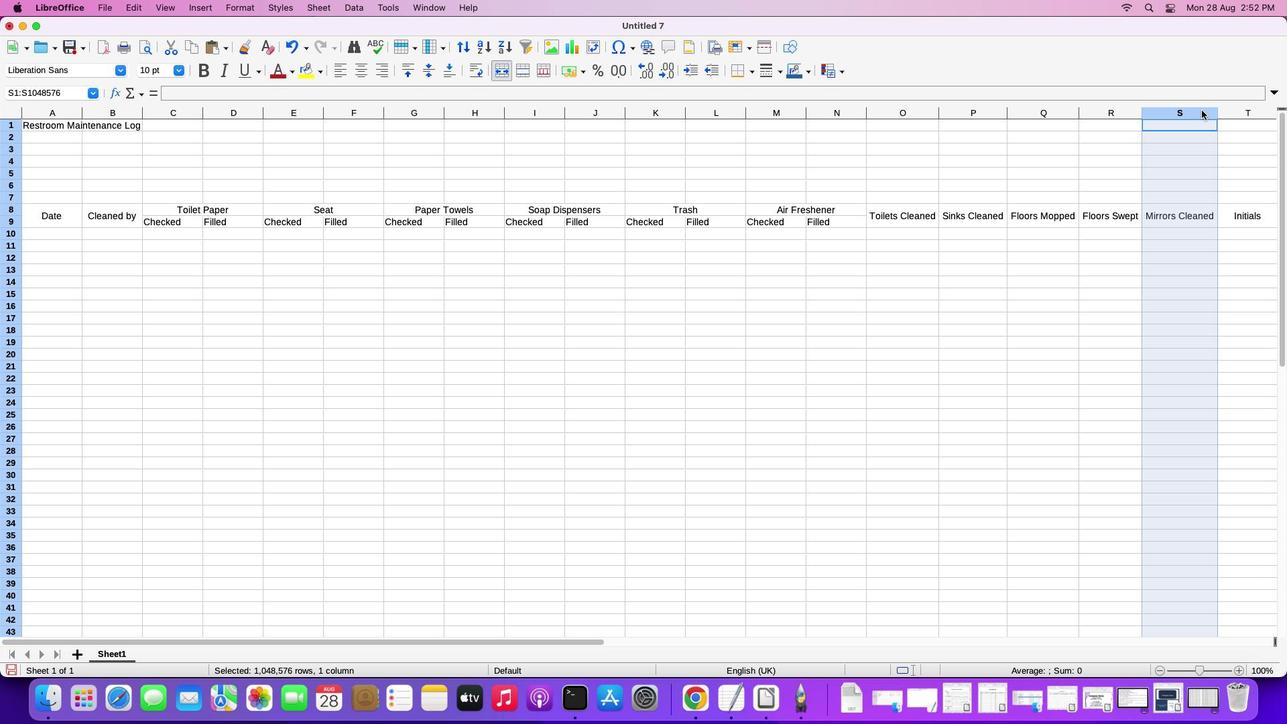 
Action: Mouse pressed left at (1200, 109)
Screenshot: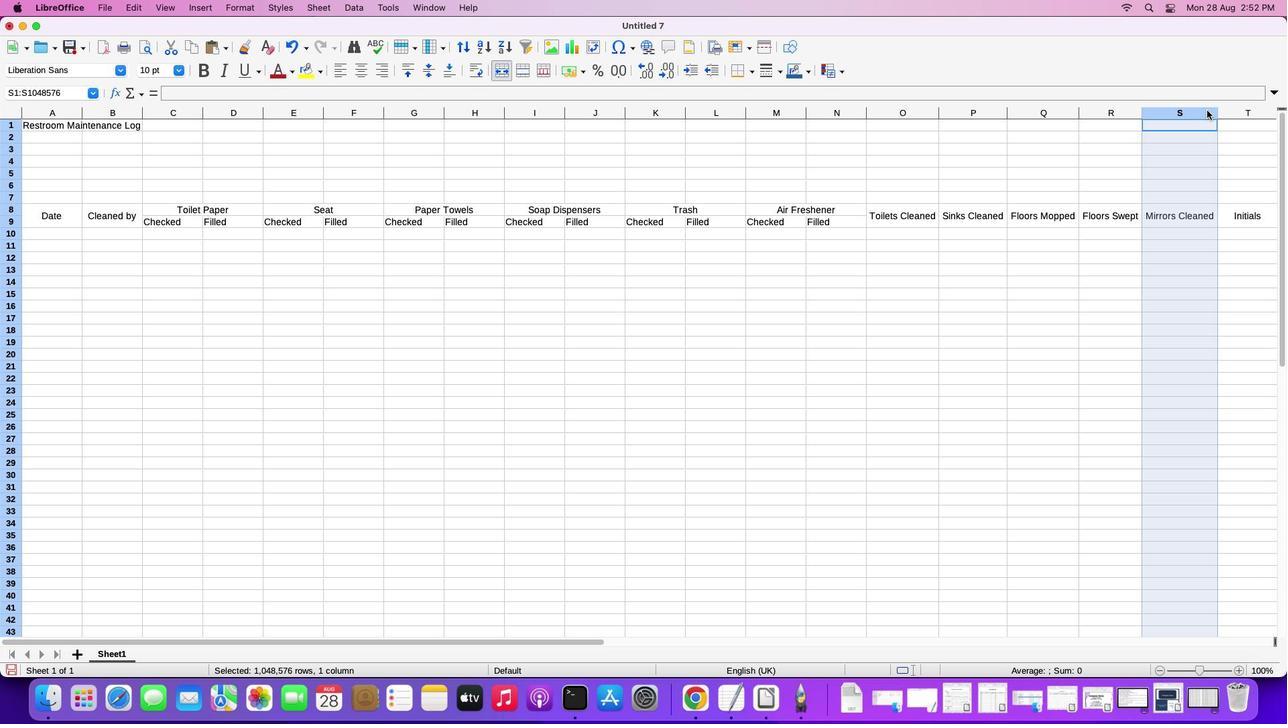 
Action: Mouse pressed left at (1200, 109)
Screenshot: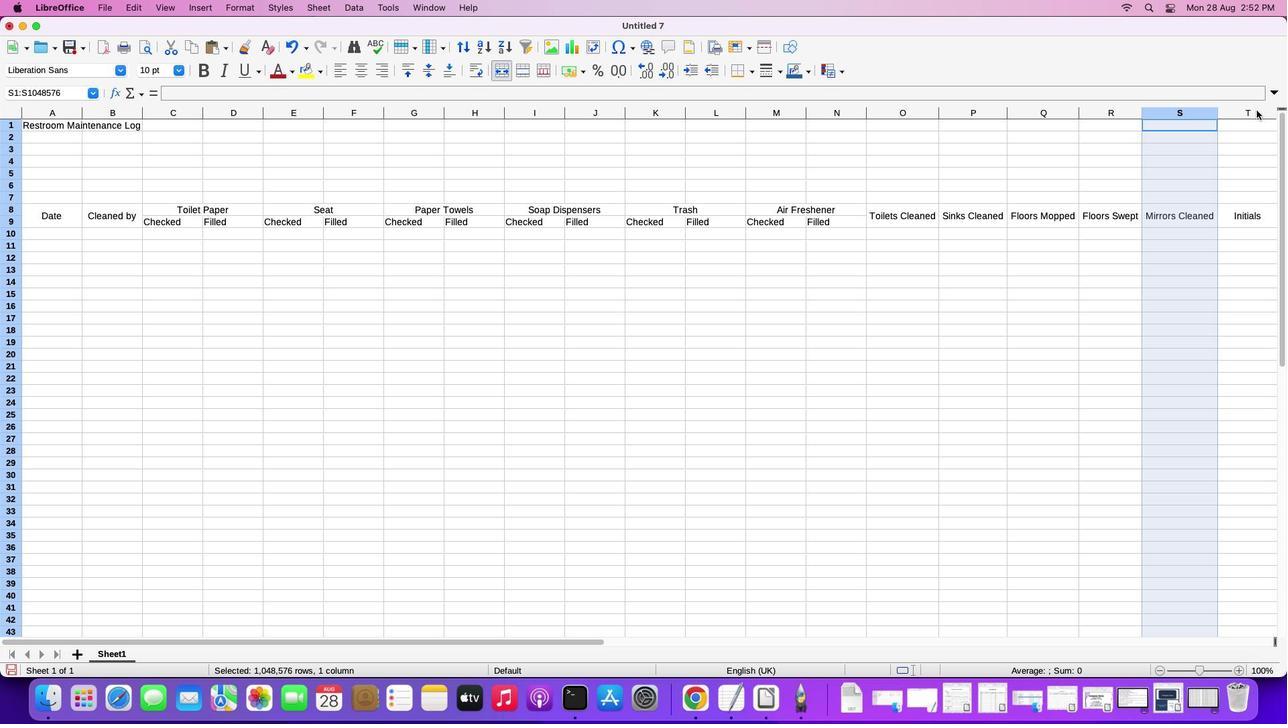 
Action: Mouse moved to (1256, 109)
Screenshot: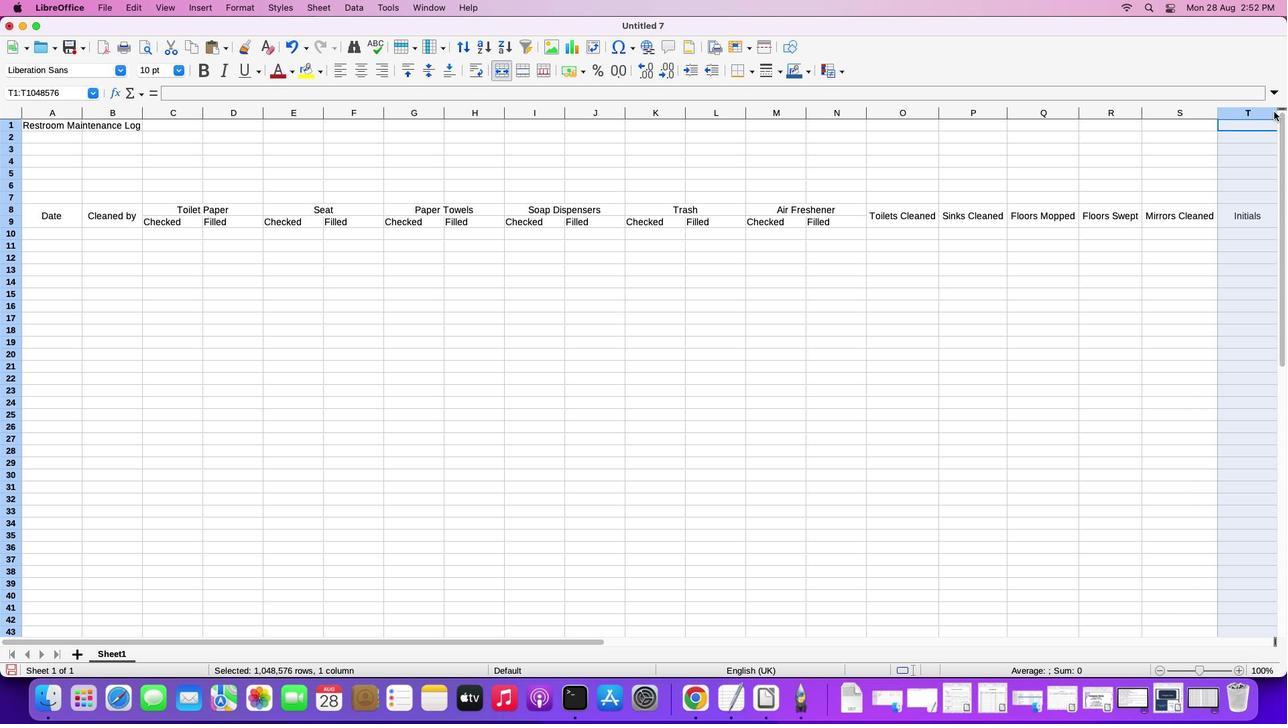 
Action: Mouse pressed left at (1256, 109)
Screenshot: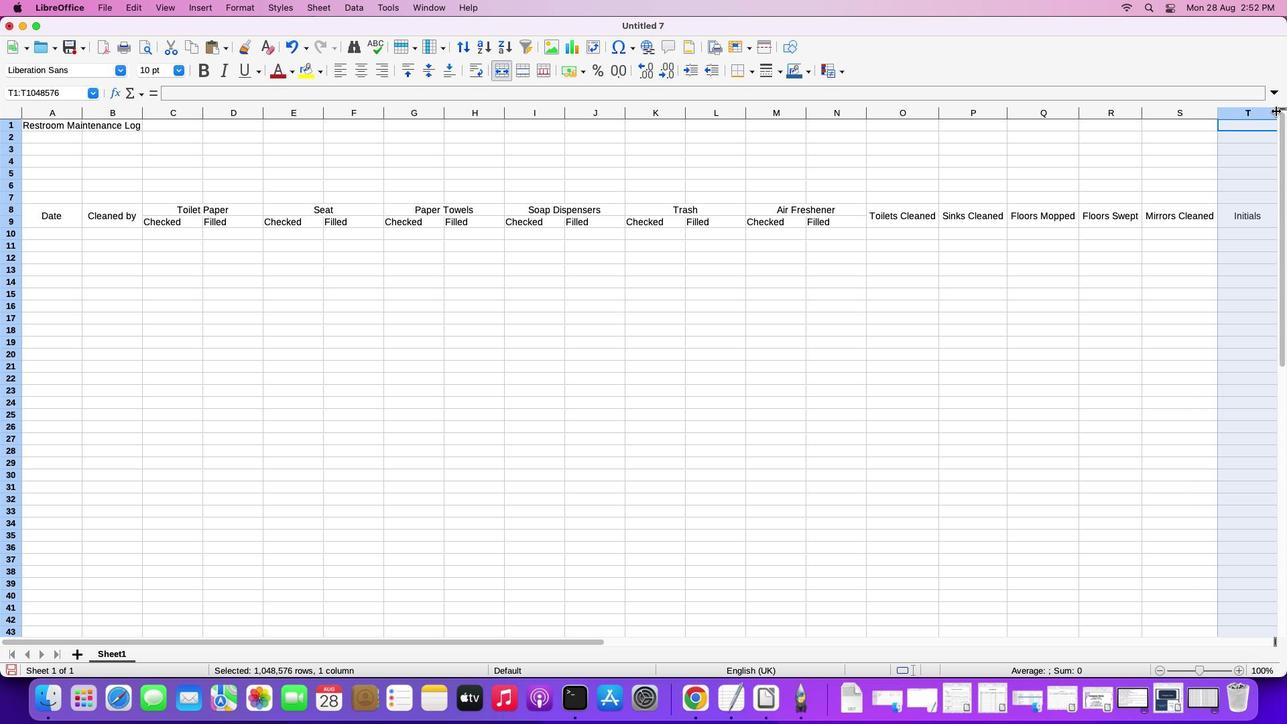 
Action: Mouse moved to (613, 640)
Screenshot: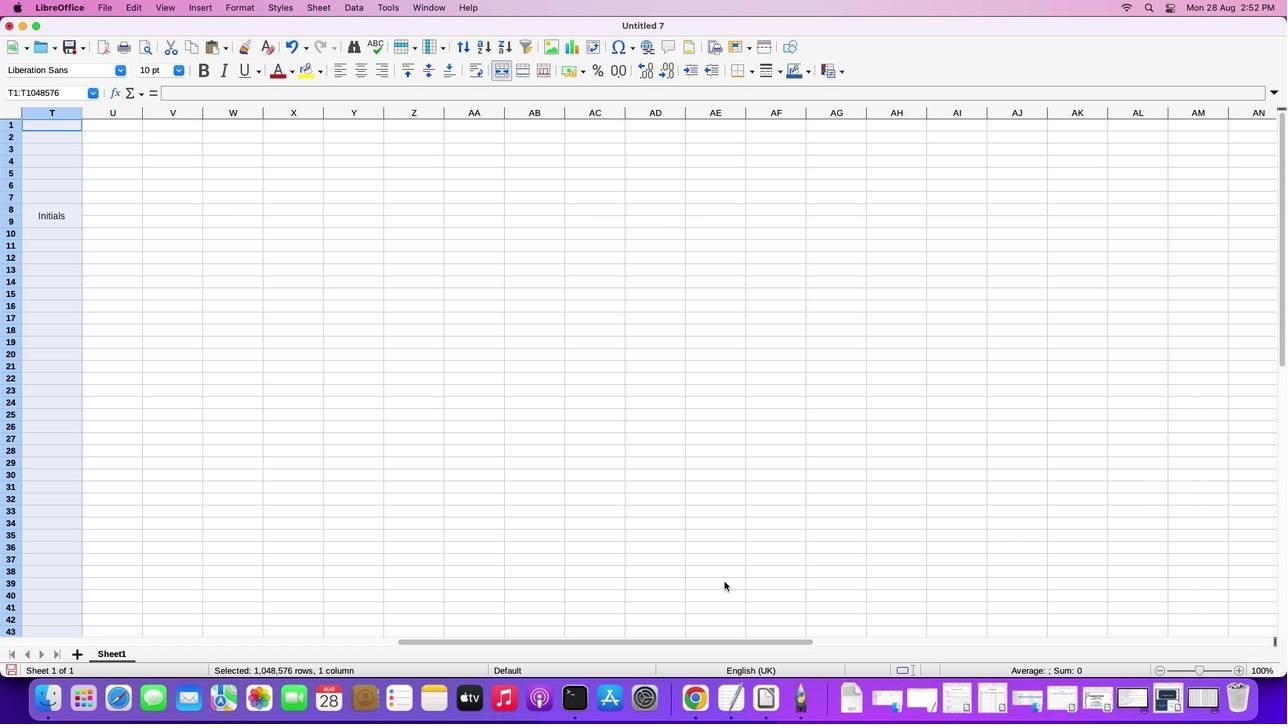 
Action: Mouse pressed left at (613, 640)
Screenshot: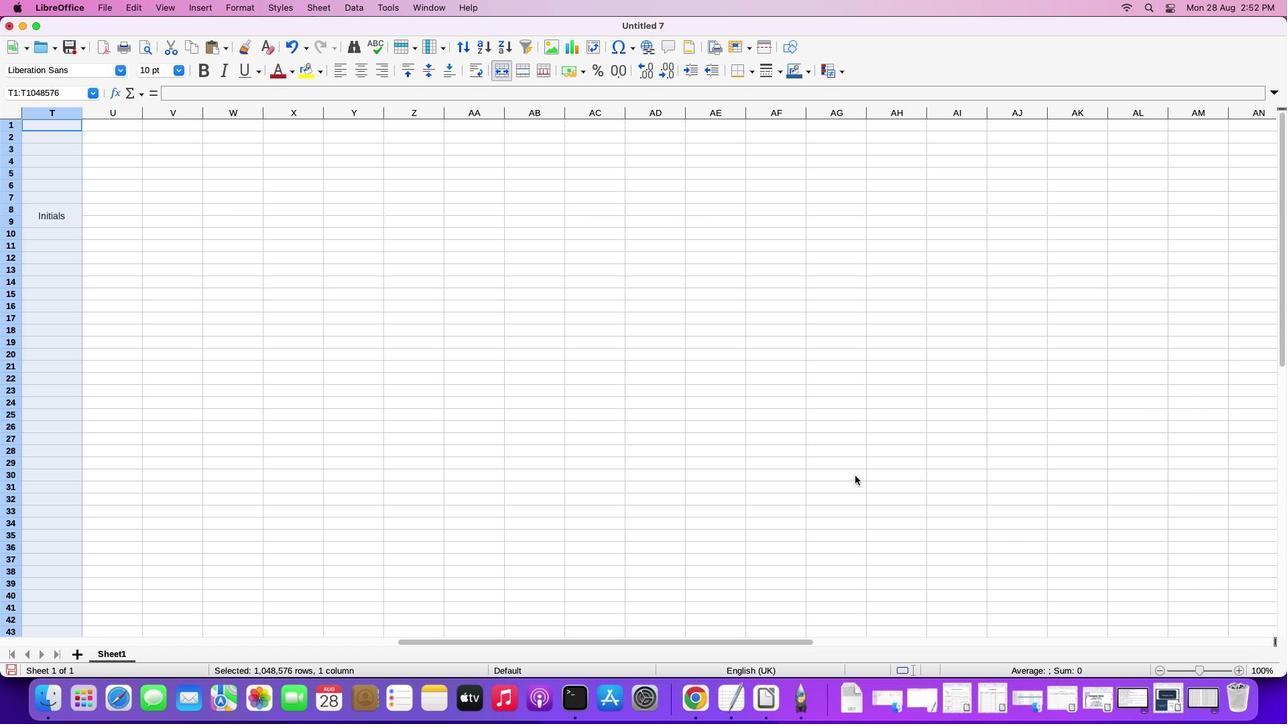 
Action: Mouse moved to (573, 641)
Screenshot: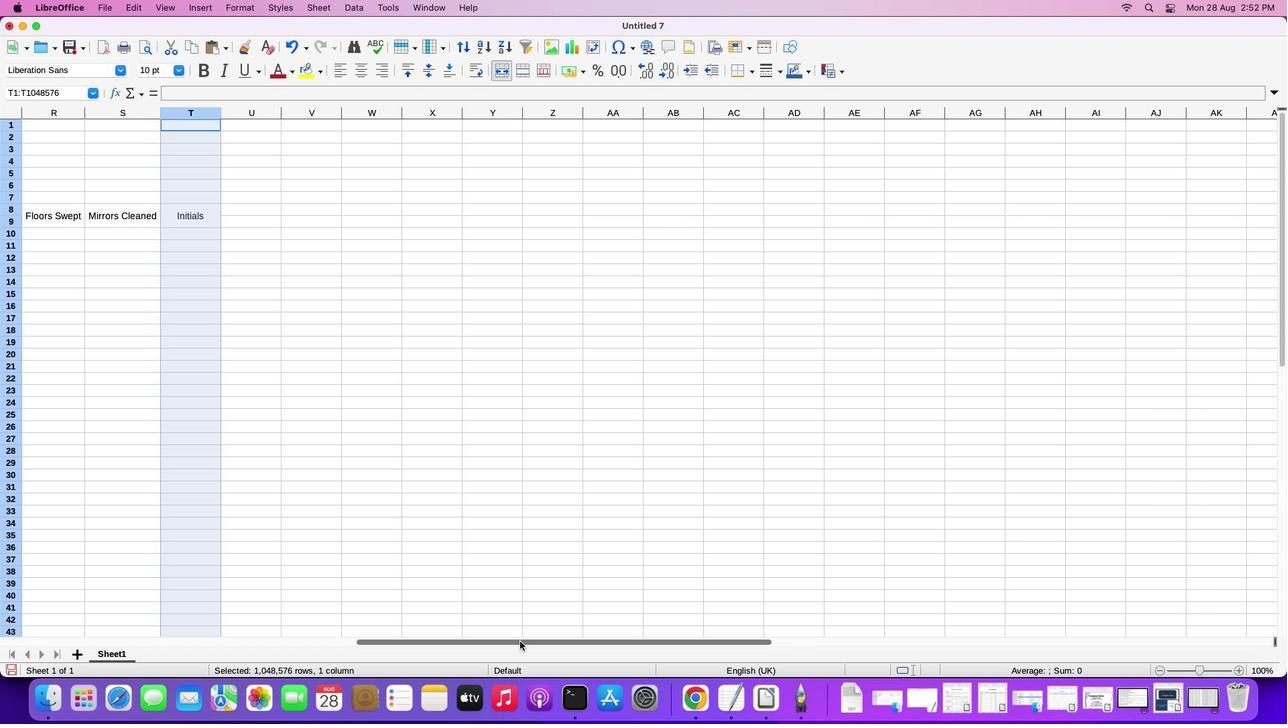 
Action: Mouse pressed left at (573, 641)
Screenshot: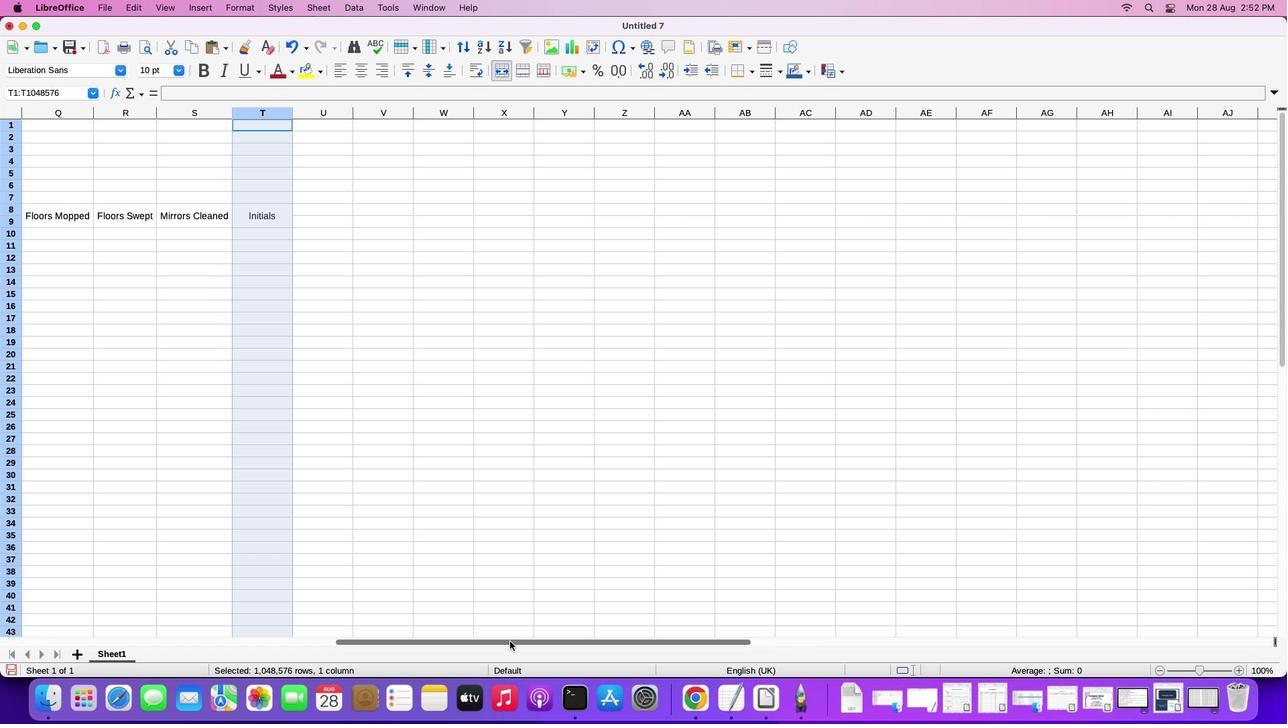
Action: Mouse moved to (476, 107)
Screenshot: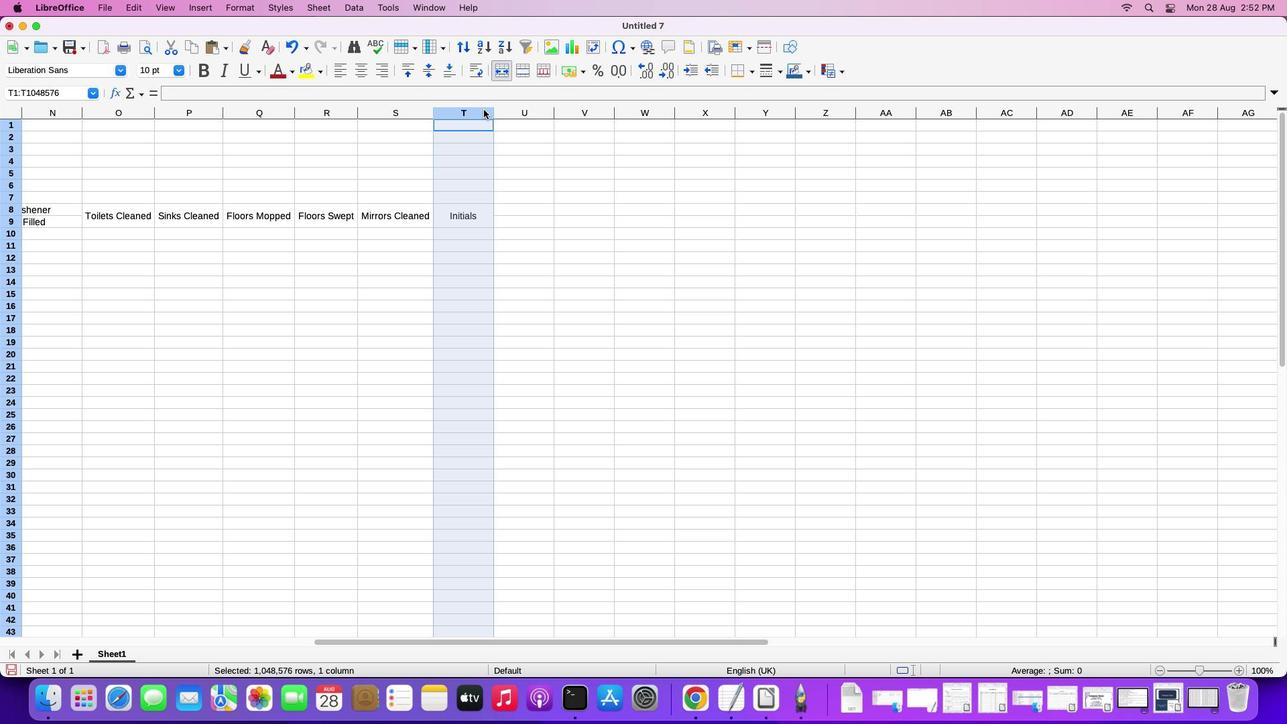 
Action: Mouse pressed left at (476, 107)
Screenshot: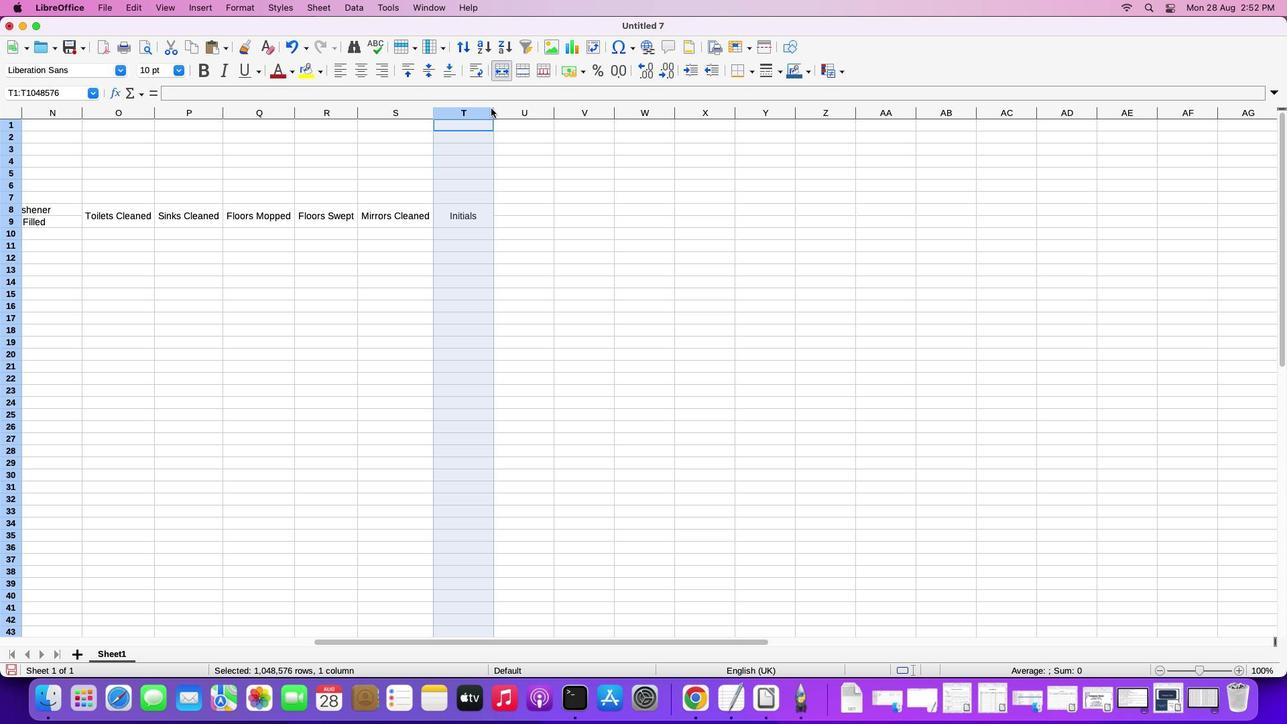 
Action: Mouse moved to (490, 106)
Screenshot: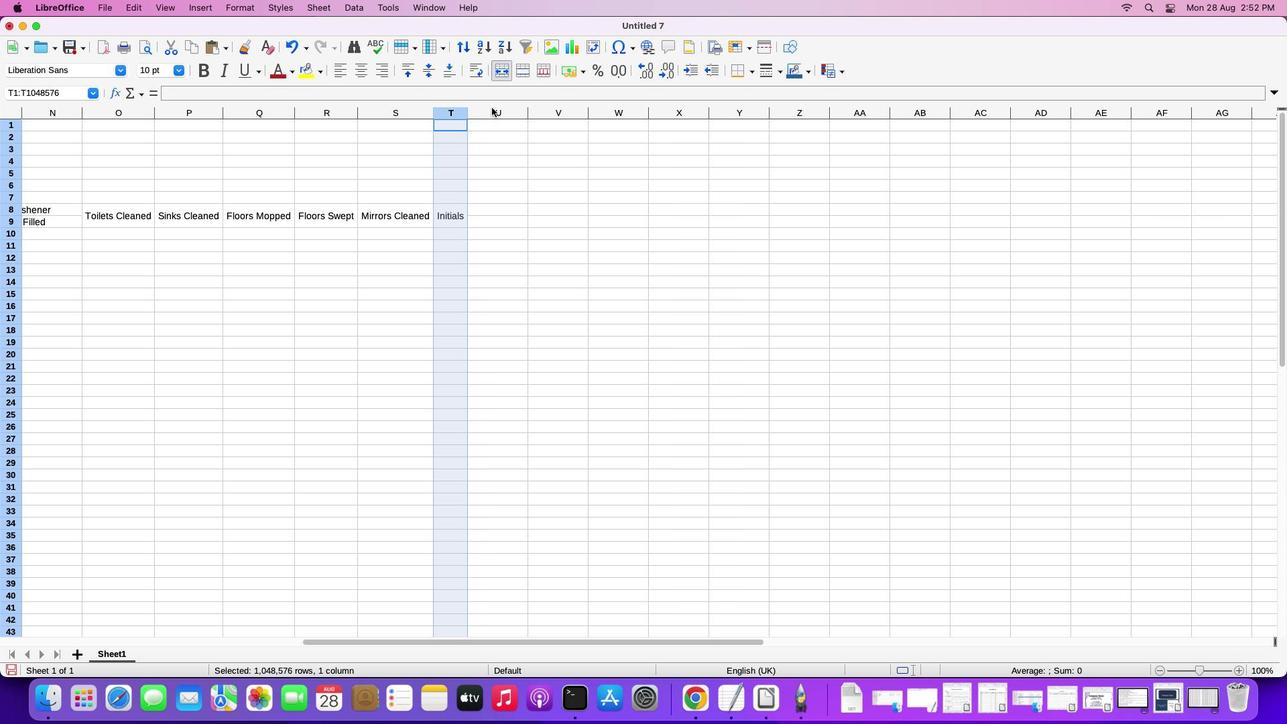 
Action: Mouse pressed left at (490, 106)
Screenshot: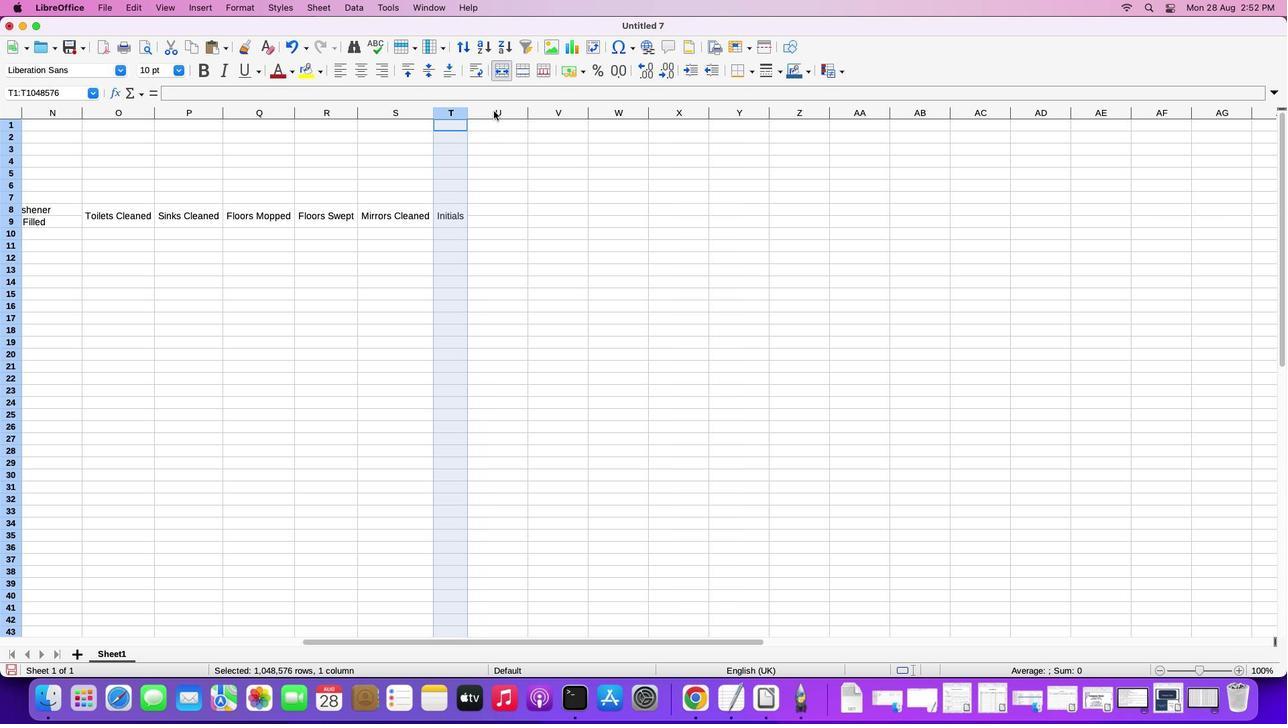 
Action: Mouse pressed left at (490, 106)
Screenshot: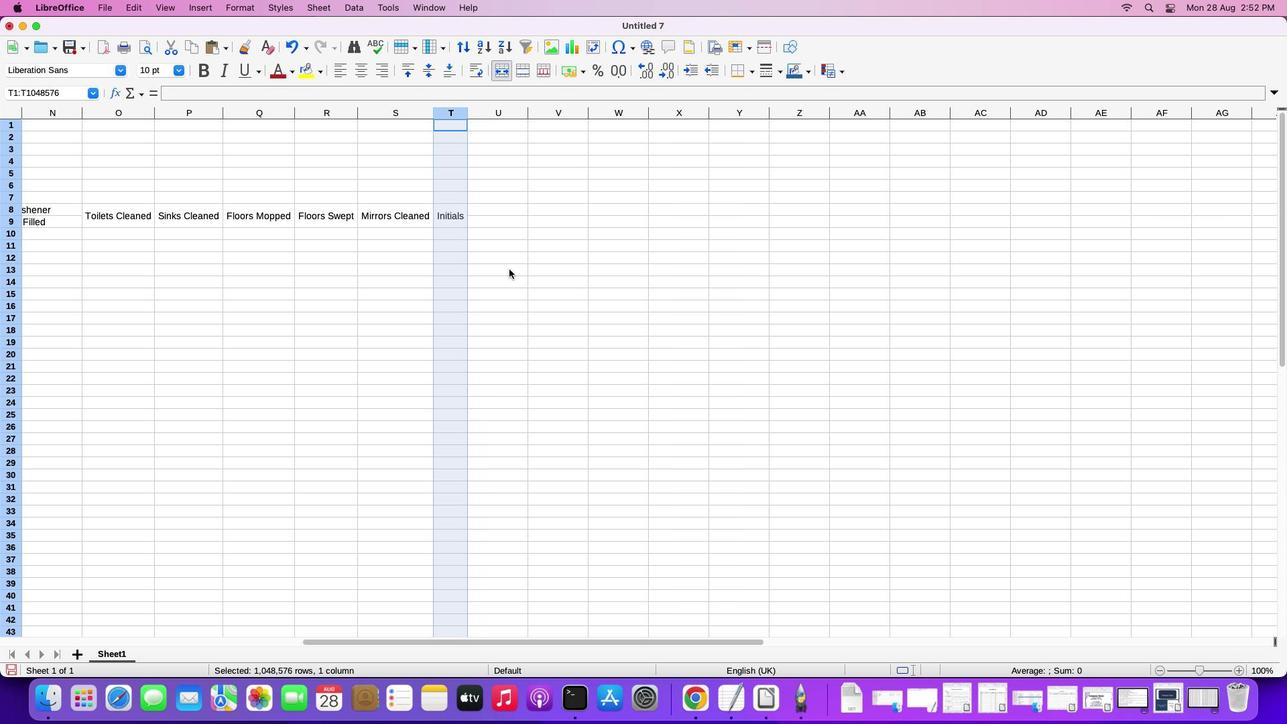 
Action: Mouse moved to (464, 107)
Screenshot: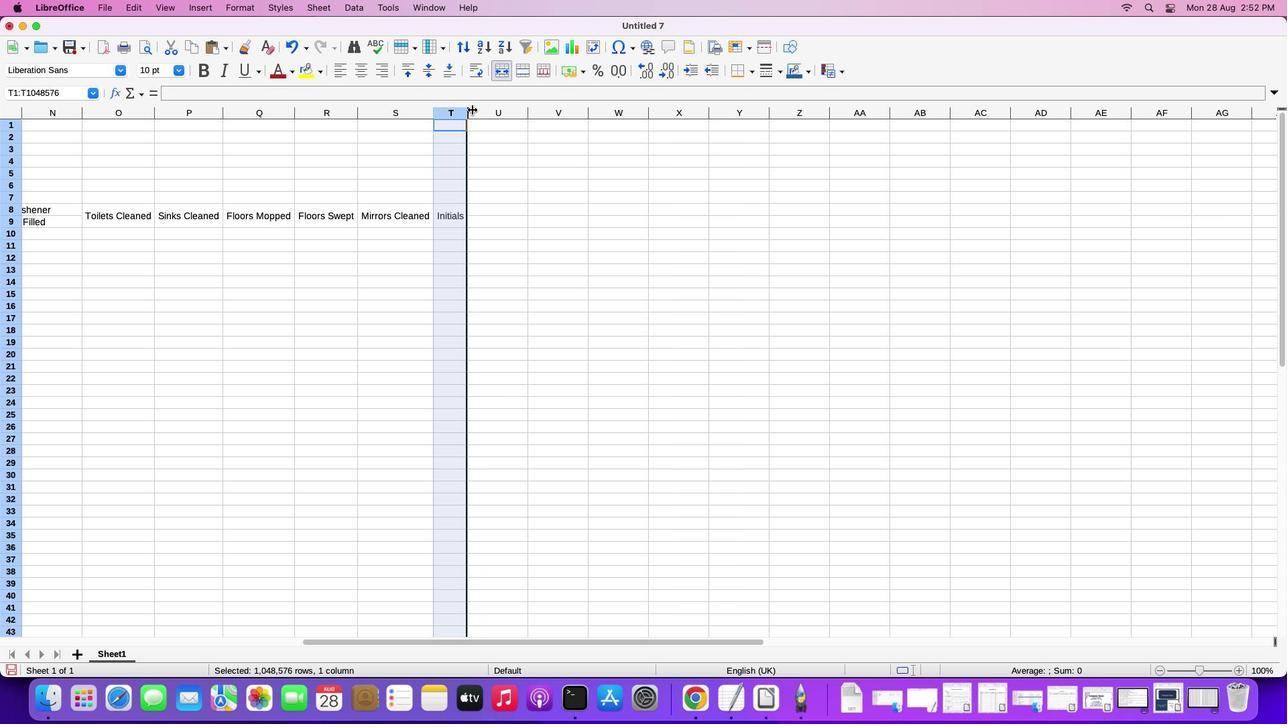 
Action: Mouse pressed left at (464, 107)
Screenshot: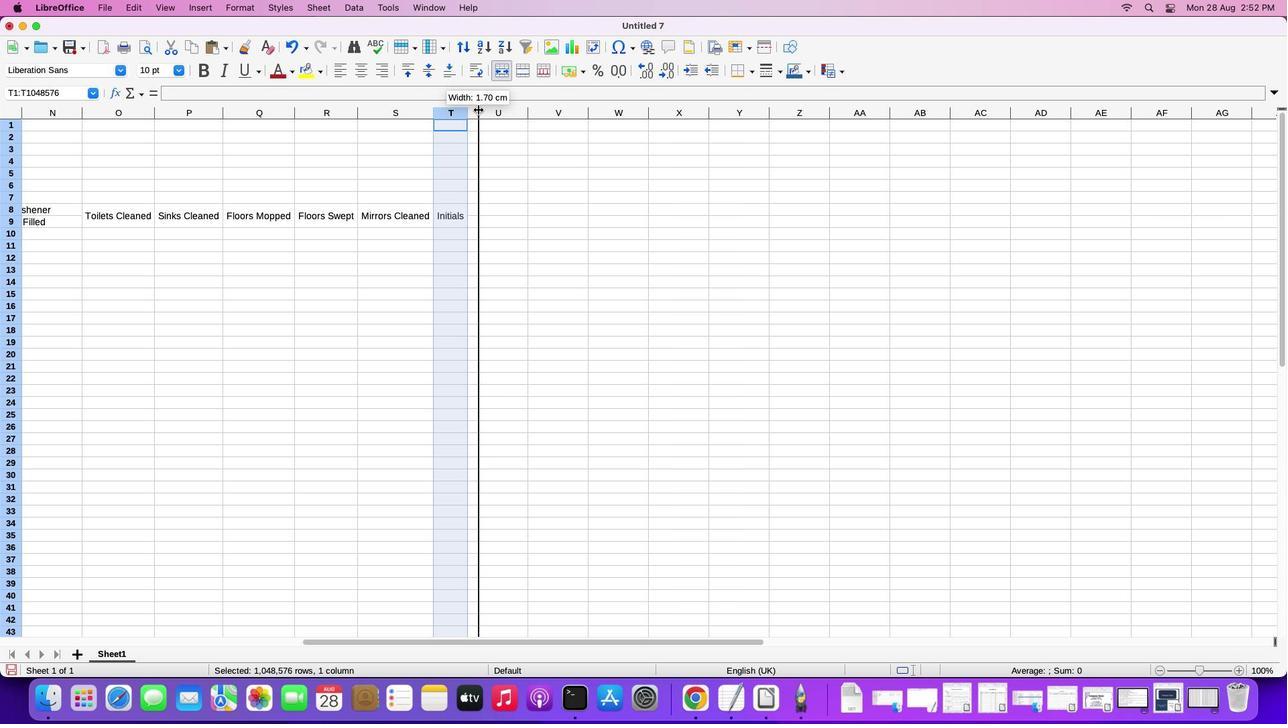
Action: Mouse moved to (480, 640)
Screenshot: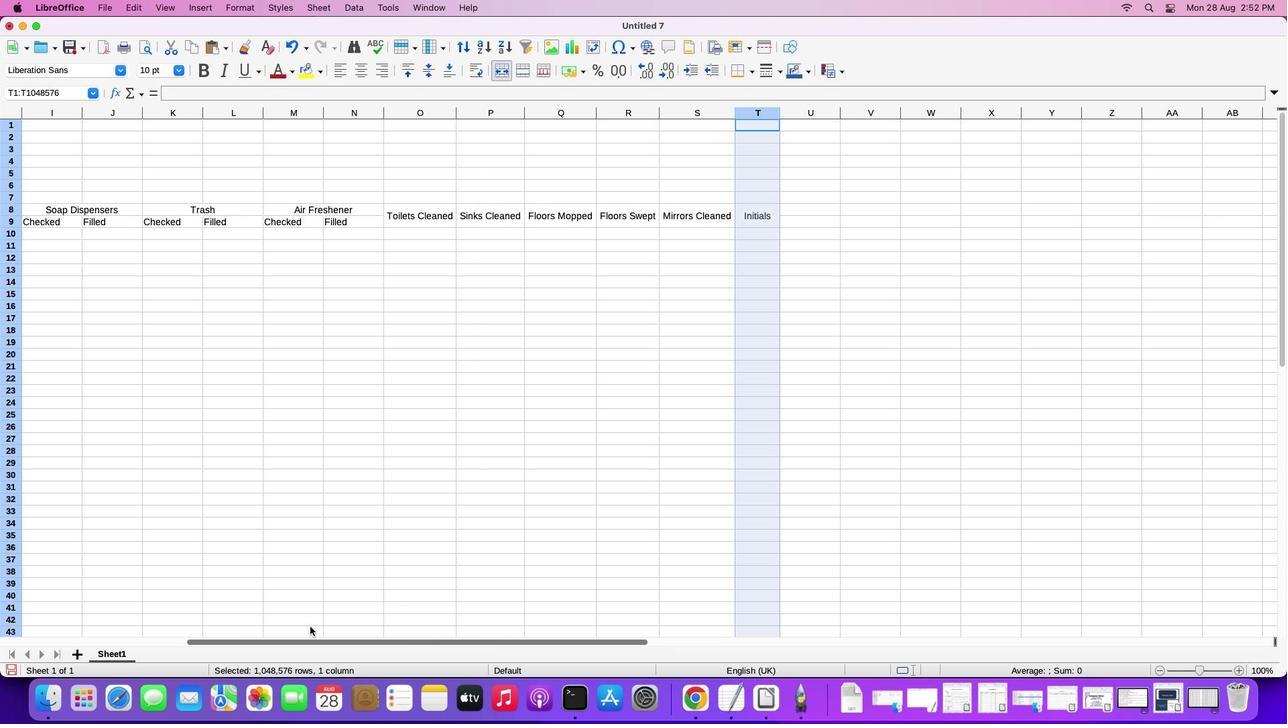 
Action: Mouse pressed left at (480, 640)
Screenshot: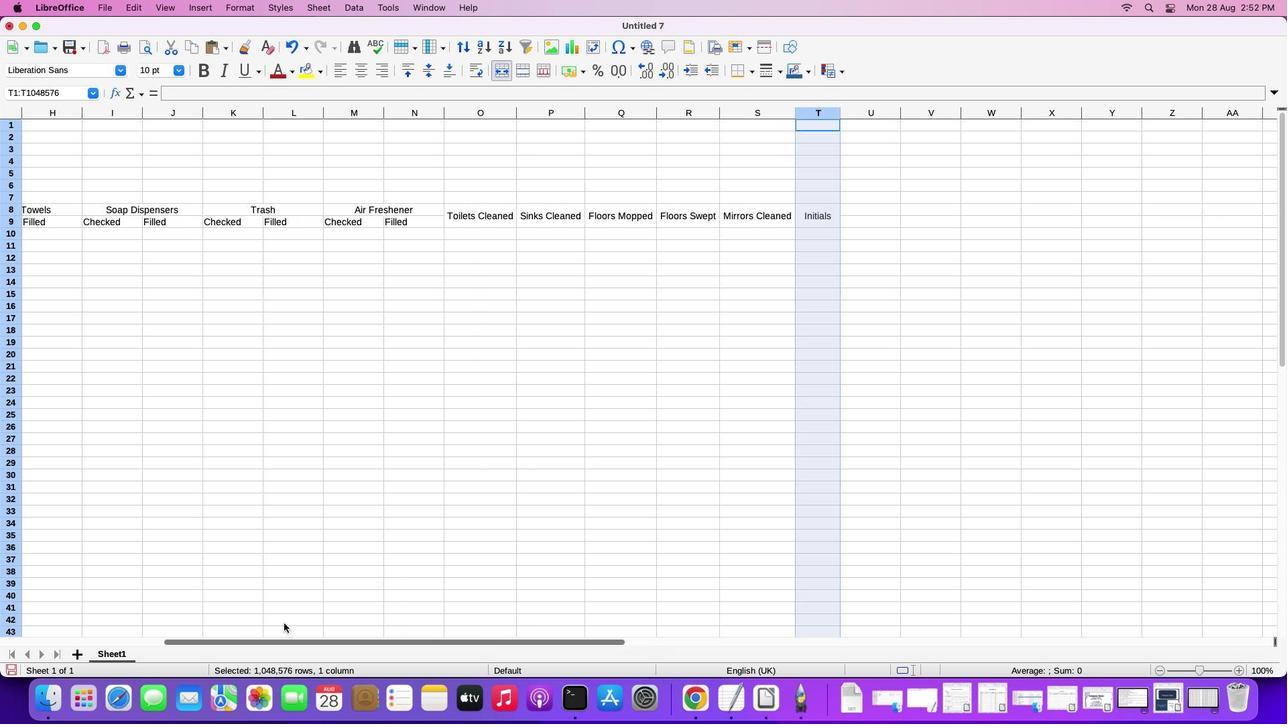 
Action: Mouse moved to (160, 217)
Screenshot: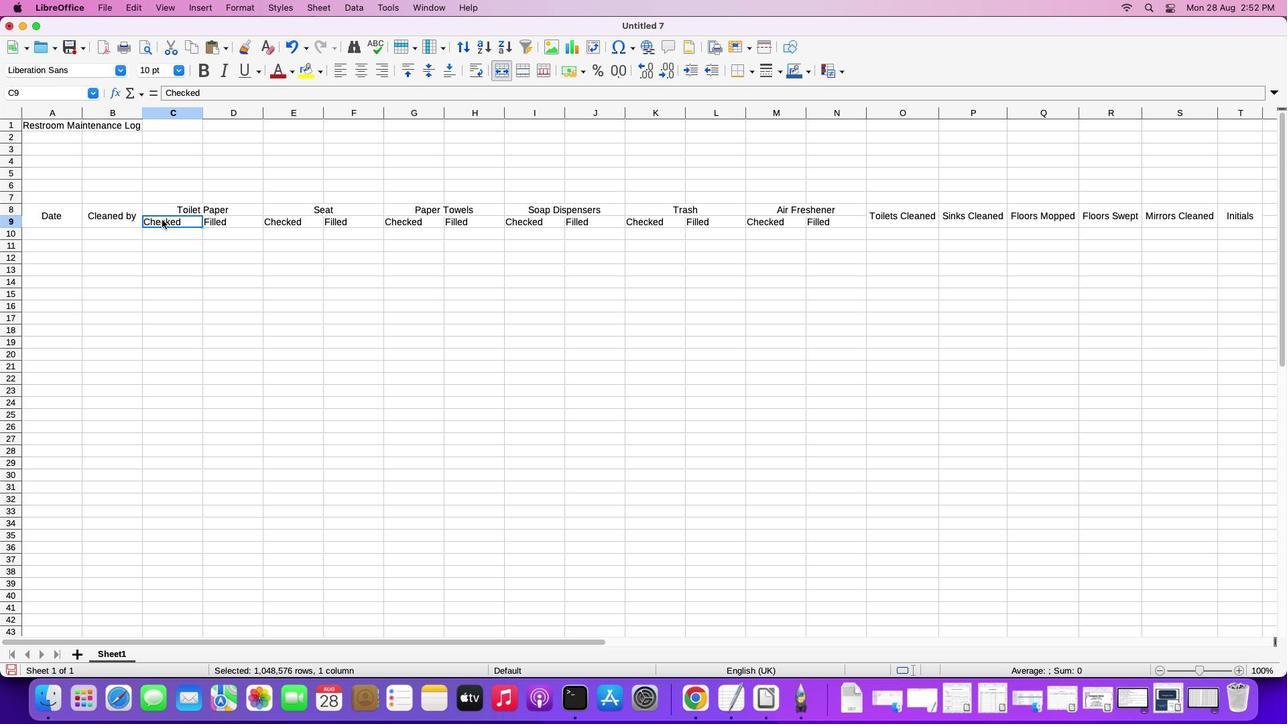 
Action: Mouse pressed left at (160, 217)
Screenshot: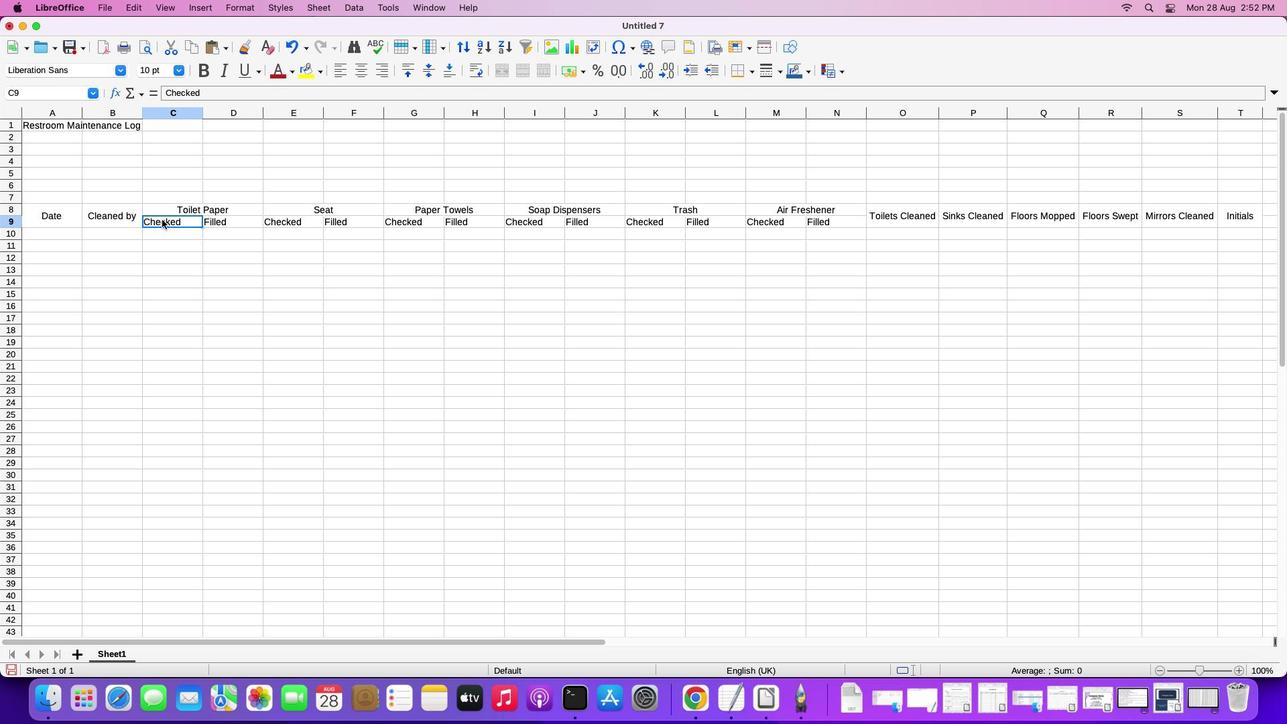 
Action: Mouse moved to (355, 73)
Screenshot: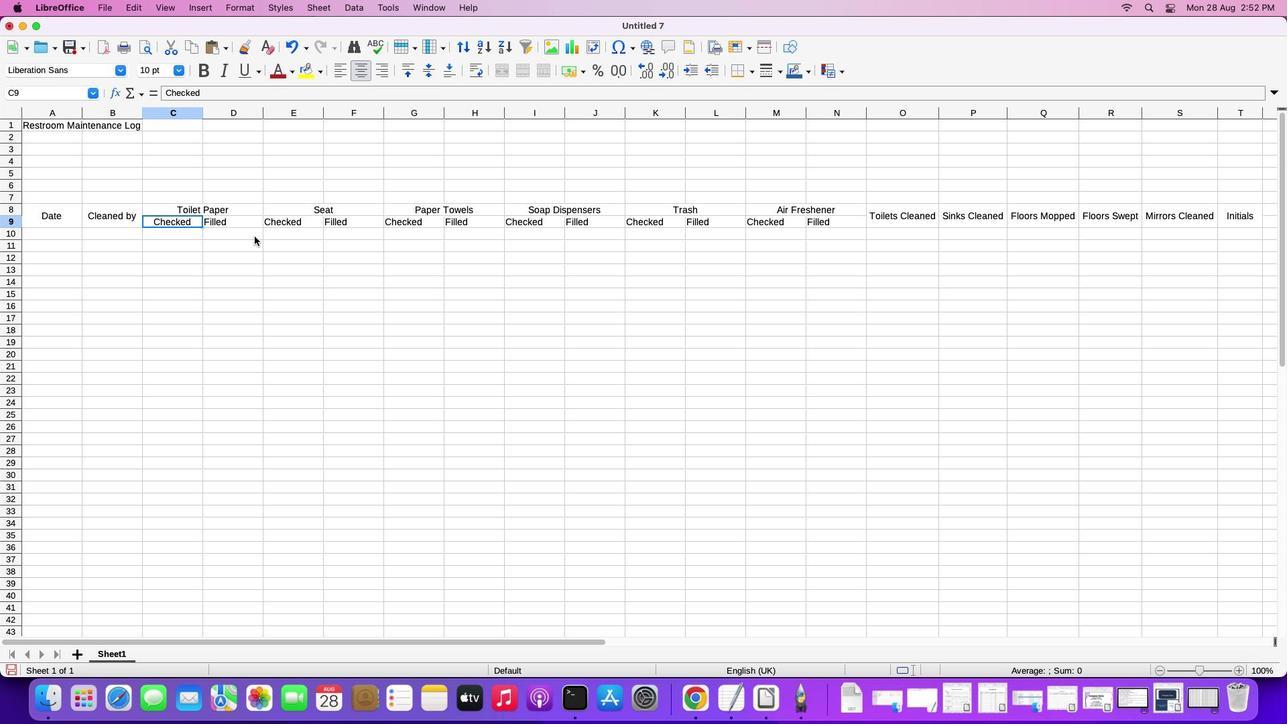 
Action: Mouse pressed left at (355, 73)
Screenshot: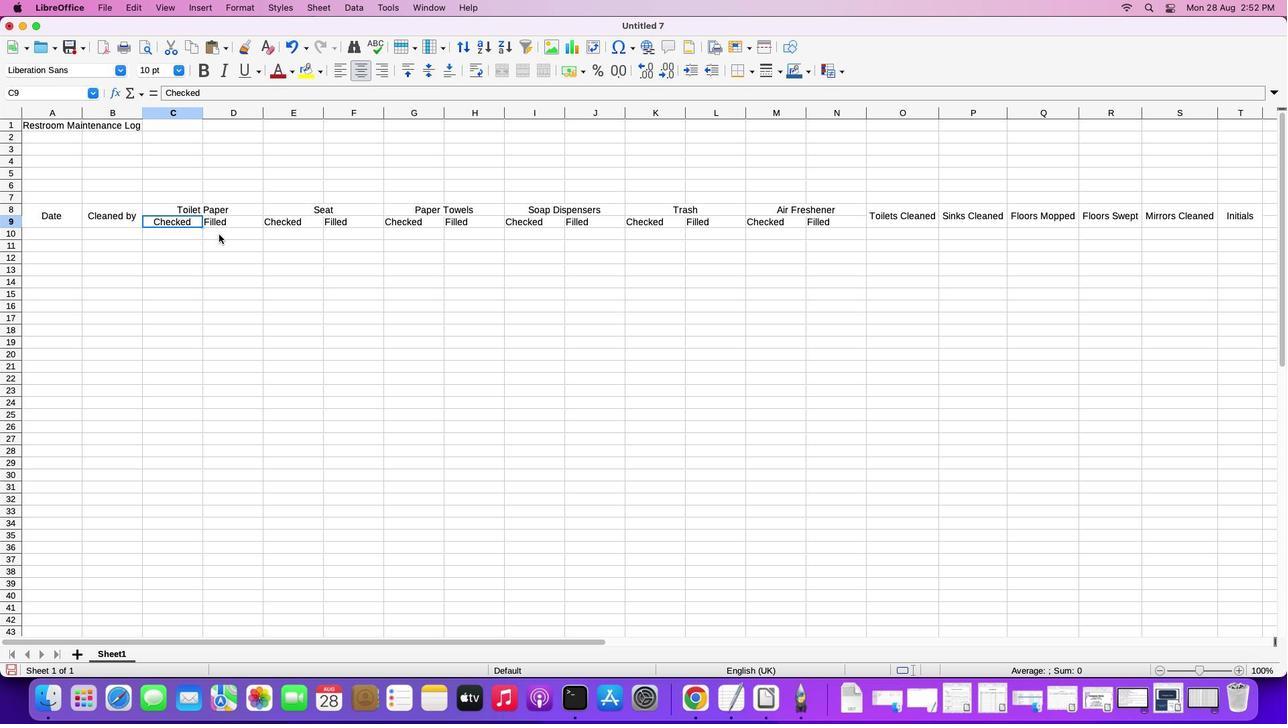 
Action: Mouse moved to (215, 220)
Screenshot: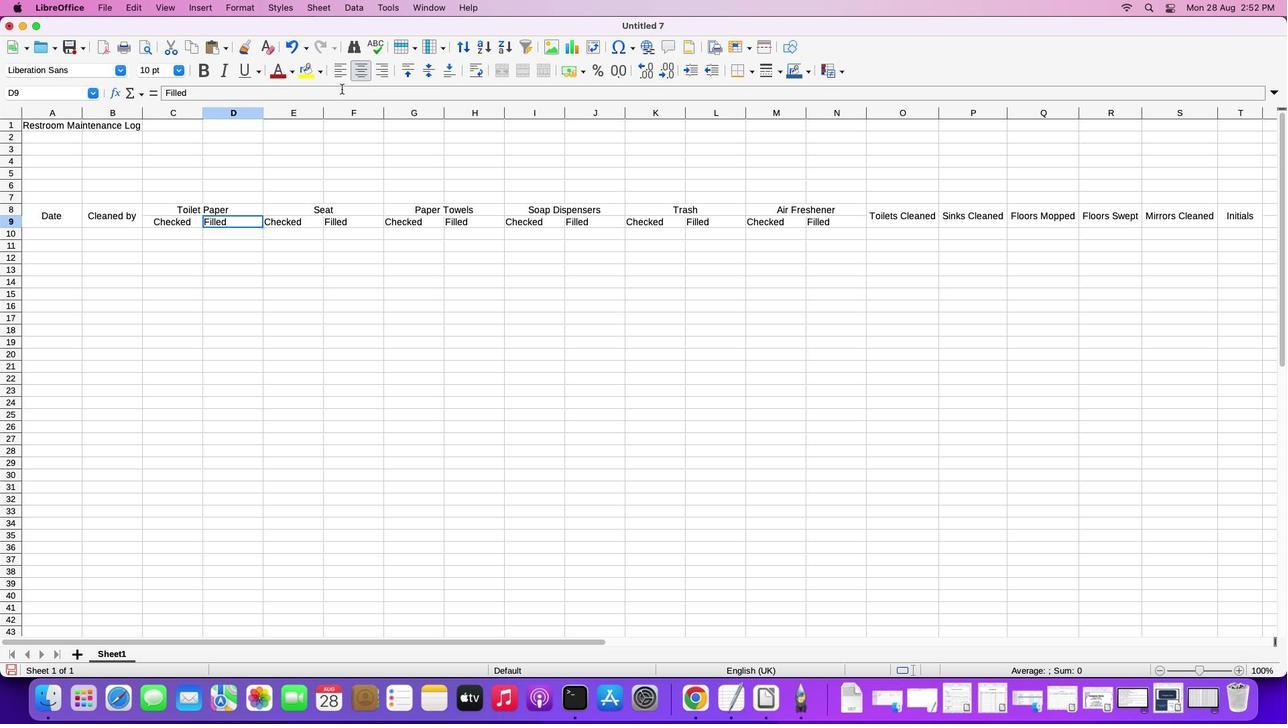 
Action: Mouse pressed left at (215, 220)
Screenshot: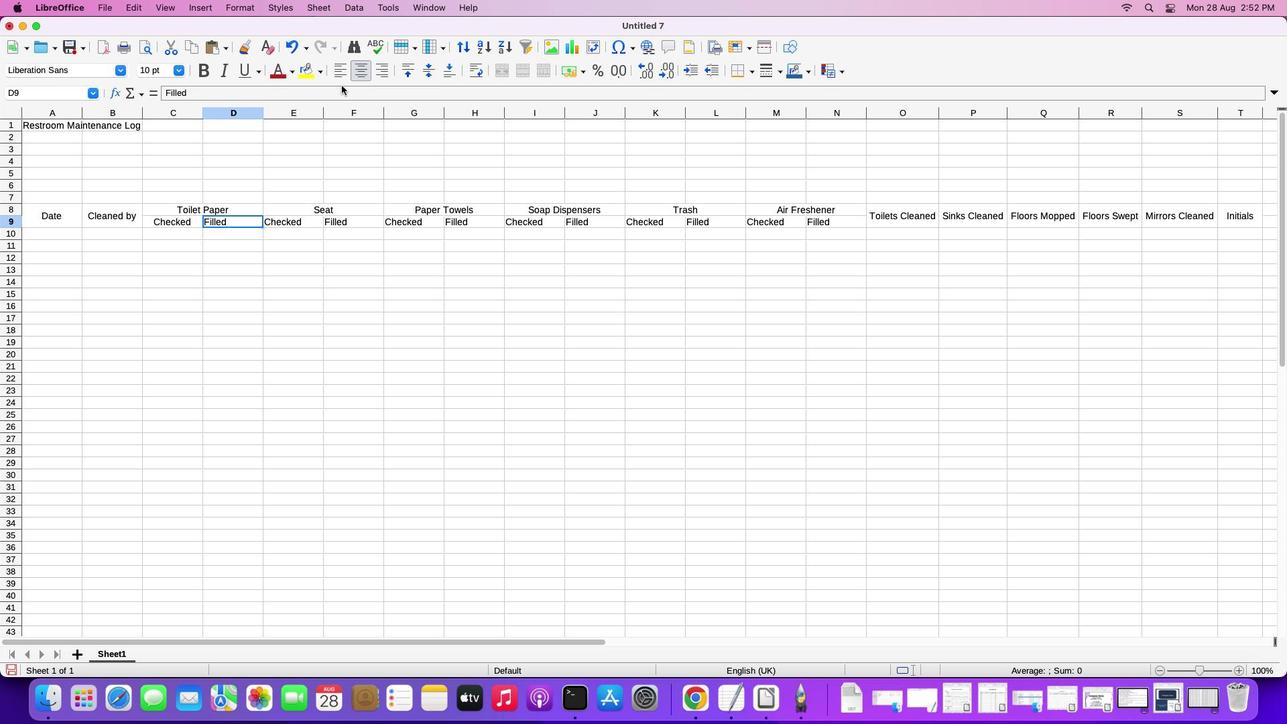 
Action: Mouse moved to (360, 73)
Screenshot: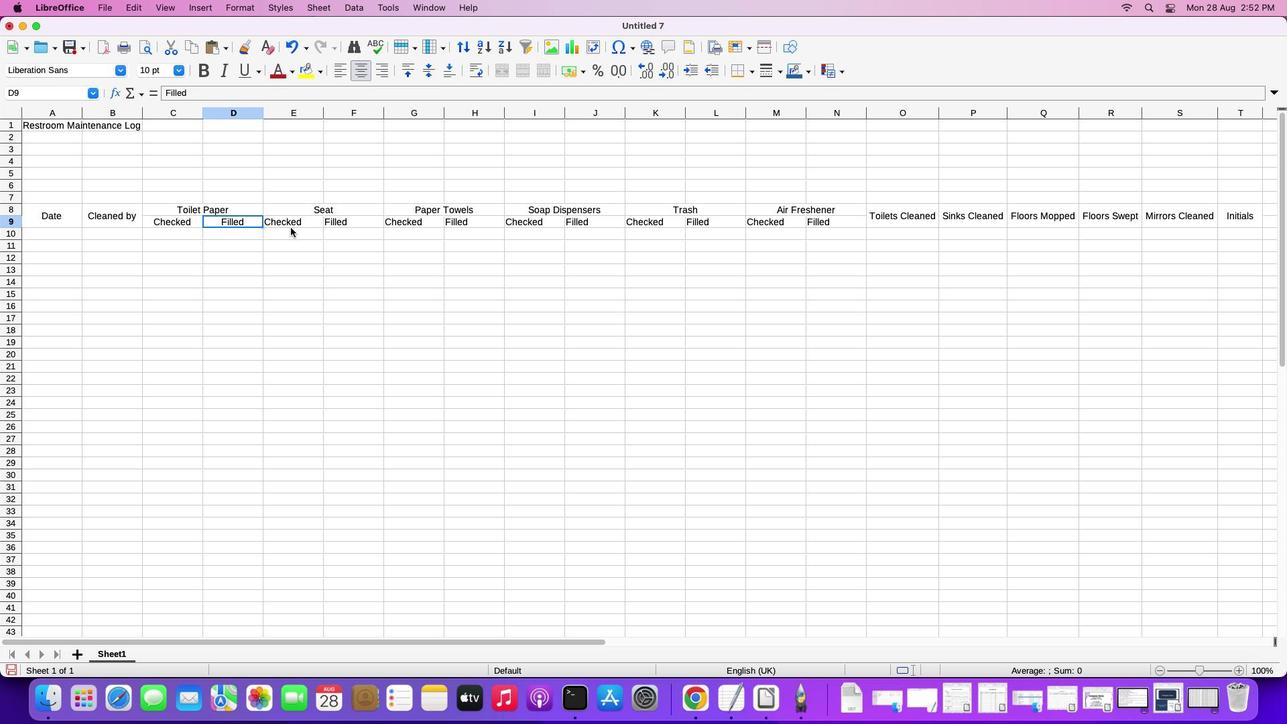 
Action: Mouse pressed left at (360, 73)
Screenshot: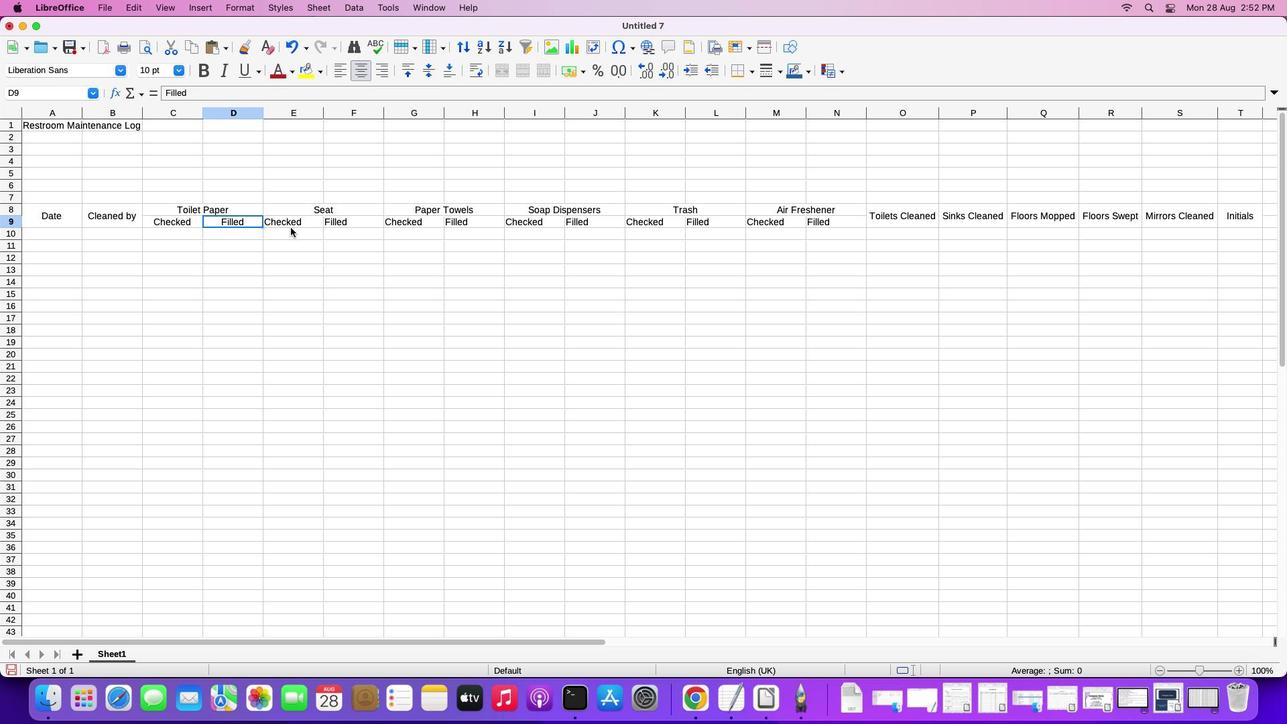 
Action: Mouse moved to (286, 223)
Screenshot: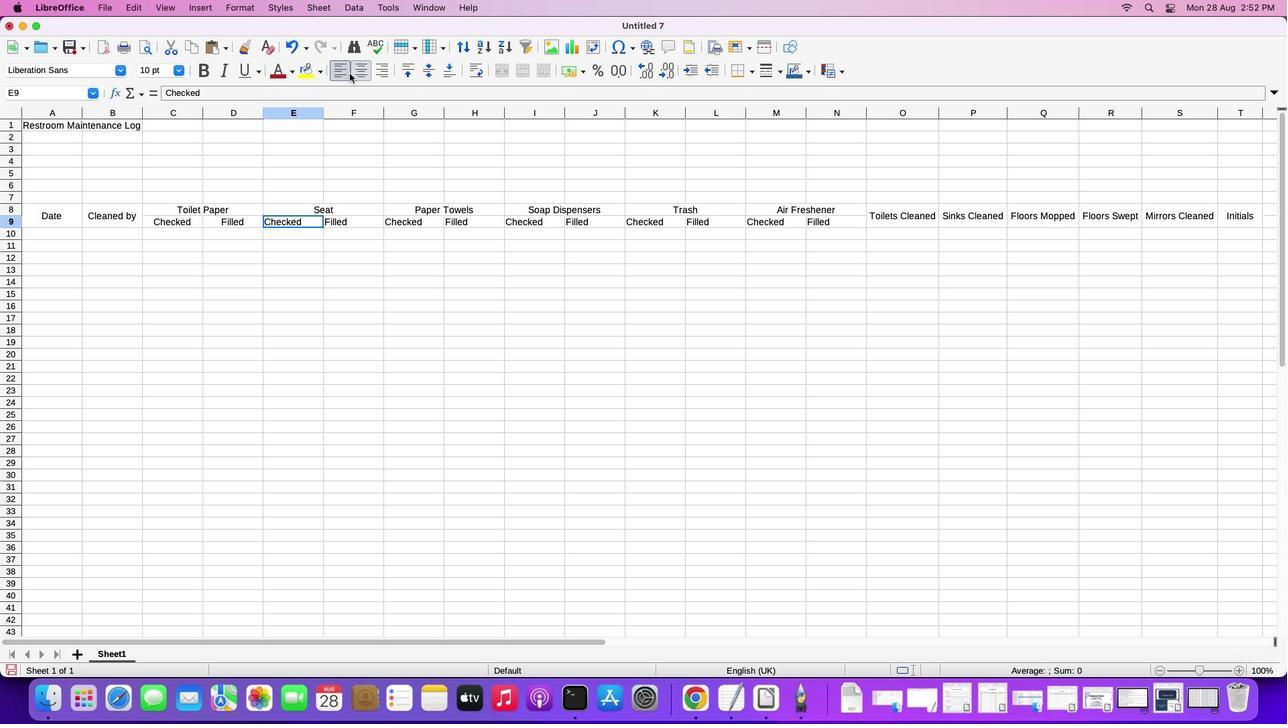 
Action: Mouse pressed left at (286, 223)
Screenshot: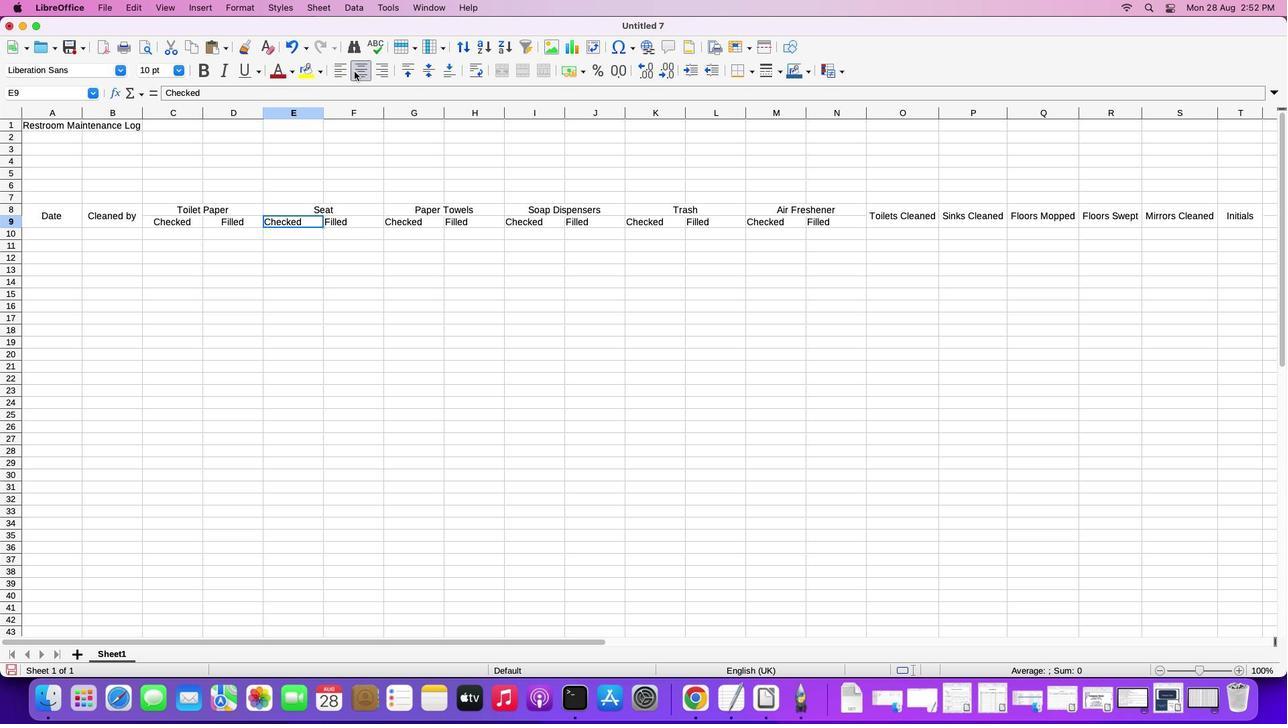 
Action: Mouse moved to (360, 67)
Screenshot: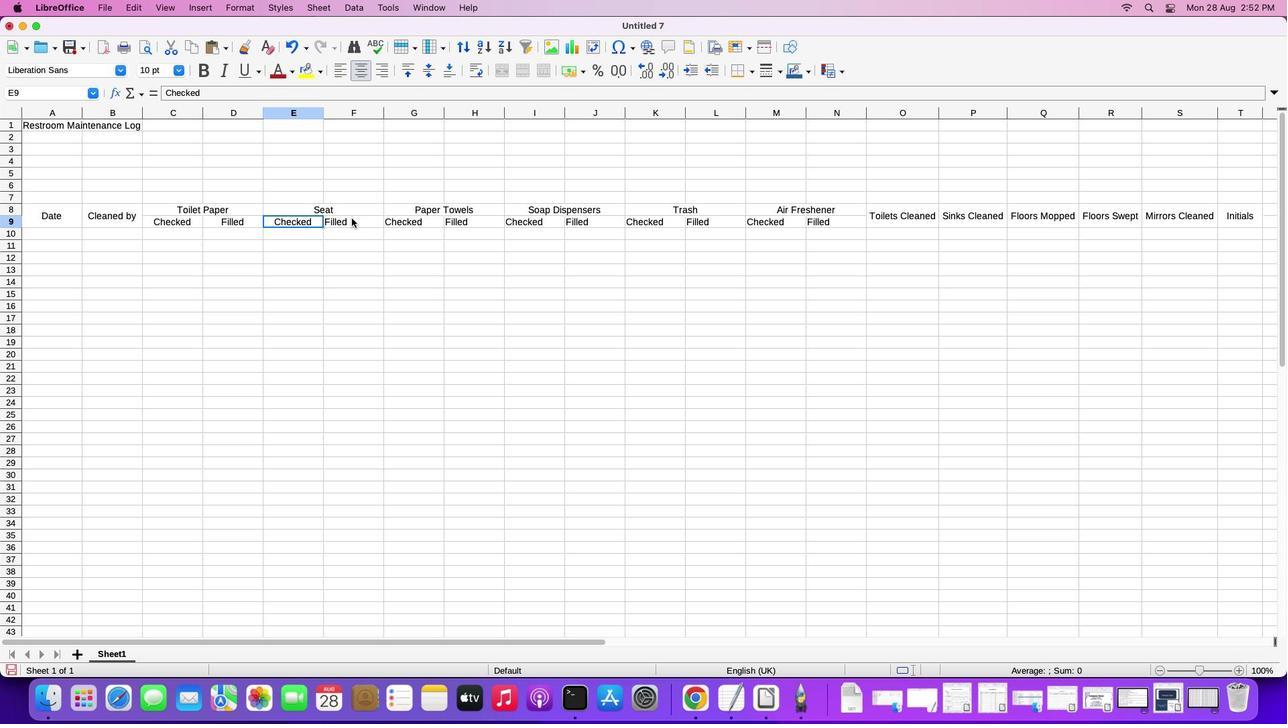 
Action: Mouse pressed left at (360, 67)
Screenshot: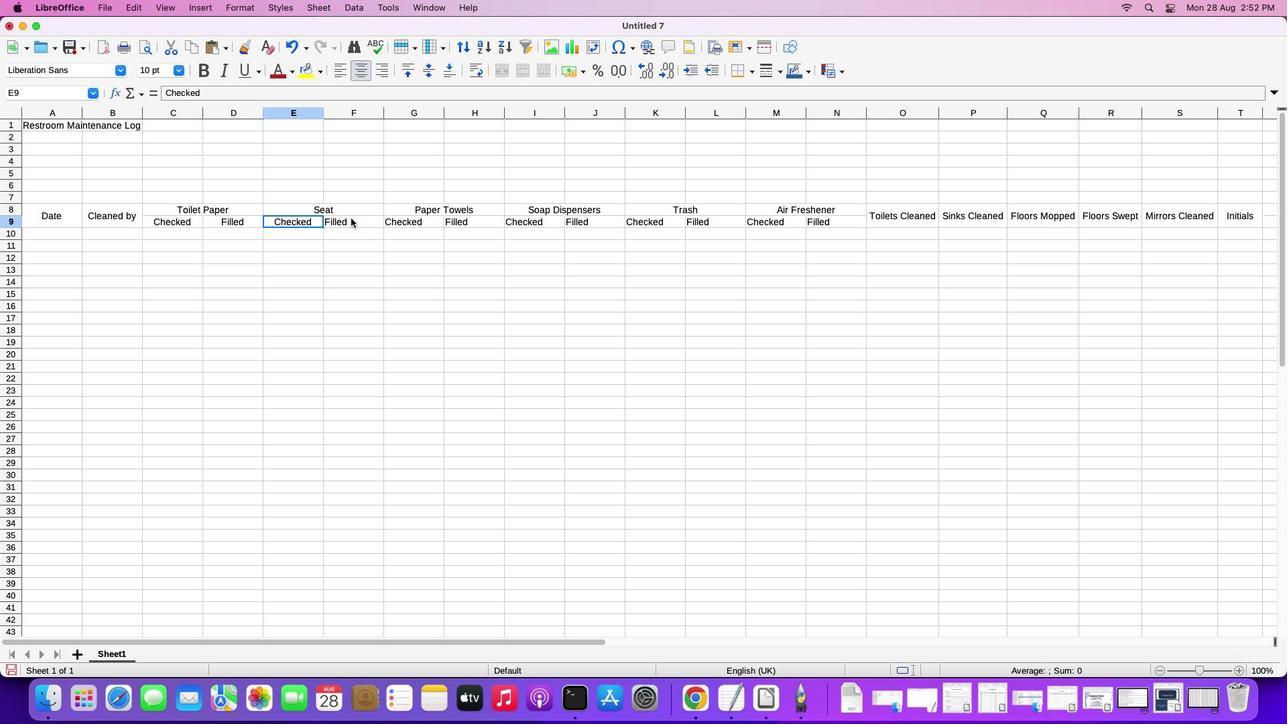 
Action: Mouse moved to (349, 217)
Screenshot: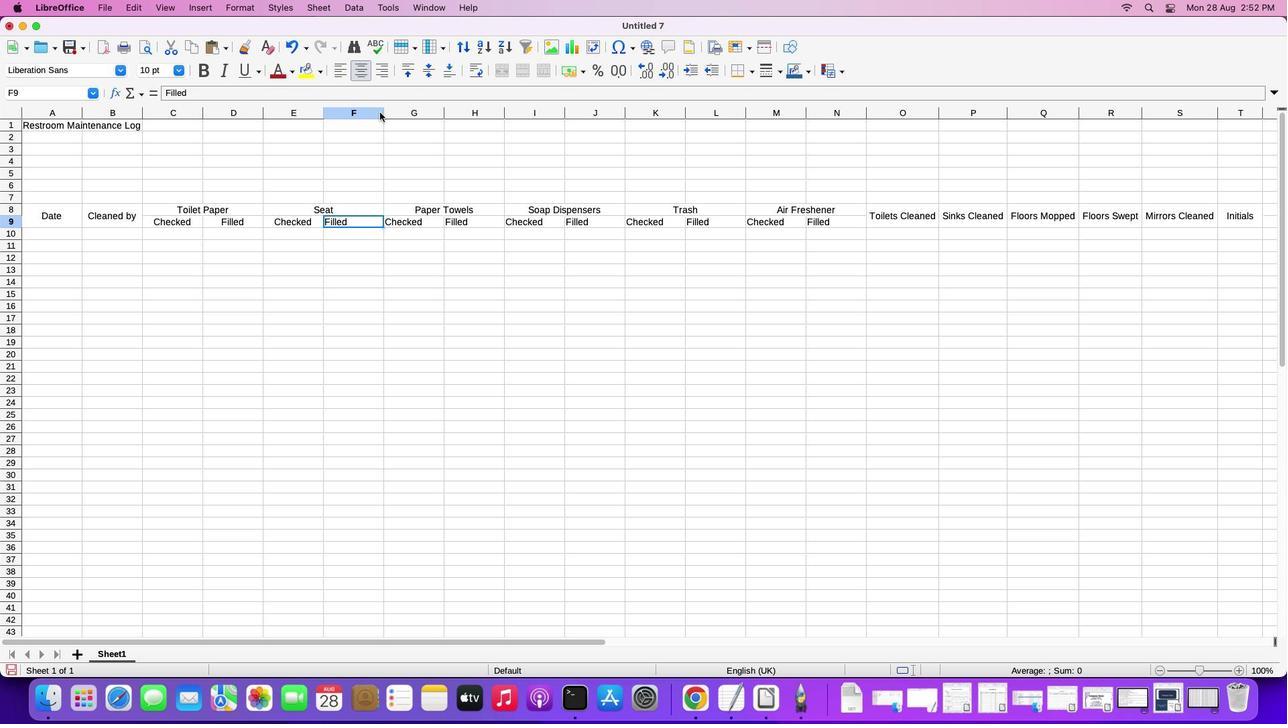 
Action: Mouse pressed left at (349, 217)
Screenshot: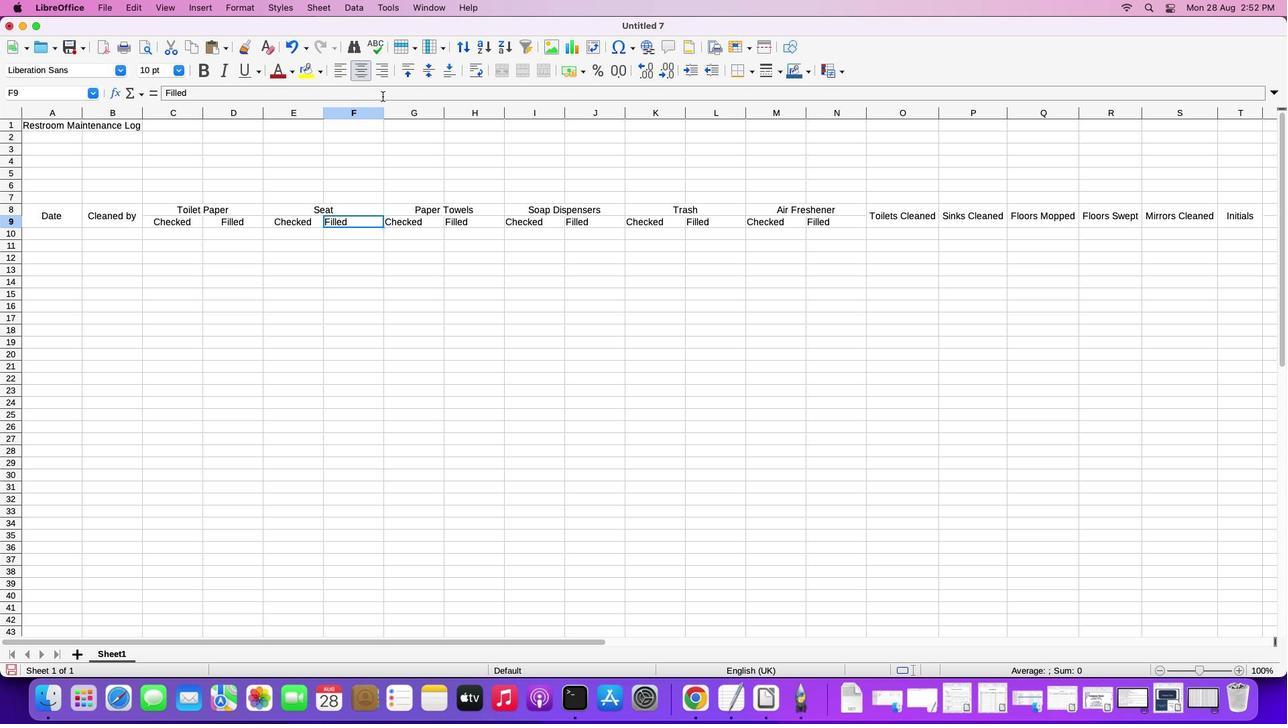
Action: Mouse moved to (369, 74)
Screenshot: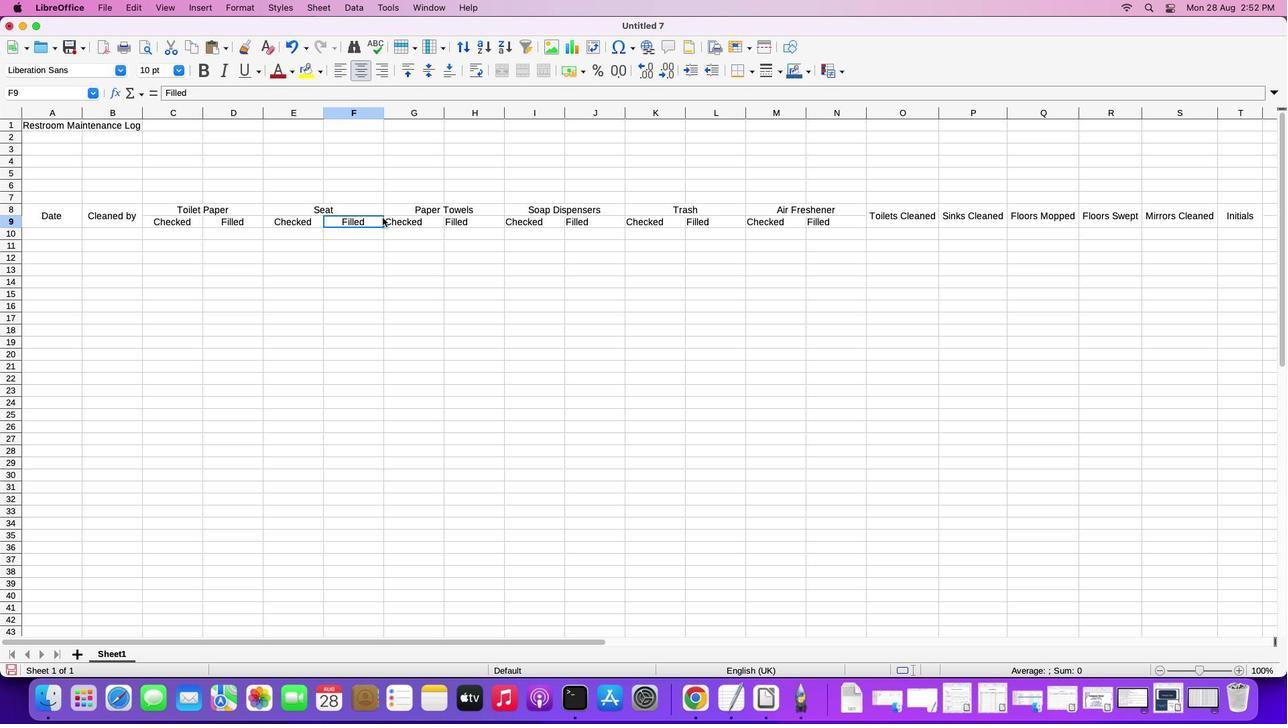 
Action: Mouse pressed left at (369, 74)
Screenshot: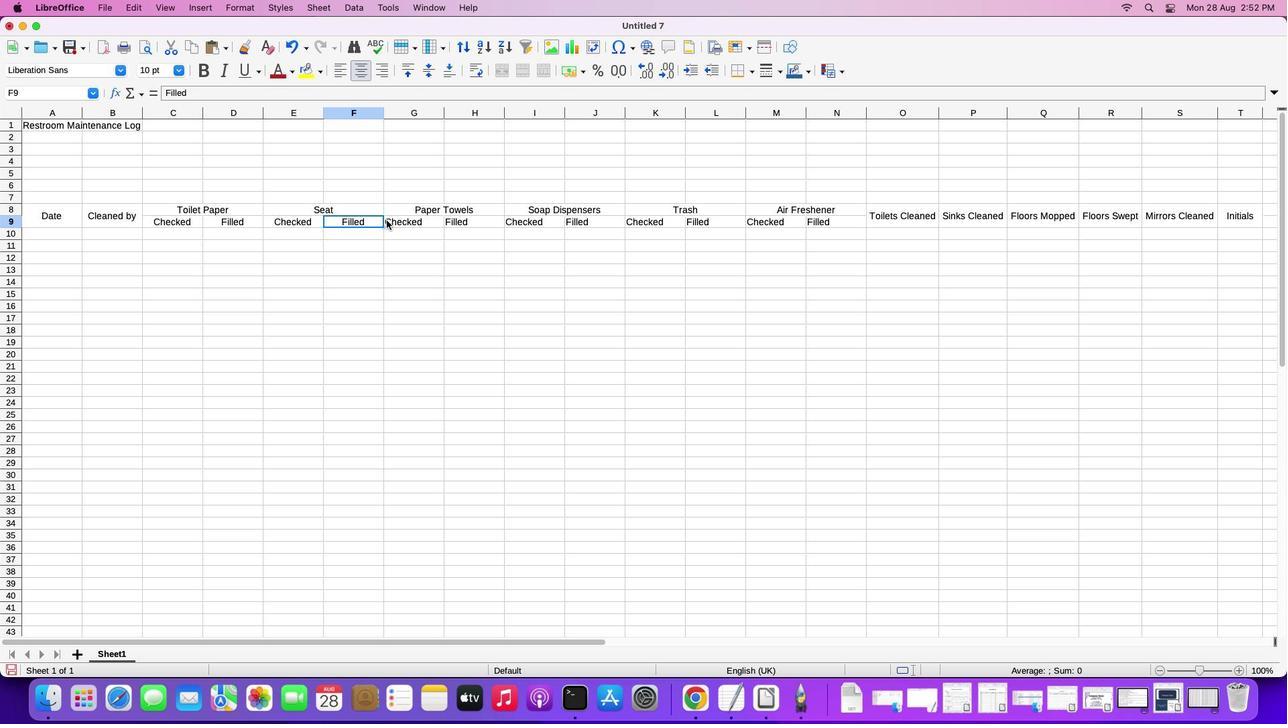 
Action: Mouse moved to (389, 217)
Screenshot: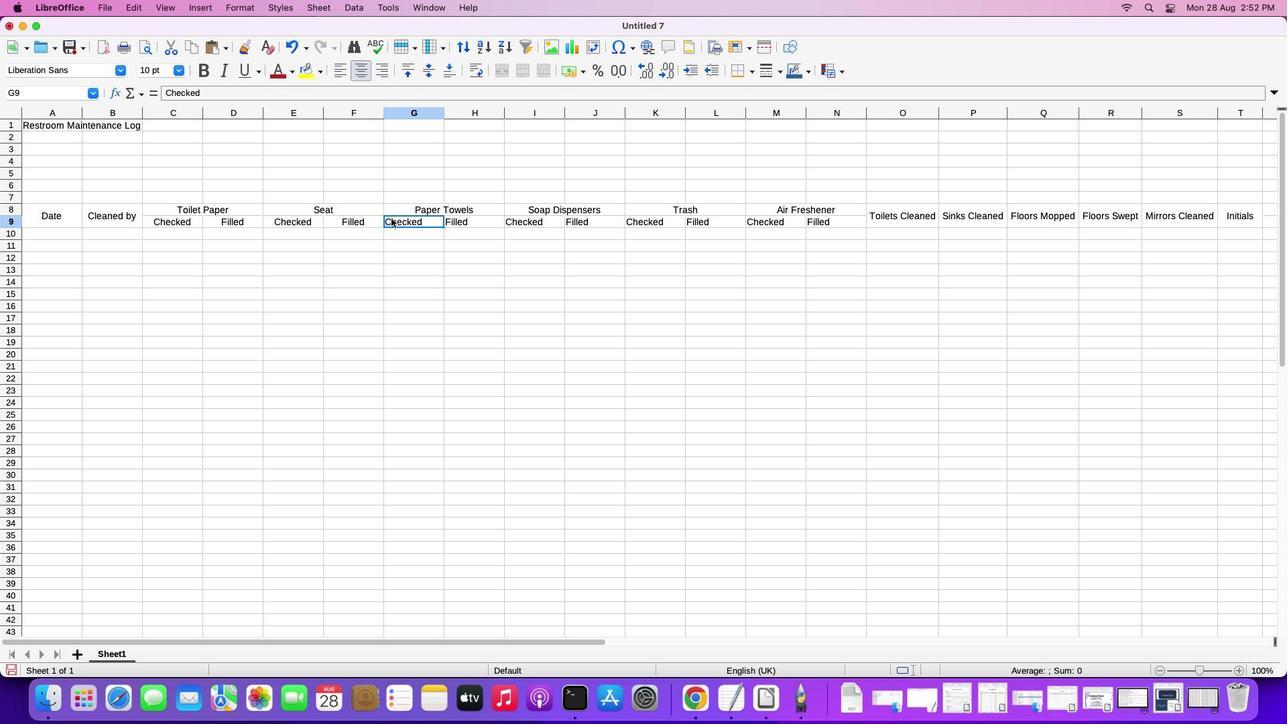 
Action: Mouse pressed left at (389, 217)
Screenshot: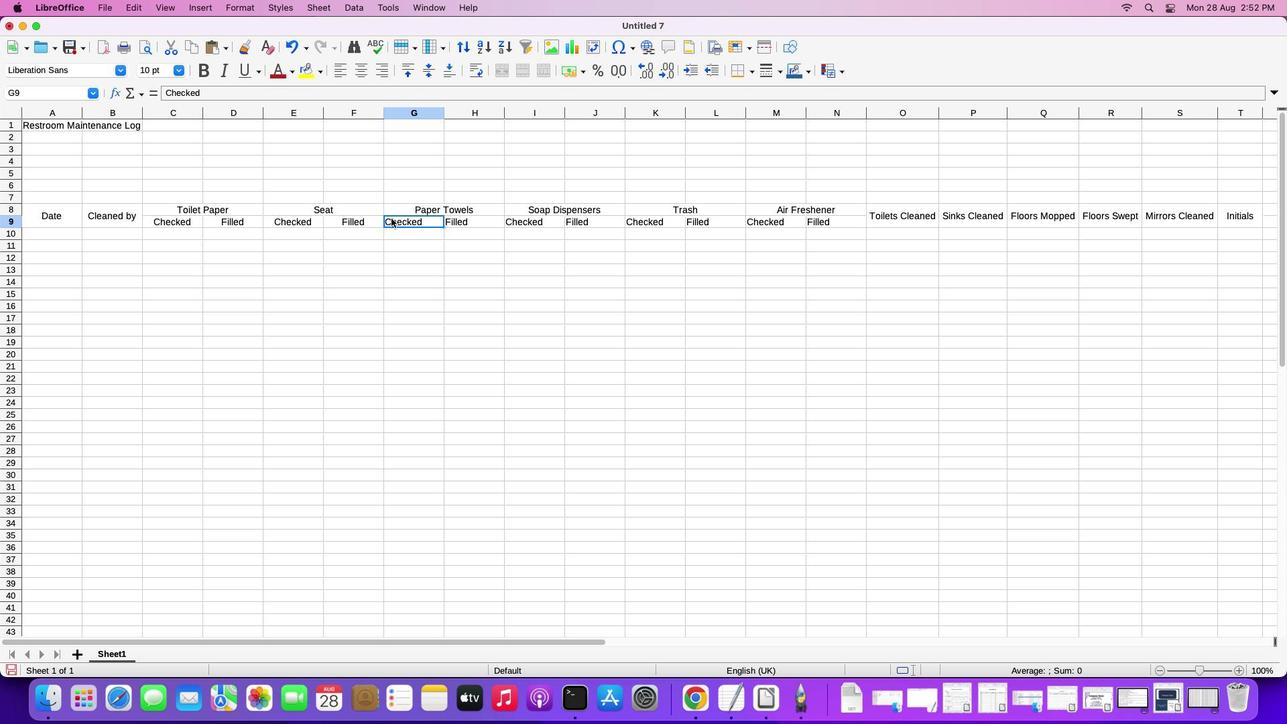 
Action: Mouse moved to (389, 217)
Screenshot: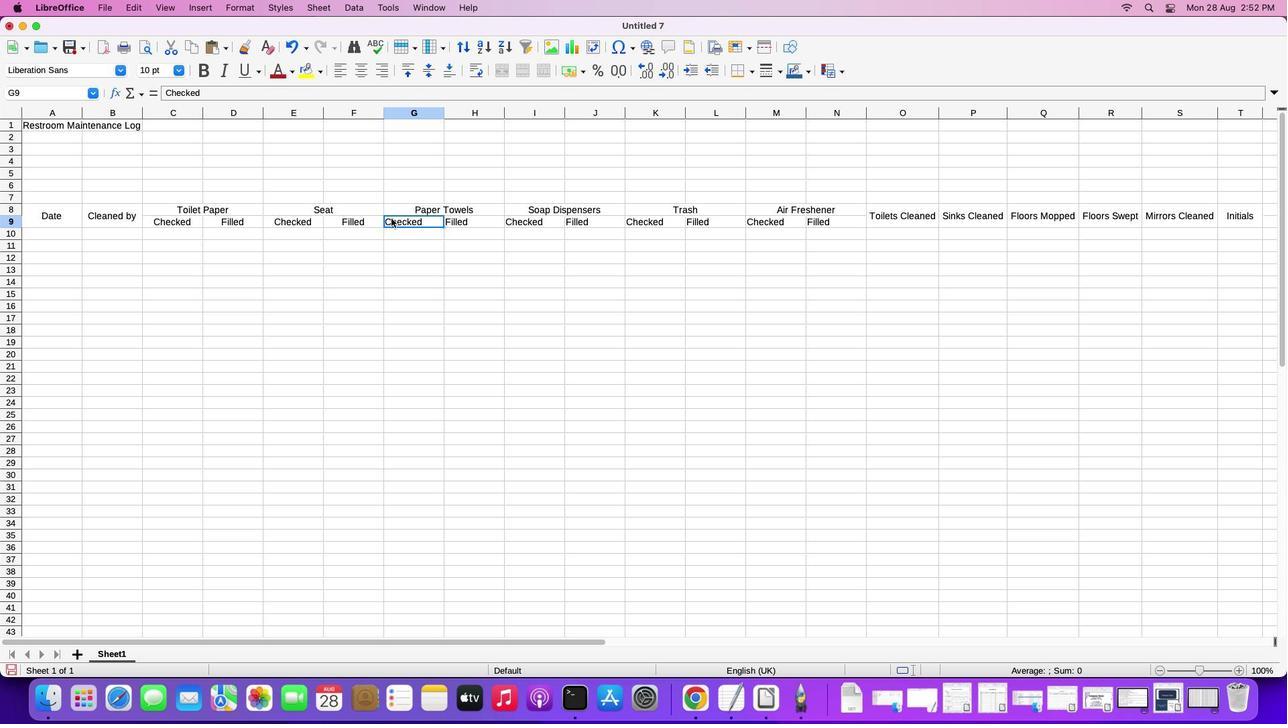 
Action: Key pressed Key.shiftKey.rightKey.rightKey.rightKey.rightKey.rightKey.rightKey.right
Screenshot: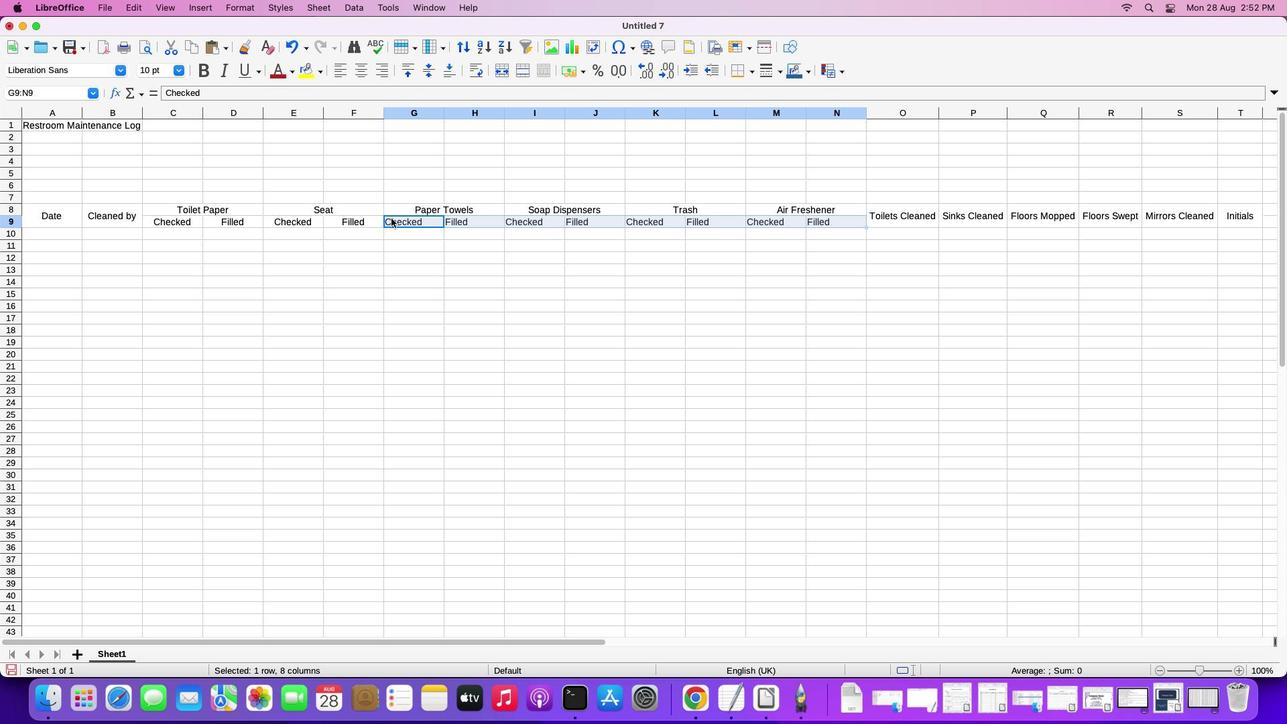 
Action: Mouse moved to (358, 70)
Screenshot: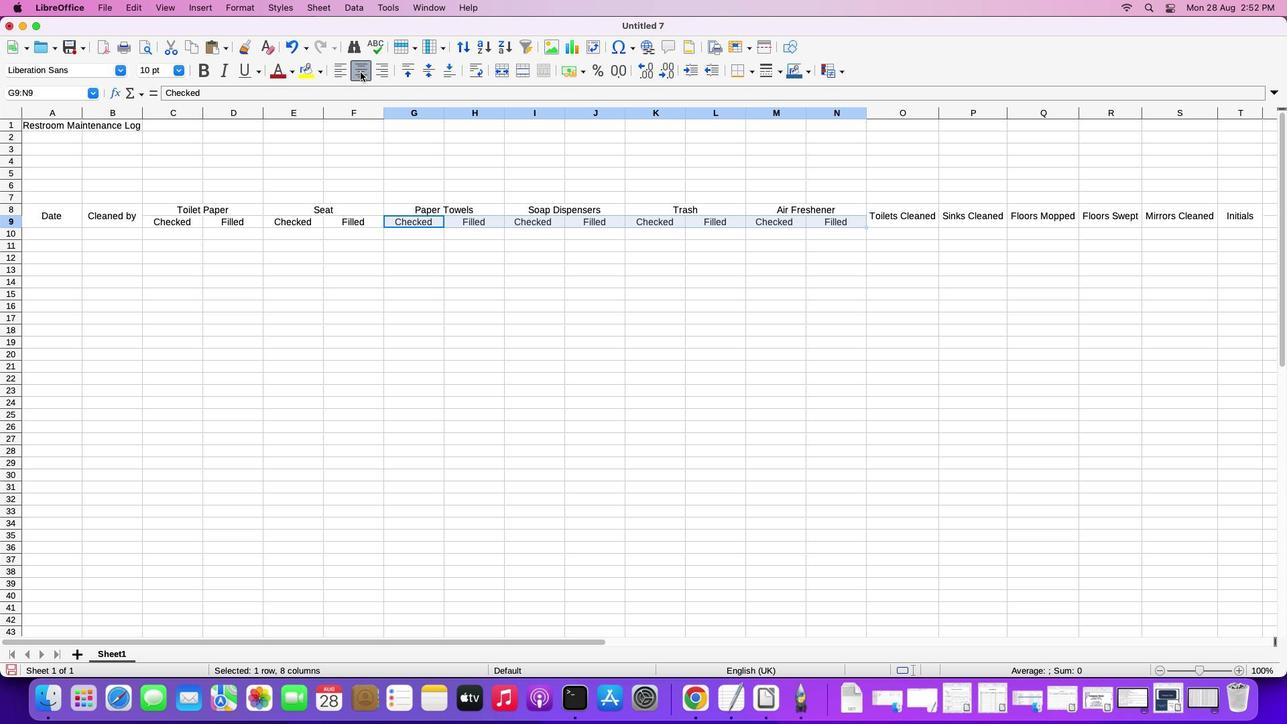 
Action: Mouse pressed left at (358, 70)
Screenshot: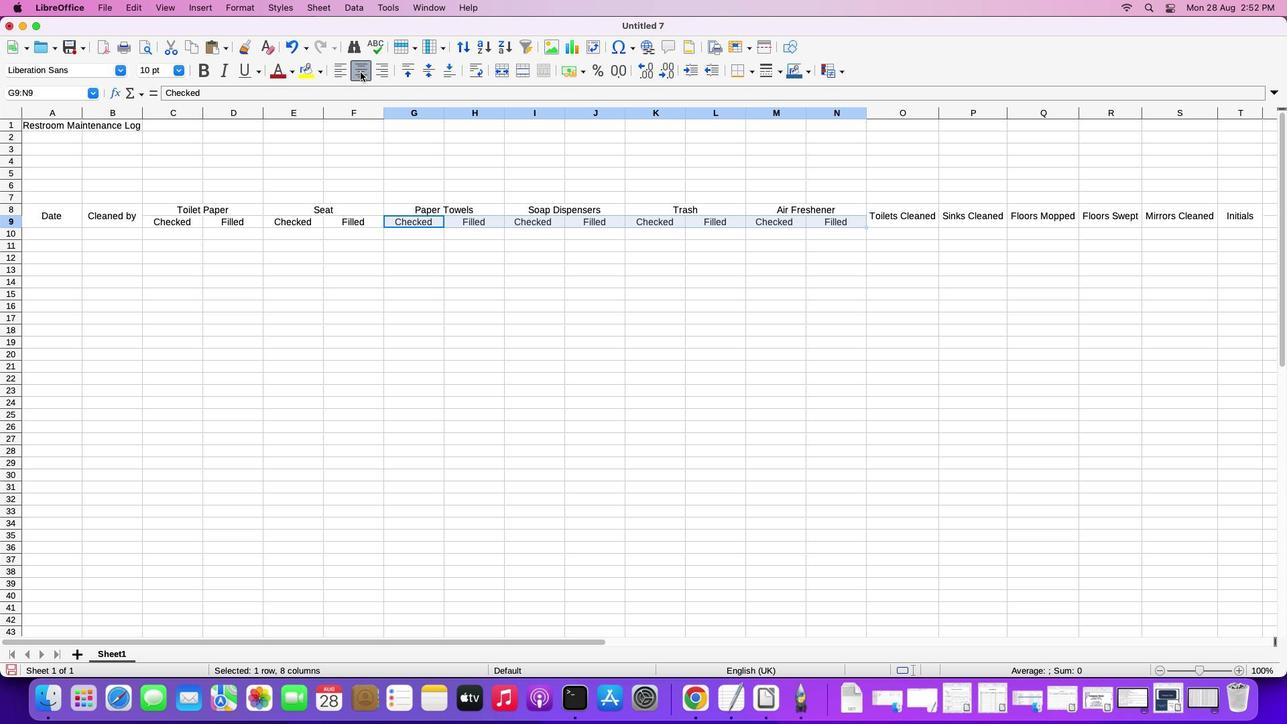 
Action: Mouse moved to (491, 257)
Screenshot: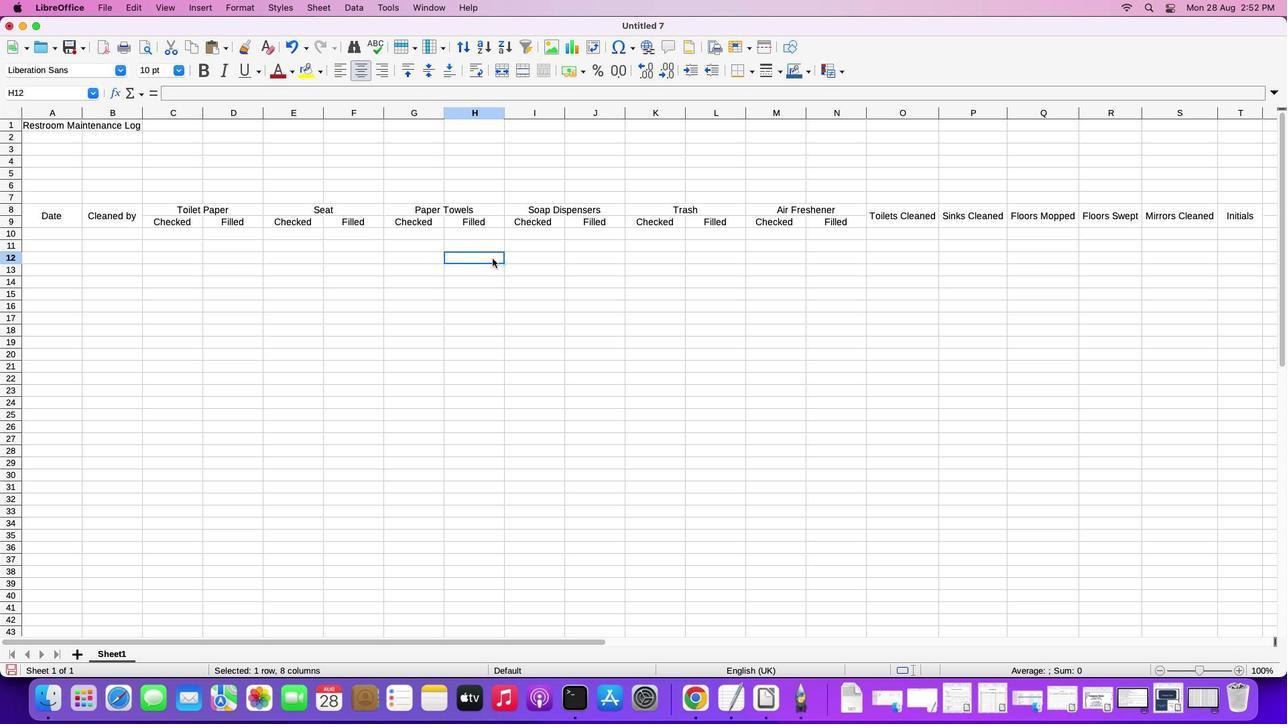 
Action: Mouse pressed left at (491, 257)
Screenshot: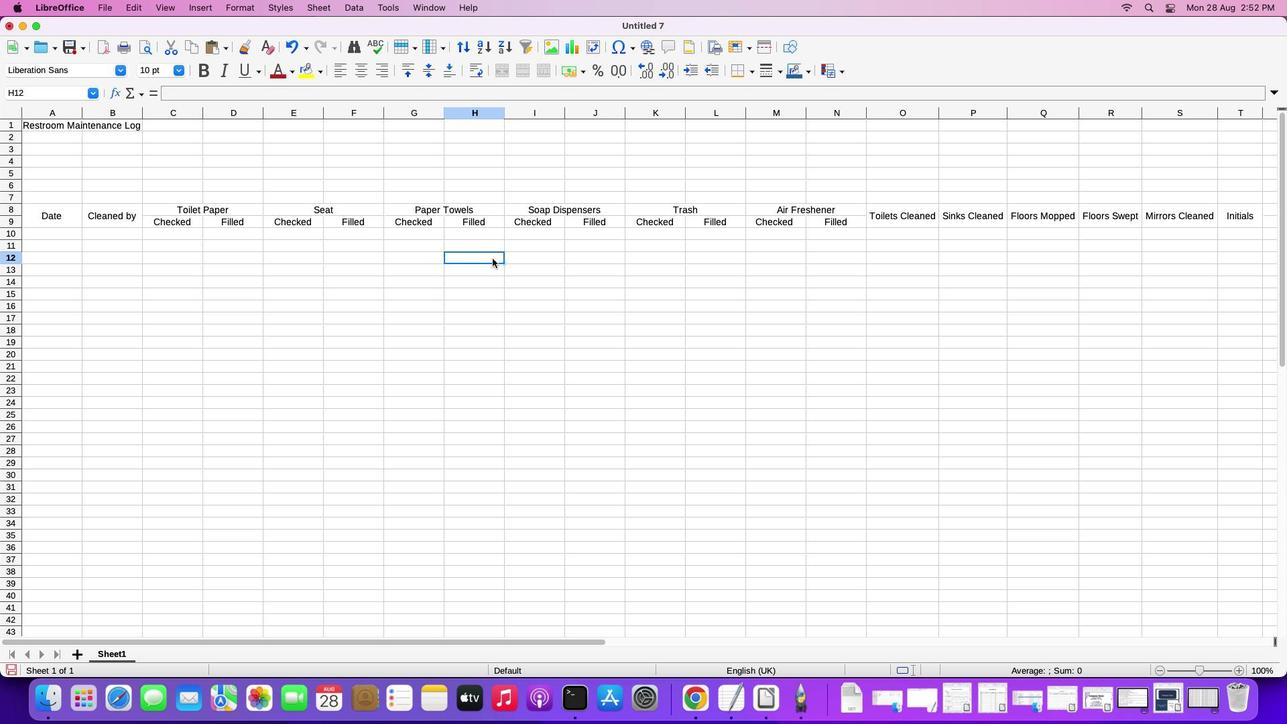 
Action: Mouse moved to (159, 219)
Screenshot: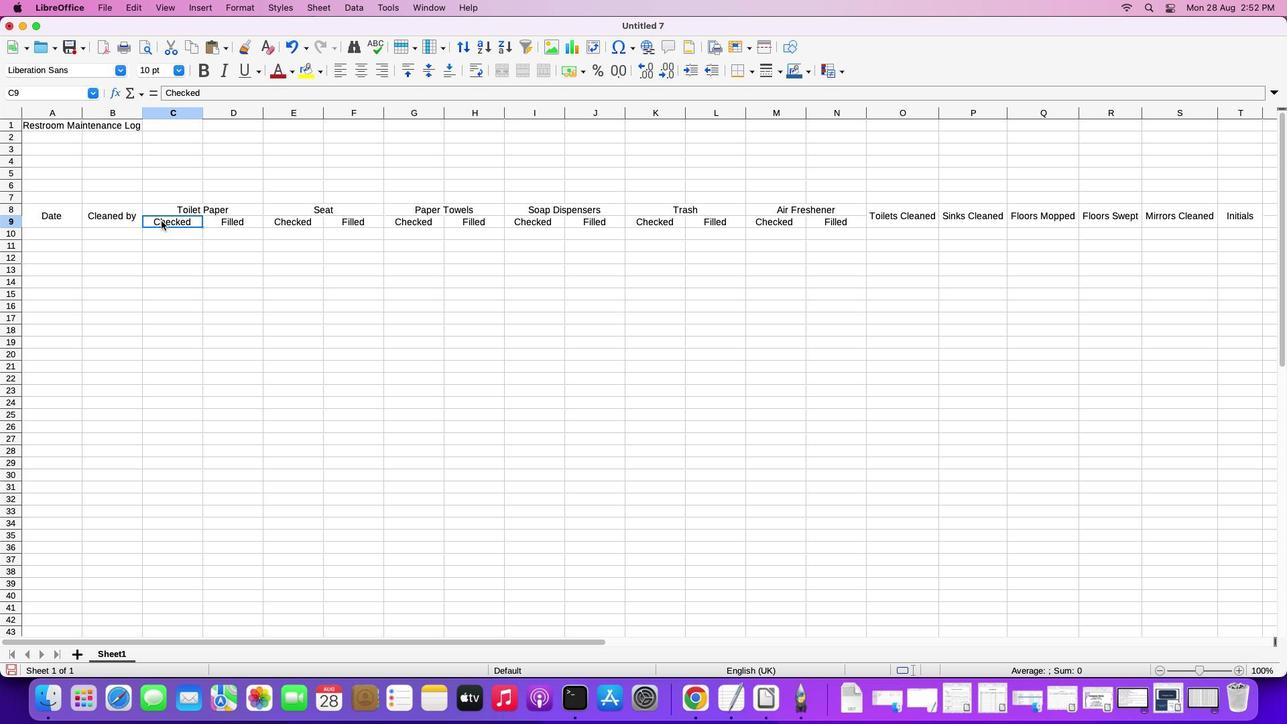 
Action: Mouse pressed left at (159, 219)
Screenshot: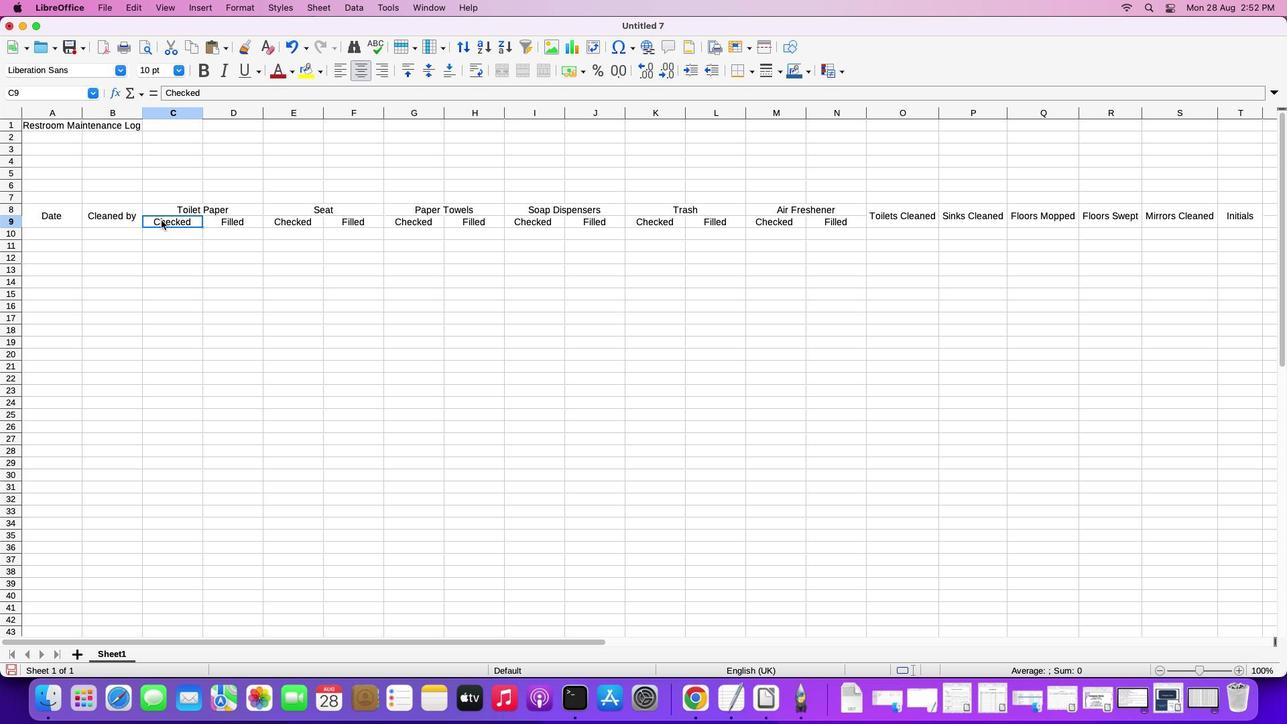 
Action: Mouse moved to (159, 219)
Screenshot: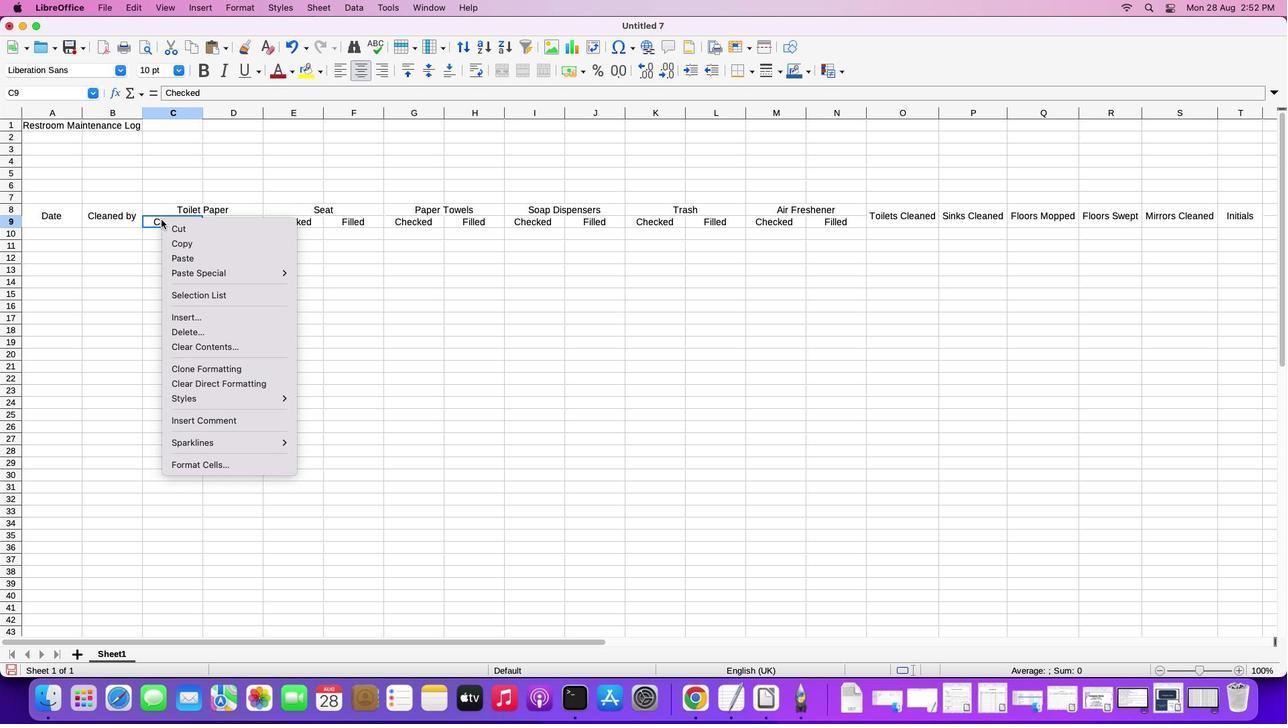 
Action: Mouse pressed right at (159, 219)
Screenshot: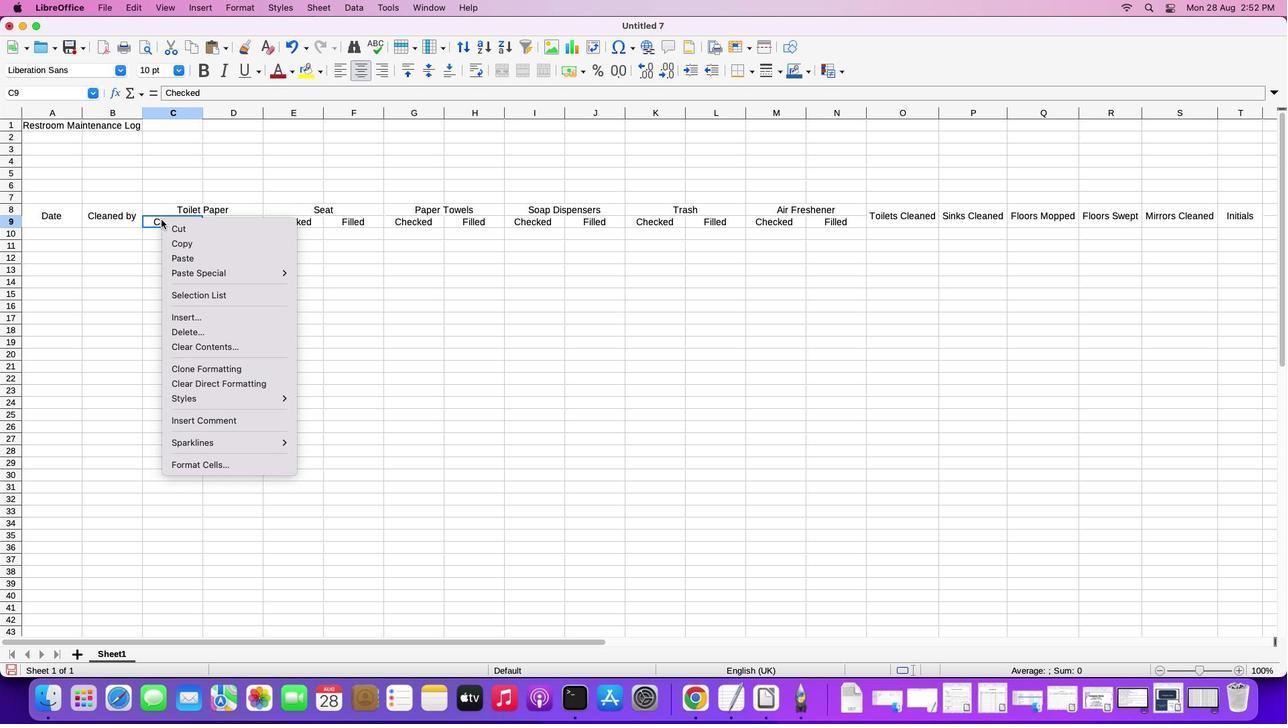 
Action: Mouse moved to (364, 350)
Screenshot: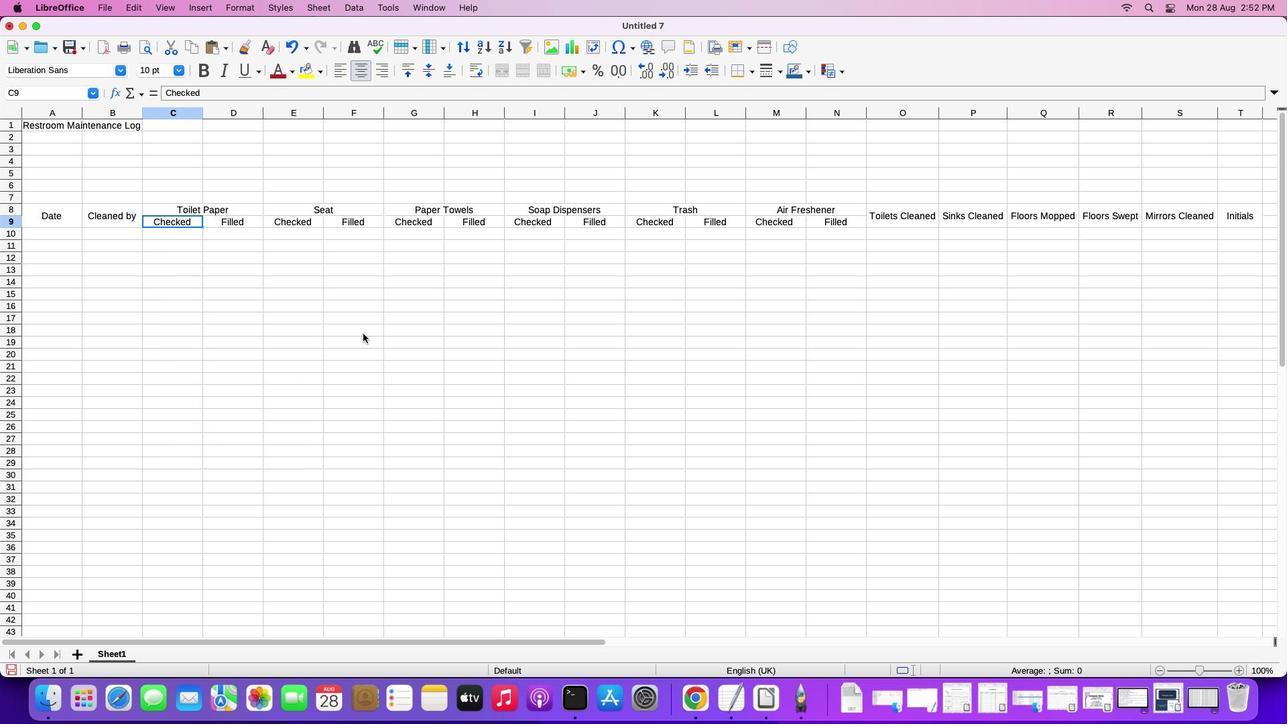
Action: Mouse pressed left at (364, 350)
Screenshot: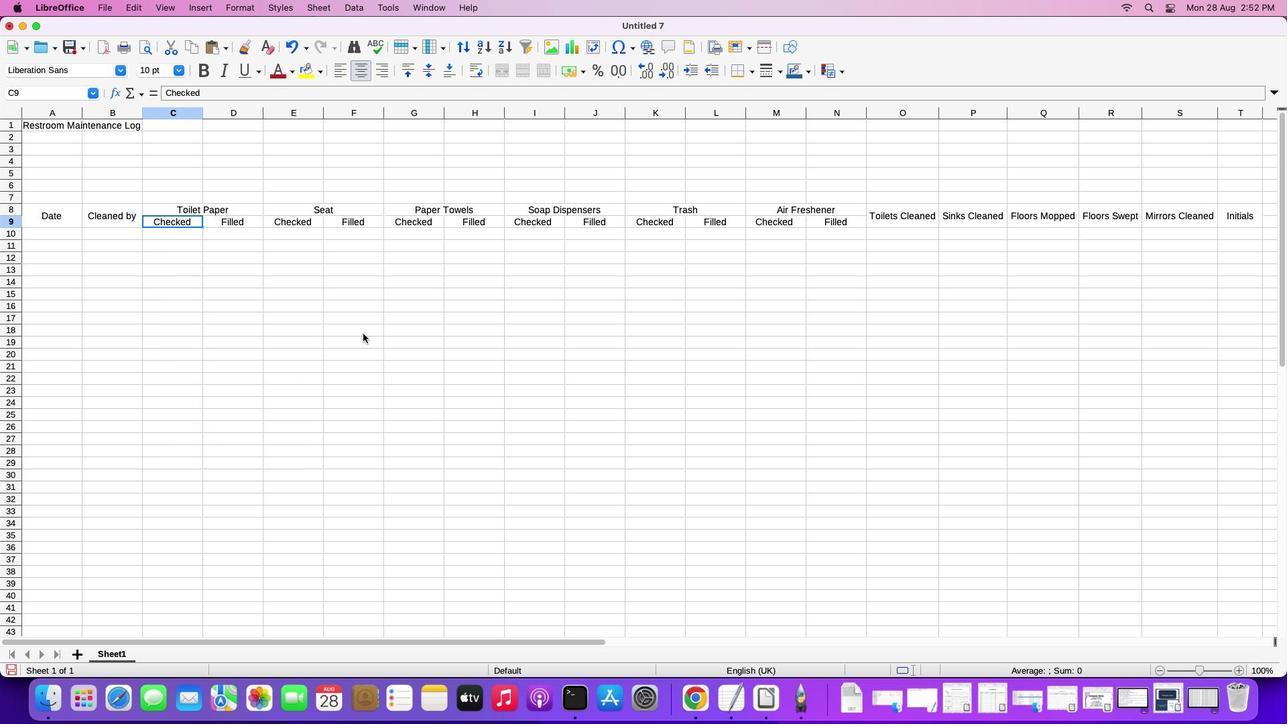 
Action: Mouse moved to (185, 110)
Screenshot: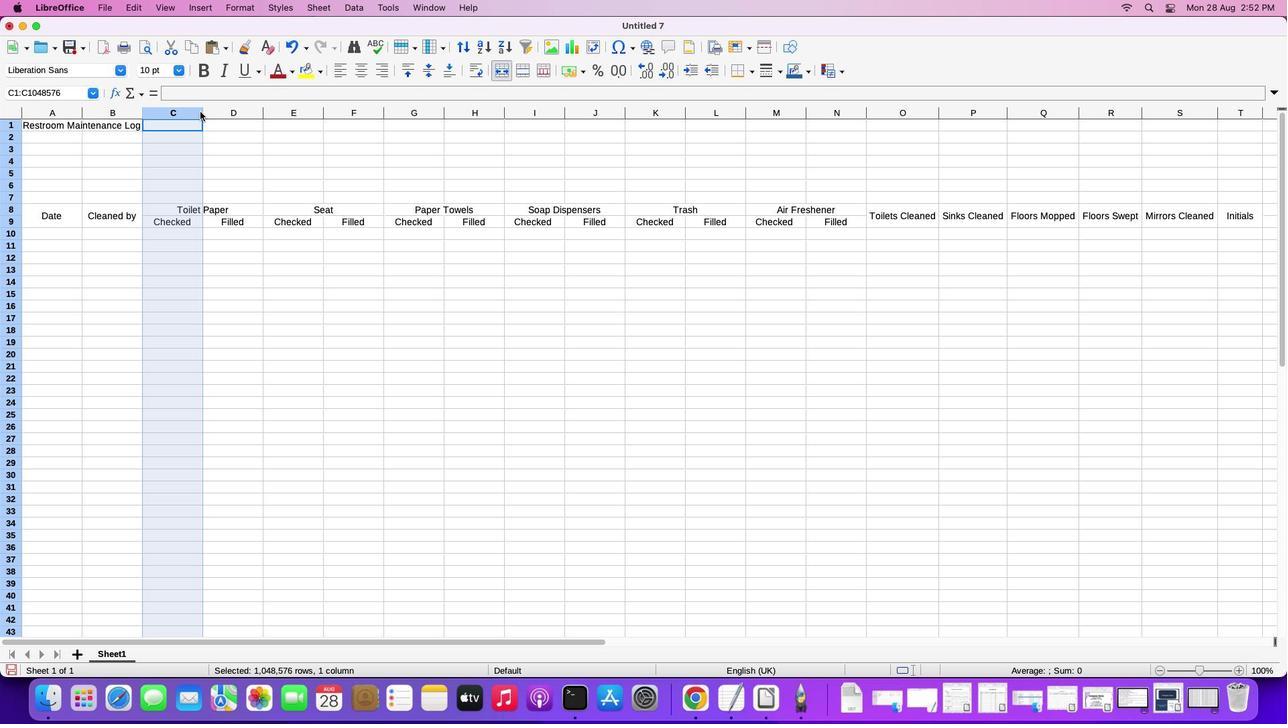 
Action: Mouse pressed left at (185, 110)
Screenshot: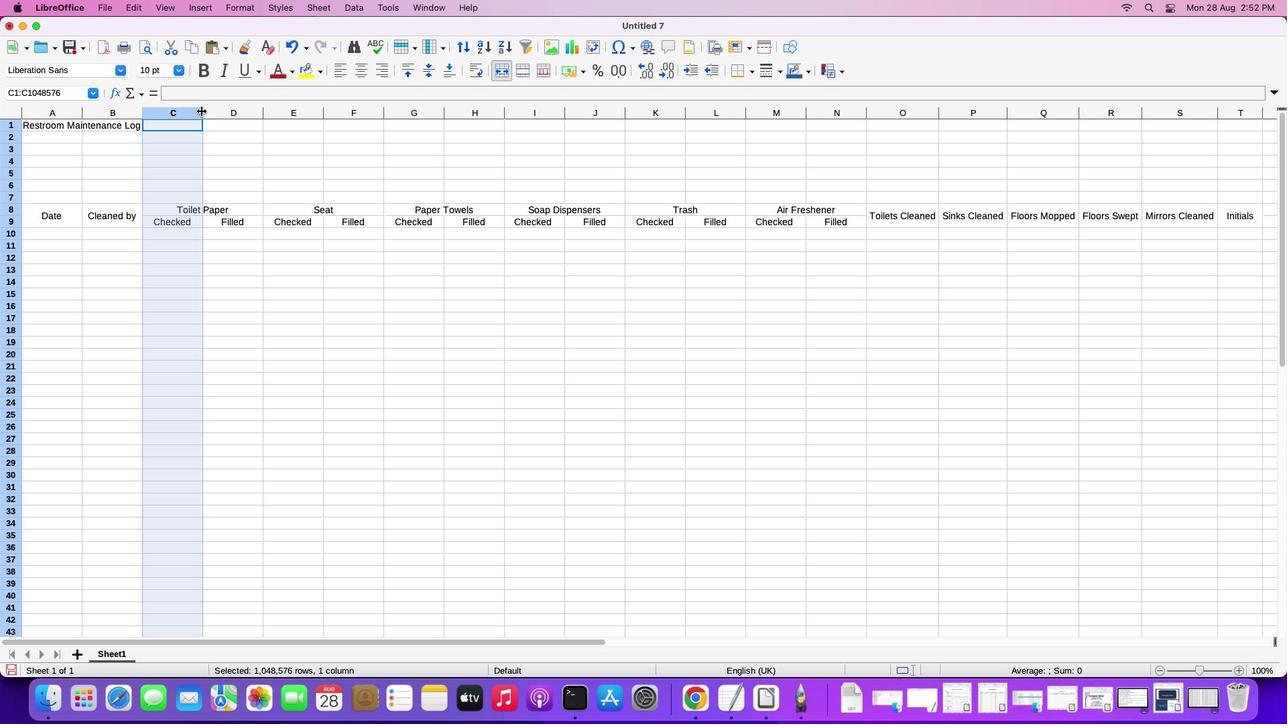 
Action: Mouse moved to (200, 109)
Screenshot: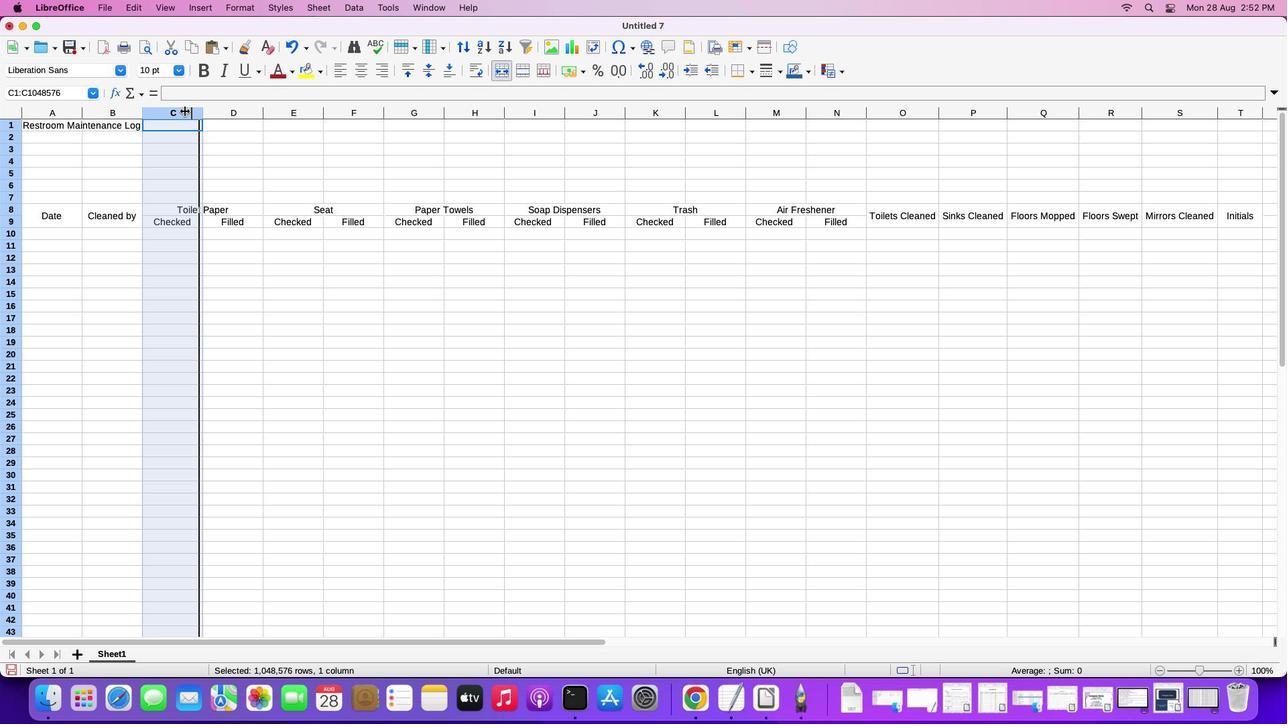 
Action: Mouse pressed left at (200, 109)
Screenshot: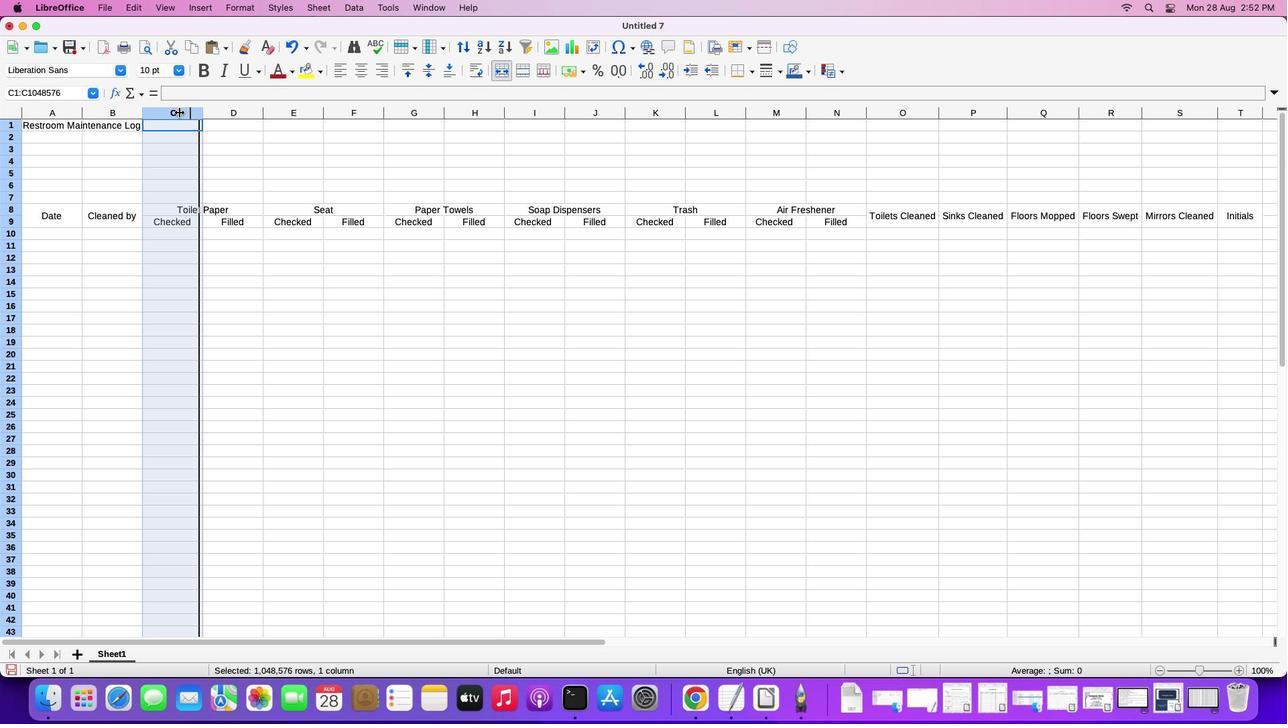
Action: Mouse moved to (177, 112)
Screenshot: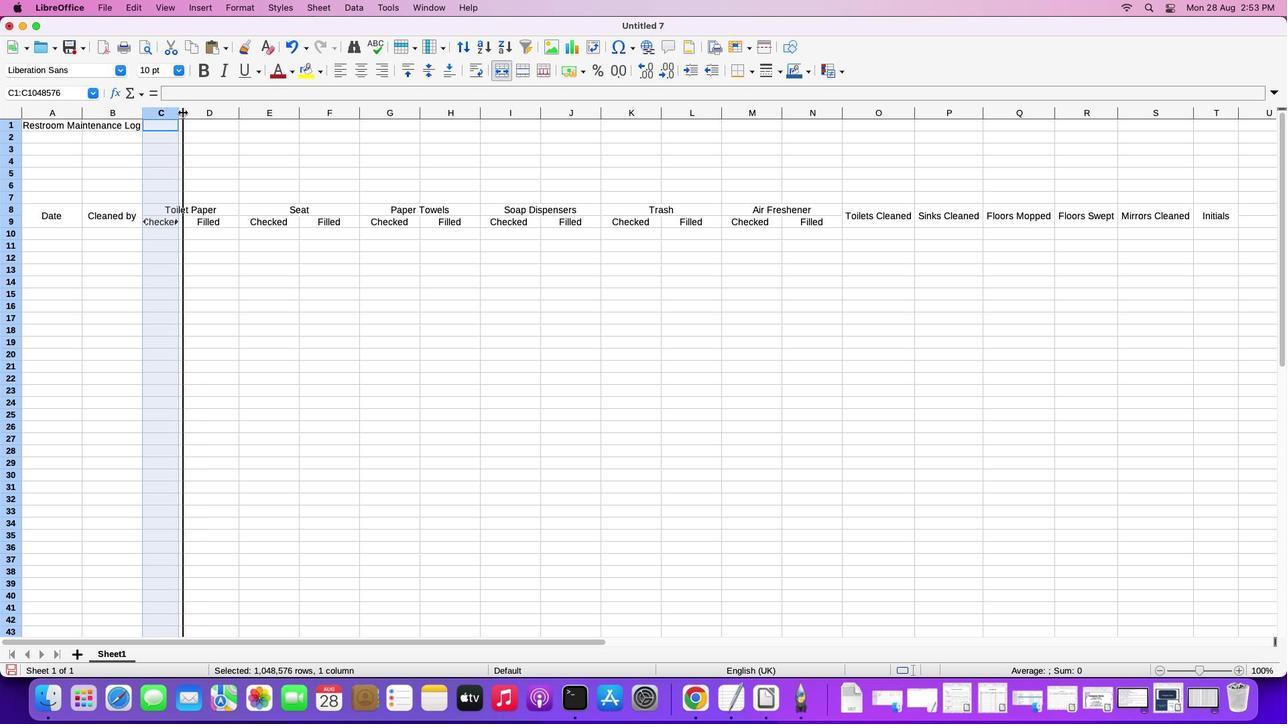 
Action: Mouse pressed left at (177, 112)
Screenshot: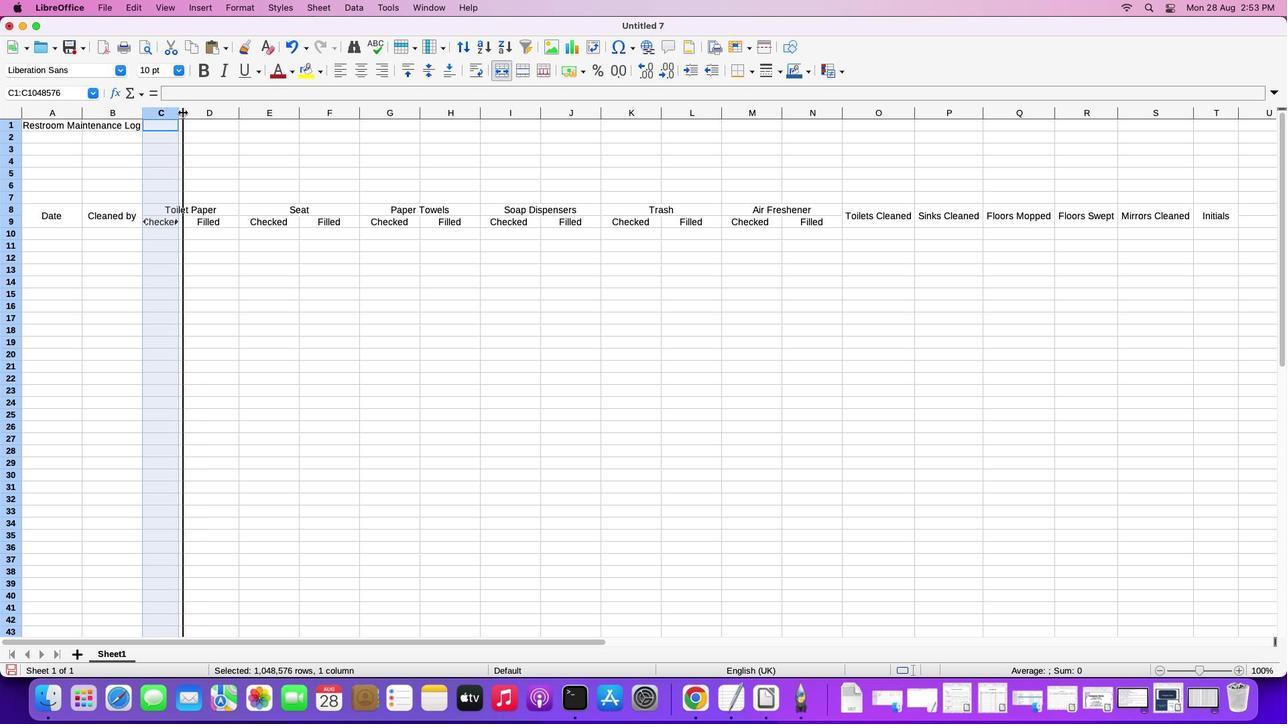 
Action: Mouse moved to (181, 111)
Screenshot: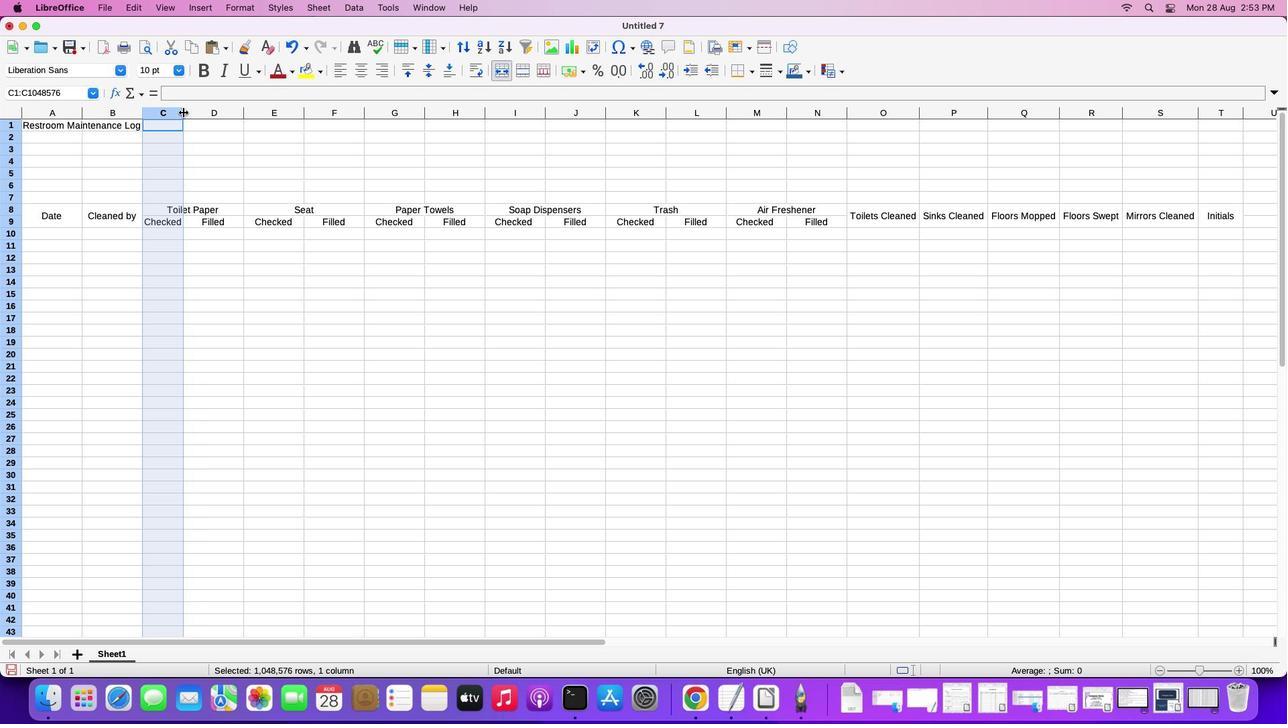
Action: Mouse pressed left at (181, 111)
Screenshot: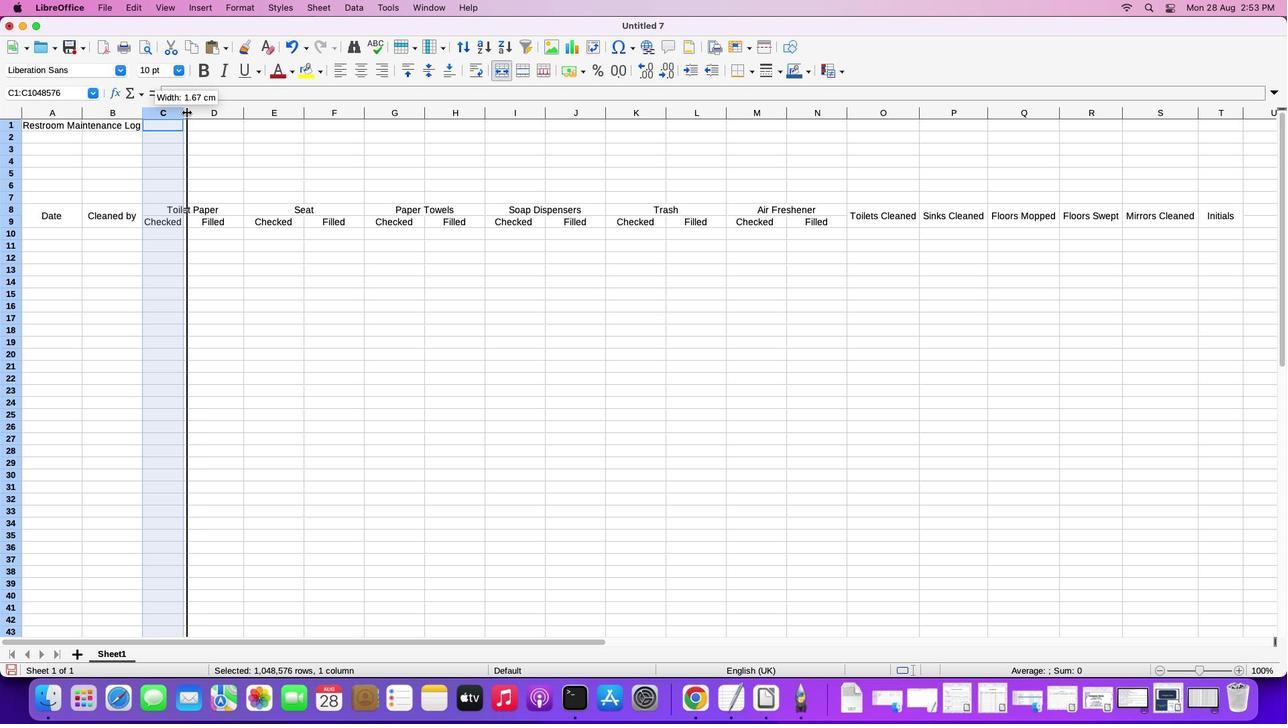 
Action: Mouse moved to (199, 107)
Screenshot: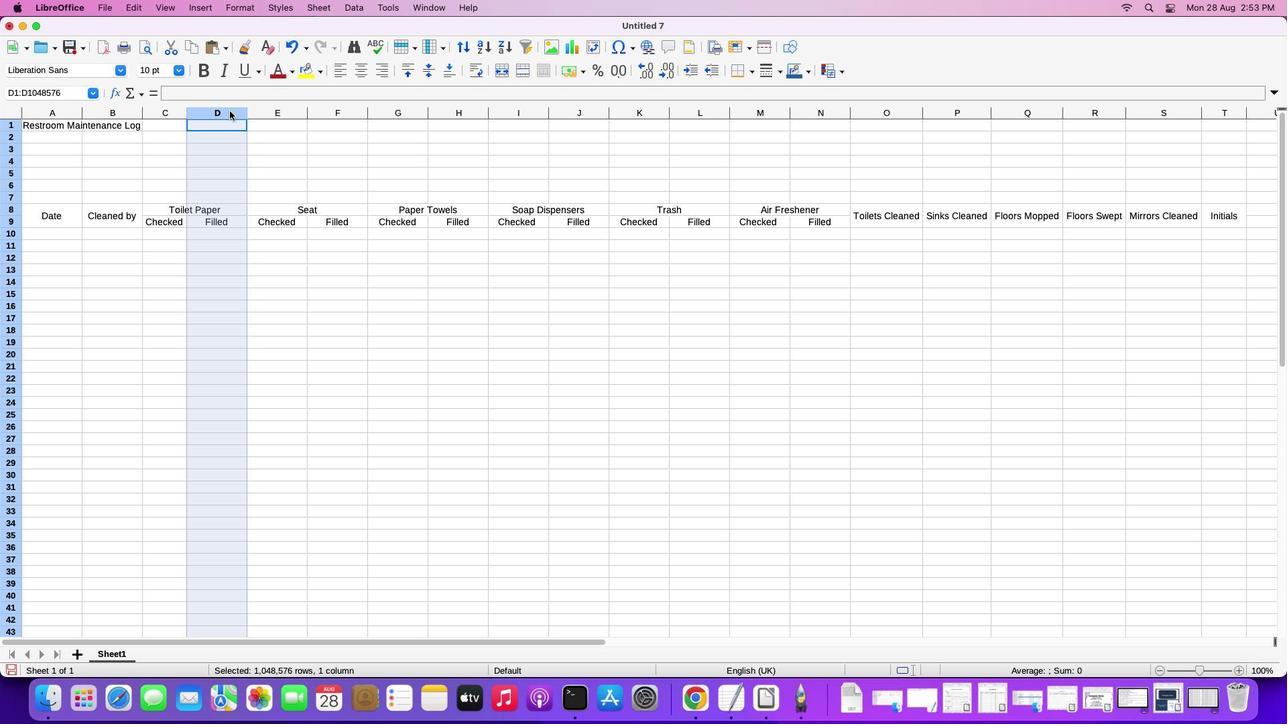 
Action: Mouse pressed left at (199, 107)
Screenshot: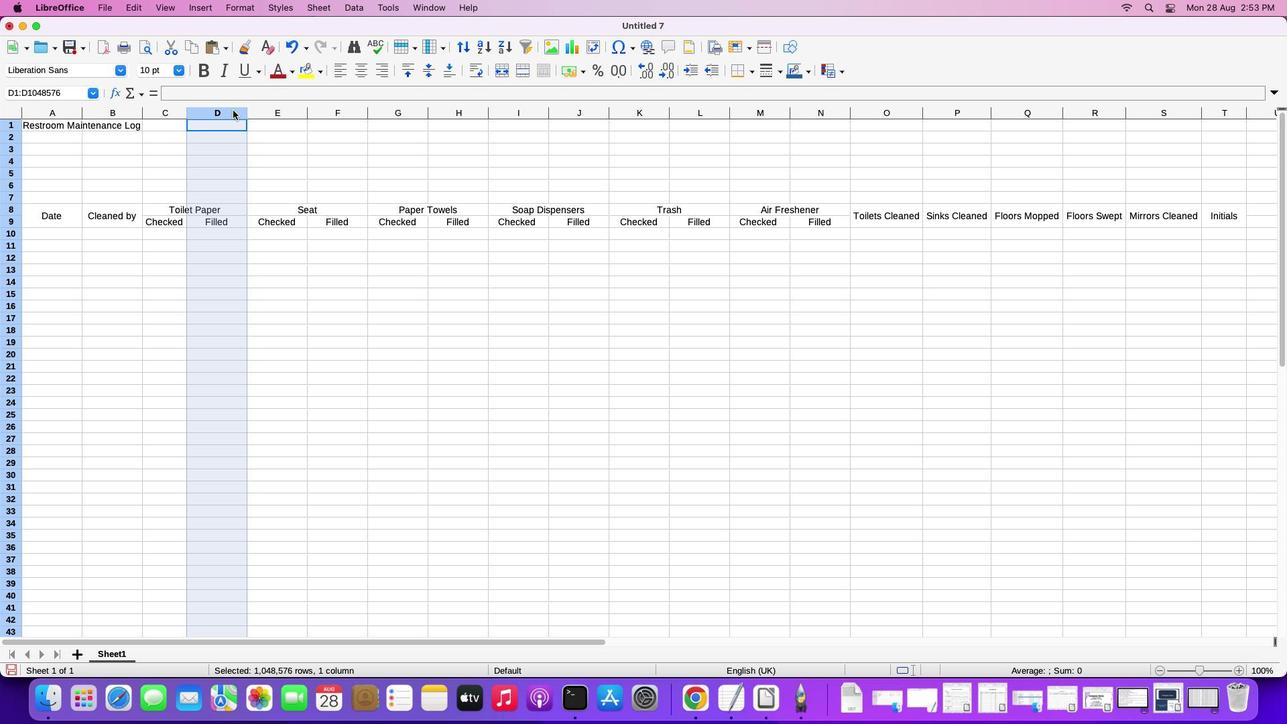 
Action: Mouse moved to (246, 108)
Screenshot: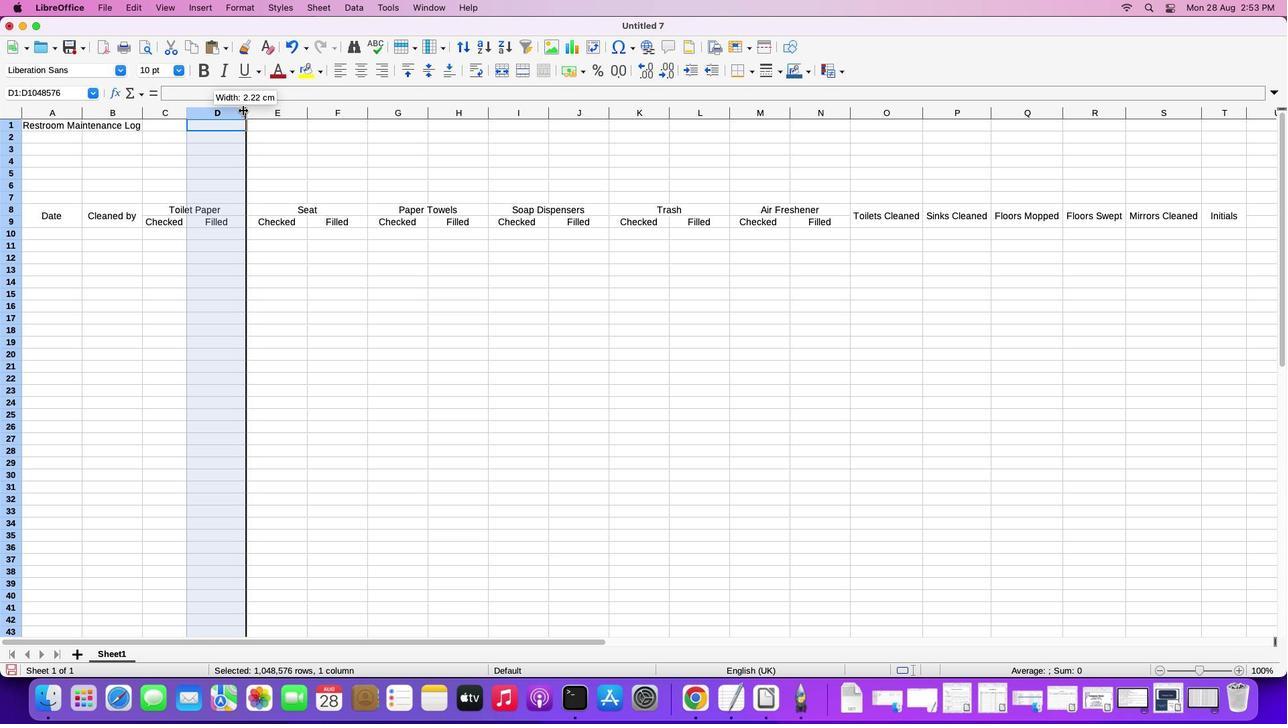 
Action: Mouse pressed left at (246, 108)
Screenshot: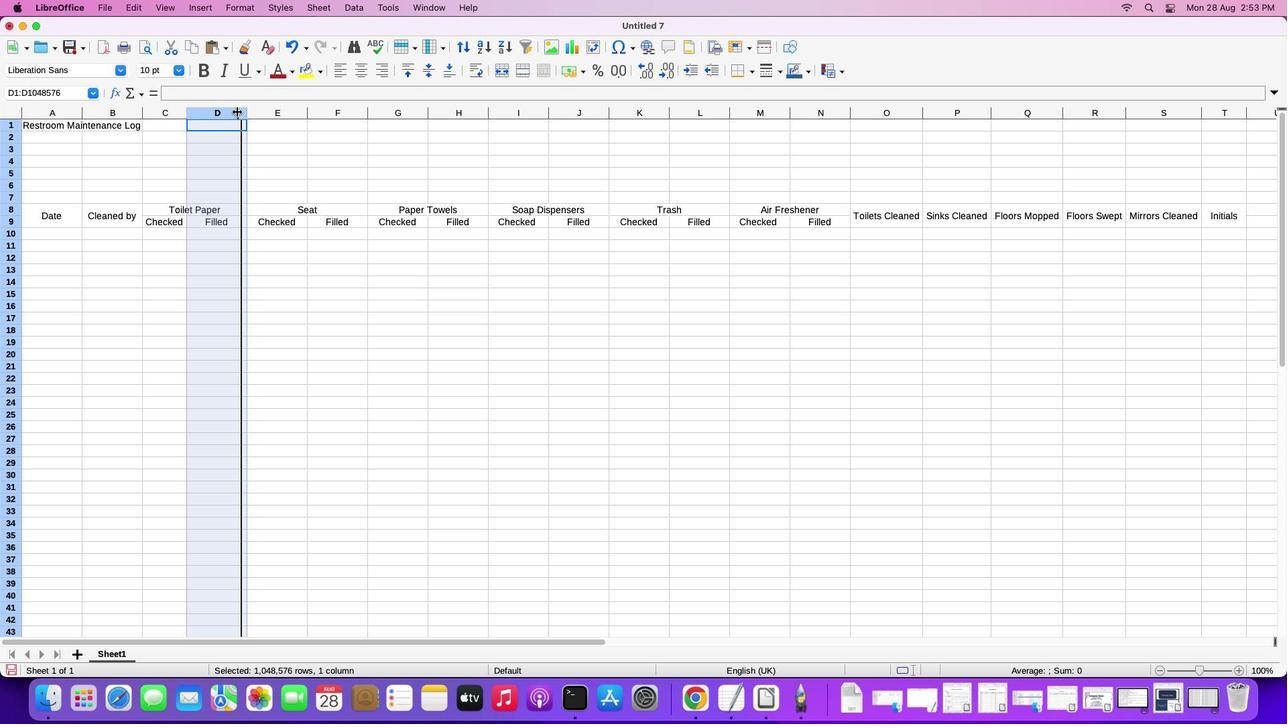 
Action: Mouse moved to (163, 111)
Screenshot: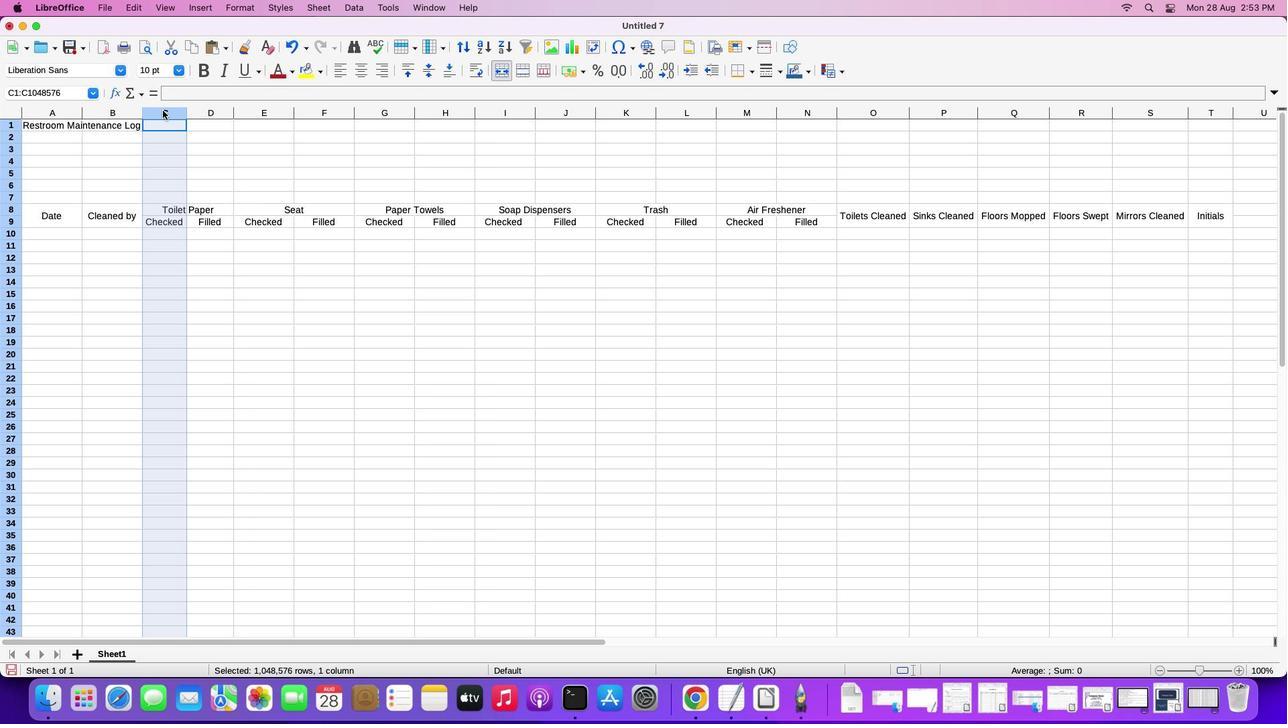 
Action: Mouse pressed left at (163, 111)
Screenshot: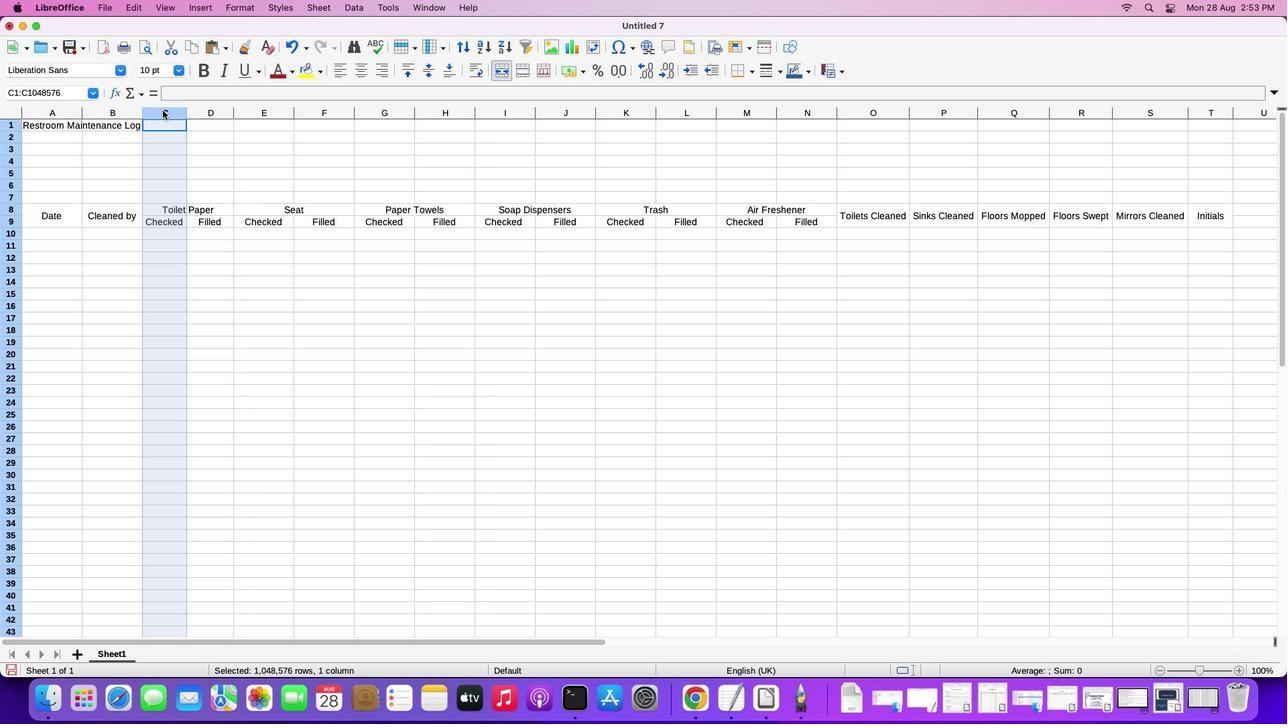 
Action: Mouse moved to (161, 109)
Screenshot: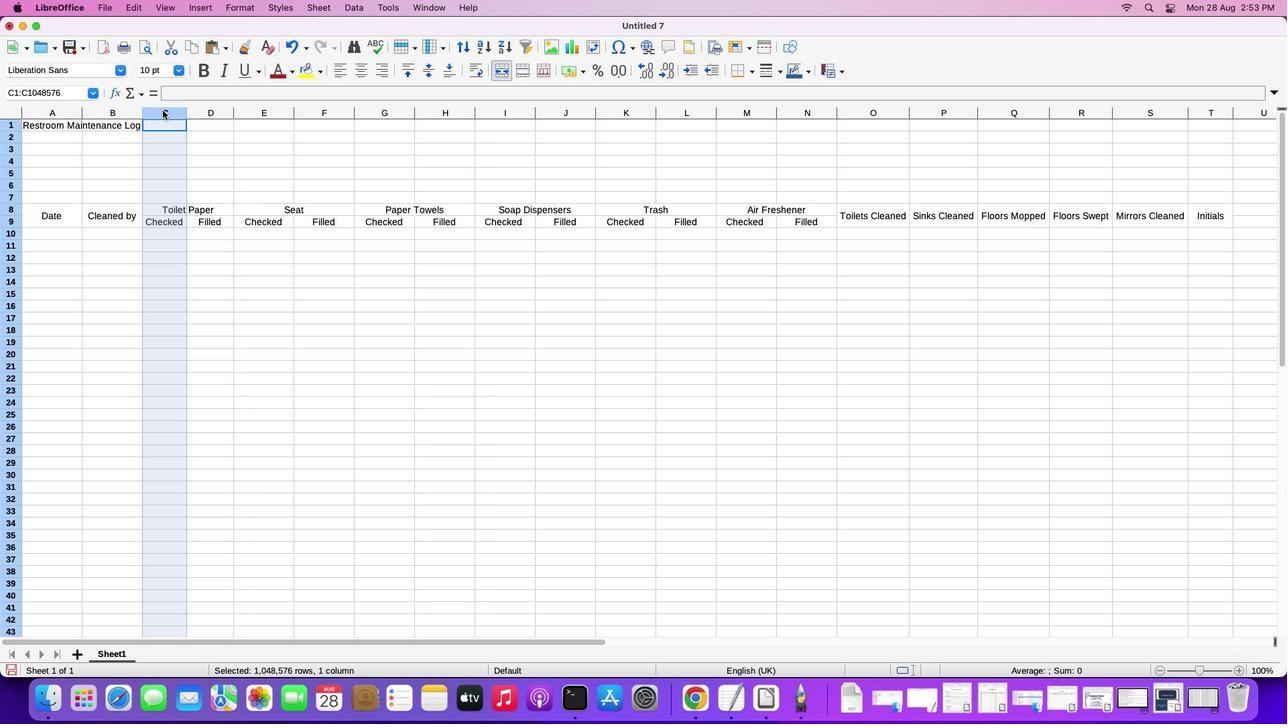 
Action: Key pressed Key.shiftKey.rightKey.rightKey.rightKey.rightKey.rightKey.rightKey.rightKey.rightKey.rightKey.rightKey.right
Screenshot: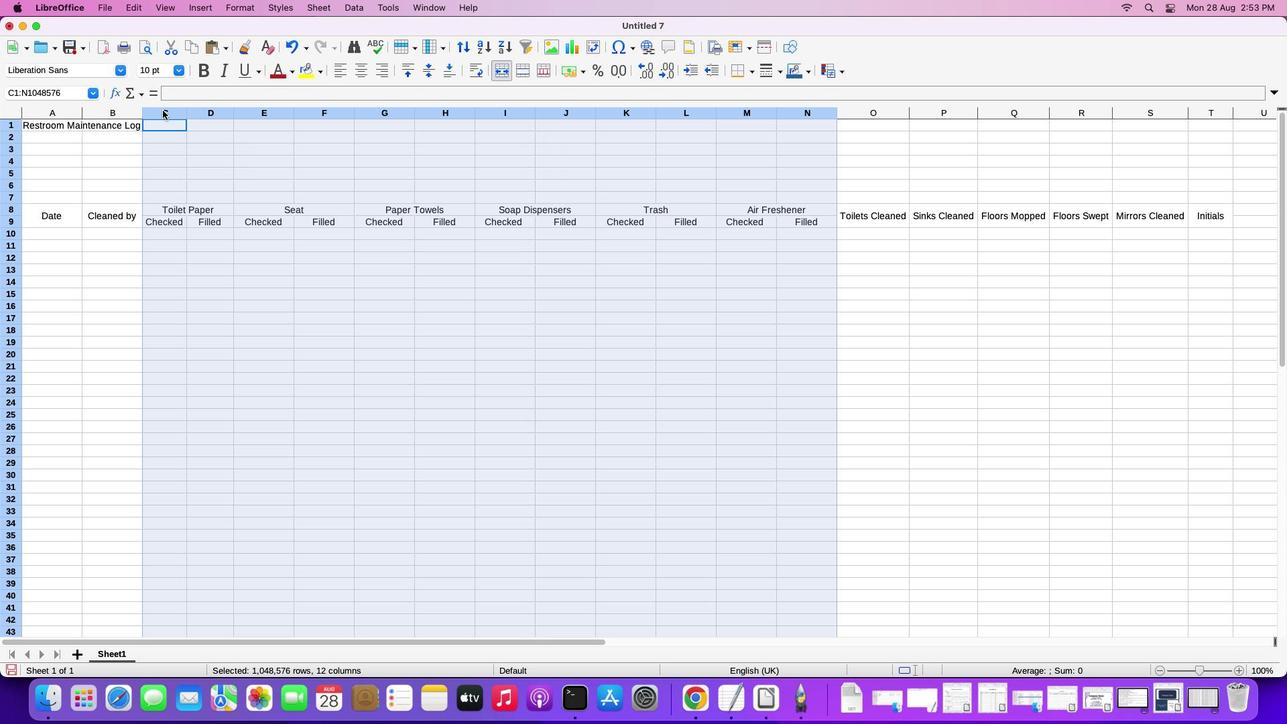 
Action: Mouse moved to (836, 112)
Screenshot: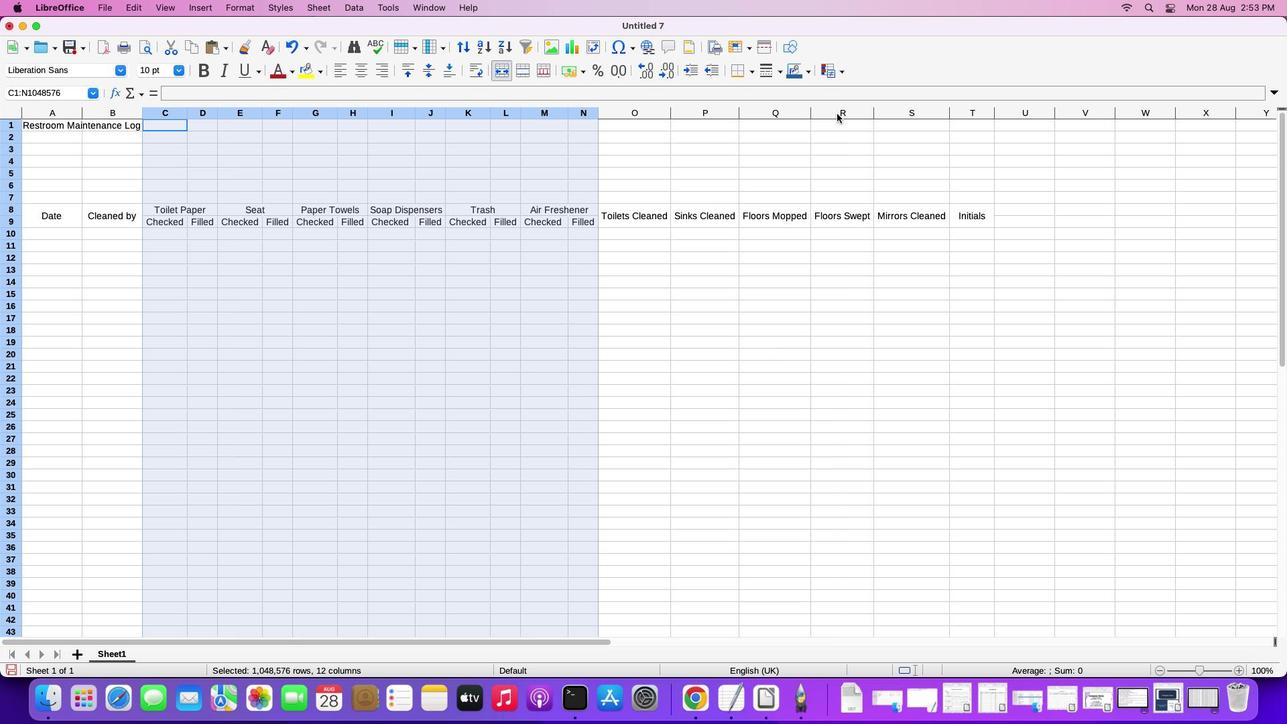 
Action: Mouse pressed left at (836, 112)
Screenshot: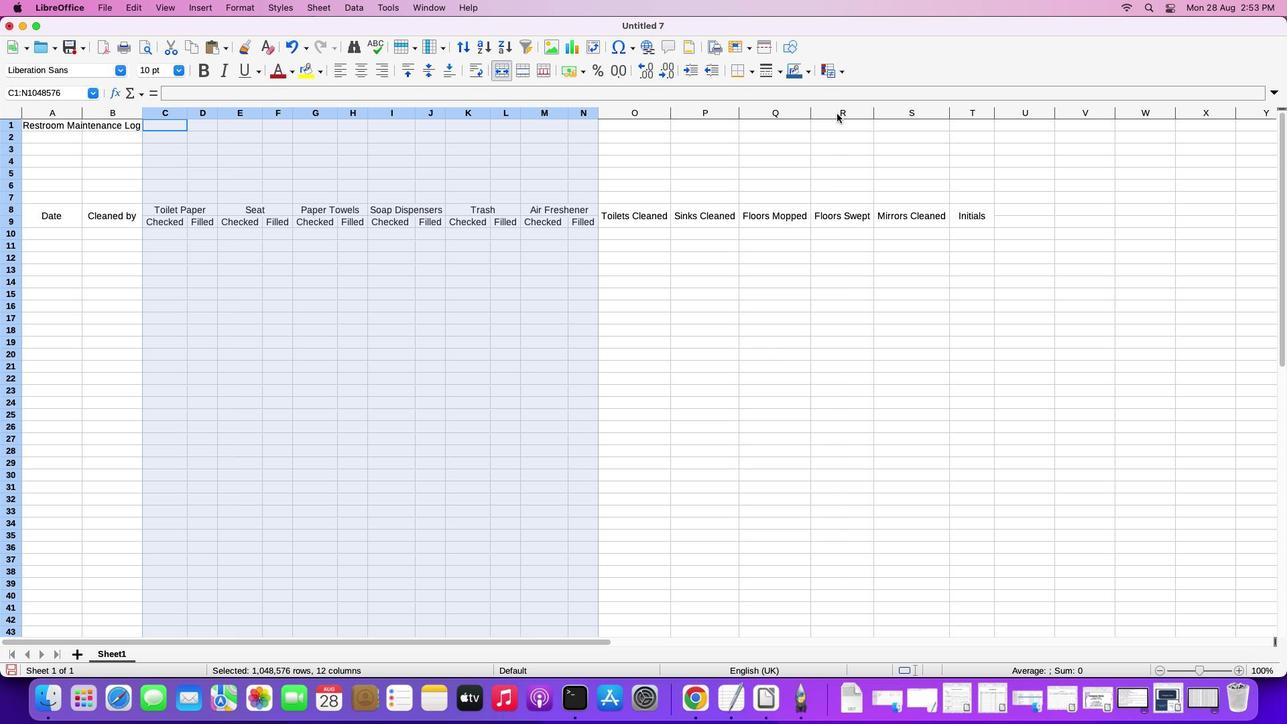 
Action: Mouse pressed left at (836, 112)
Screenshot: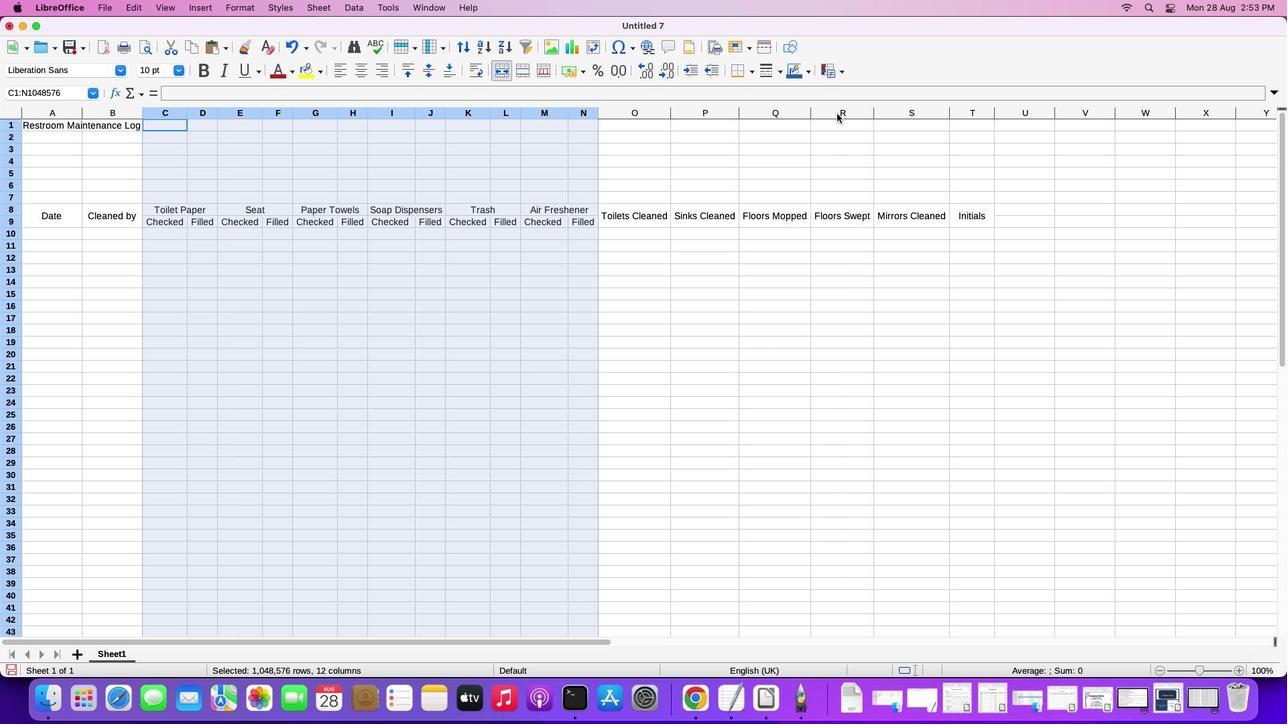 
Action: Mouse moved to (616, 112)
Screenshot: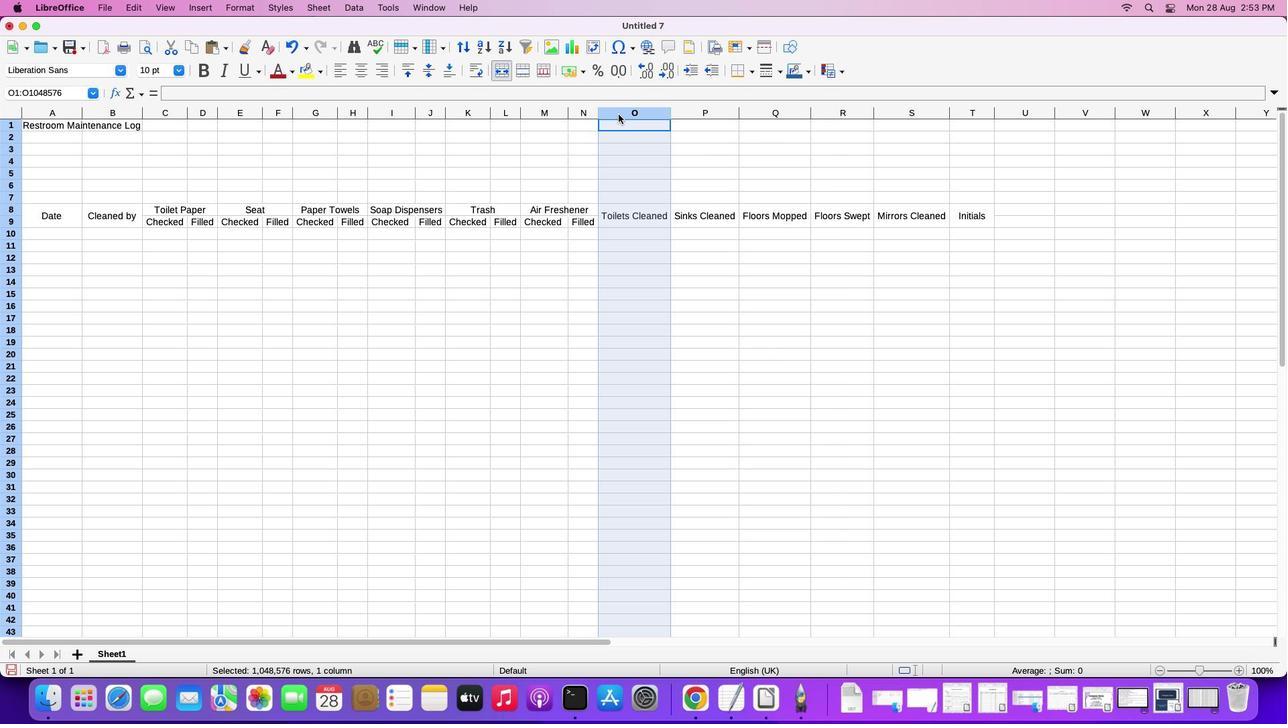 
Action: Mouse pressed left at (616, 112)
Screenshot: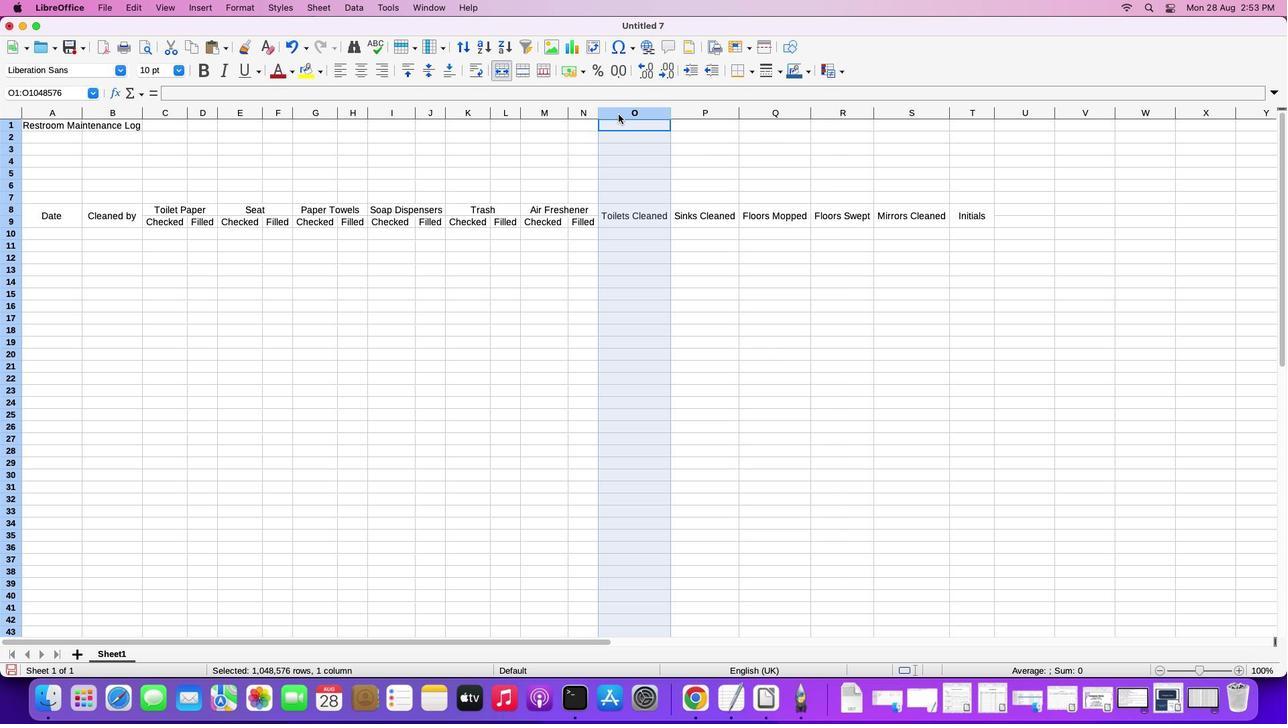
Action: Mouse moved to (617, 112)
Screenshot: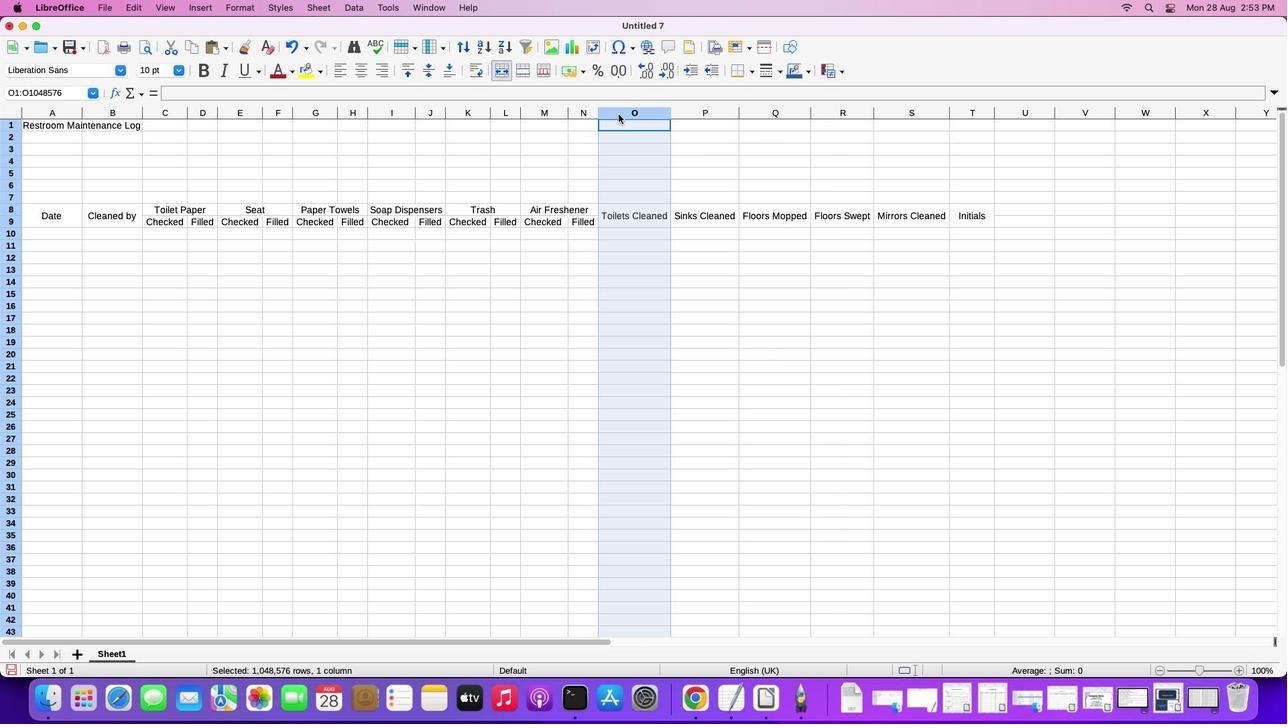 
Action: Key pressed Key.shiftKey.rightKey.rightKey.rightKey.rightKey.right
Screenshot: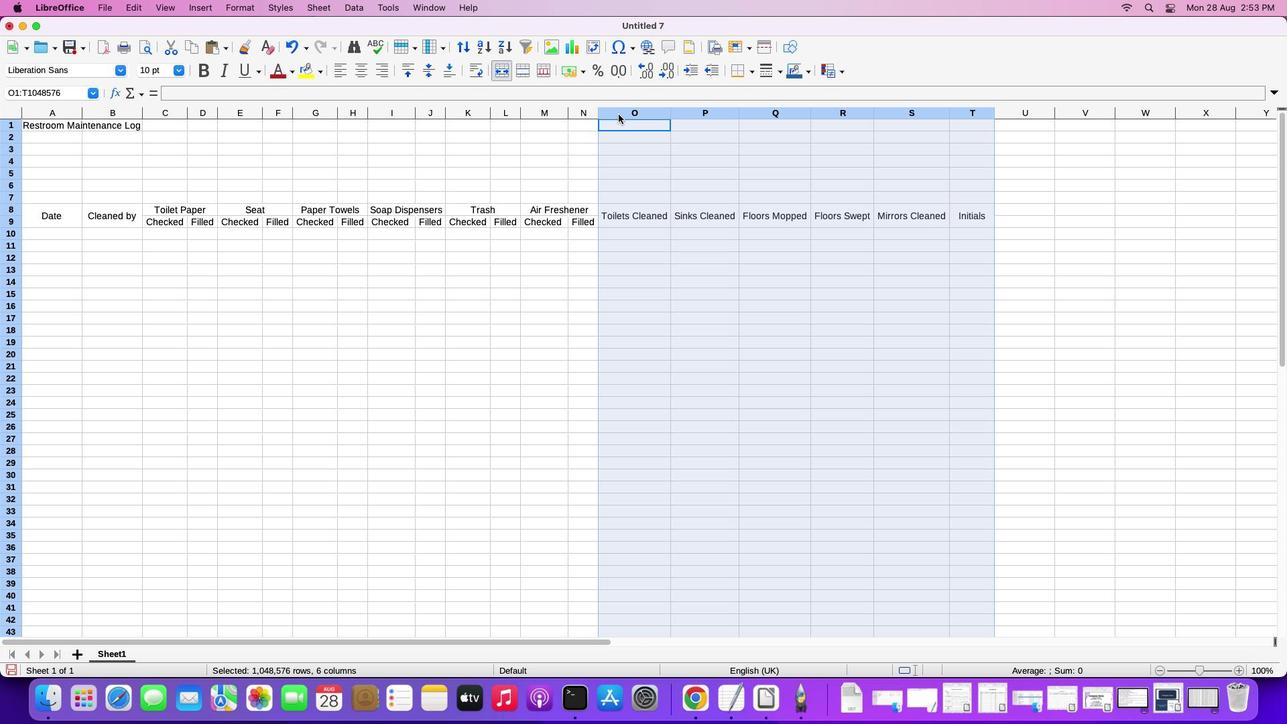 
Action: Mouse moved to (992, 108)
Screenshot: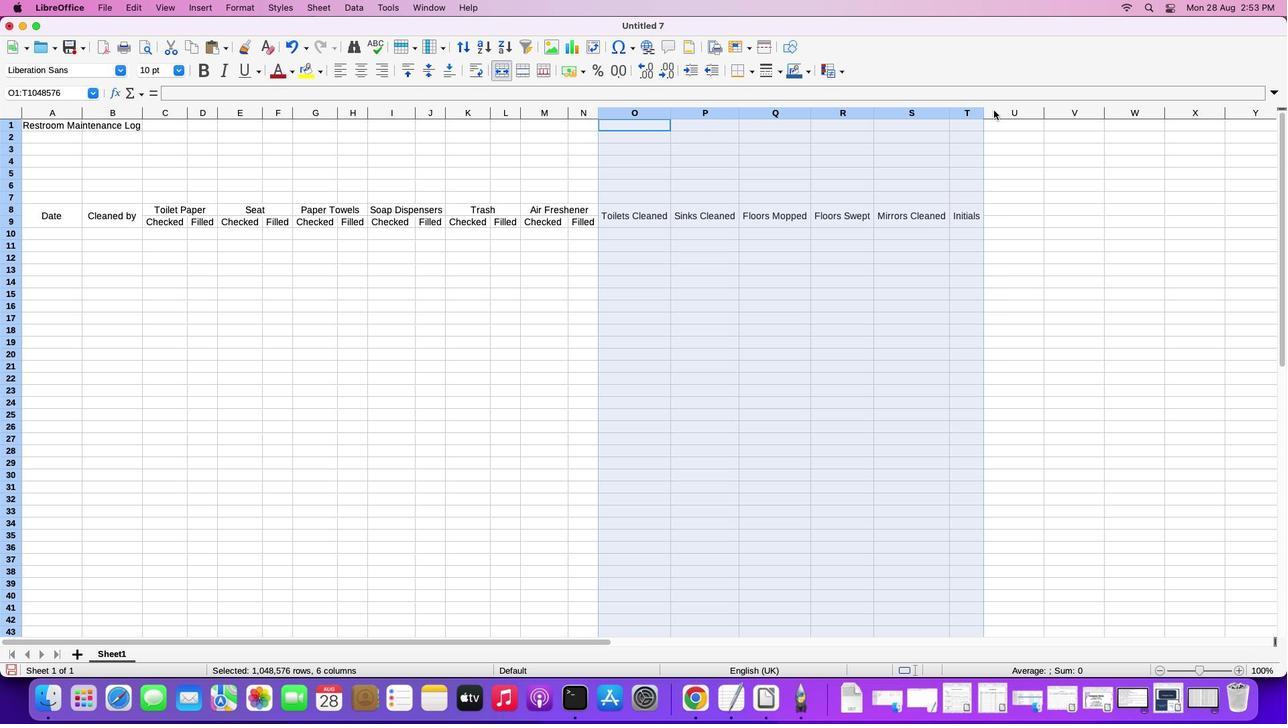
Action: Mouse pressed left at (992, 108)
Screenshot: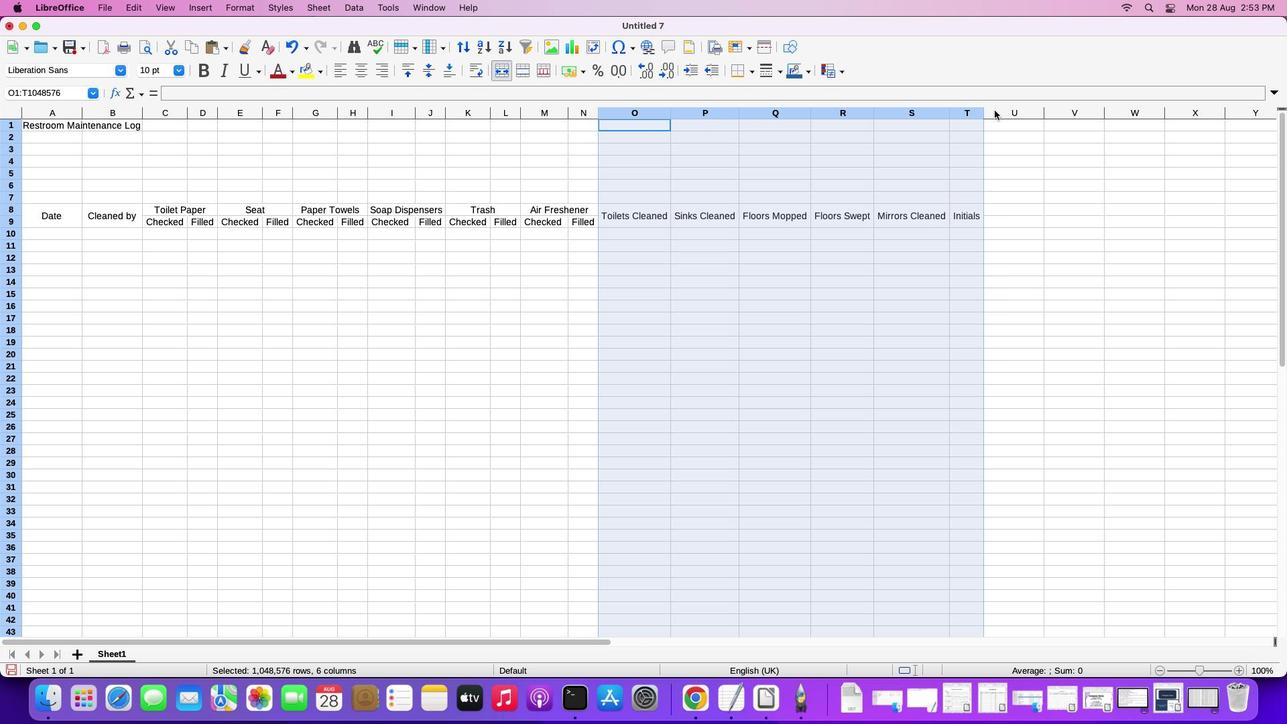
Action: Mouse moved to (993, 108)
Screenshot: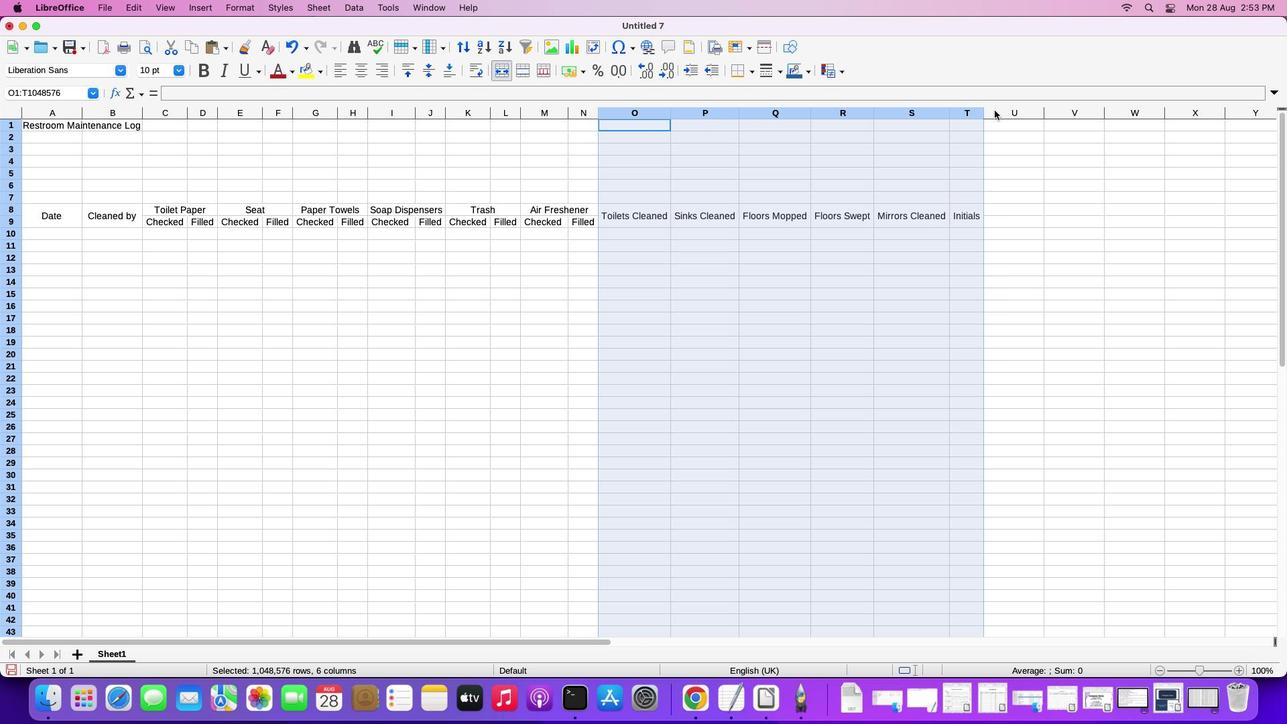 
Action: Mouse pressed left at (993, 108)
Screenshot: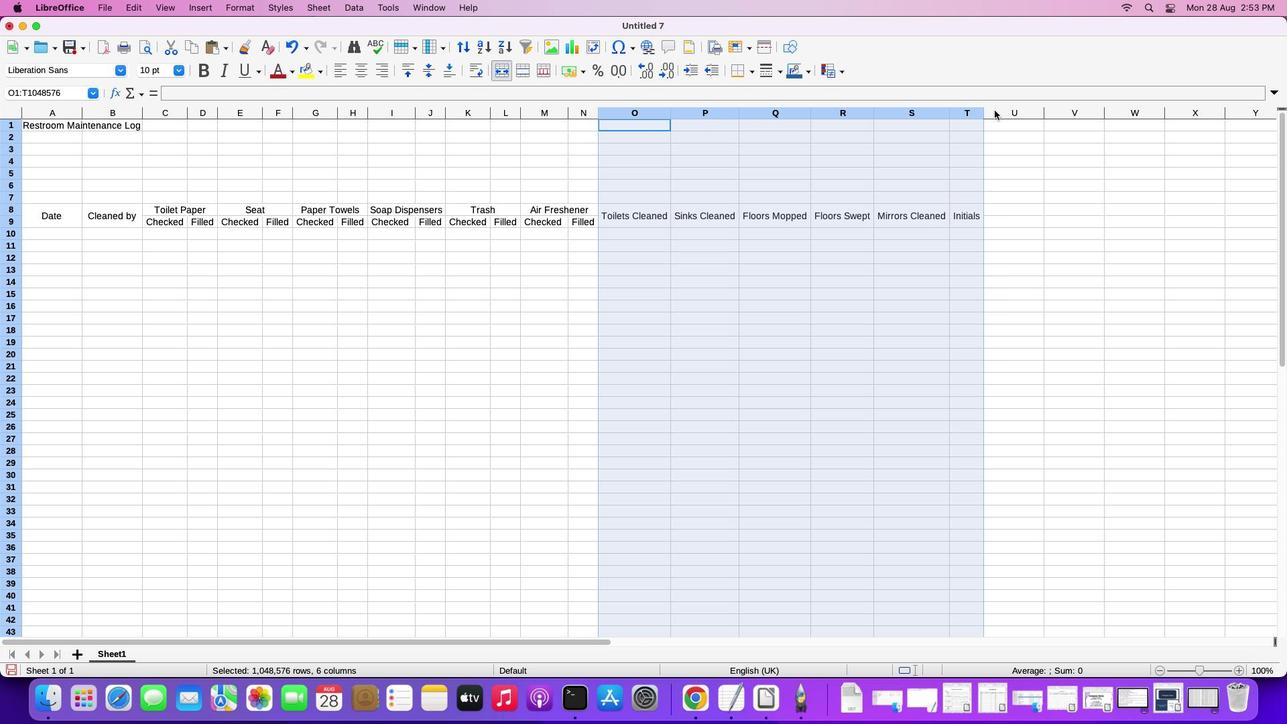 
Action: Mouse moved to (525, 320)
Screenshot: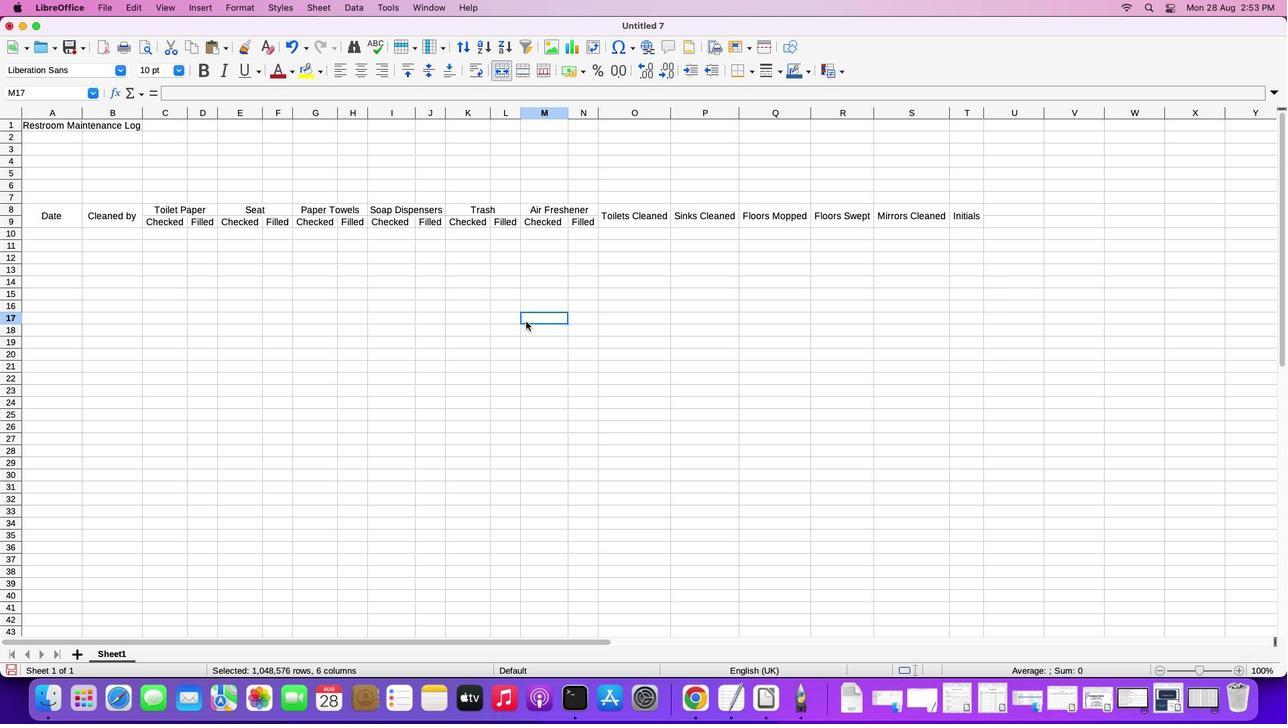
Action: Mouse pressed left at (525, 320)
Screenshot: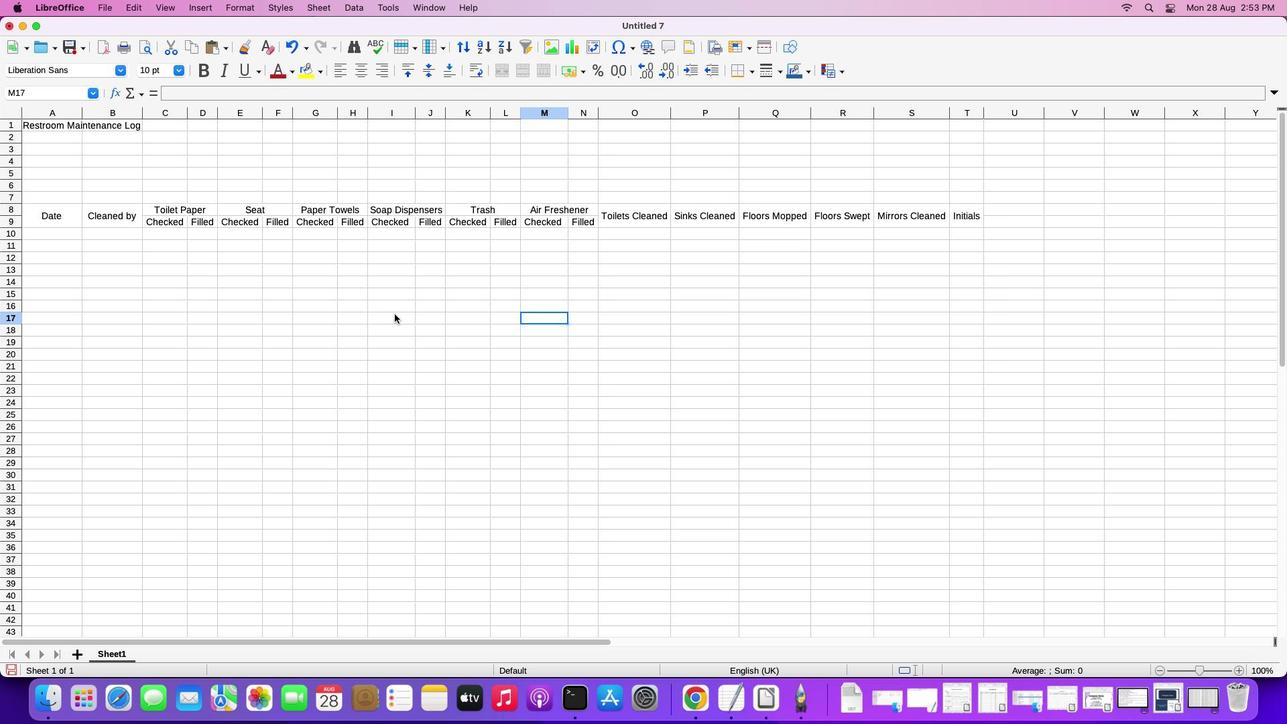 
Action: Mouse moved to (5, 169)
Screenshot: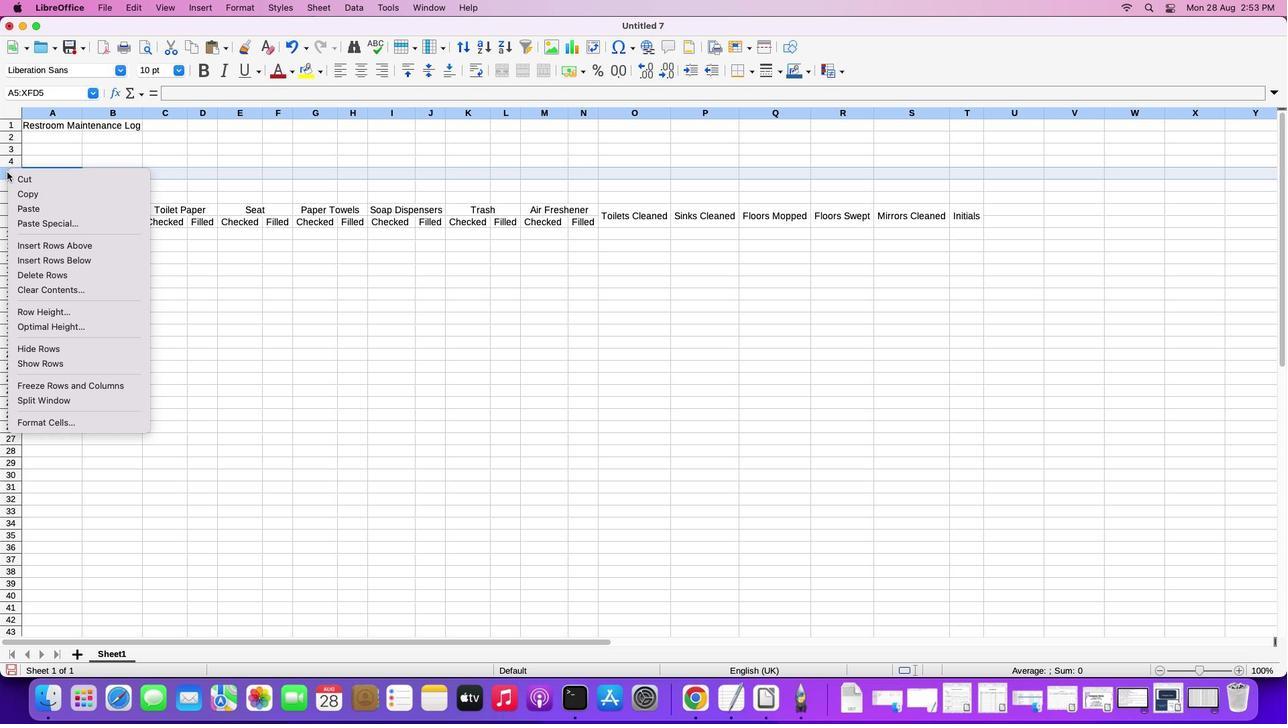 
Action: Mouse pressed left at (5, 169)
Screenshot: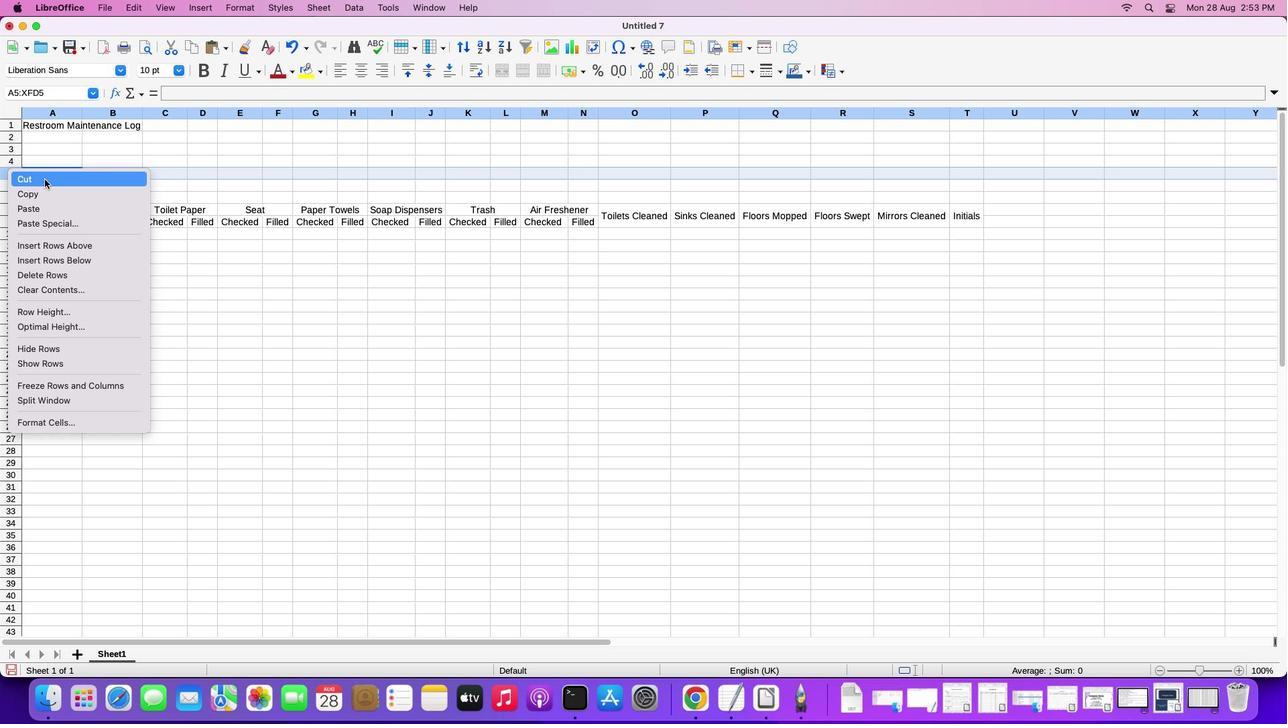 
Action: Mouse pressed right at (5, 169)
Screenshot: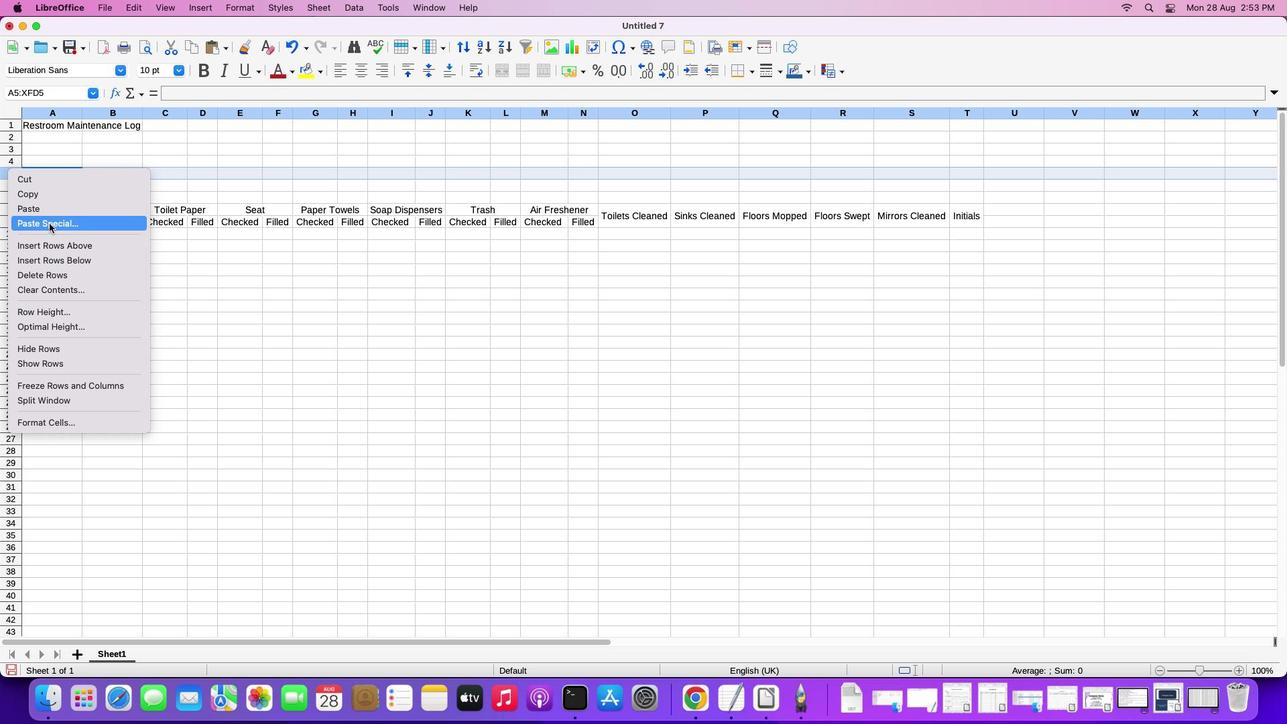 
Action: Mouse moved to (46, 266)
Screenshot: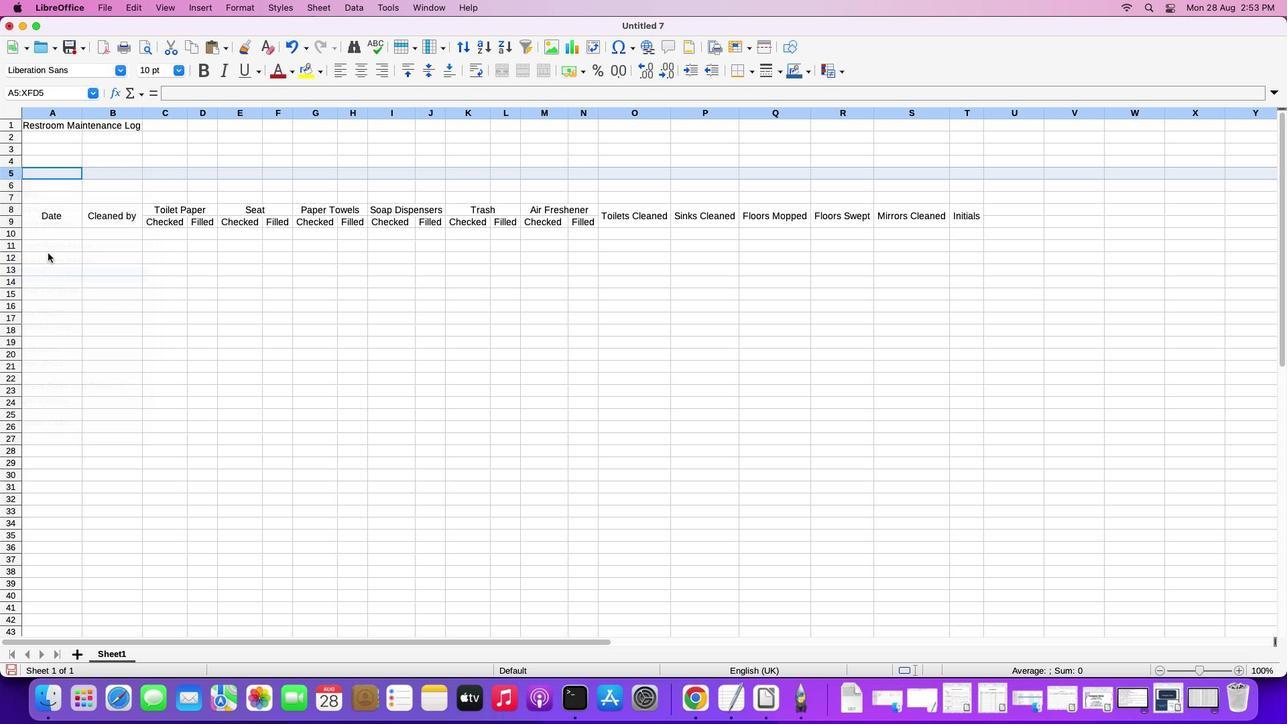 
Action: Mouse pressed left at (46, 266)
Screenshot: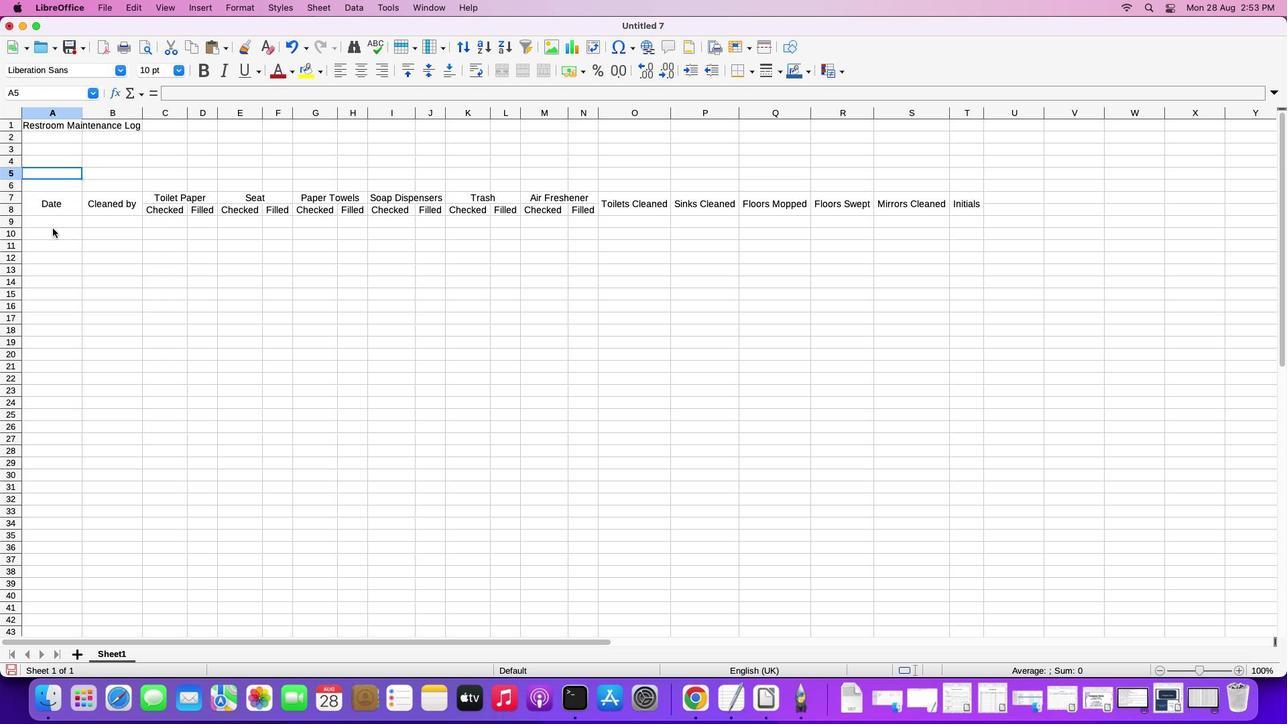 
Action: Mouse moved to (52, 146)
Screenshot: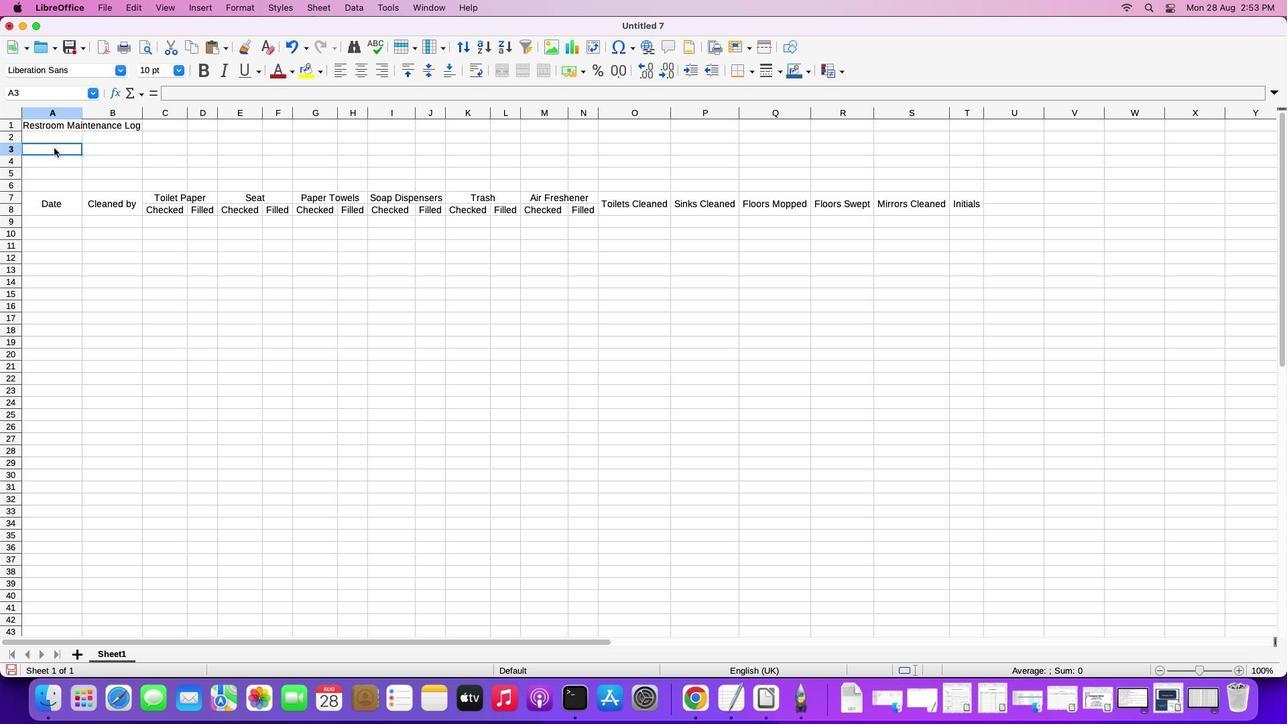 
Action: Mouse pressed left at (52, 146)
Screenshot: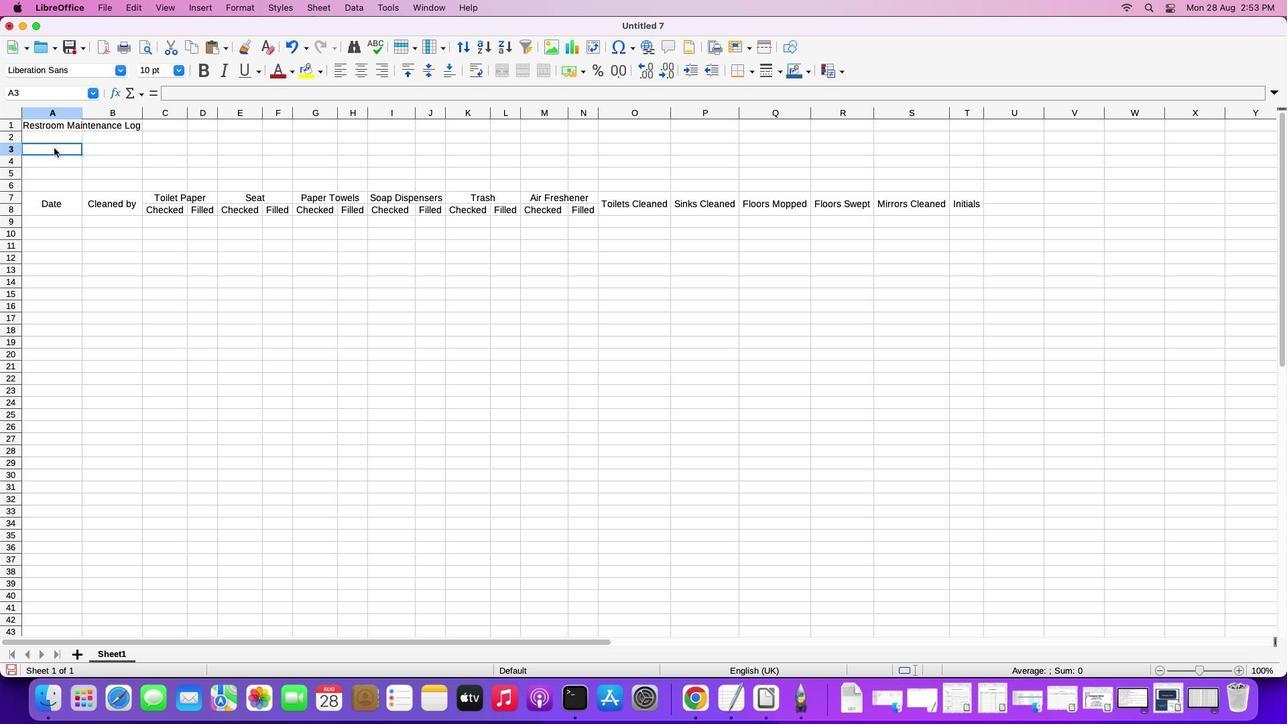 
Action: Mouse moved to (52, 146)
Screenshot: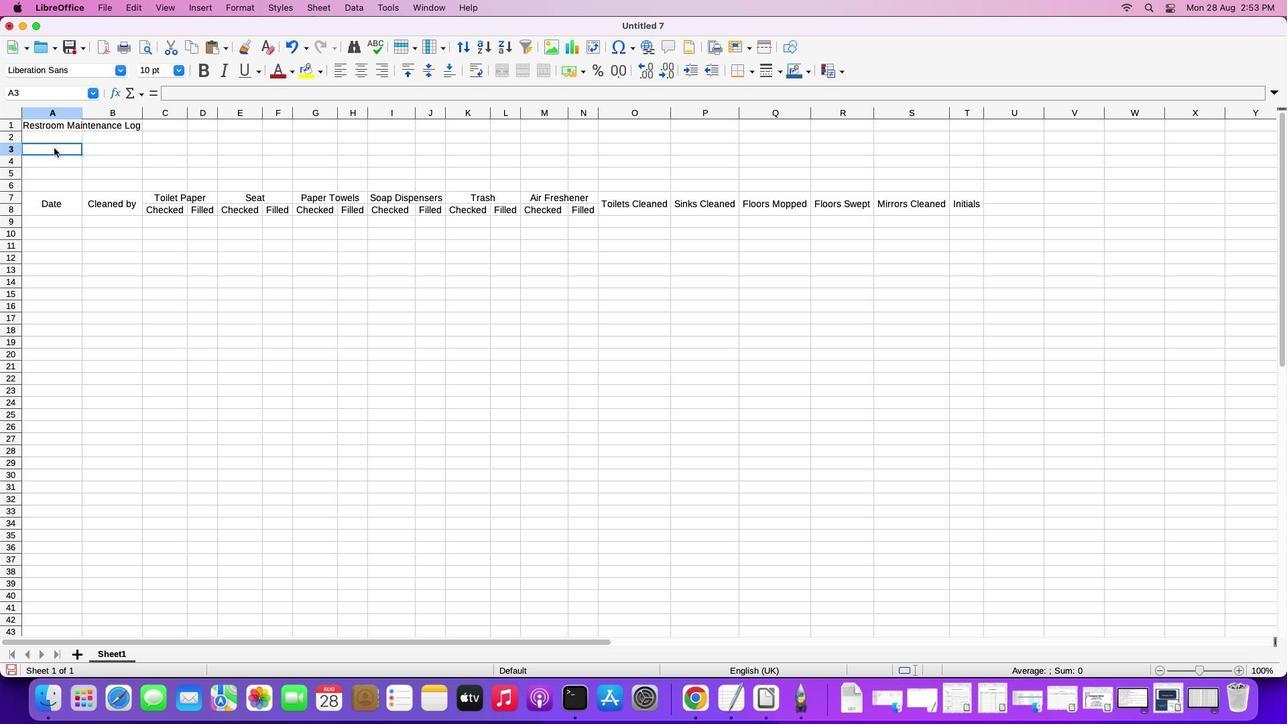 
Action: Key pressed Key.shift'B''u''i''k'Key.backspace'k'Key.backspace'l''d''i''b''g'Key.shift_r':'
Screenshot: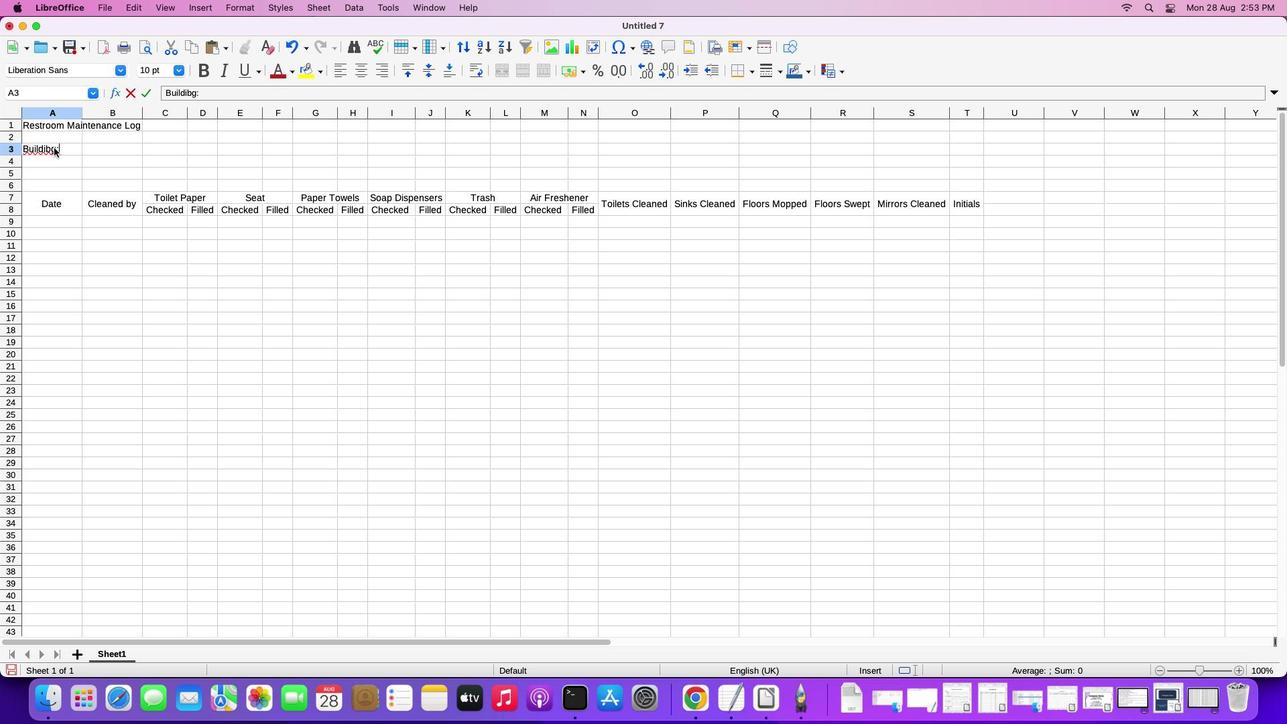 
Action: Mouse moved to (73, 164)
Screenshot: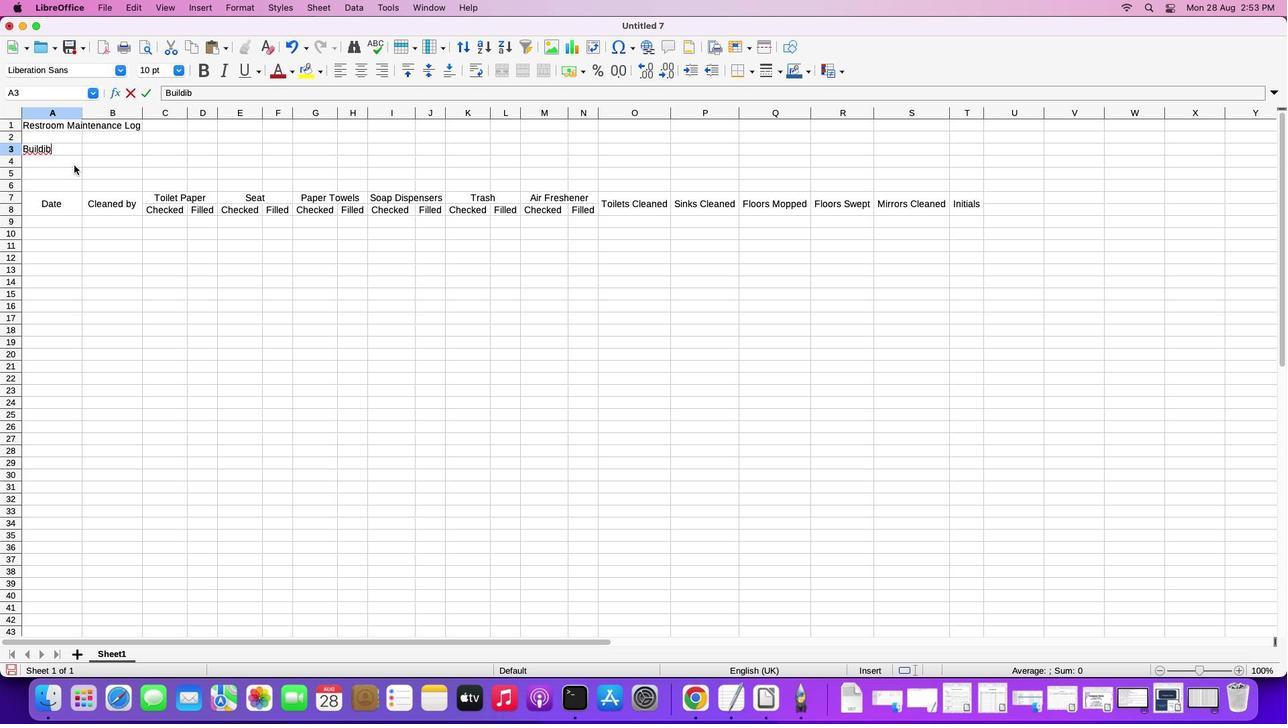 
Action: Key pressed Key.backspaceKey.backspace
Screenshot: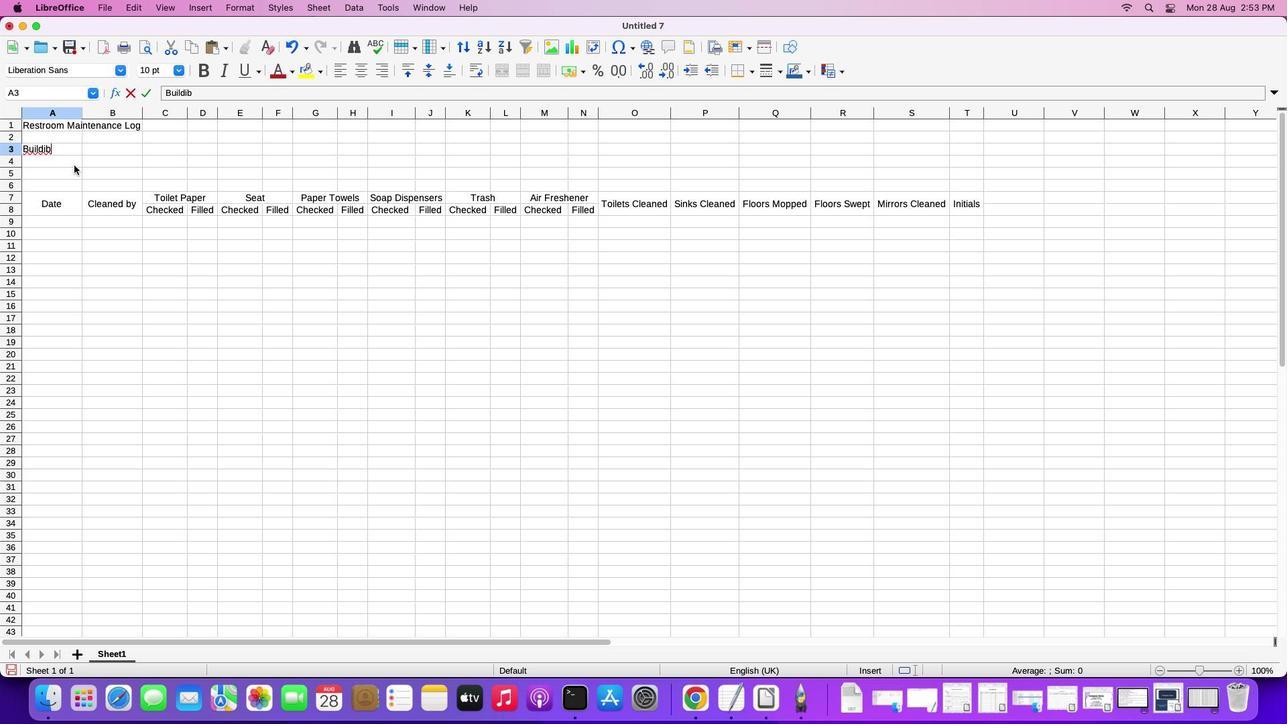 
Action: Mouse moved to (73, 164)
Screenshot: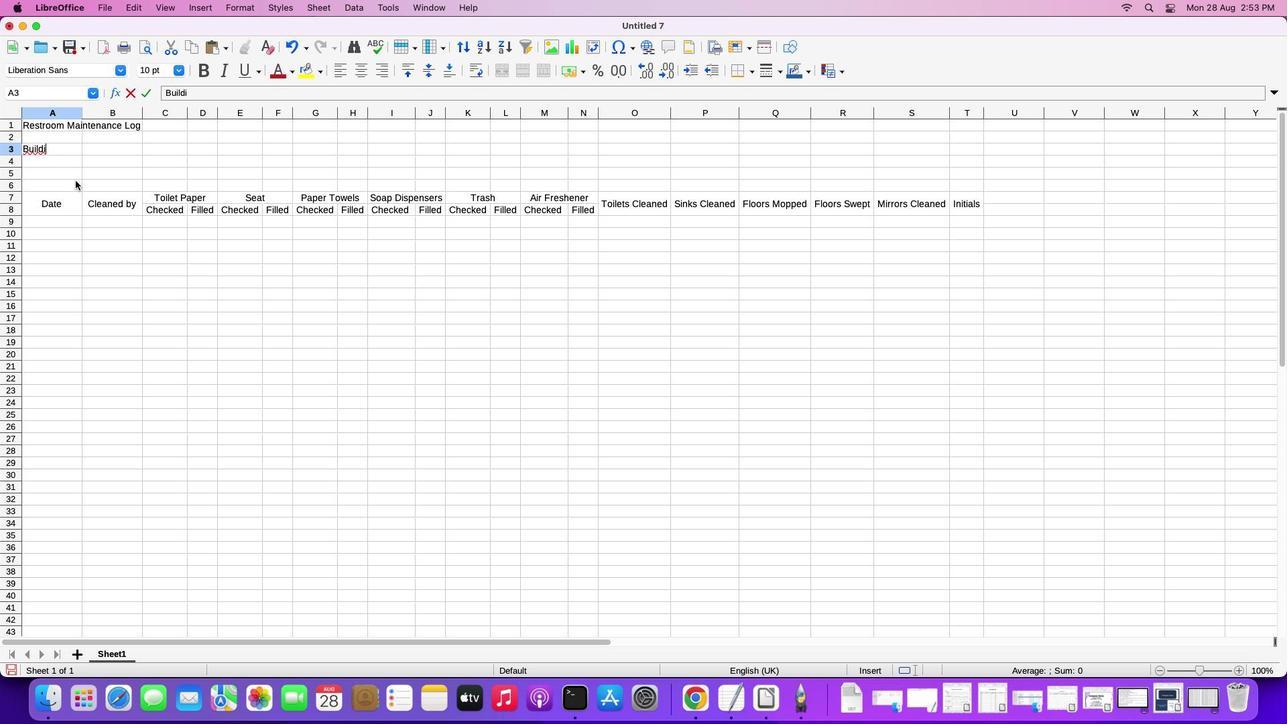 
Action: Key pressed Key.backspace
Screenshot: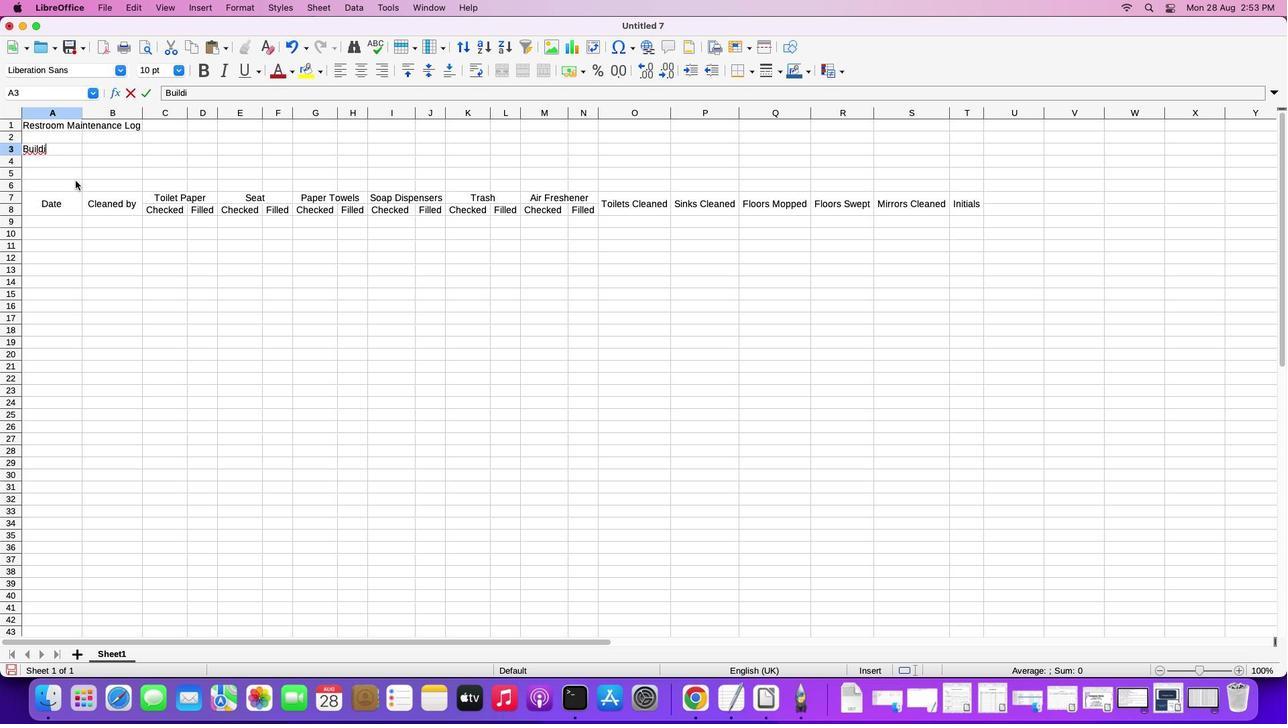
Action: Mouse moved to (73, 179)
Screenshot: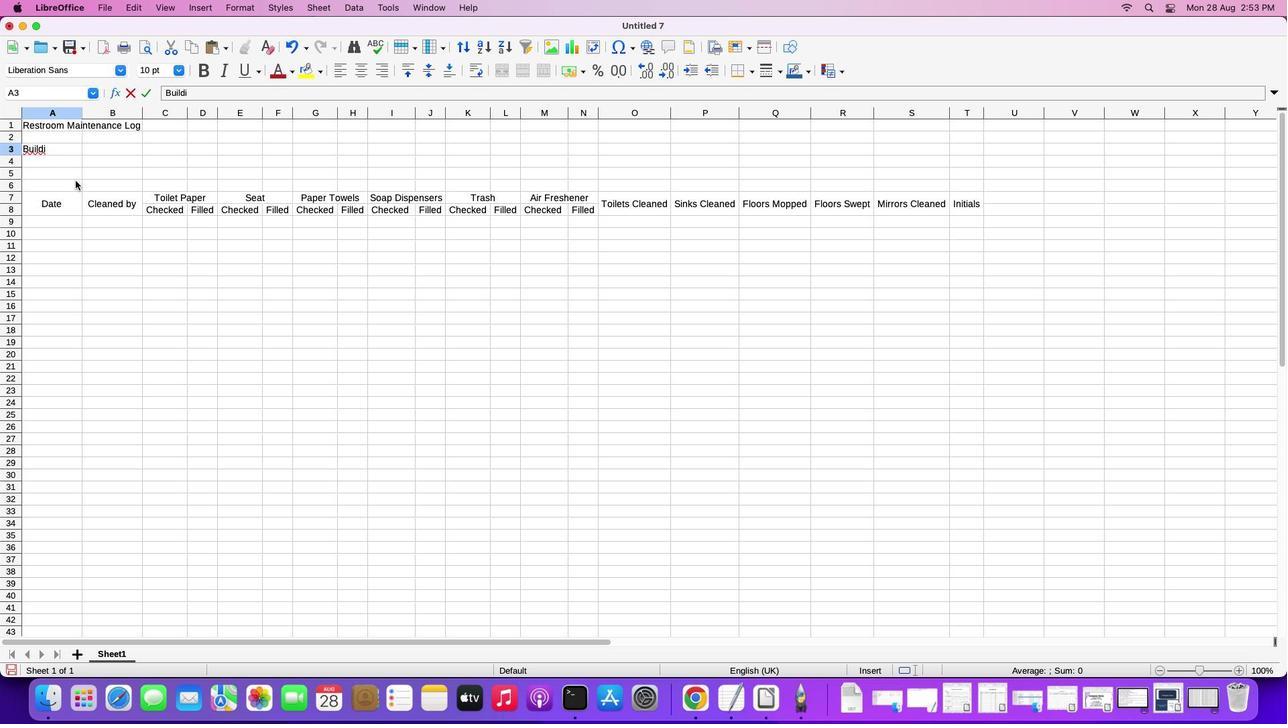 
Action: Key pressed 'n''g'Key.shift_r':'Key.enterKey.shift'M''o''n''t''h'Key.shift_r':'Key.enter
Screenshot: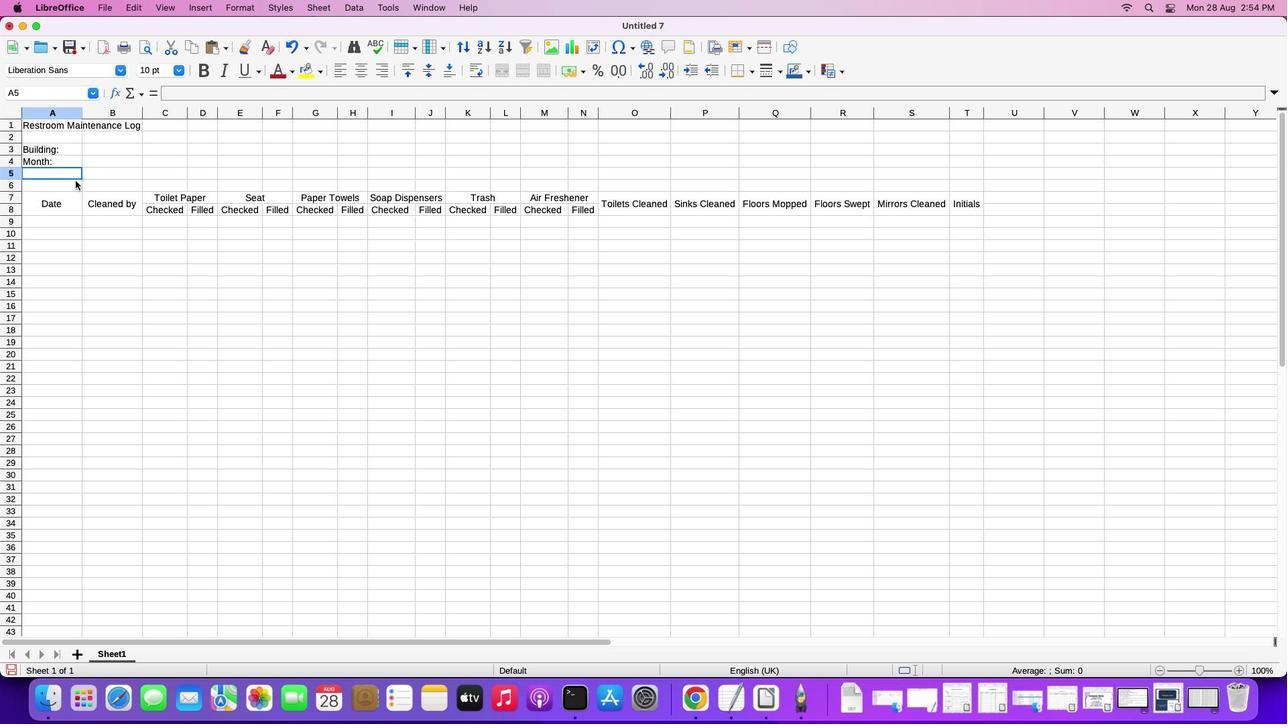 
Action: Mouse moved to (540, 146)
Screenshot: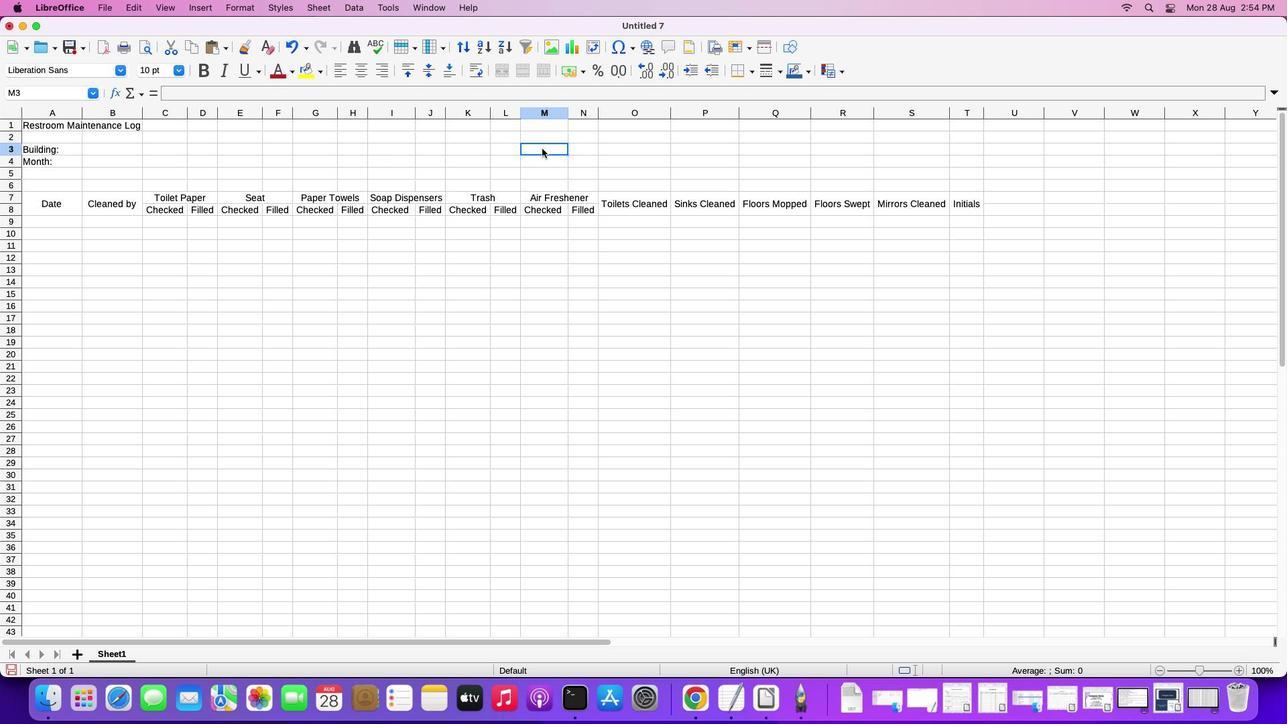 
Action: Mouse pressed left at (540, 146)
Screenshot: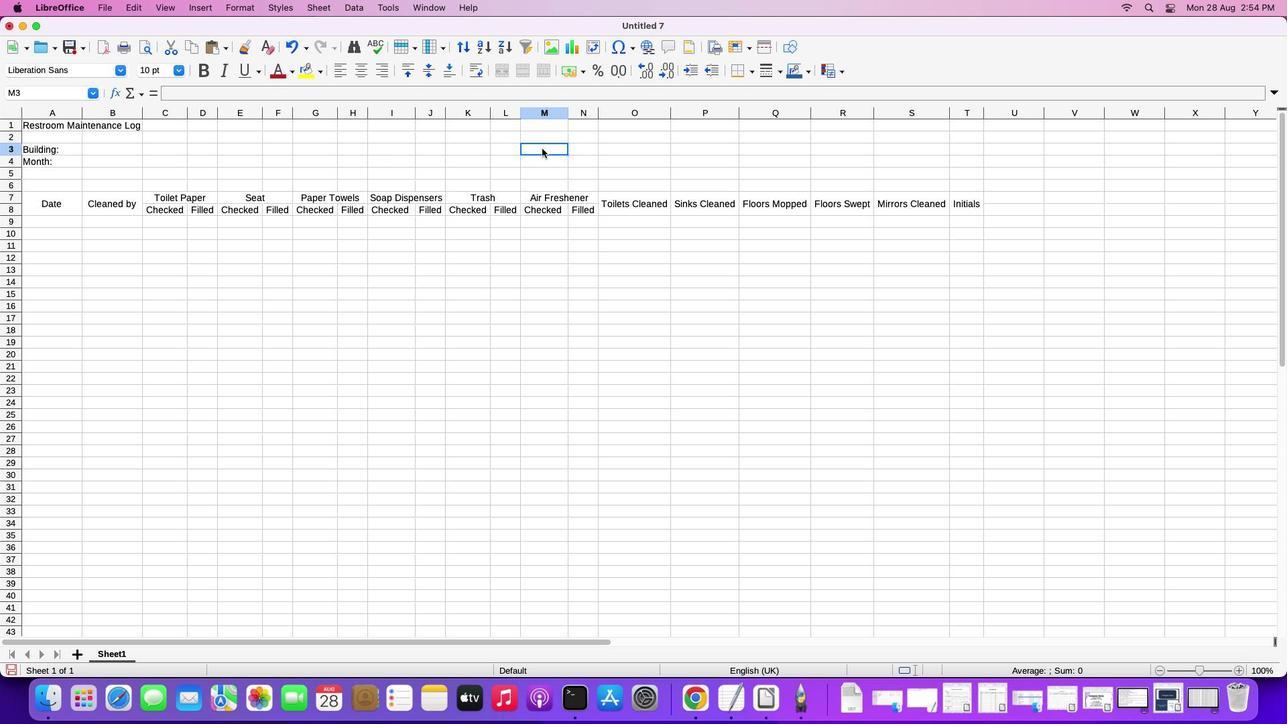 
Action: Key pressed Key.shift'R''o''o''m'Key.shift_r':'Key.enter
